 Task: Use mono mixing techniques to emphasize the dynamics of a solo instrument in a jazz ensemble.
Action: Mouse moved to (76, 0)
Screenshot: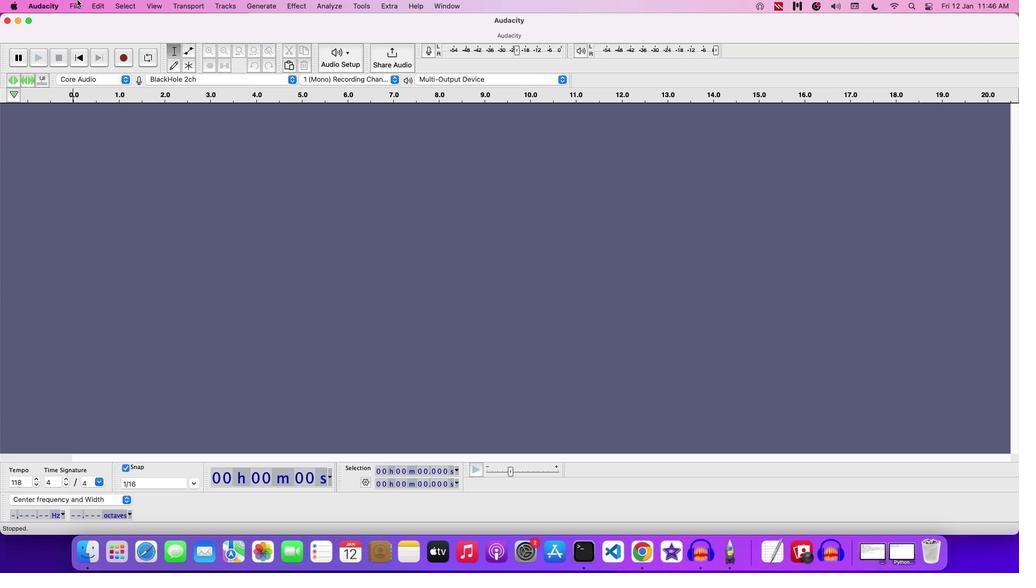 
Action: Mouse pressed left at (76, 0)
Screenshot: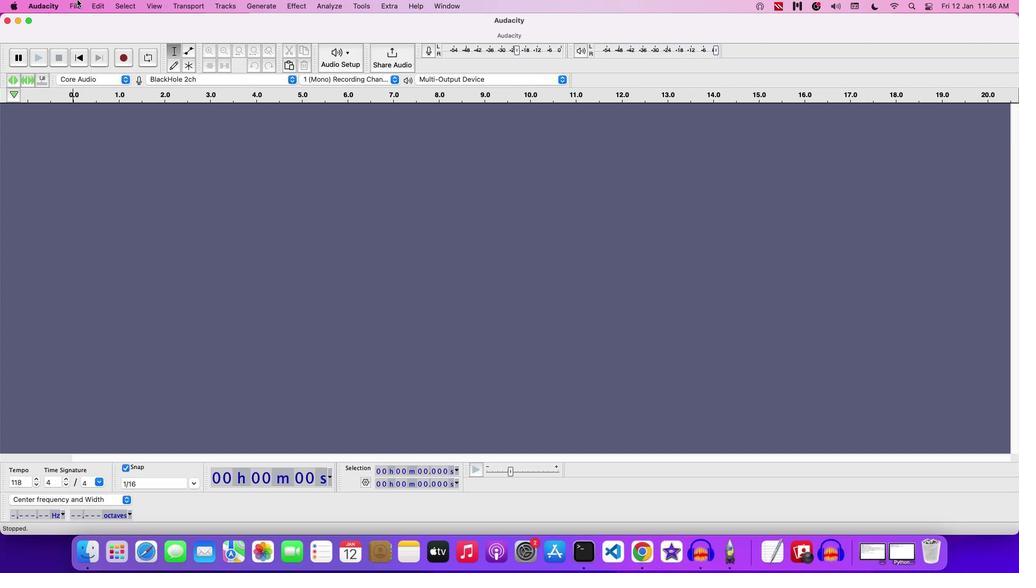 
Action: Mouse moved to (76, 35)
Screenshot: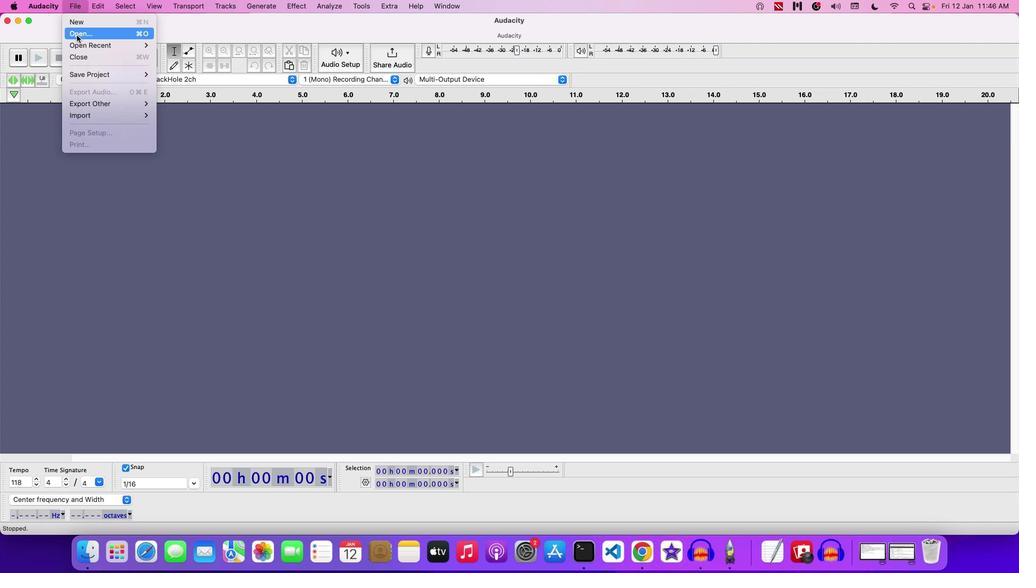 
Action: Mouse pressed left at (76, 35)
Screenshot: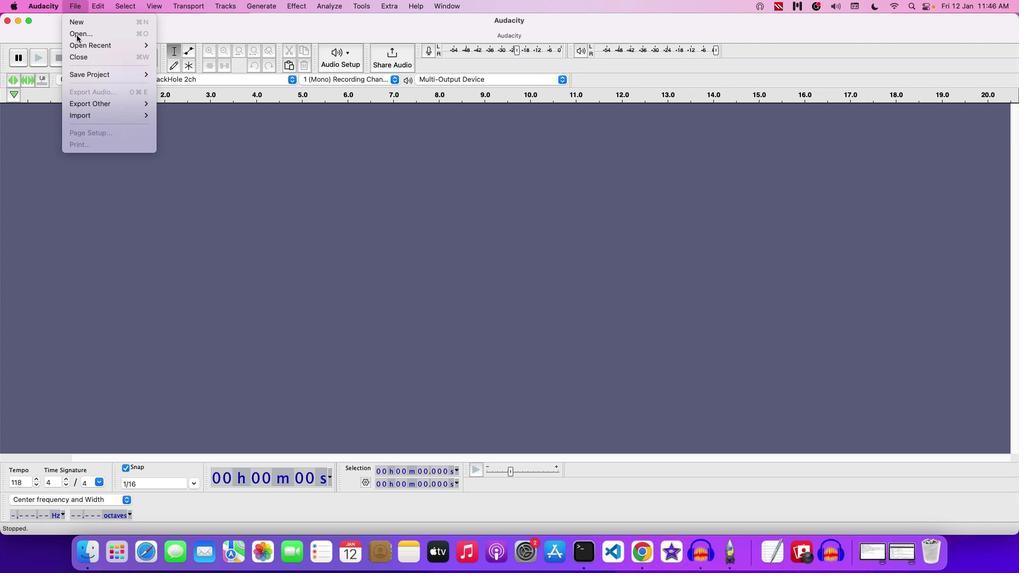 
Action: Mouse moved to (550, 109)
Screenshot: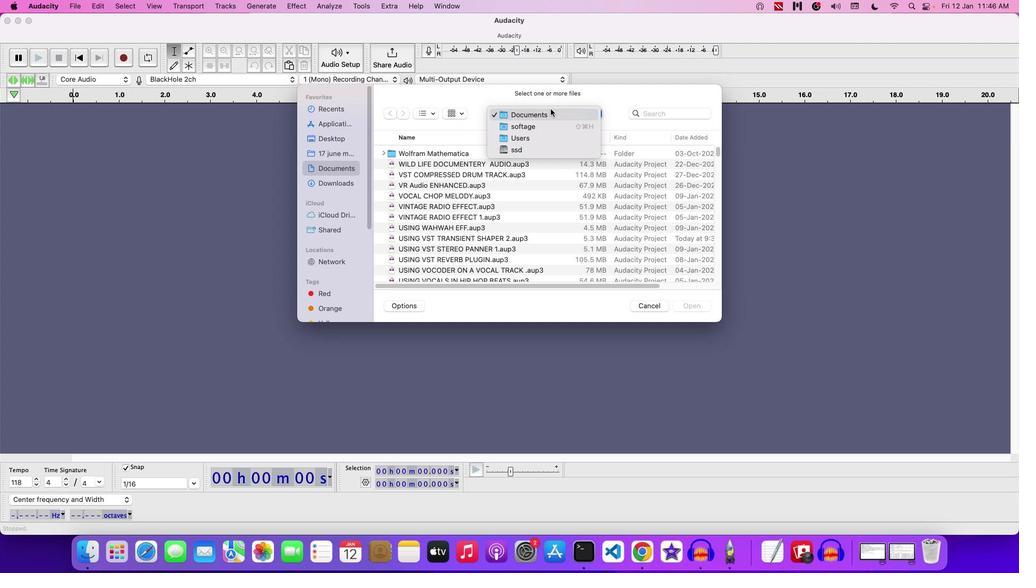 
Action: Mouse pressed left at (550, 109)
Screenshot: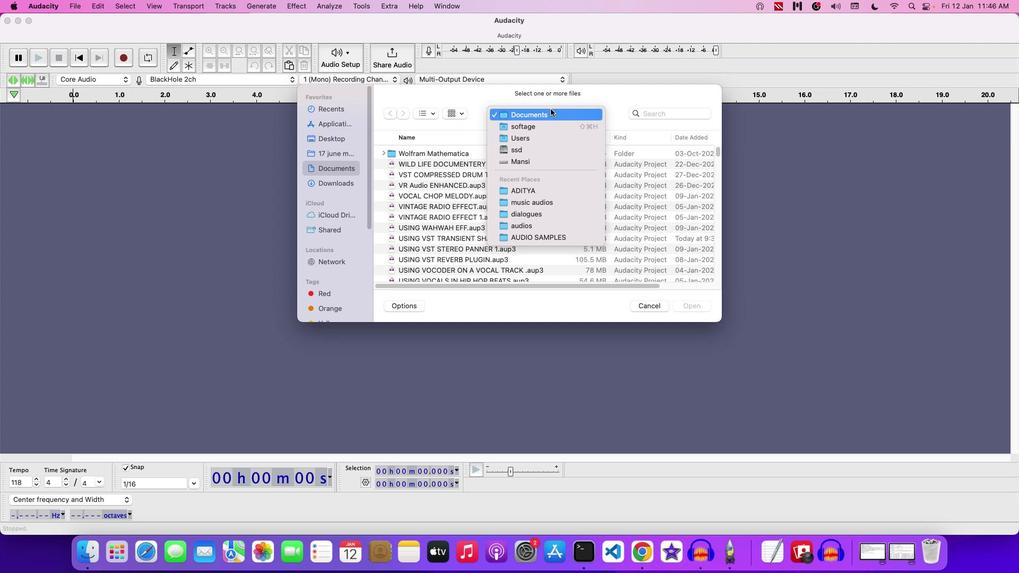
Action: Mouse moved to (532, 199)
Screenshot: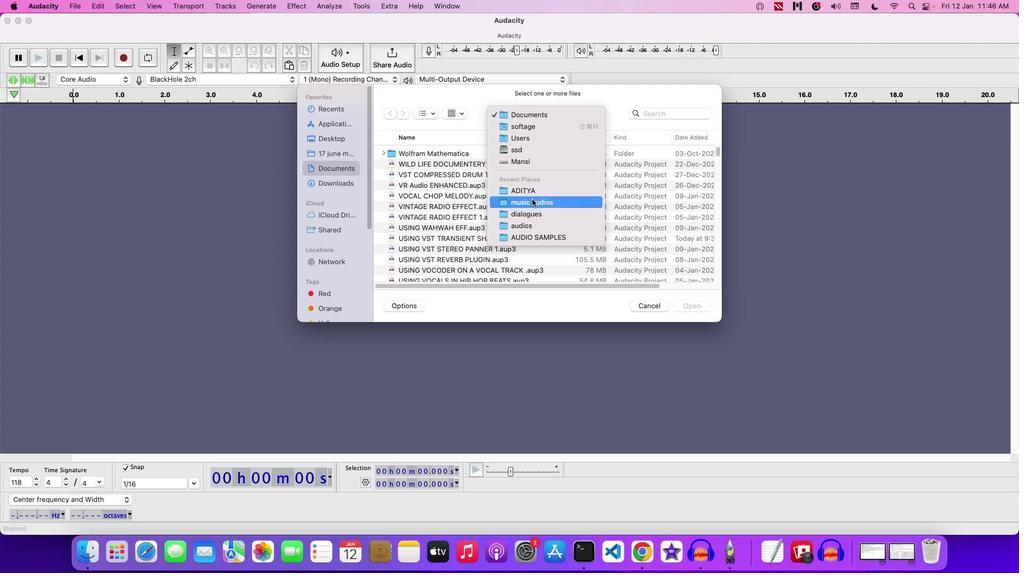 
Action: Mouse pressed left at (532, 199)
Screenshot: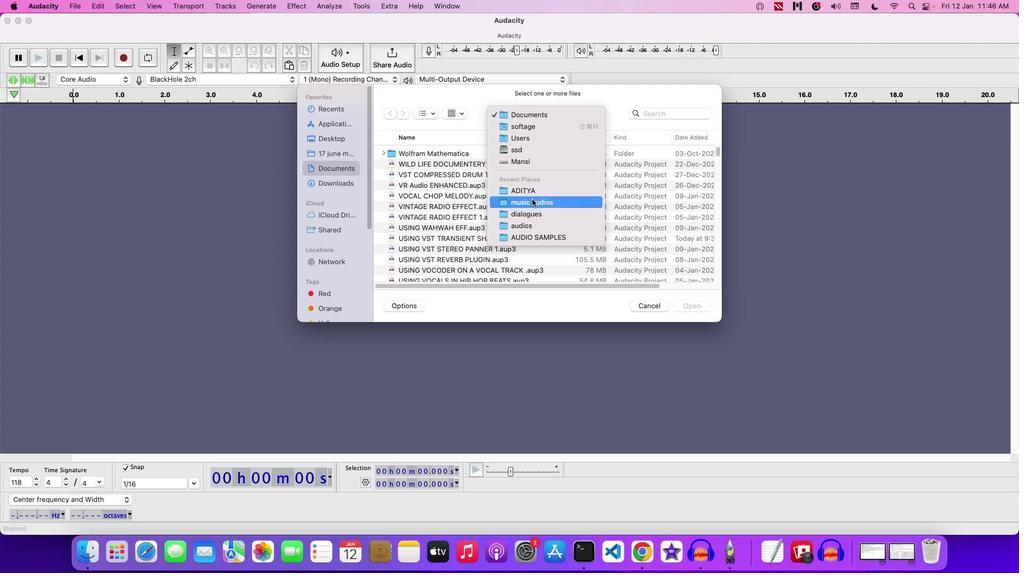 
Action: Mouse moved to (435, 185)
Screenshot: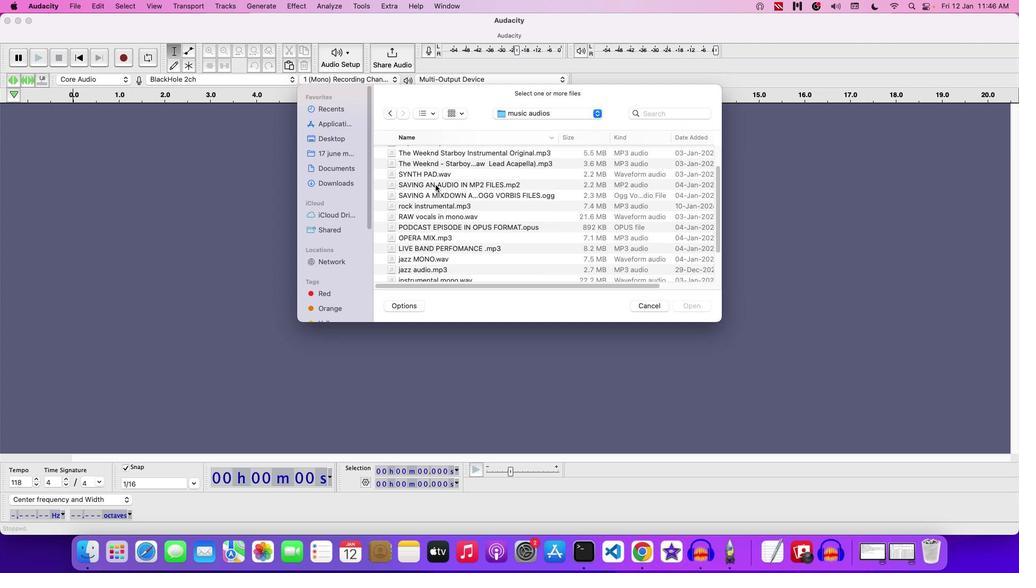 
Action: Mouse scrolled (435, 185) with delta (0, 0)
Screenshot: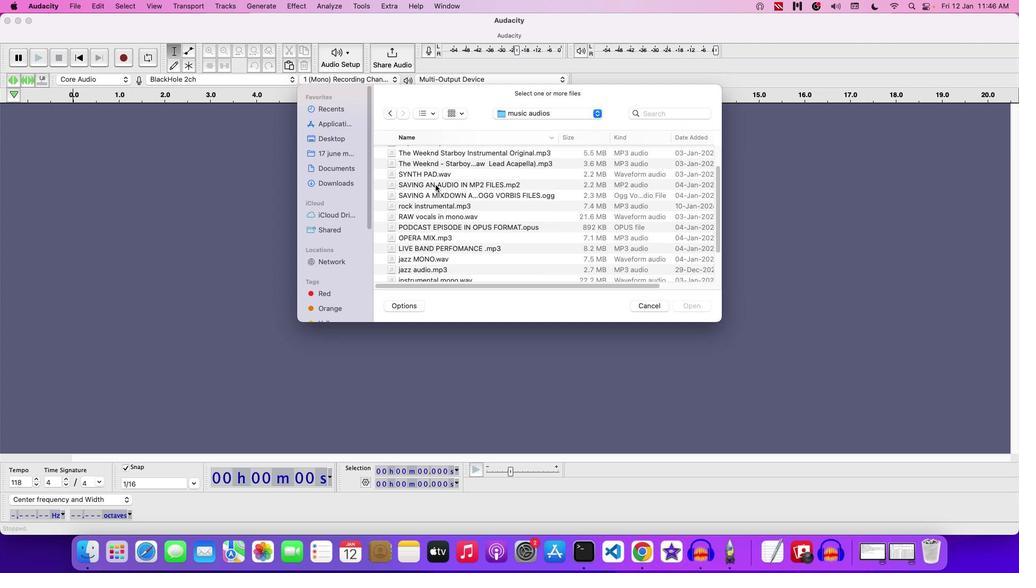 
Action: Mouse moved to (435, 185)
Screenshot: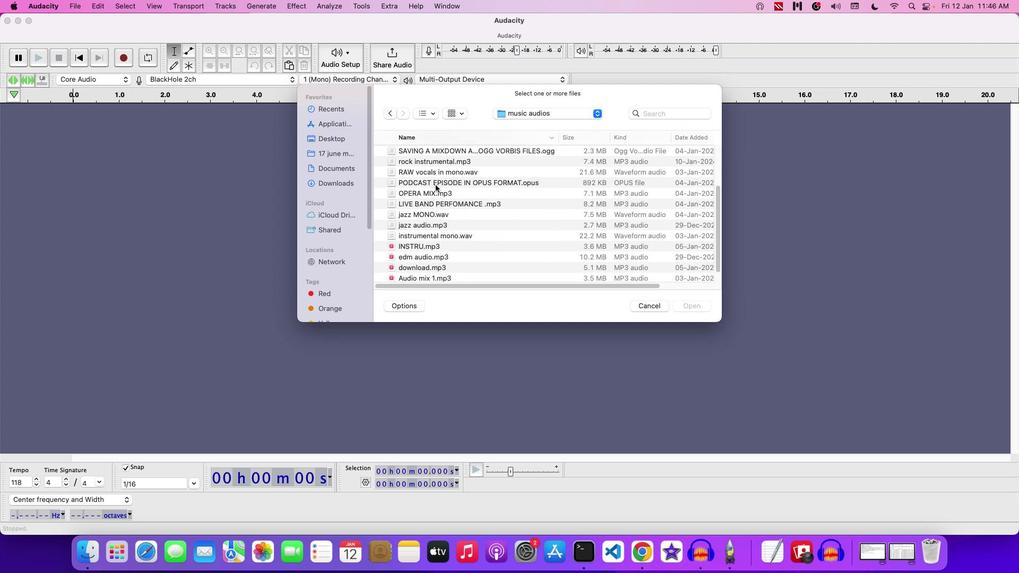 
Action: Mouse scrolled (435, 185) with delta (0, 0)
Screenshot: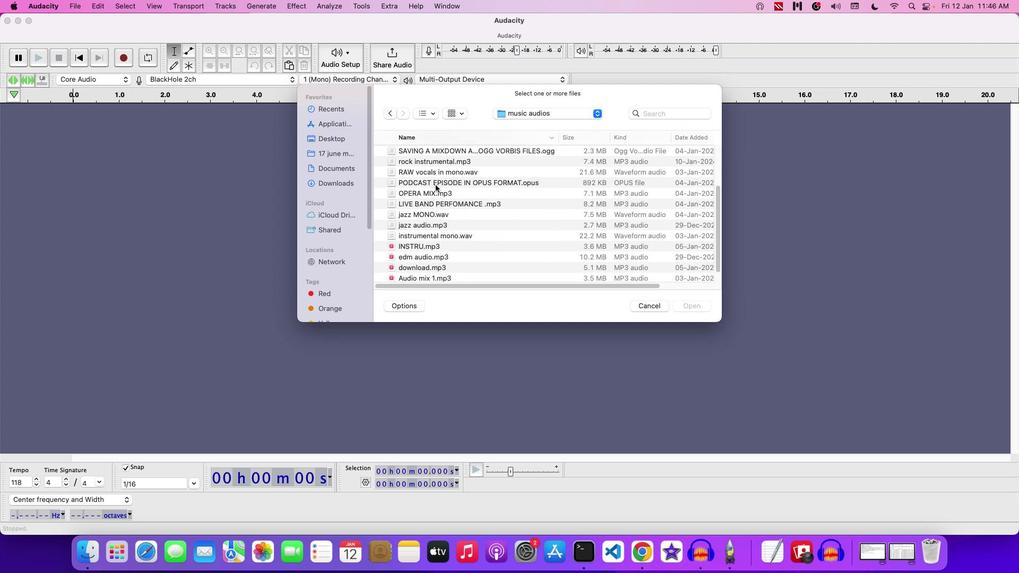
Action: Mouse moved to (435, 185)
Screenshot: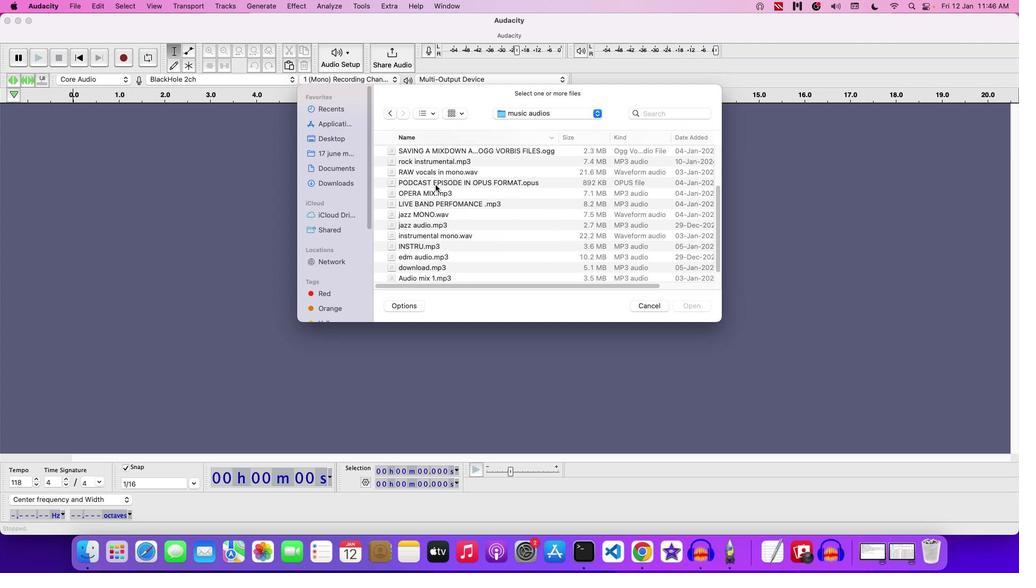 
Action: Mouse scrolled (435, 185) with delta (0, -1)
Screenshot: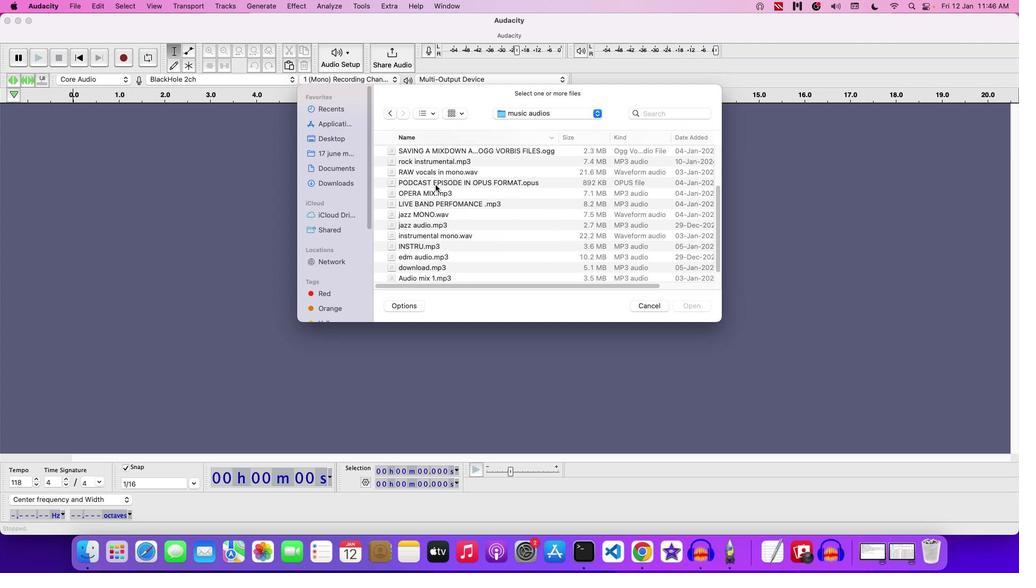 
Action: Mouse moved to (435, 185)
Screenshot: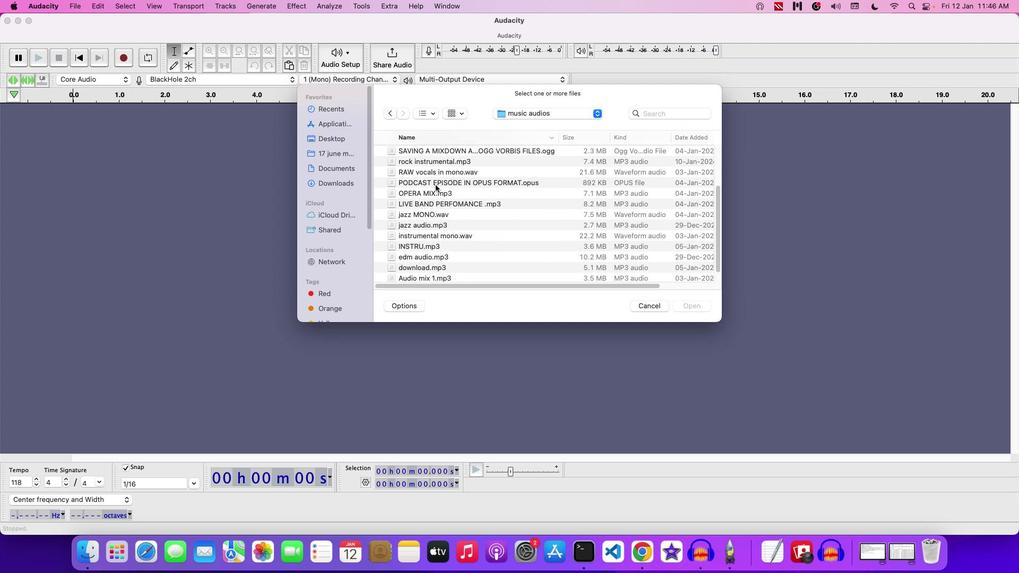 
Action: Mouse scrolled (435, 185) with delta (0, -2)
Screenshot: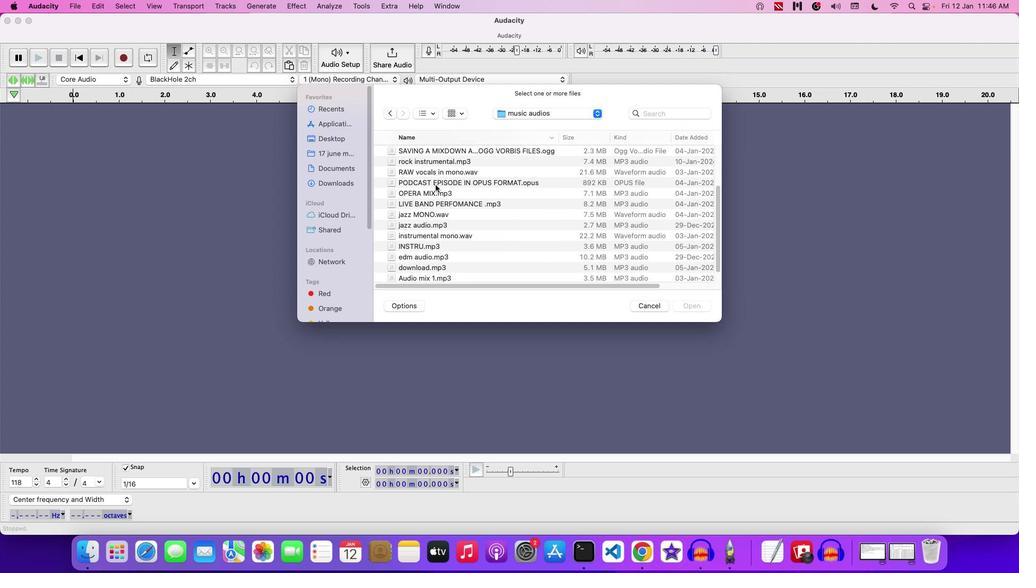 
Action: Mouse moved to (437, 228)
Screenshot: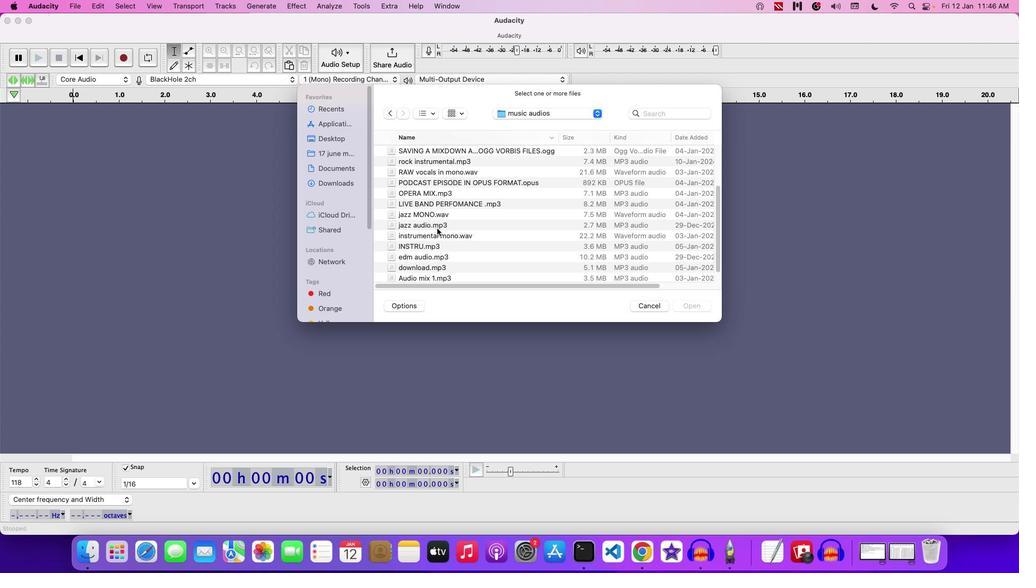 
Action: Mouse pressed left at (437, 228)
Screenshot: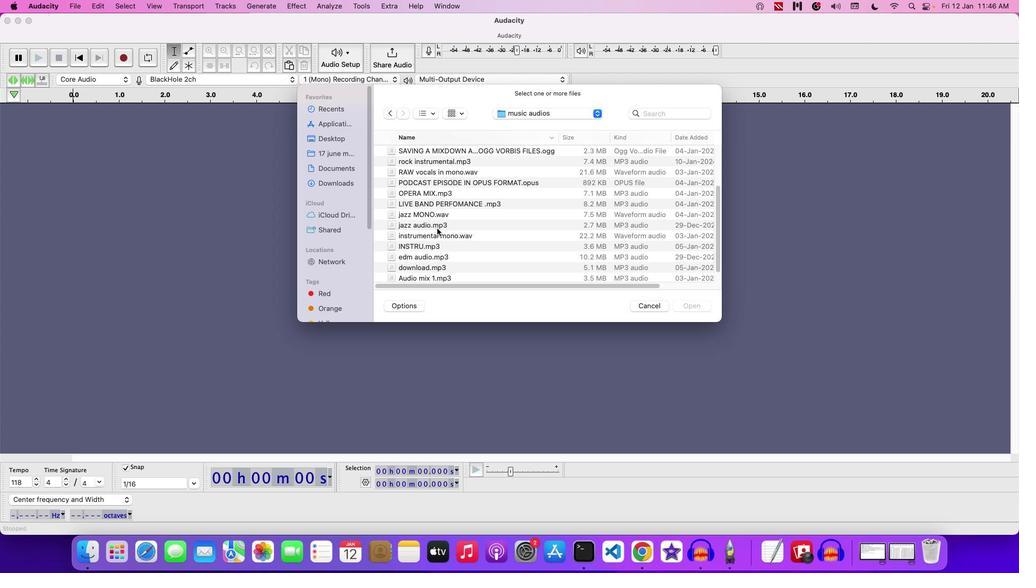 
Action: Mouse moved to (442, 217)
Screenshot: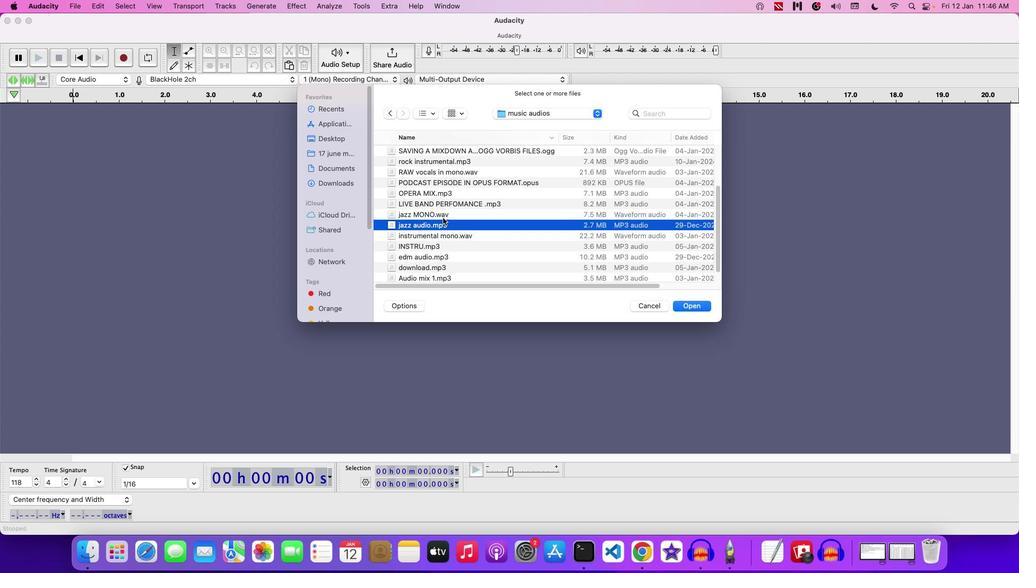 
Action: Mouse pressed left at (442, 217)
Screenshot: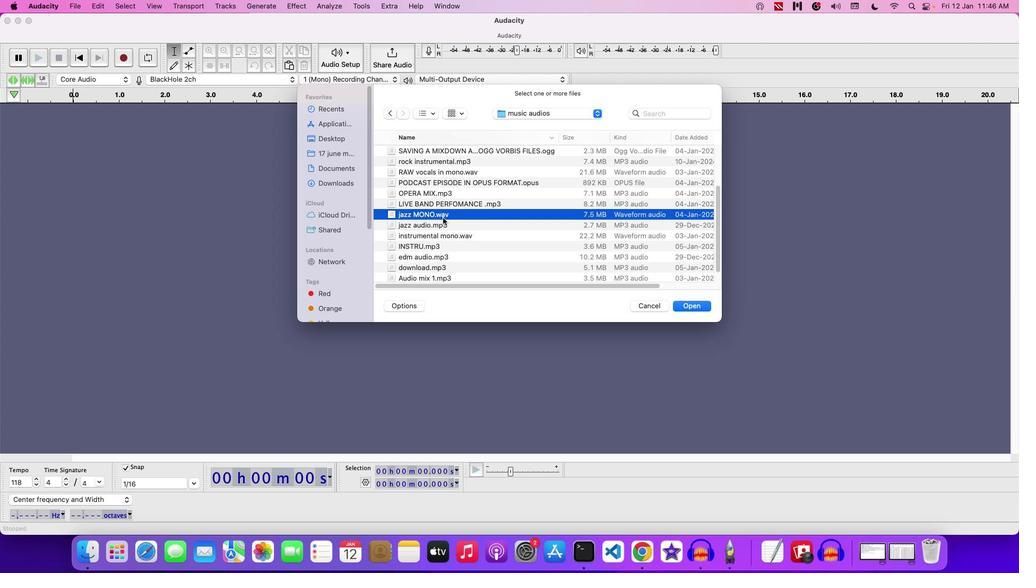 
Action: Mouse moved to (448, 216)
Screenshot: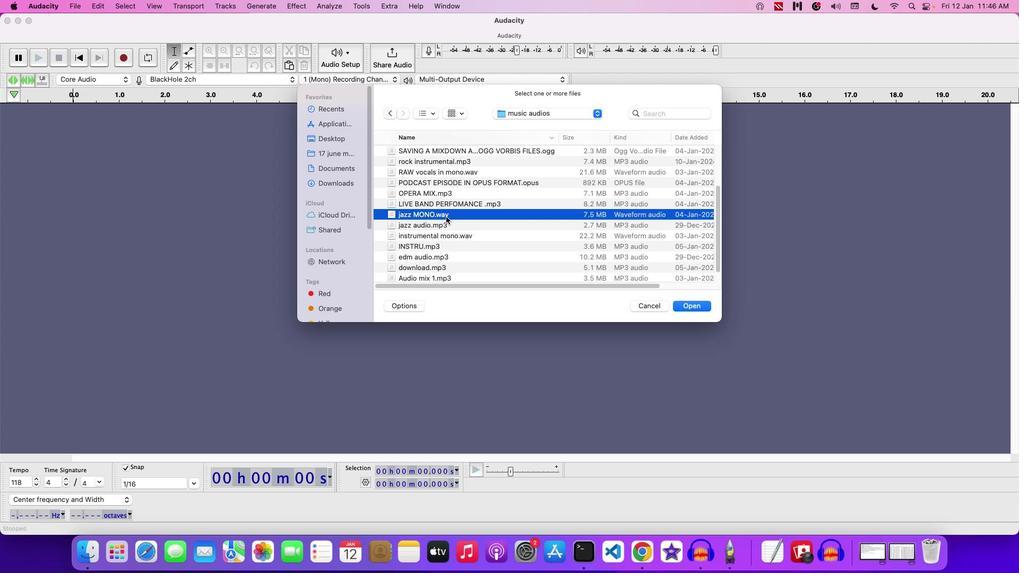 
Action: Mouse pressed left at (448, 216)
Screenshot: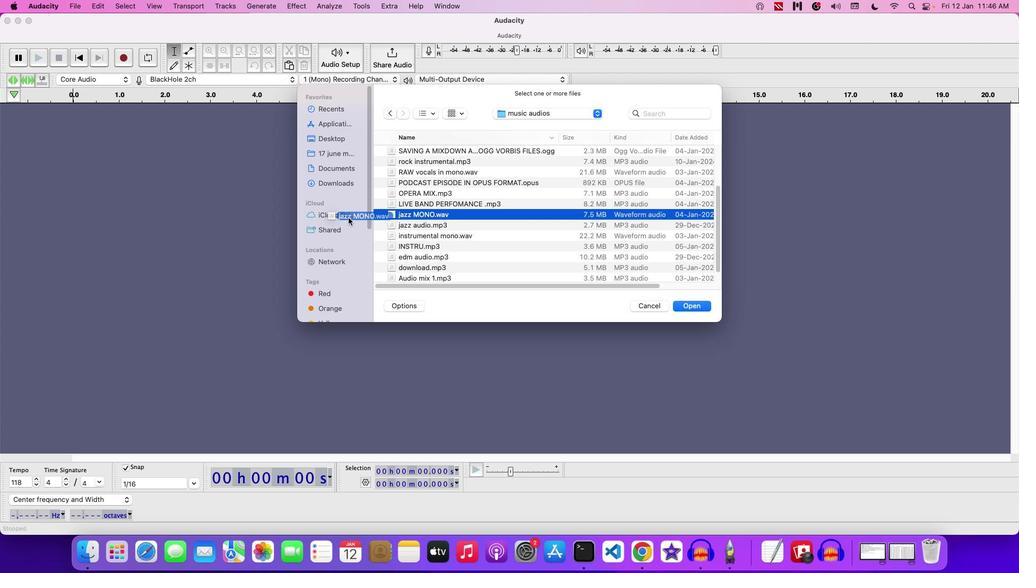 
Action: Mouse moved to (648, 305)
Screenshot: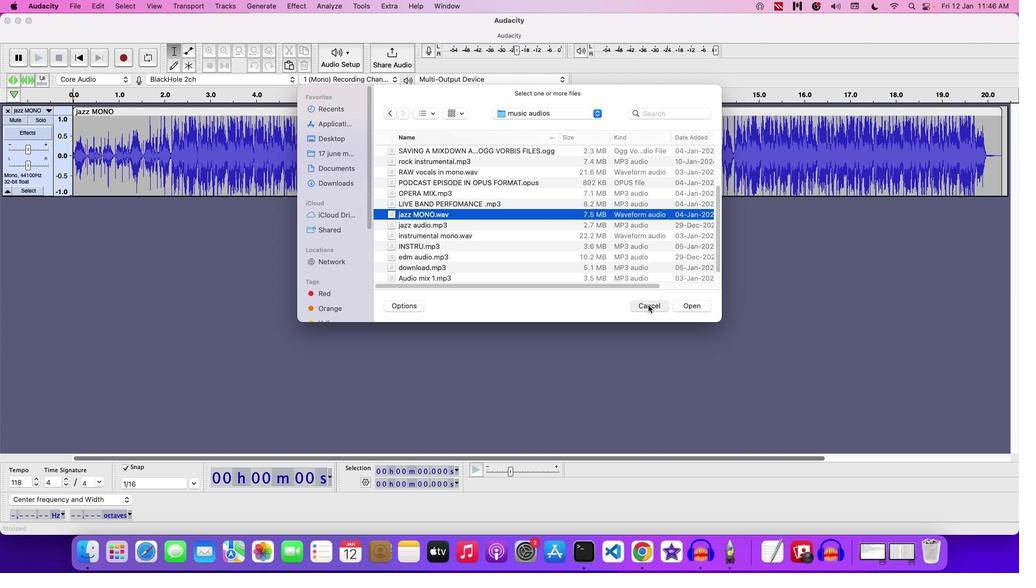 
Action: Mouse pressed left at (648, 305)
Screenshot: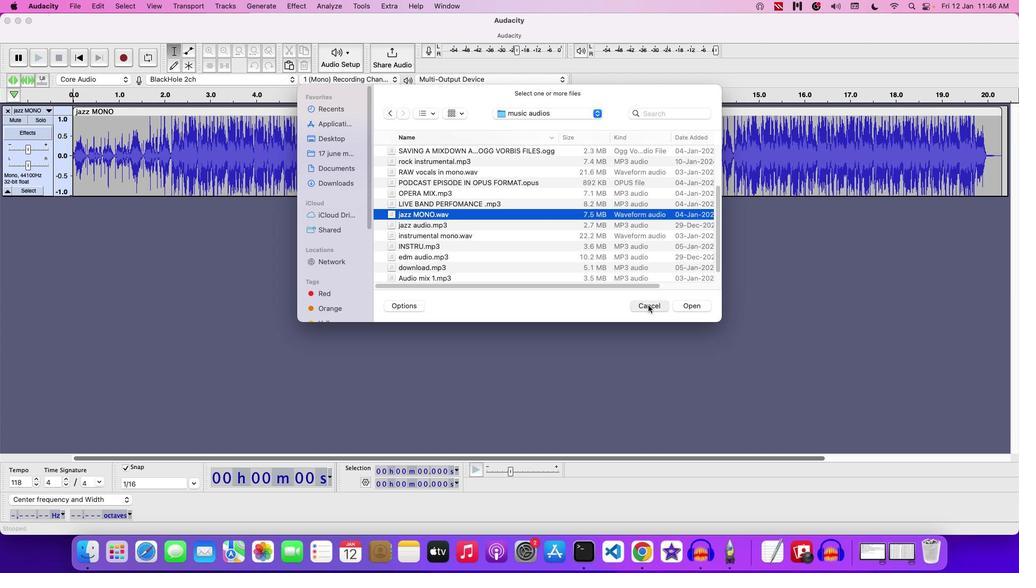 
Action: Mouse moved to (429, 218)
Screenshot: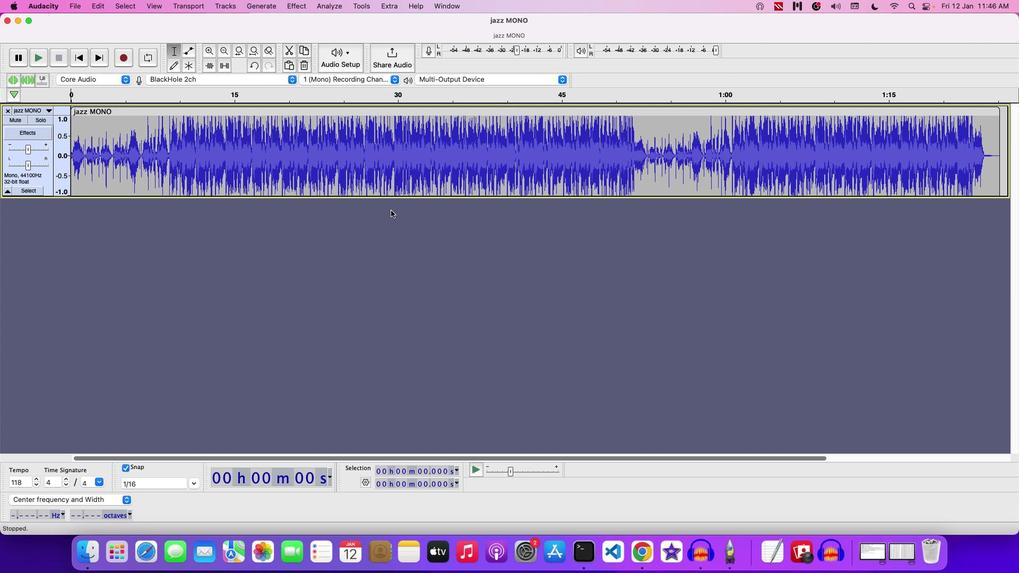 
Action: Key pressed Key.space
Screenshot: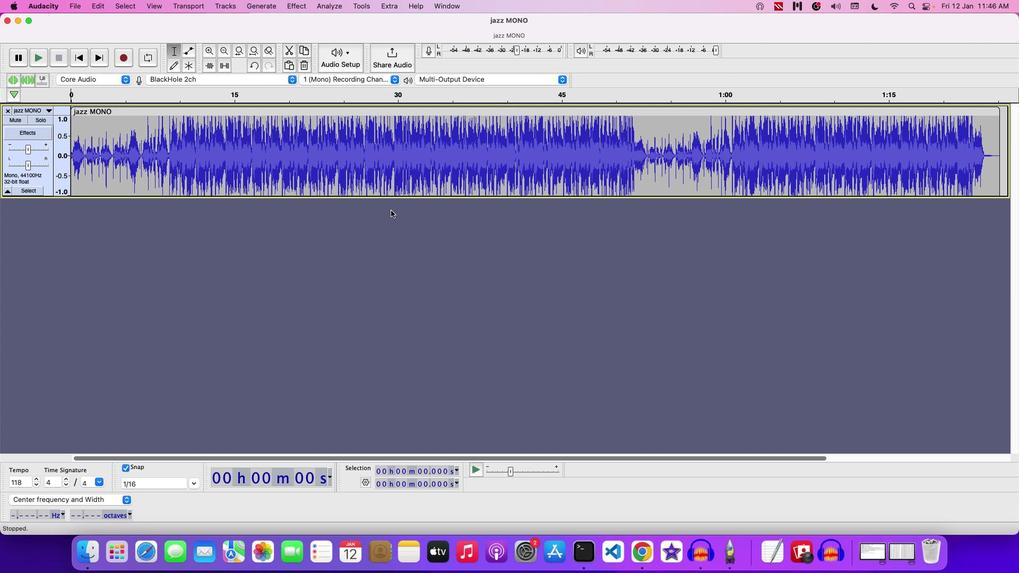 
Action: Mouse moved to (29, 150)
Screenshot: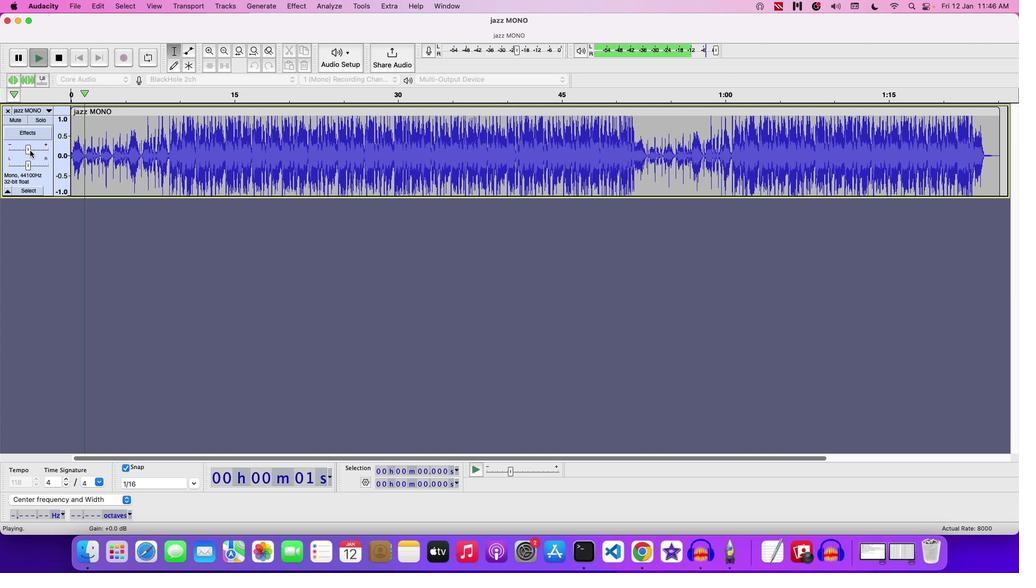 
Action: Mouse pressed left at (29, 150)
Screenshot: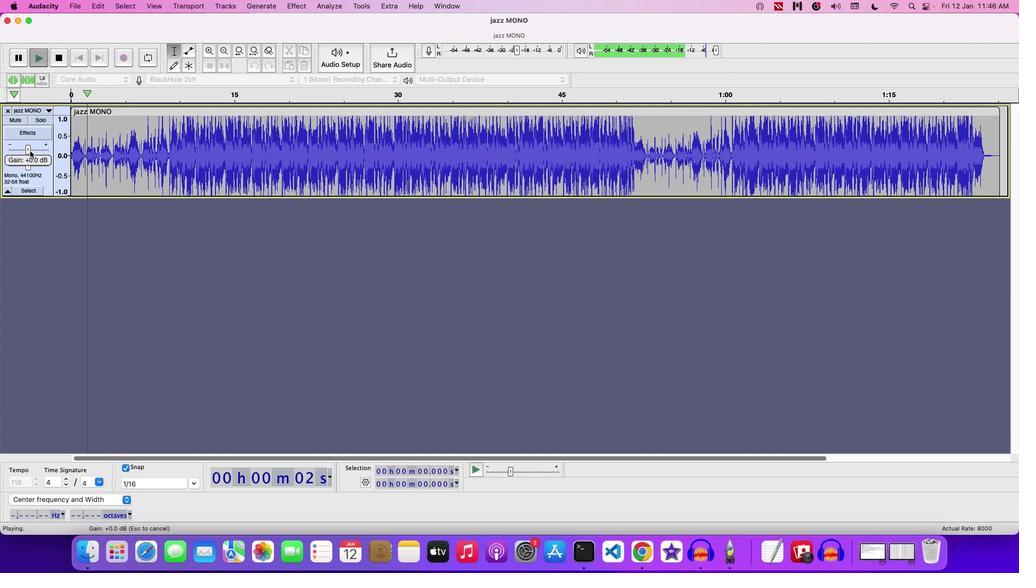 
Action: Mouse moved to (247, 142)
Screenshot: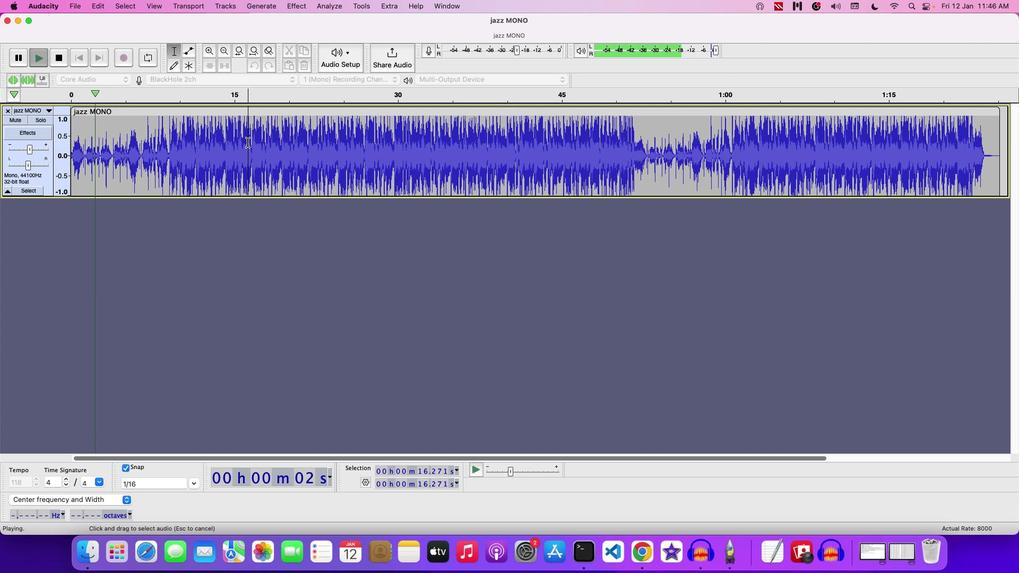 
Action: Mouse pressed left at (247, 142)
Screenshot: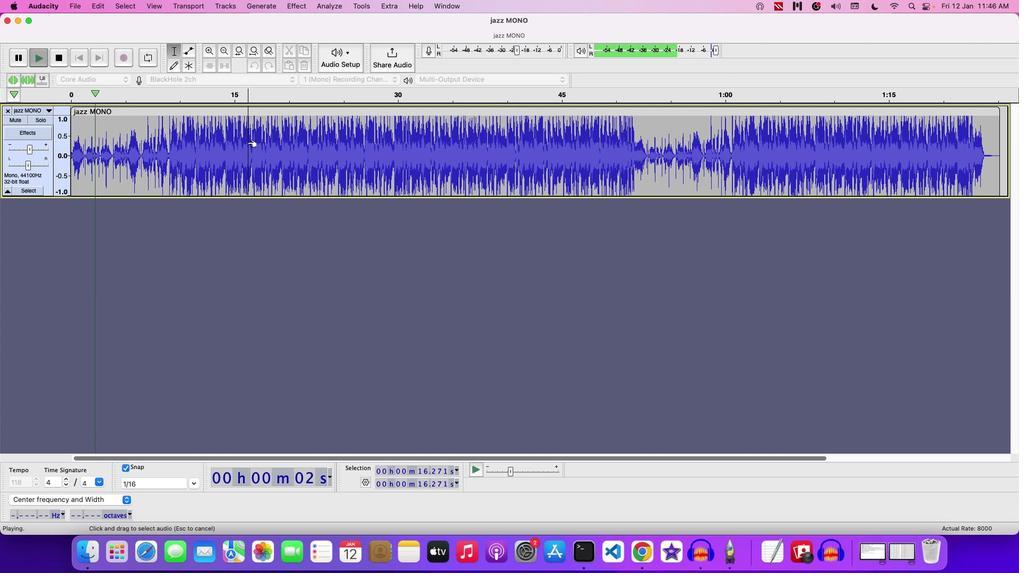 
Action: Mouse moved to (247, 142)
Screenshot: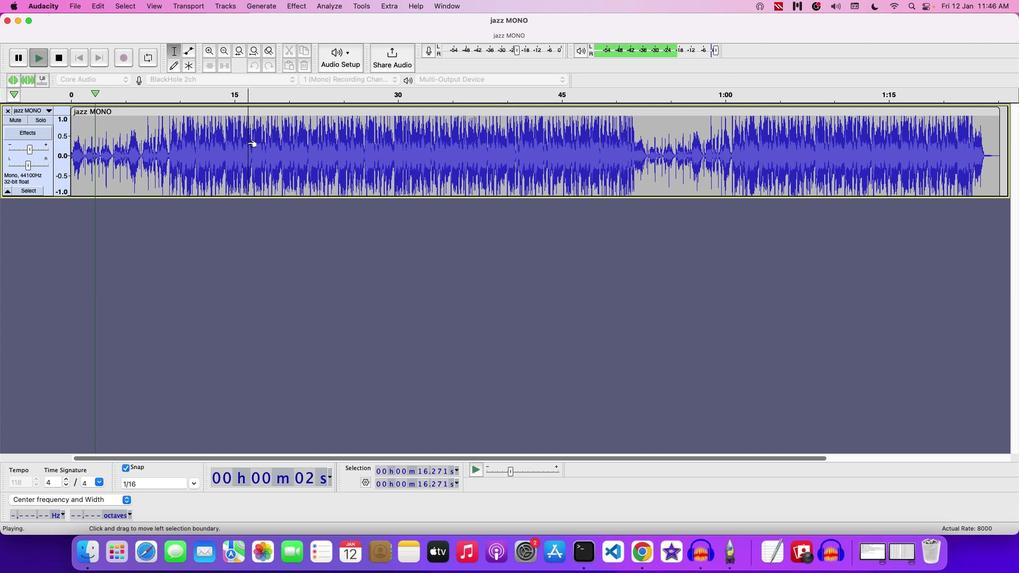 
Action: Mouse pressed left at (247, 142)
Screenshot: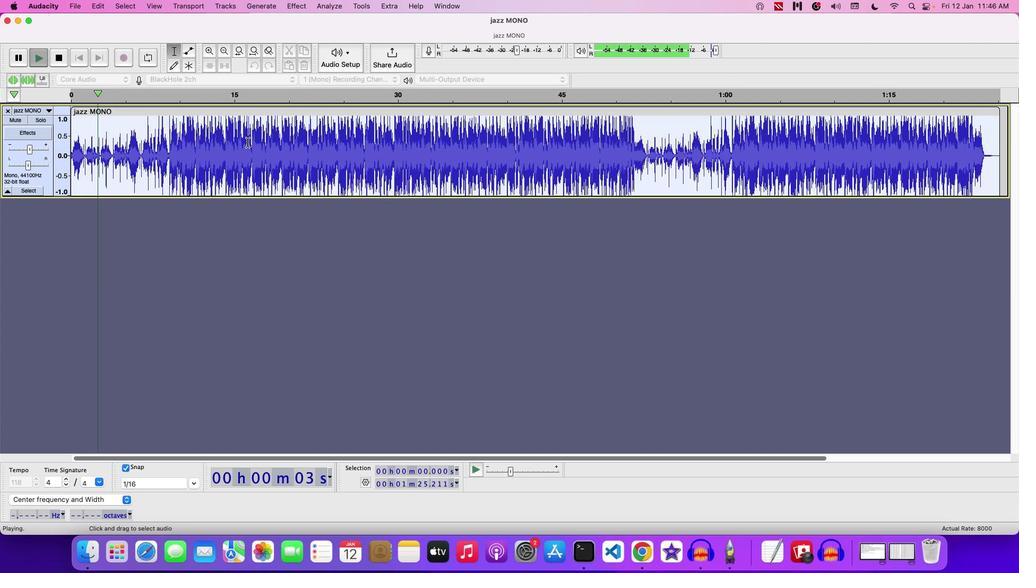 
Action: Mouse moved to (294, 6)
Screenshot: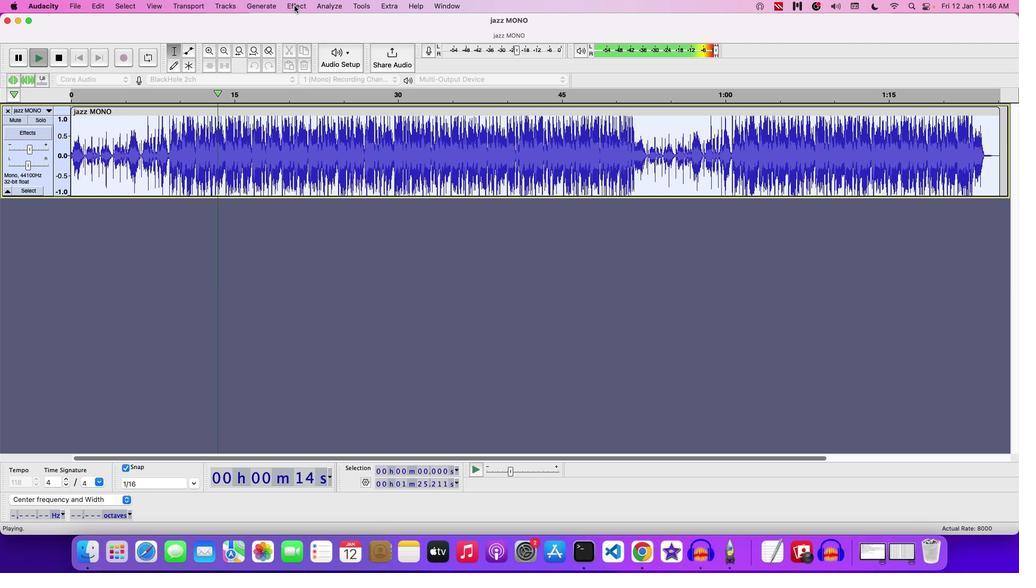 
Action: Key pressed Key.space
Screenshot: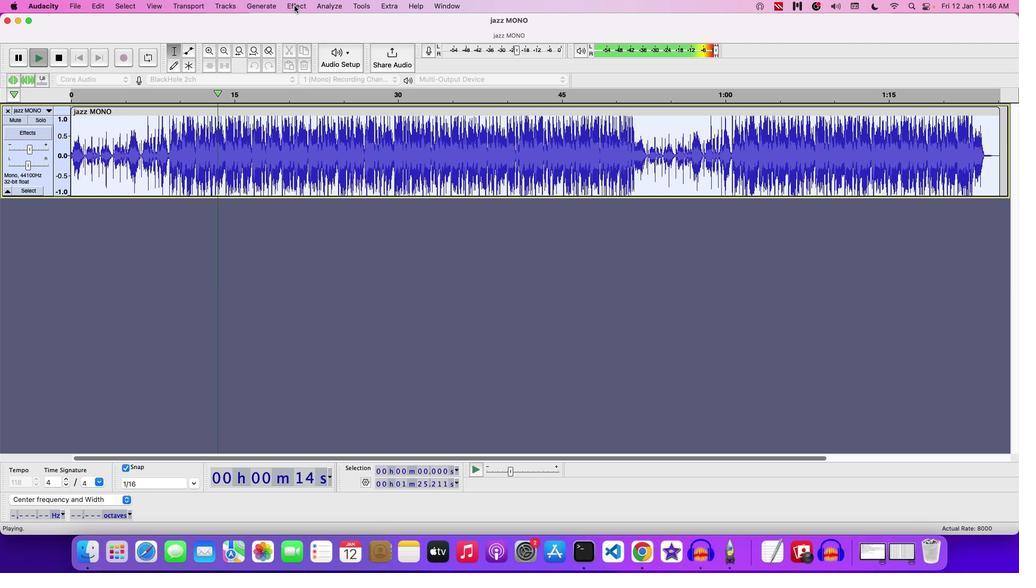 
Action: Mouse moved to (294, 4)
Screenshot: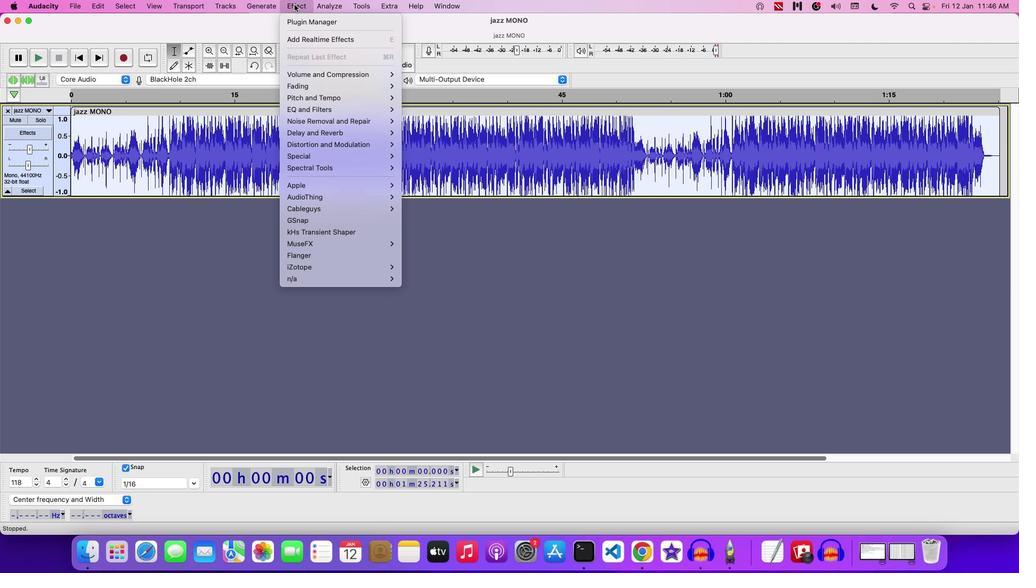 
Action: Mouse pressed left at (294, 4)
Screenshot: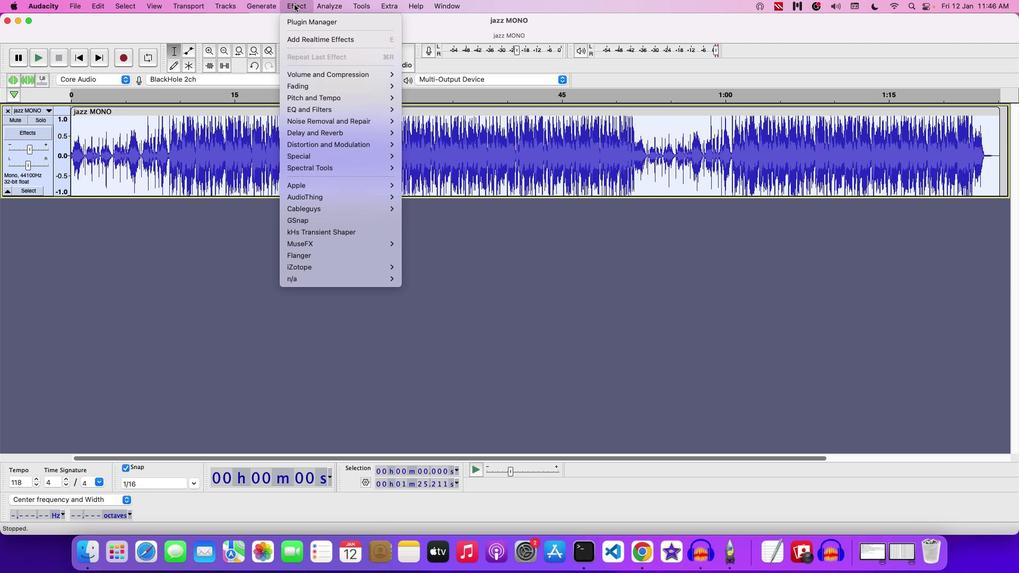 
Action: Mouse moved to (450, 125)
Screenshot: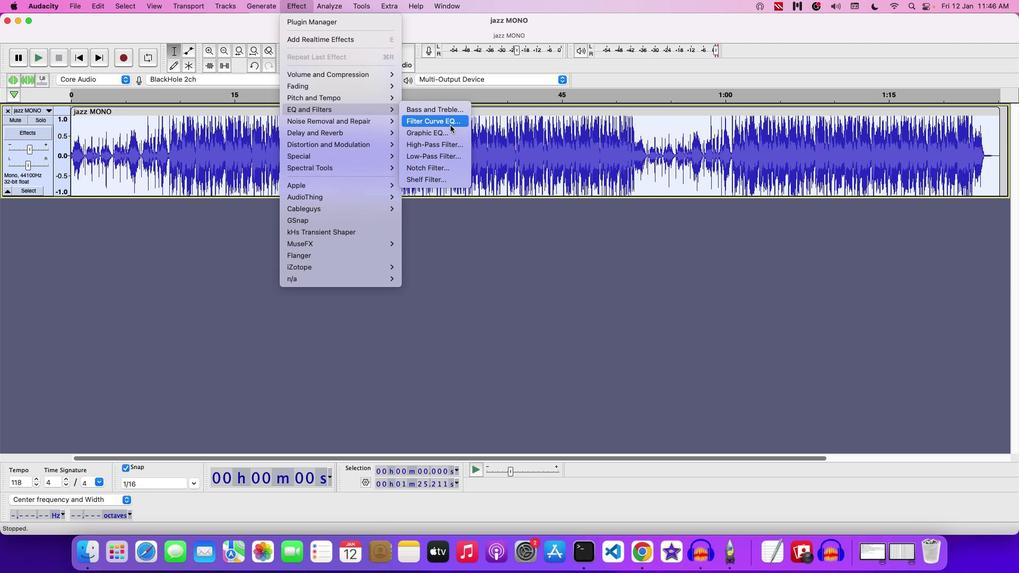 
Action: Mouse pressed left at (450, 125)
Screenshot: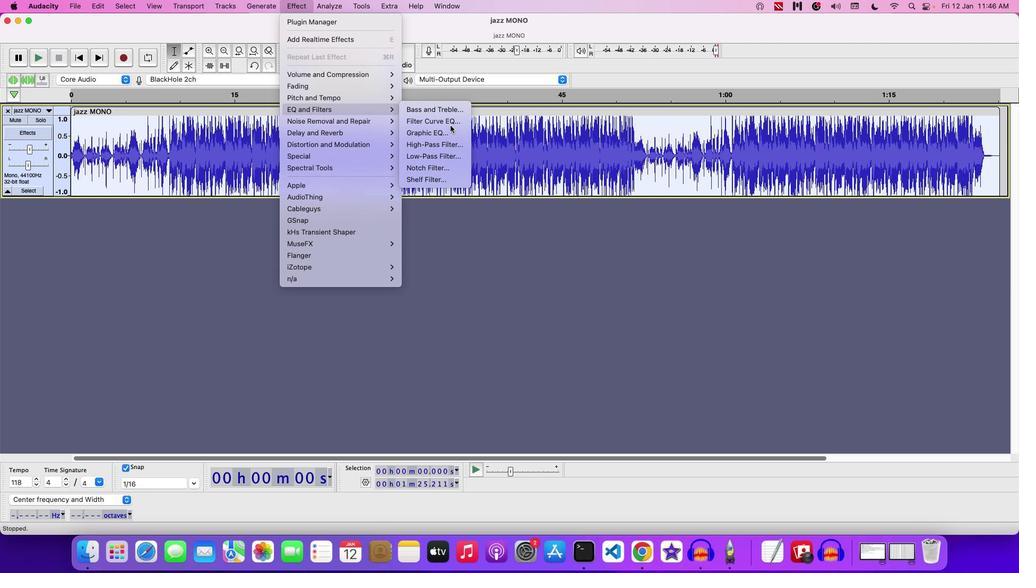 
Action: Mouse moved to (489, 418)
Screenshot: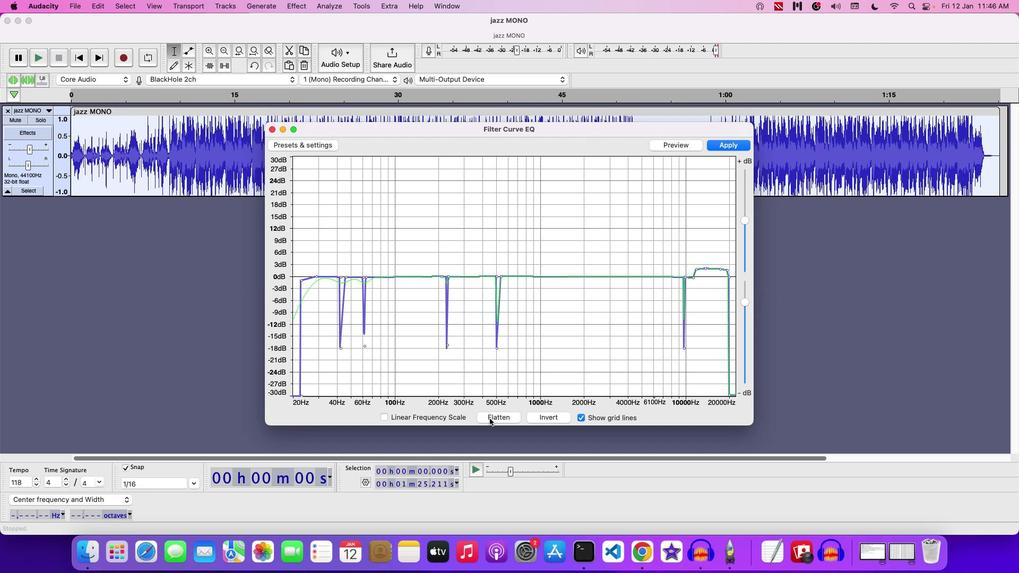 
Action: Mouse pressed left at (489, 418)
Screenshot: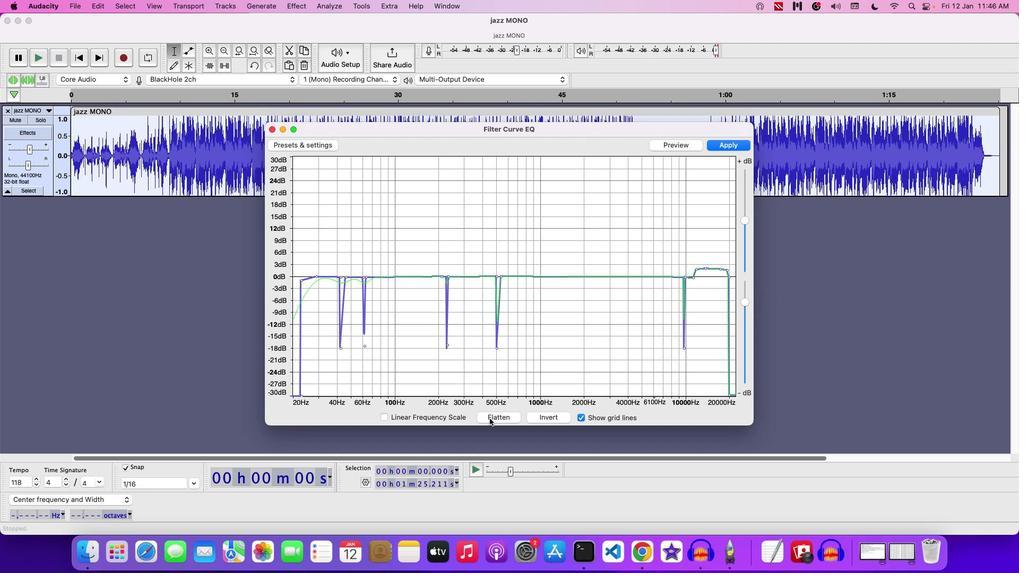 
Action: Mouse moved to (753, 122)
Screenshot: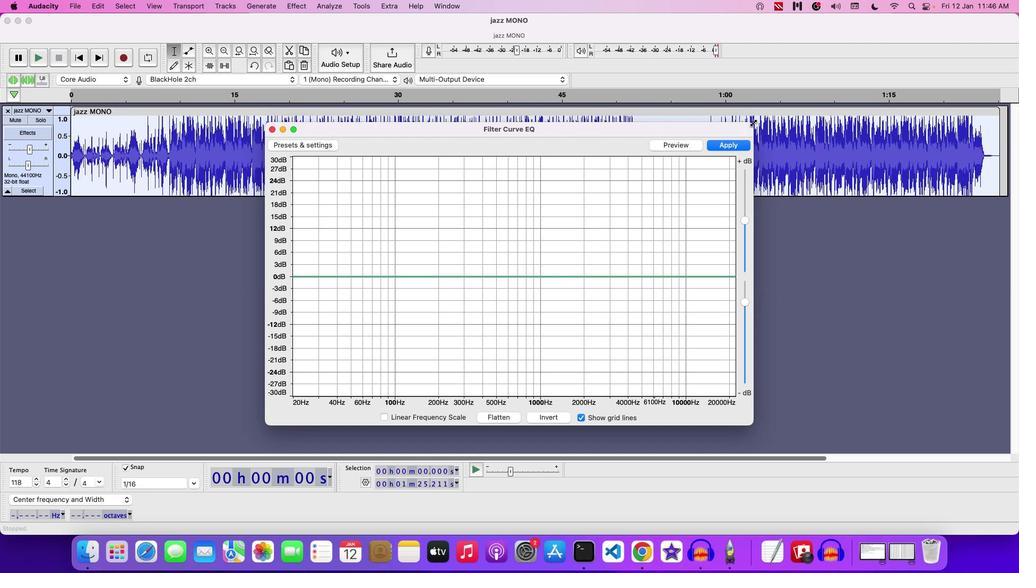 
Action: Mouse pressed left at (753, 122)
Screenshot: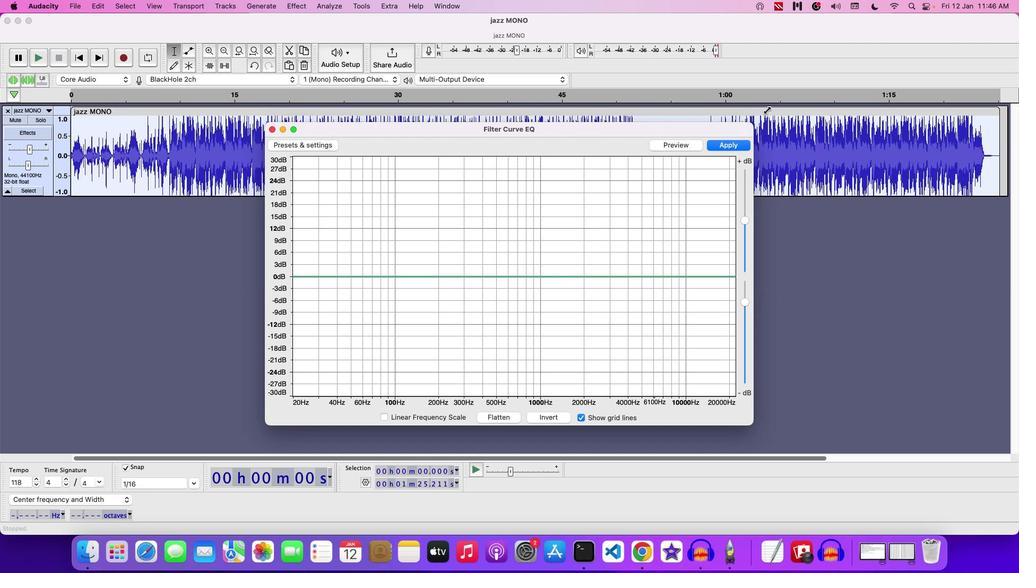 
Action: Mouse moved to (924, 421)
Screenshot: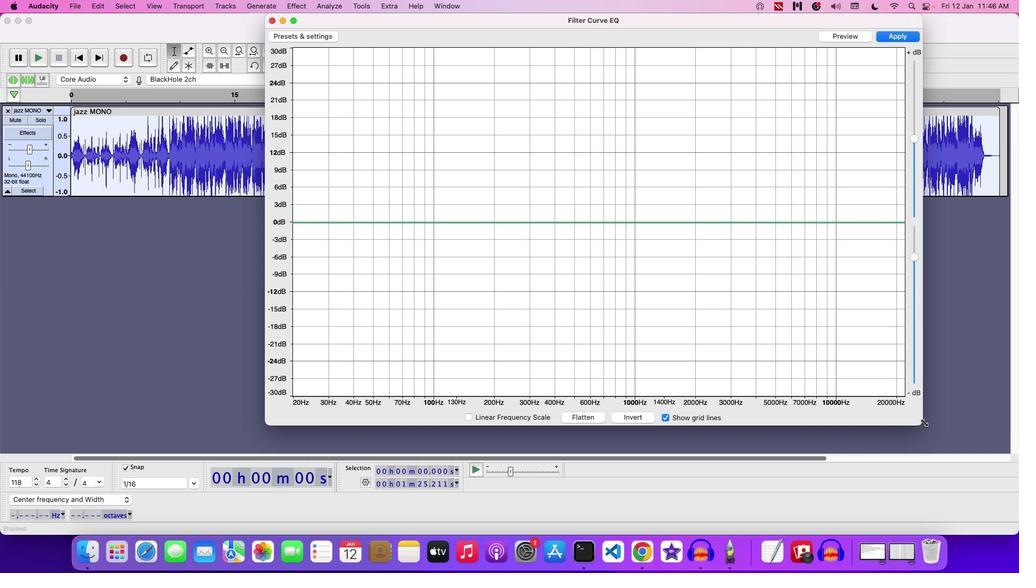 
Action: Mouse pressed left at (924, 421)
Screenshot: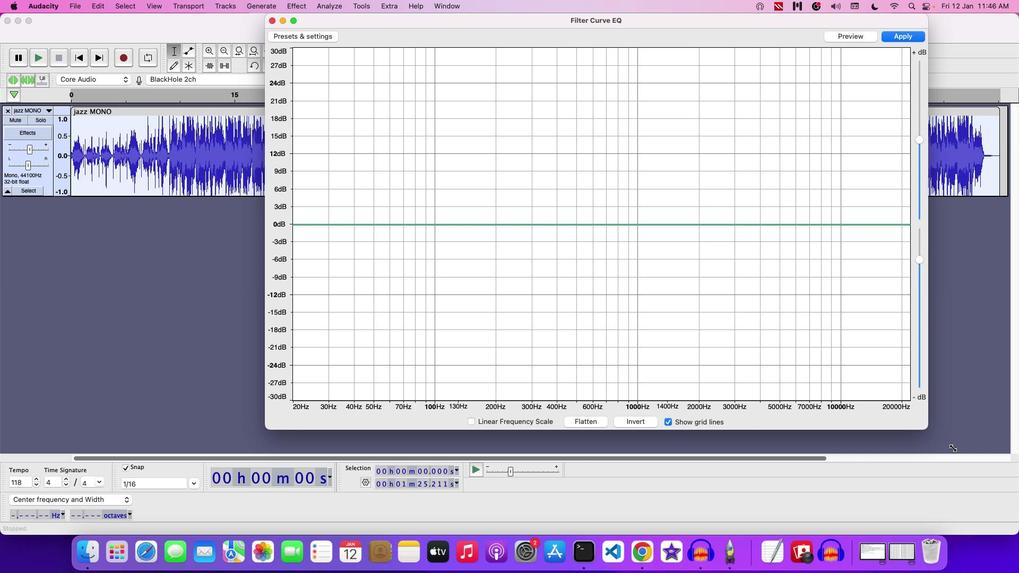 
Action: Mouse moved to (265, 466)
Screenshot: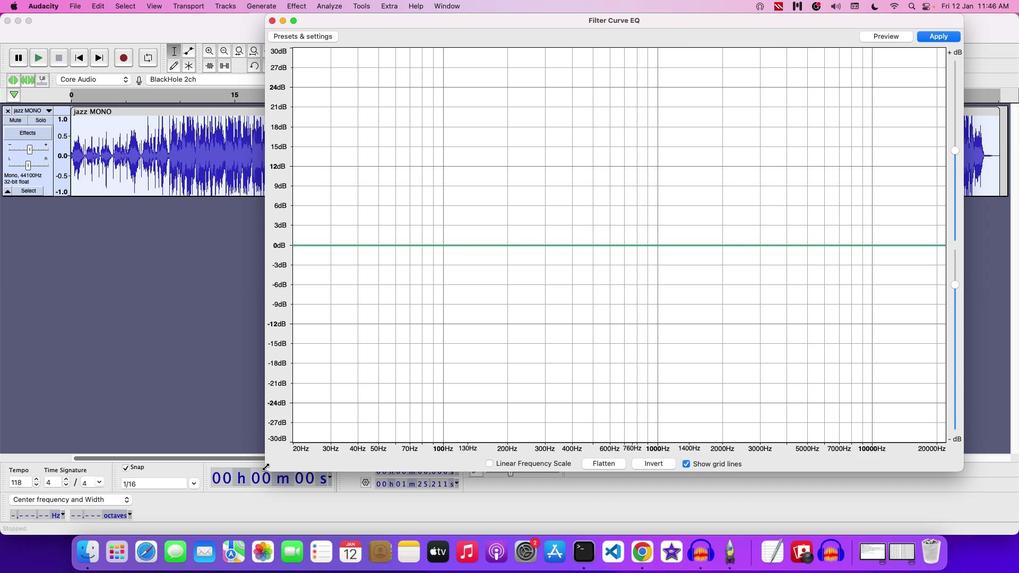 
Action: Mouse pressed left at (265, 466)
Screenshot: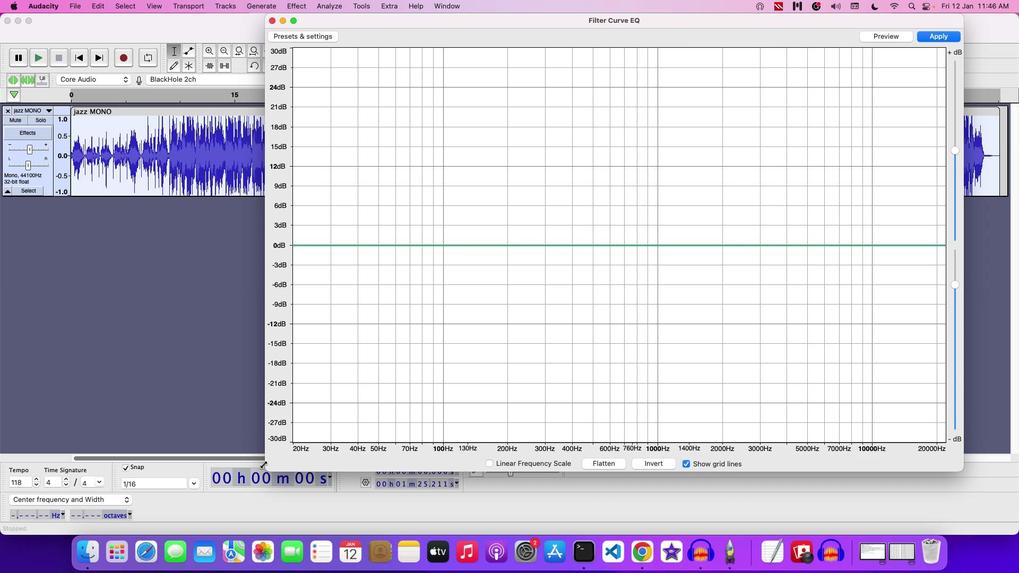 
Action: Mouse moved to (66, 262)
Screenshot: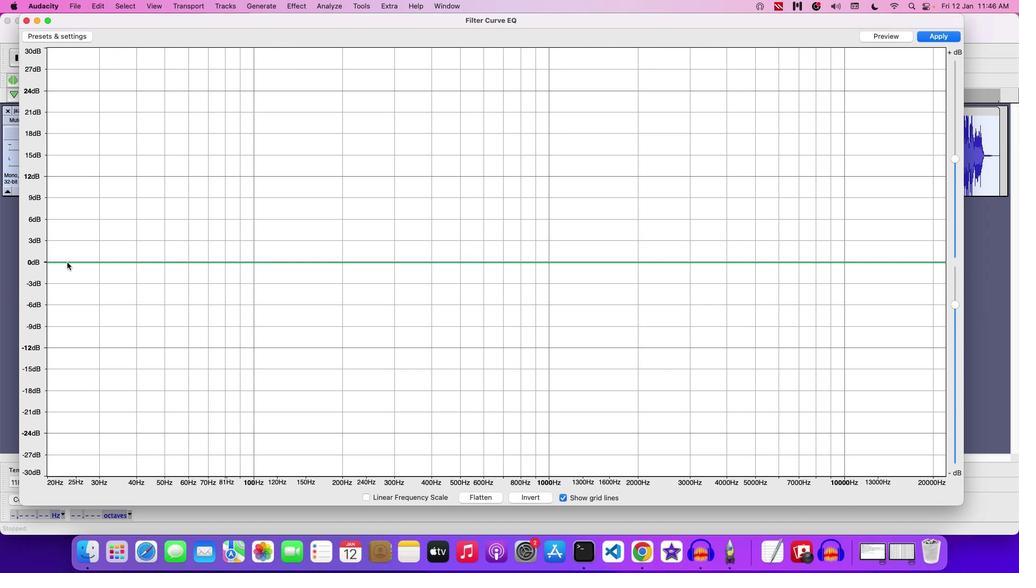 
Action: Mouse pressed left at (66, 262)
Screenshot: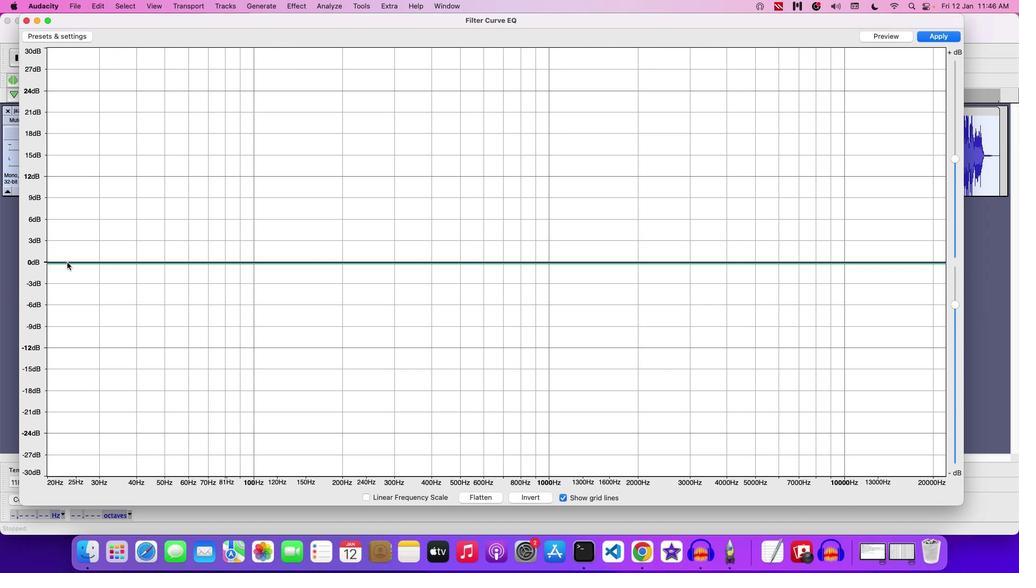 
Action: Mouse moved to (73, 261)
Screenshot: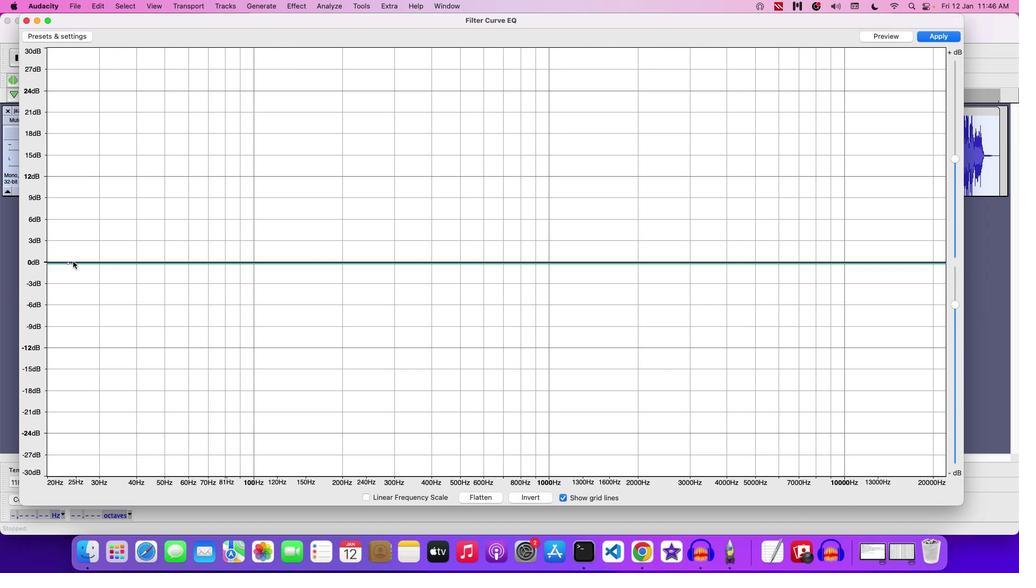 
Action: Mouse pressed left at (73, 261)
Screenshot: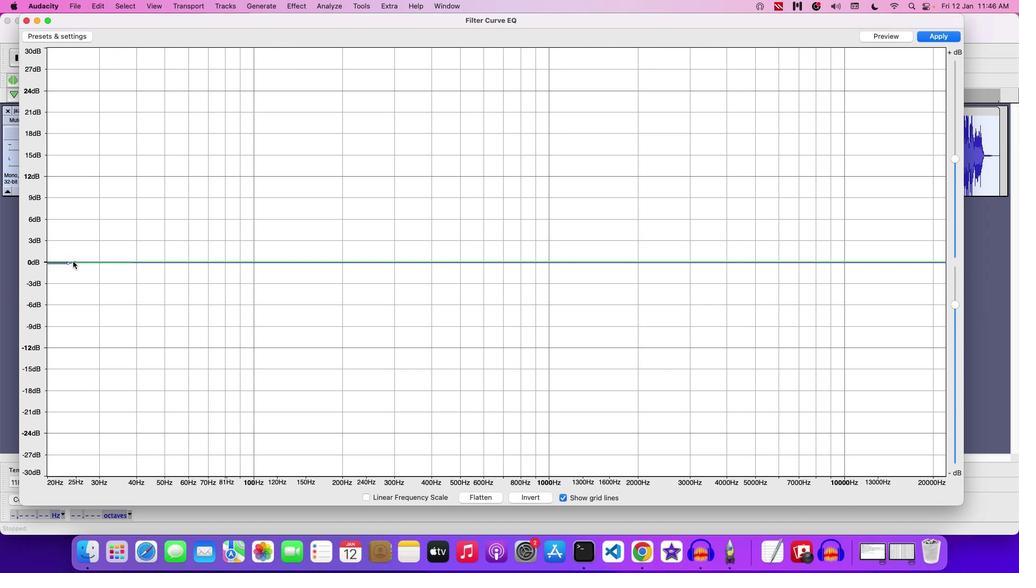 
Action: Mouse moved to (82, 264)
Screenshot: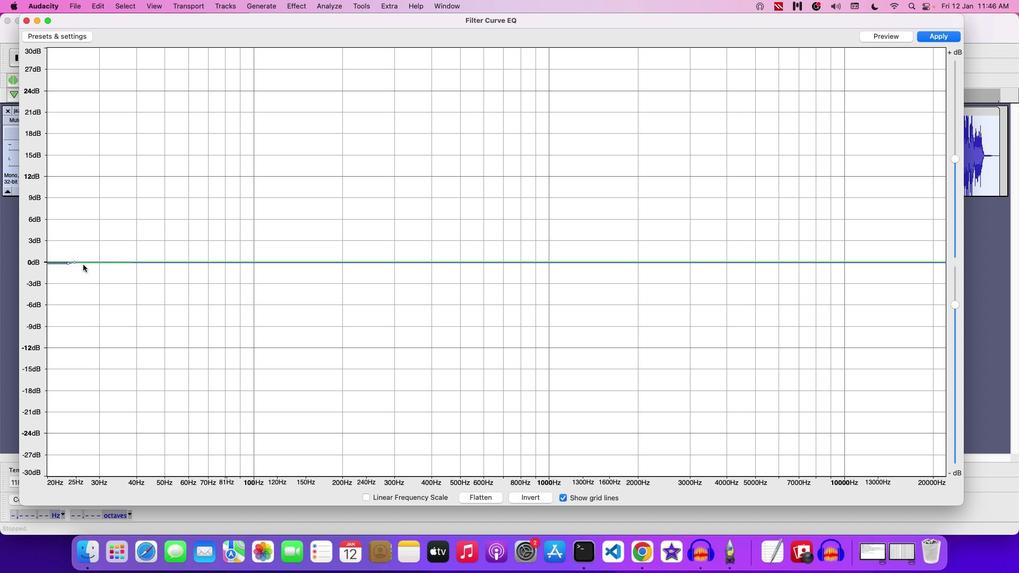 
Action: Mouse pressed left at (82, 264)
Screenshot: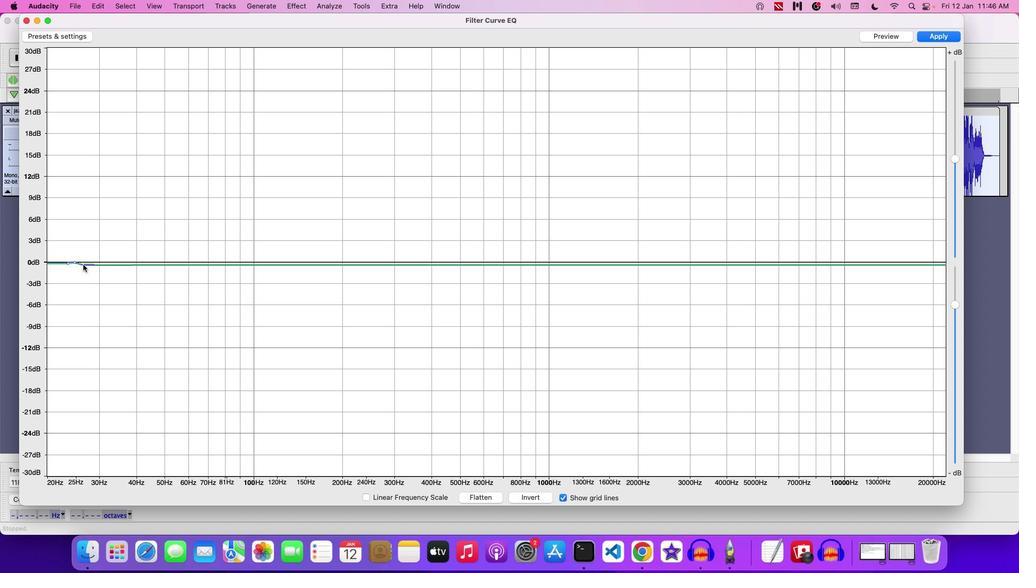 
Action: Mouse moved to (66, 264)
Screenshot: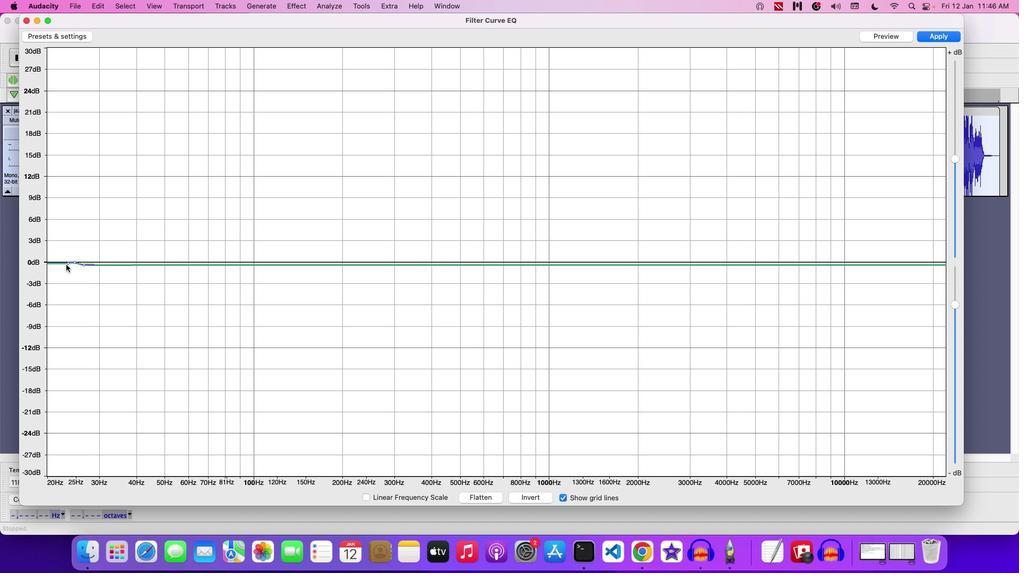 
Action: Mouse pressed left at (66, 264)
Screenshot: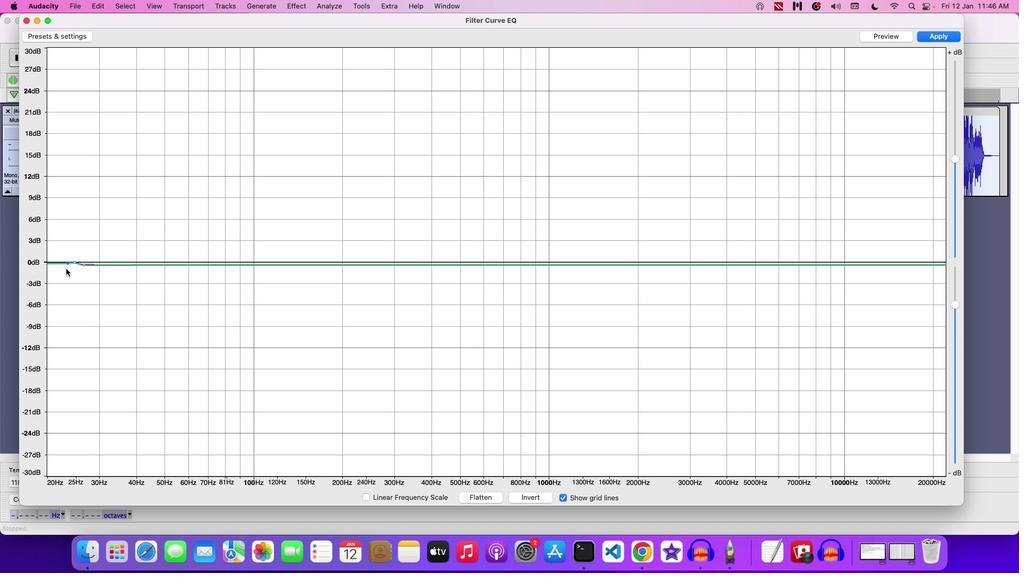 
Action: Mouse moved to (74, 263)
Screenshot: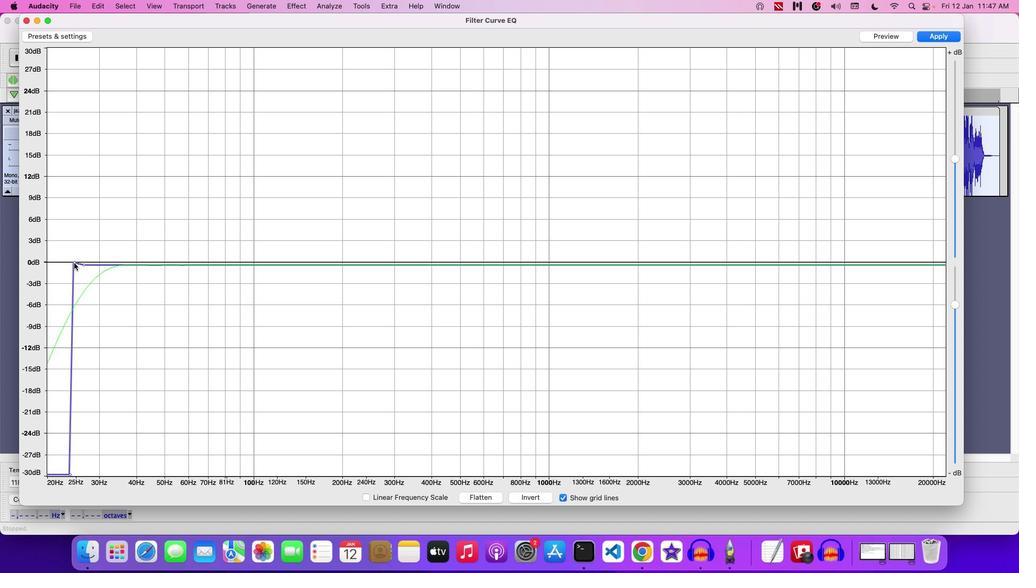 
Action: Mouse pressed left at (74, 263)
Screenshot: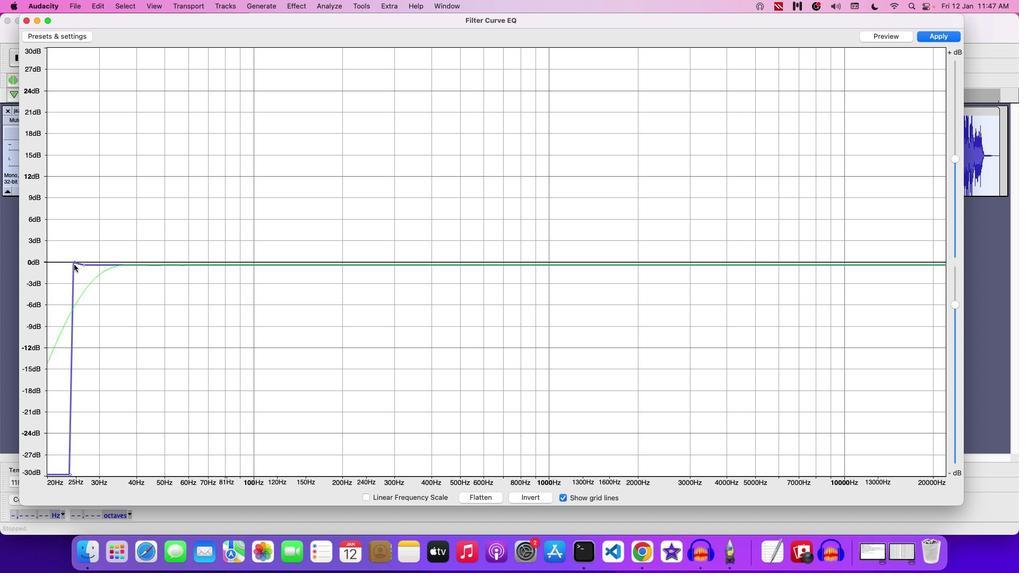 
Action: Mouse moved to (923, 264)
Screenshot: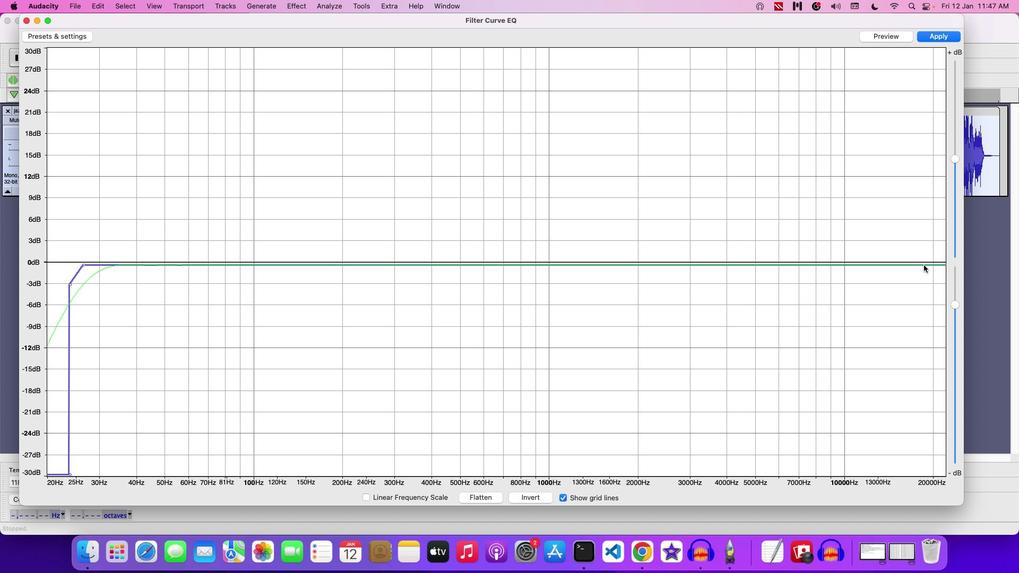 
Action: Mouse pressed left at (923, 264)
Screenshot: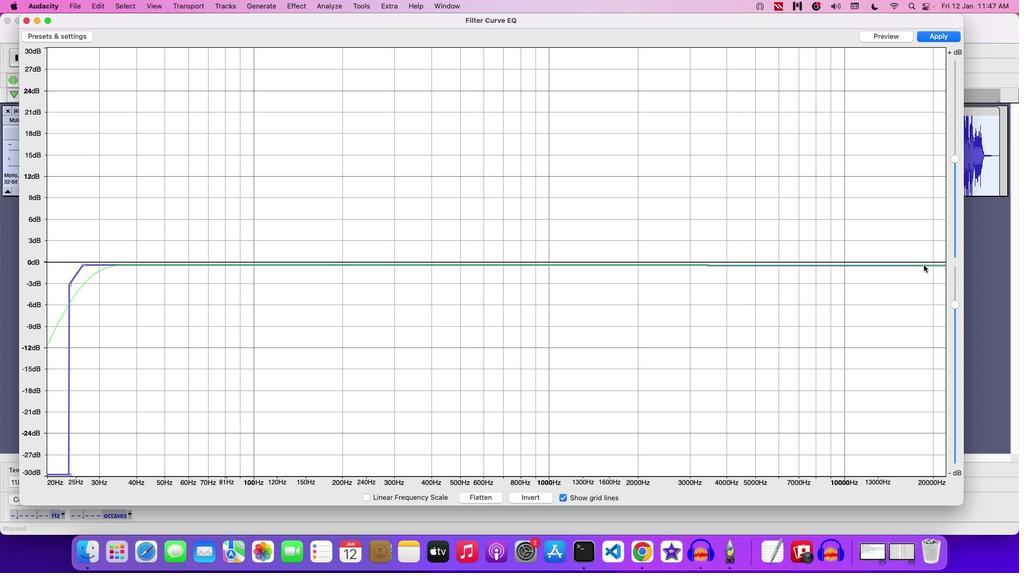 
Action: Mouse moved to (928, 264)
Screenshot: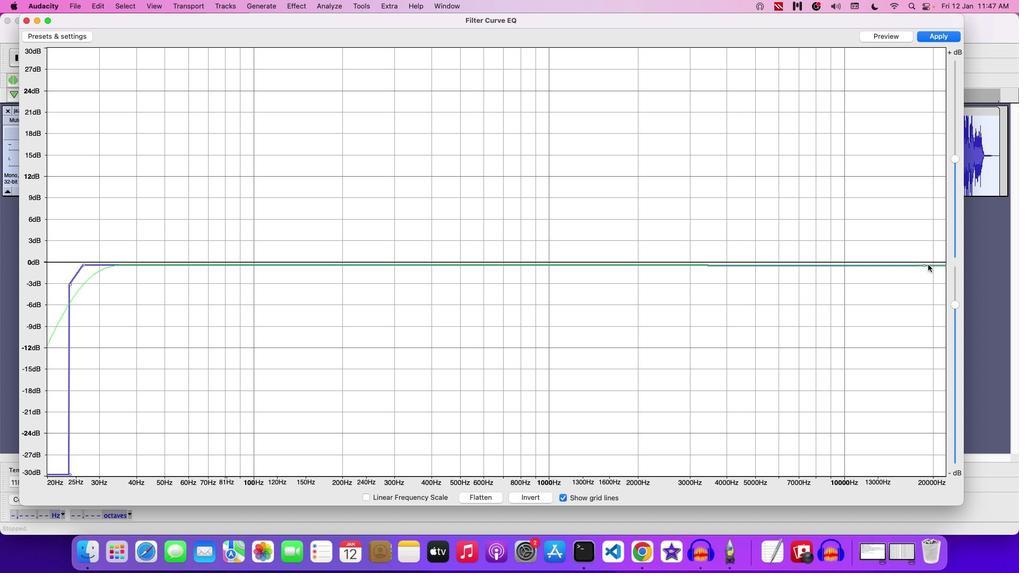 
Action: Mouse pressed left at (928, 264)
Screenshot: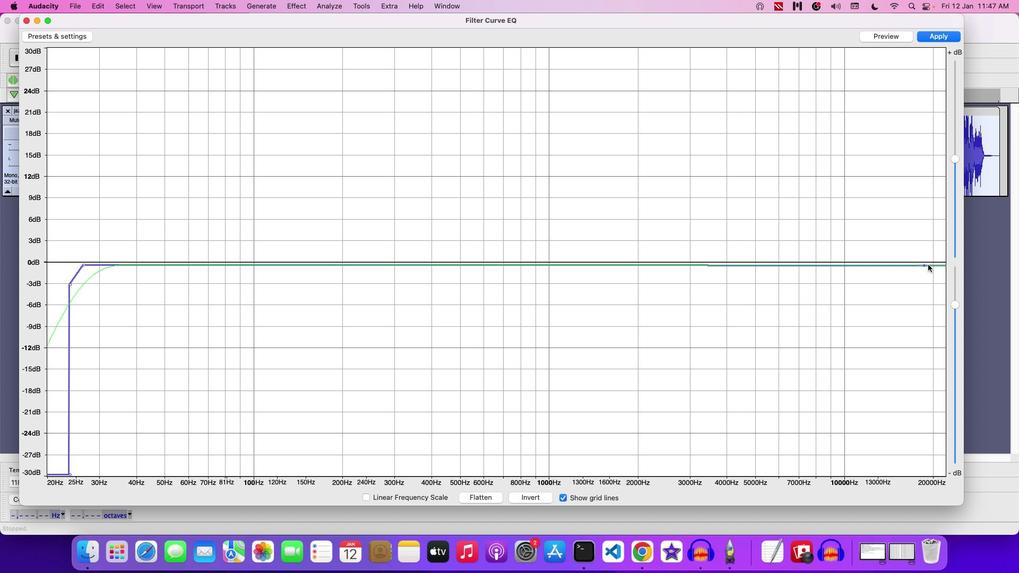 
Action: Mouse moved to (932, 264)
Screenshot: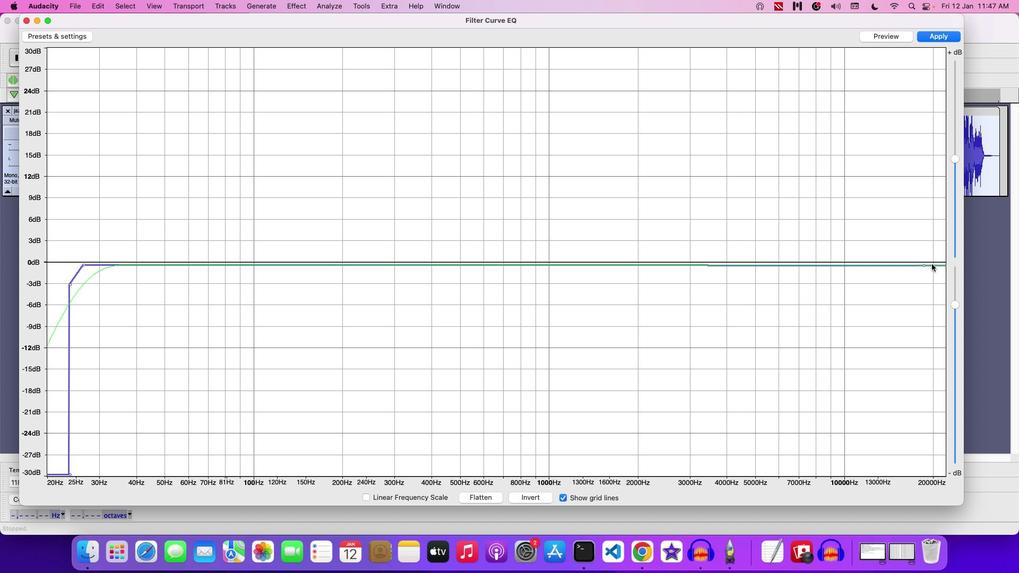 
Action: Mouse pressed left at (932, 264)
Screenshot: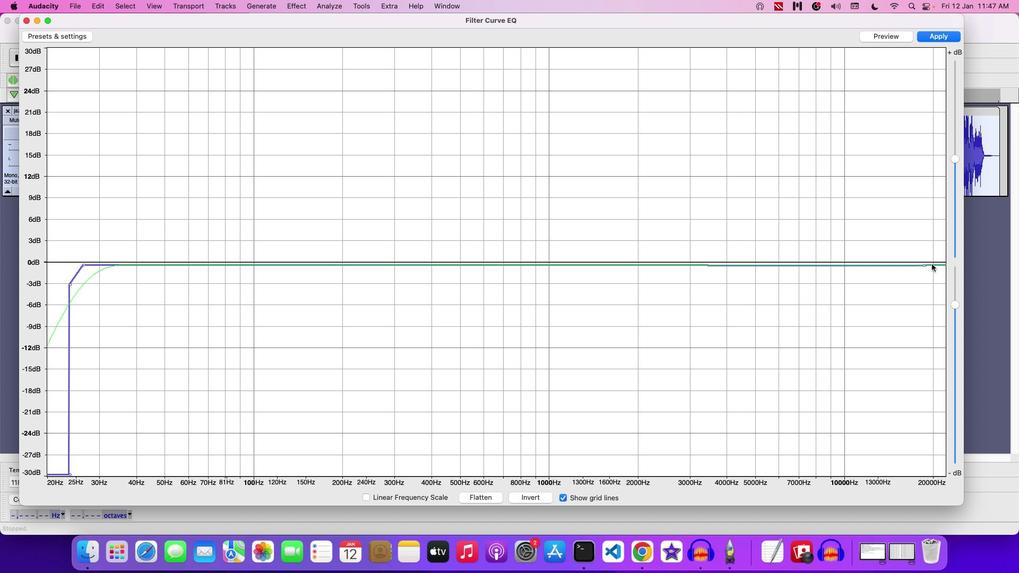 
Action: Mouse moved to (935, 263)
Screenshot: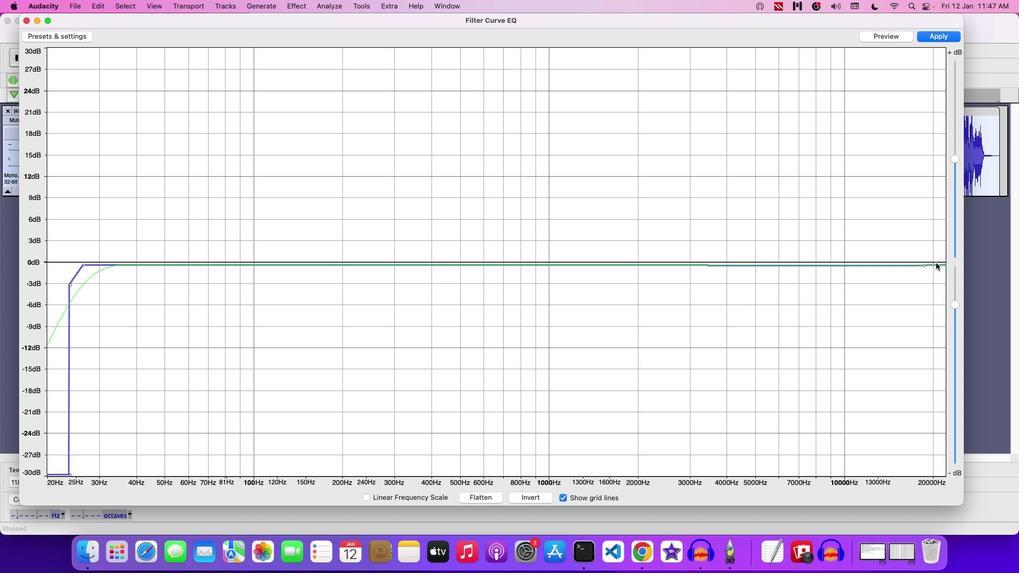 
Action: Mouse pressed left at (935, 263)
Screenshot: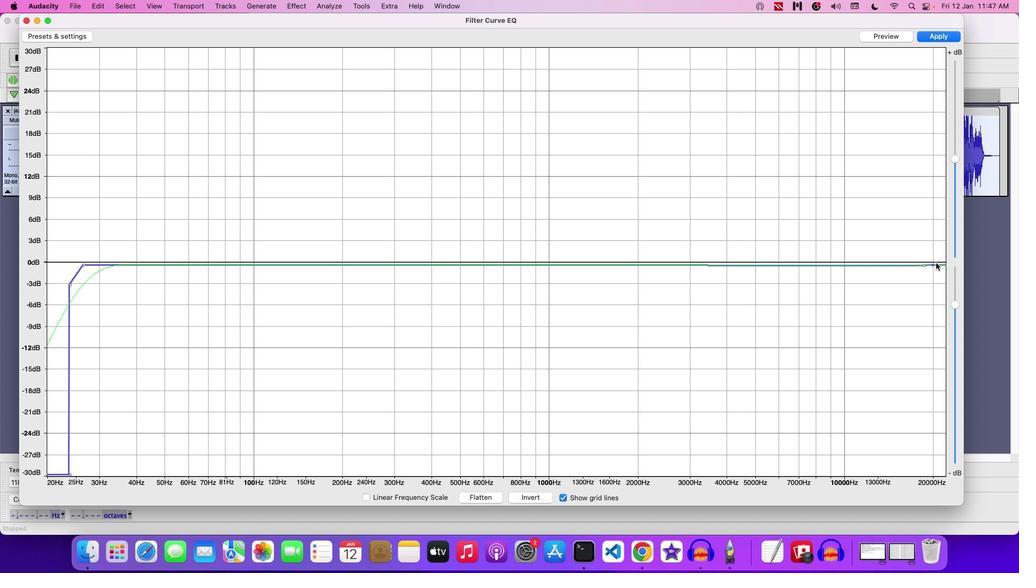 
Action: Mouse moved to (939, 262)
Screenshot: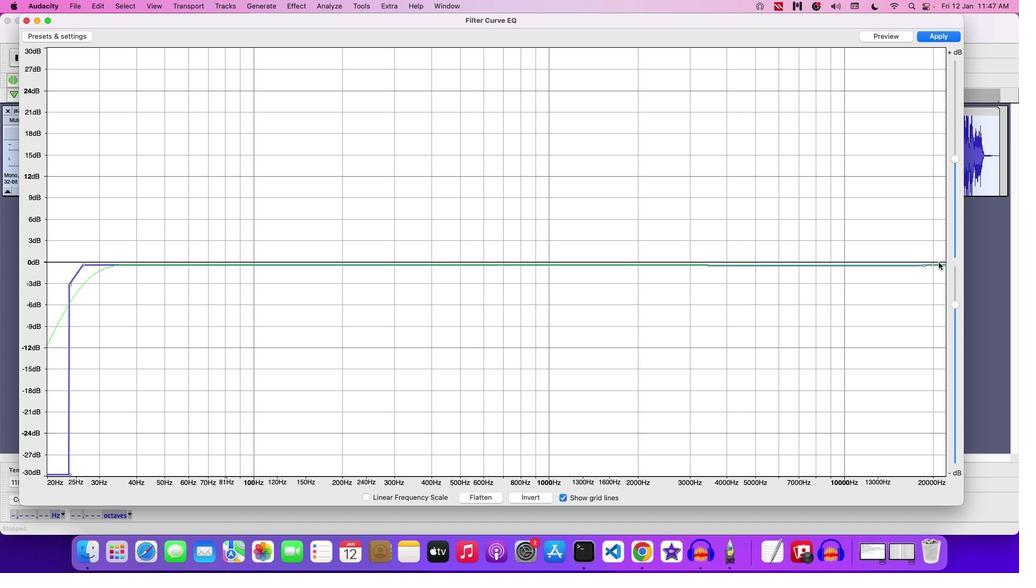 
Action: Mouse pressed left at (939, 262)
Screenshot: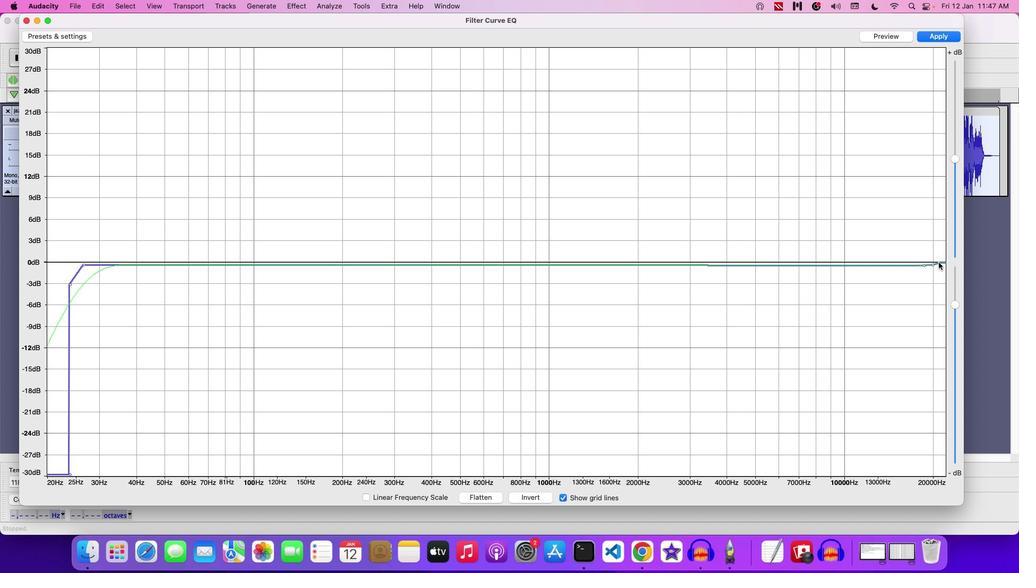 
Action: Mouse moved to (939, 262)
Screenshot: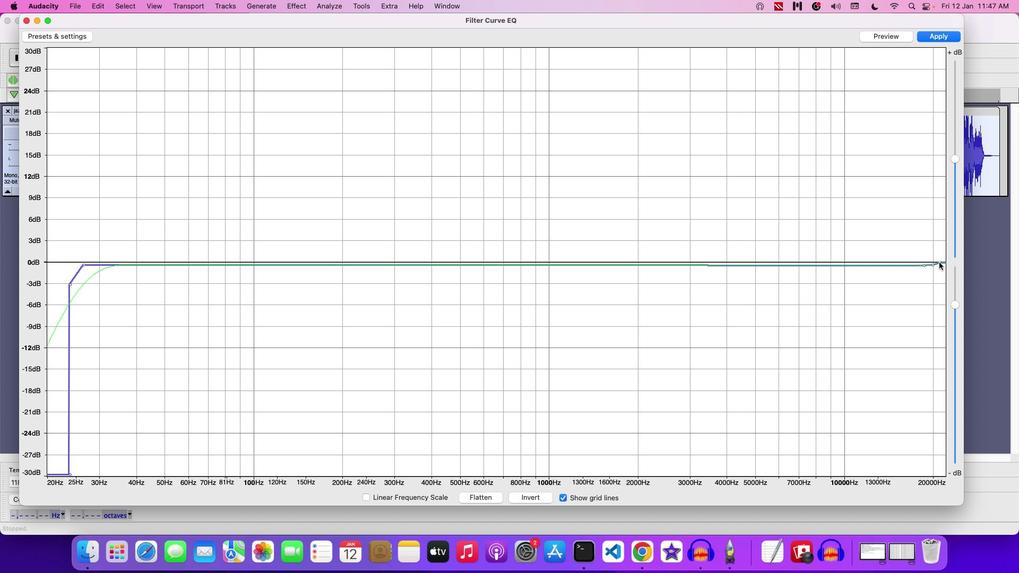 
Action: Mouse pressed left at (939, 262)
Screenshot: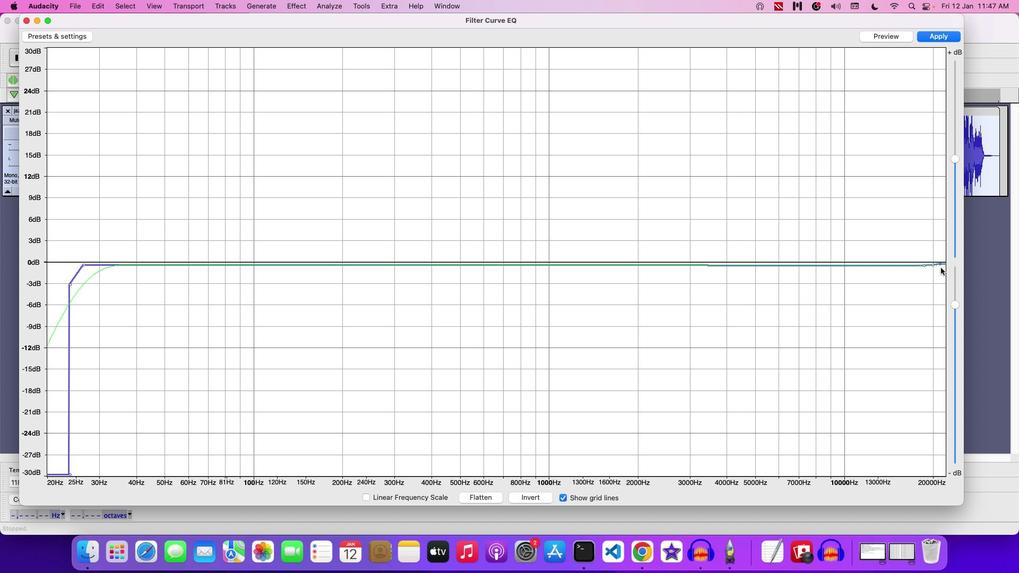 
Action: Mouse moved to (924, 264)
Screenshot: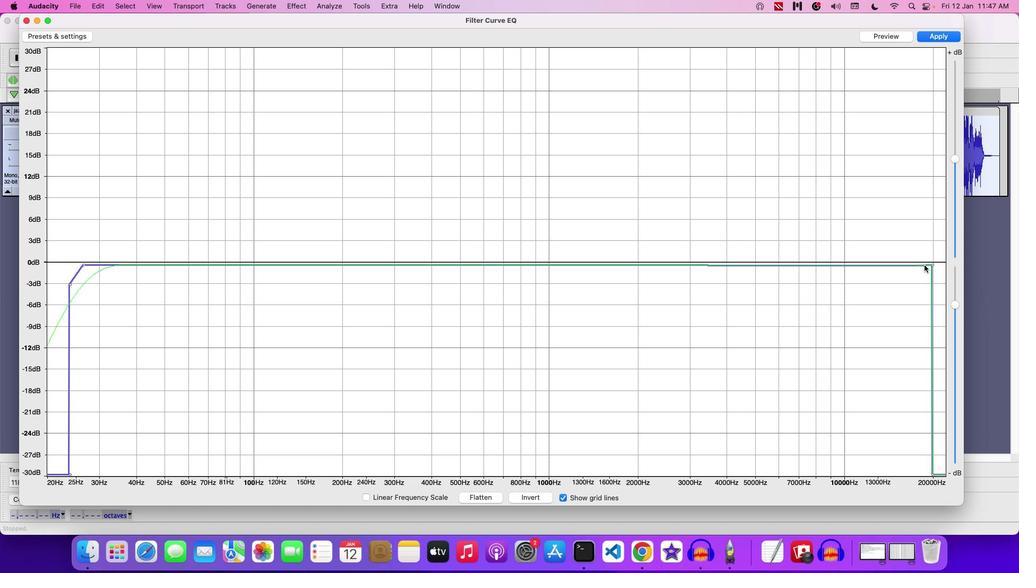 
Action: Mouse pressed left at (924, 264)
Screenshot: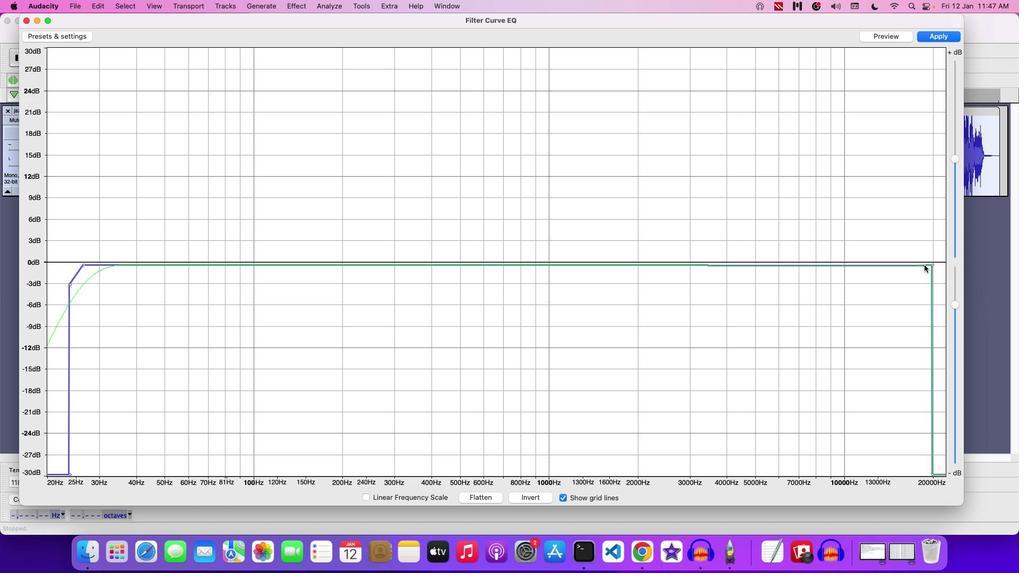
Action: Mouse moved to (932, 264)
Screenshot: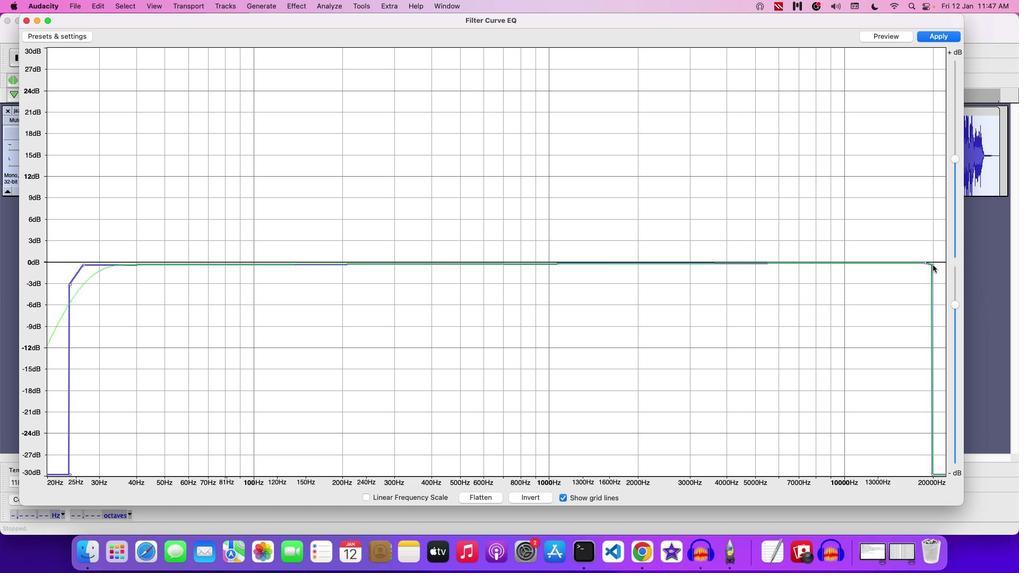 
Action: Mouse pressed left at (932, 264)
Screenshot: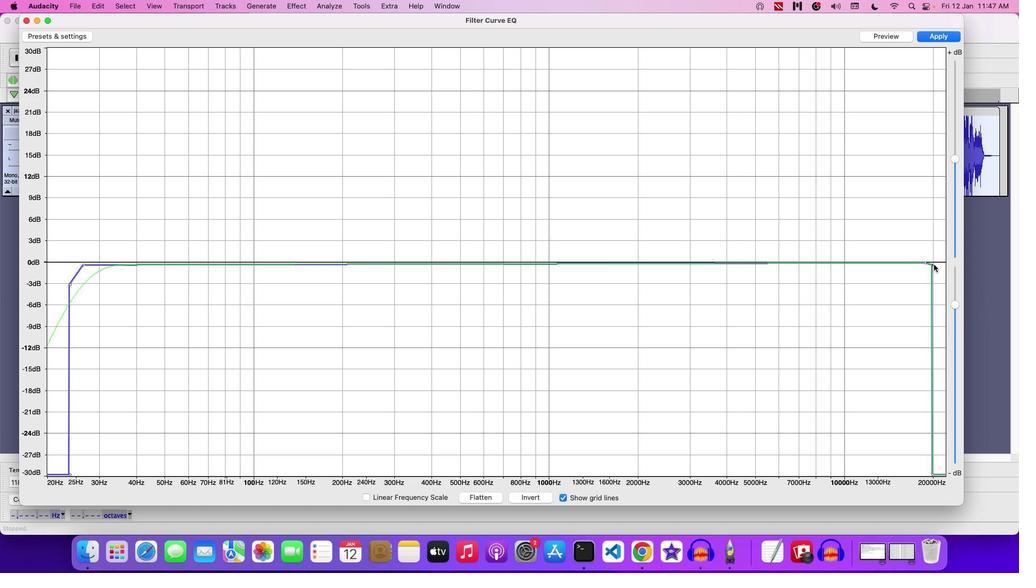 
Action: Mouse moved to (343, 262)
Screenshot: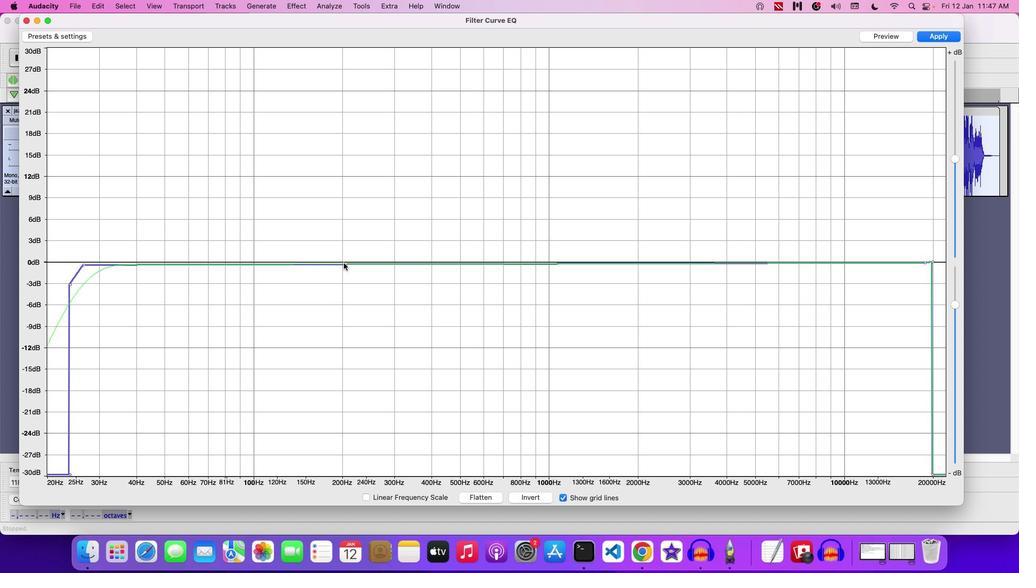 
Action: Mouse pressed left at (343, 262)
Screenshot: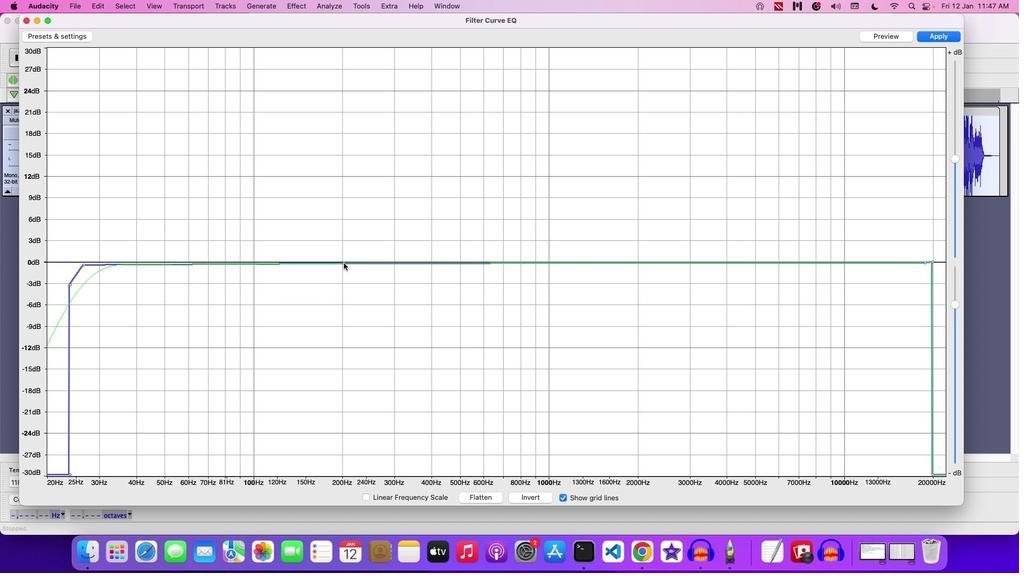 
Action: Mouse moved to (814, 261)
Screenshot: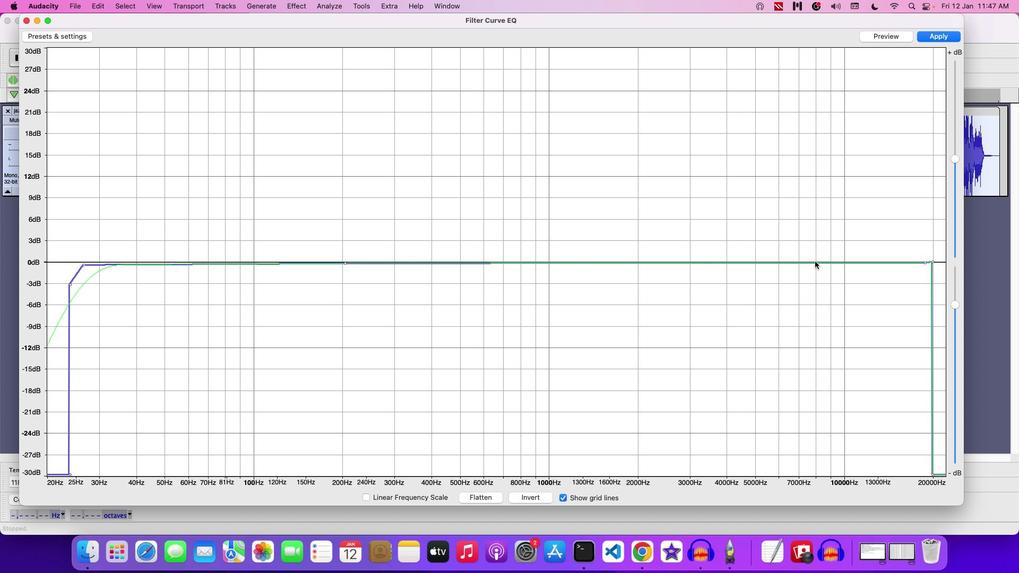 
Action: Mouse pressed left at (814, 261)
Screenshot: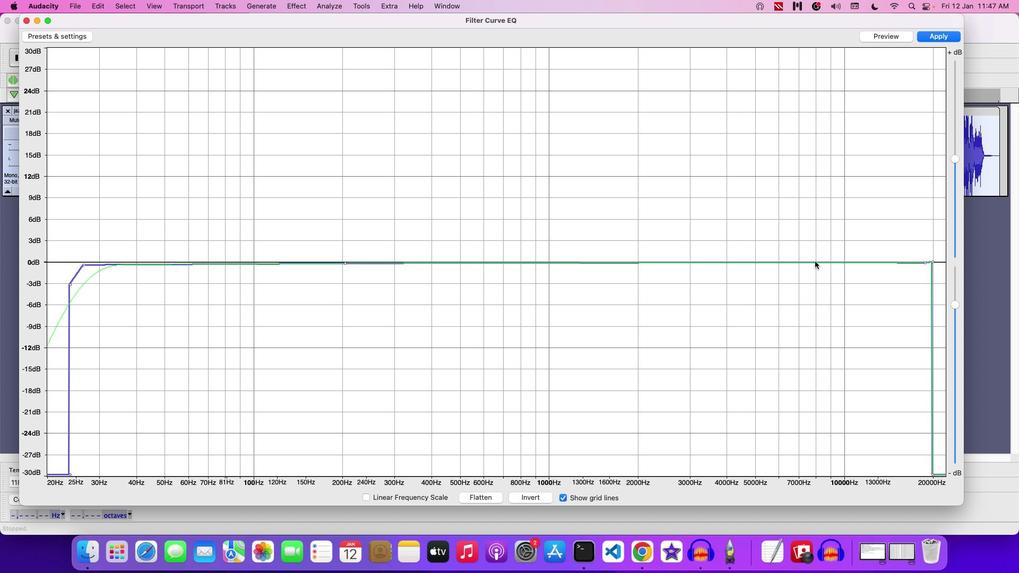 
Action: Mouse moved to (819, 262)
Screenshot: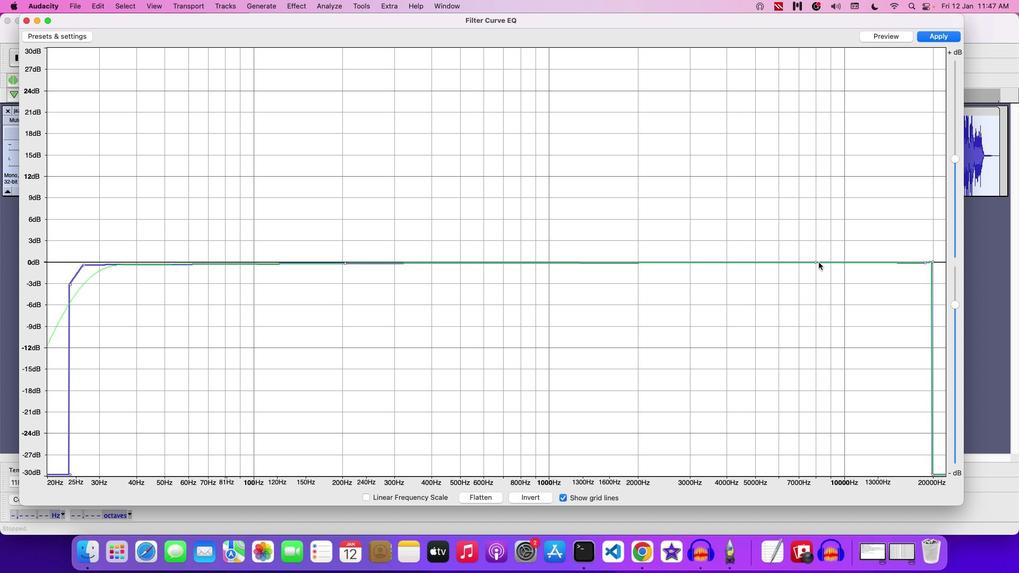 
Action: Mouse pressed left at (819, 262)
Screenshot: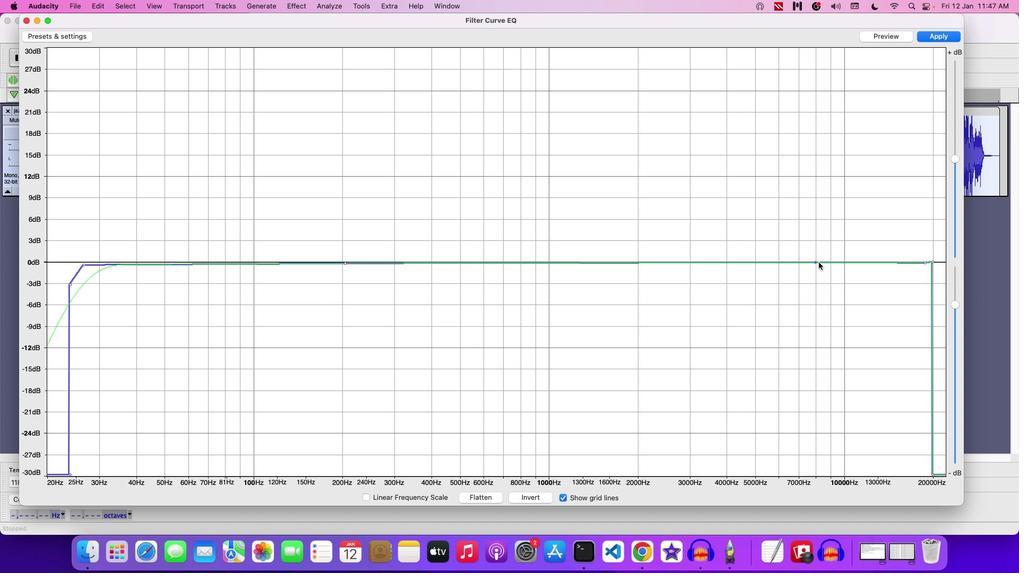 
Action: Mouse moved to (821, 262)
Screenshot: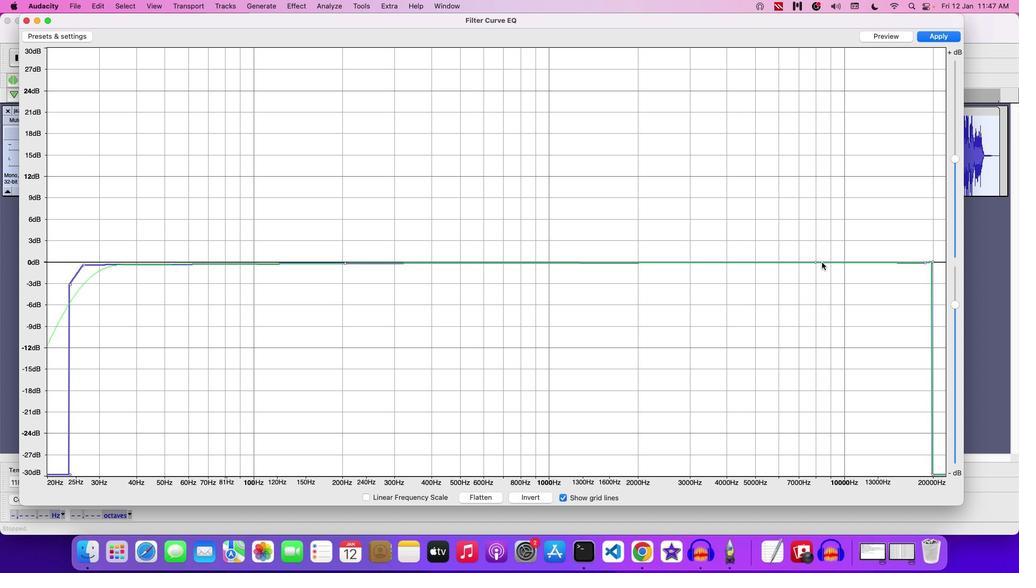 
Action: Mouse pressed left at (821, 262)
Screenshot: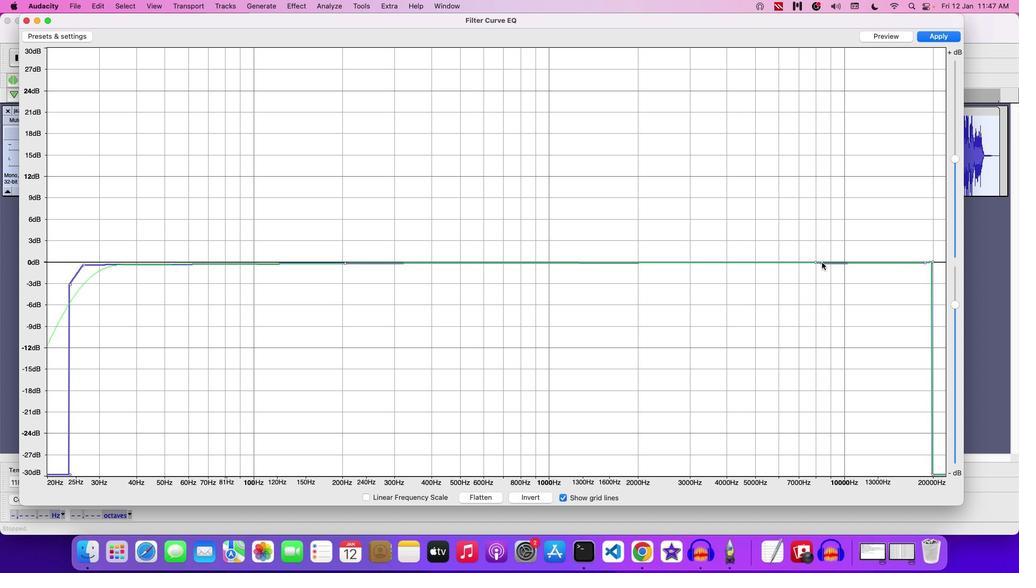 
Action: Mouse moved to (827, 260)
Screenshot: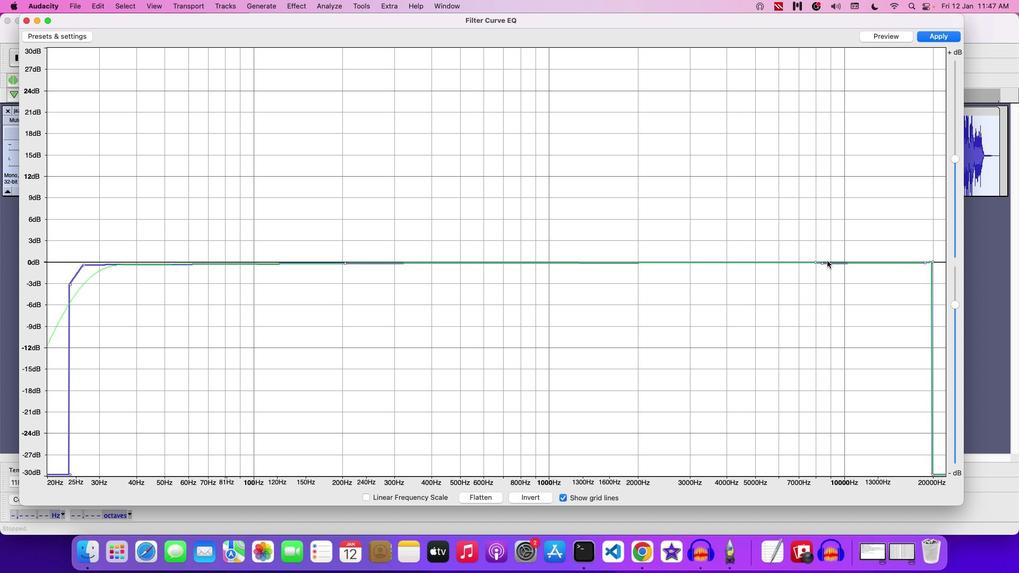 
Action: Mouse pressed left at (827, 260)
Screenshot: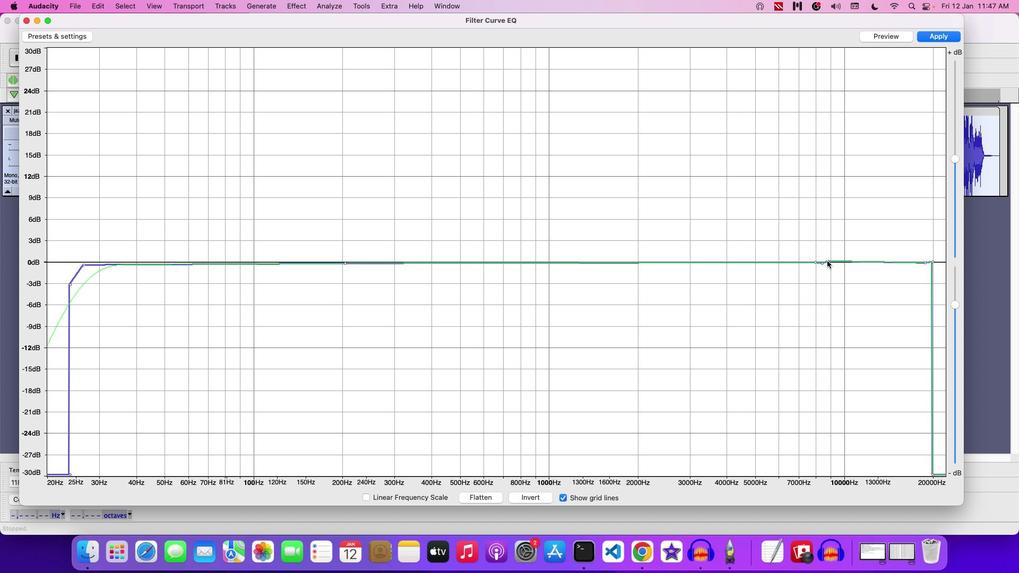 
Action: Mouse moved to (823, 262)
Screenshot: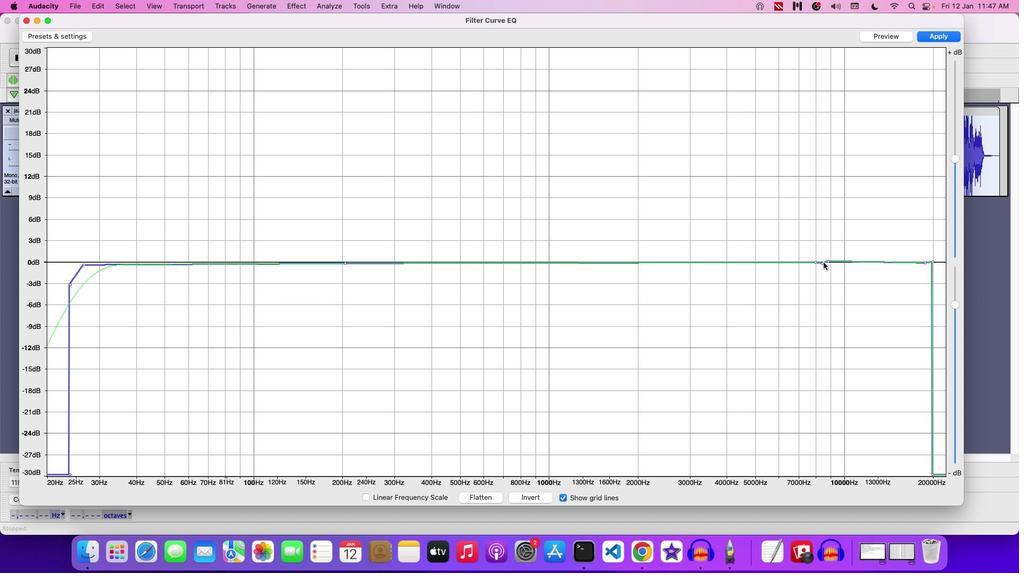 
Action: Mouse pressed left at (823, 262)
Screenshot: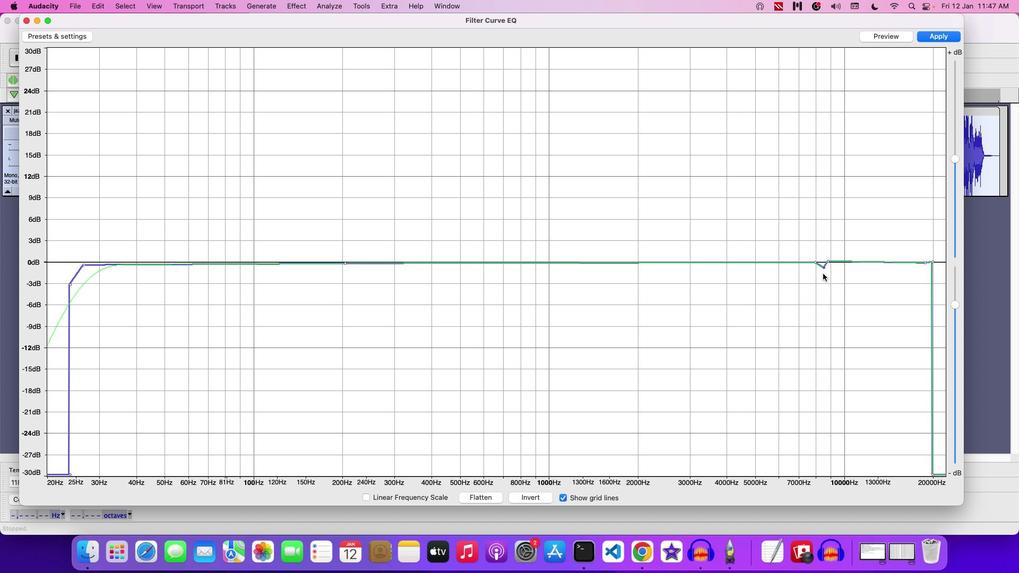 
Action: Mouse moved to (827, 260)
Screenshot: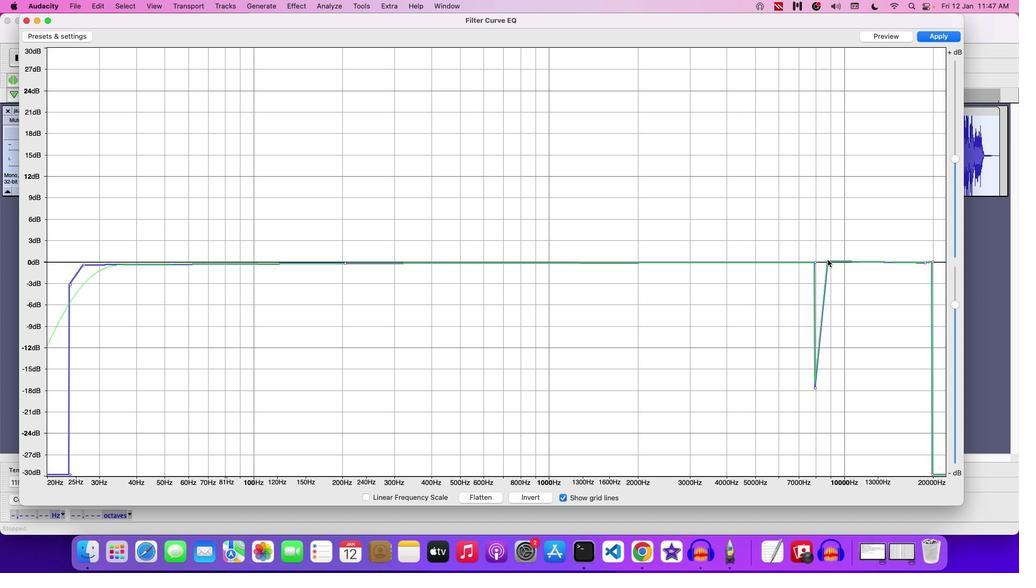 
Action: Mouse pressed left at (827, 260)
Screenshot: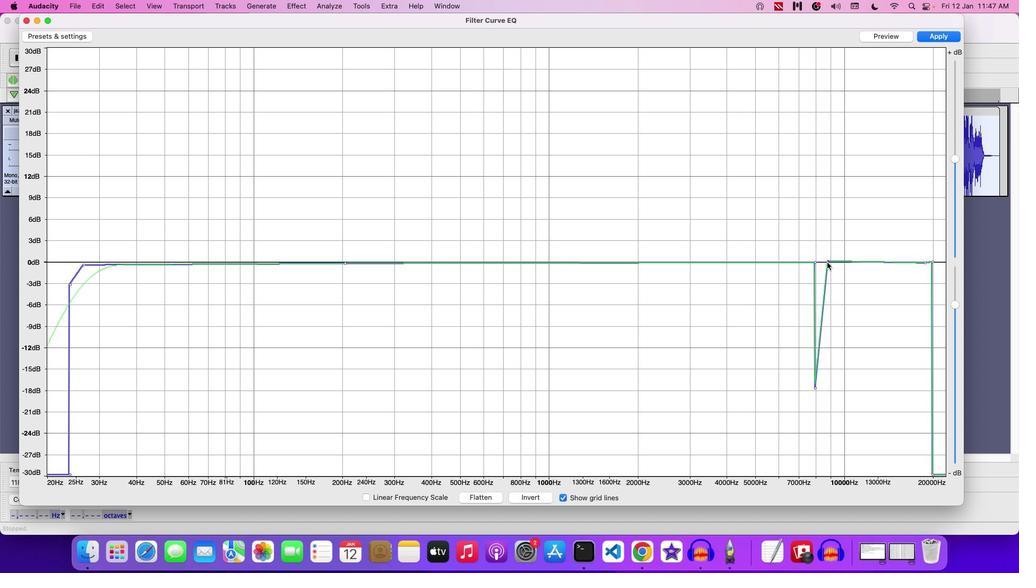 
Action: Mouse moved to (815, 263)
Screenshot: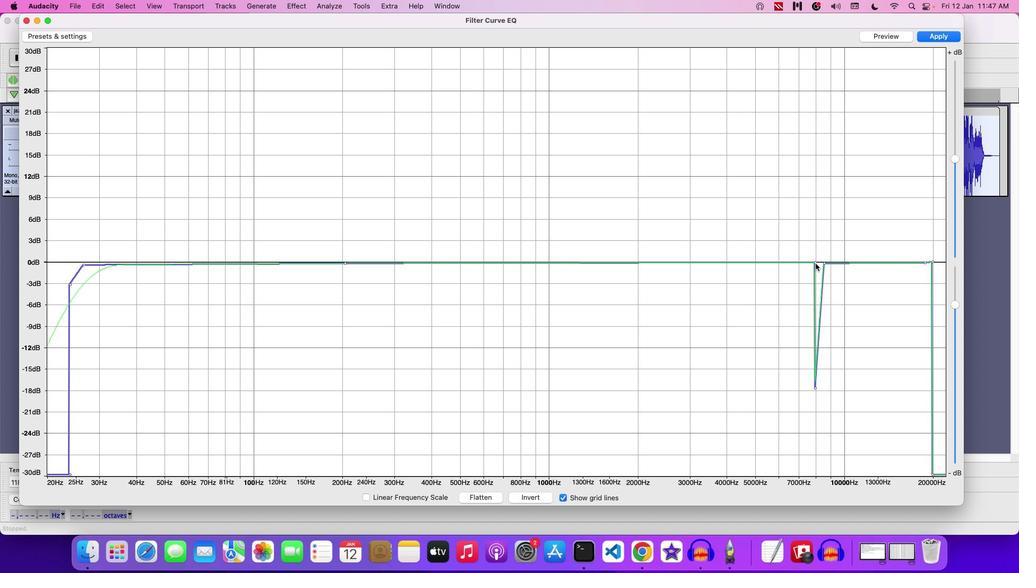 
Action: Mouse pressed left at (815, 263)
Screenshot: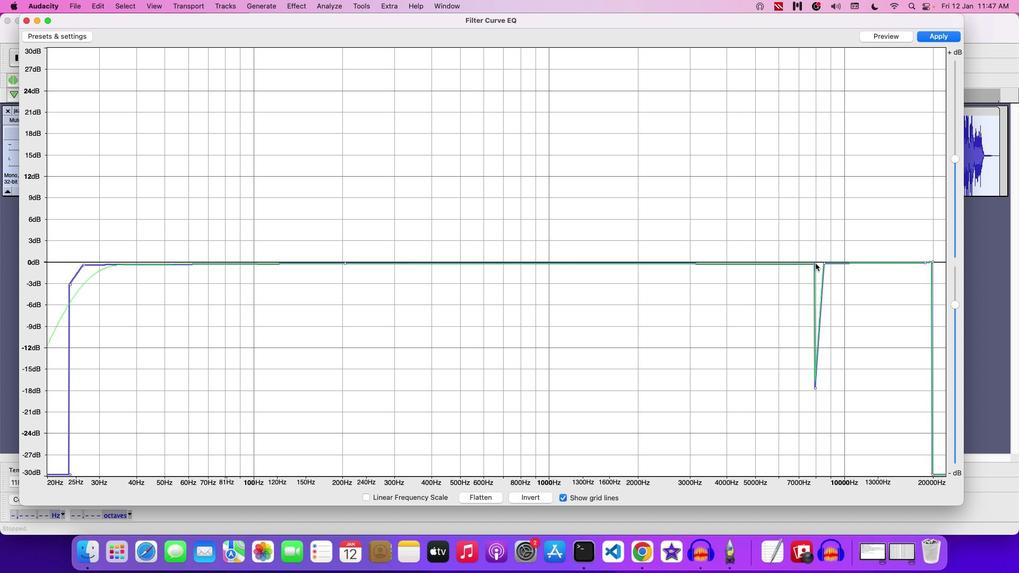 
Action: Mouse moved to (823, 261)
Screenshot: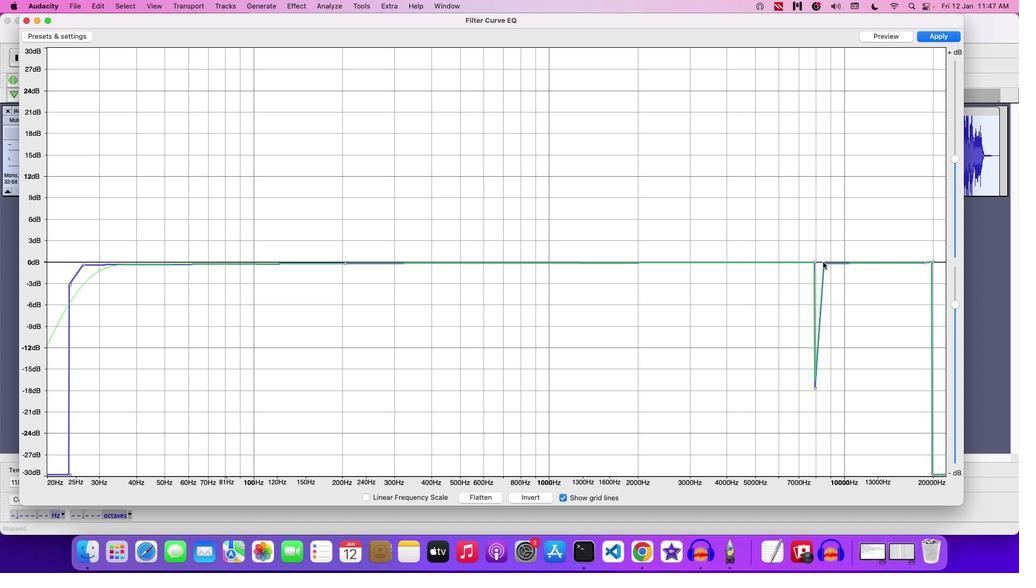 
Action: Mouse pressed left at (823, 261)
Screenshot: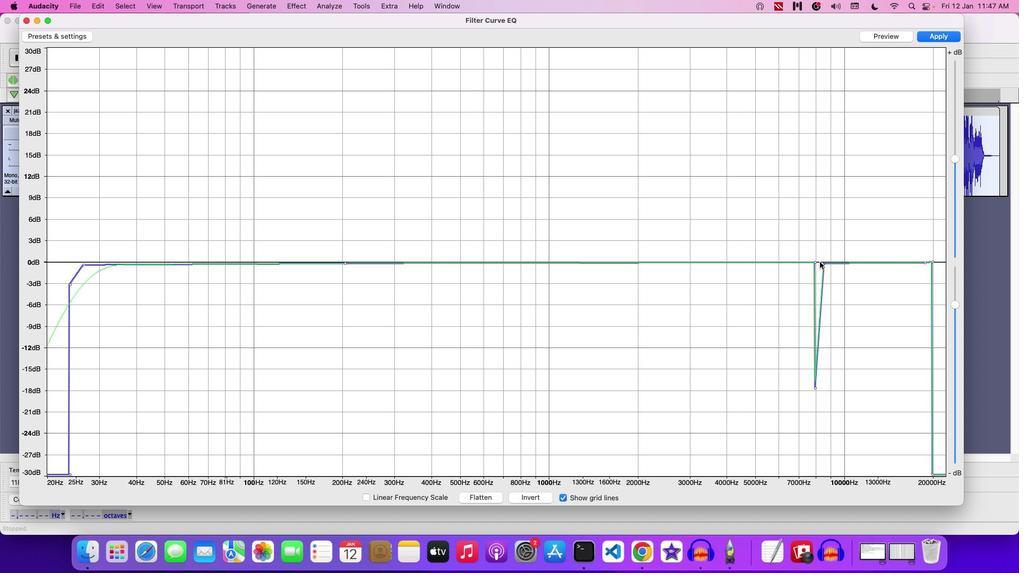 
Action: Mouse moved to (252, 262)
Screenshot: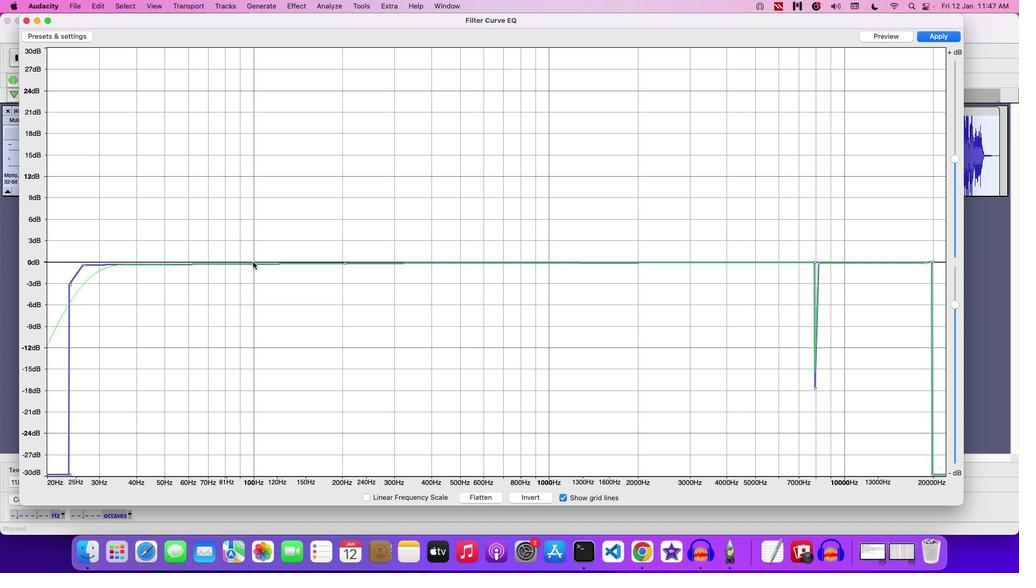 
Action: Mouse pressed left at (252, 262)
Screenshot: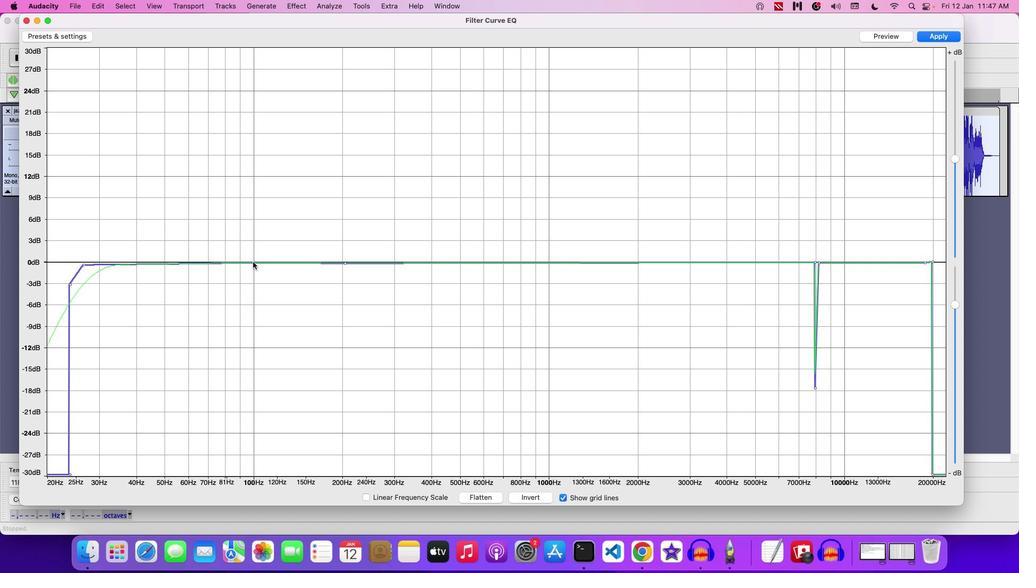 
Action: Mouse moved to (259, 261)
Screenshot: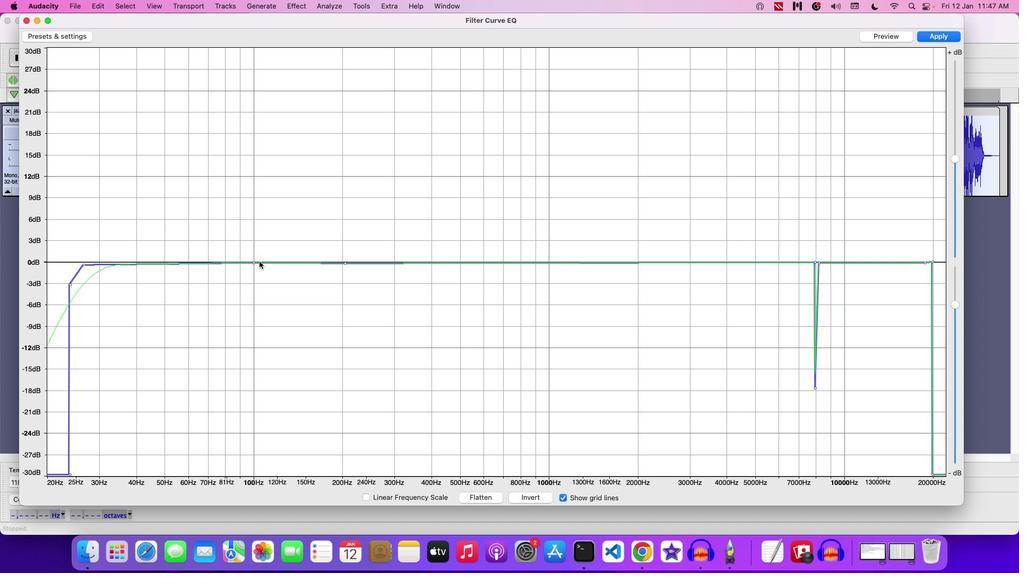 
Action: Mouse pressed left at (259, 261)
Screenshot: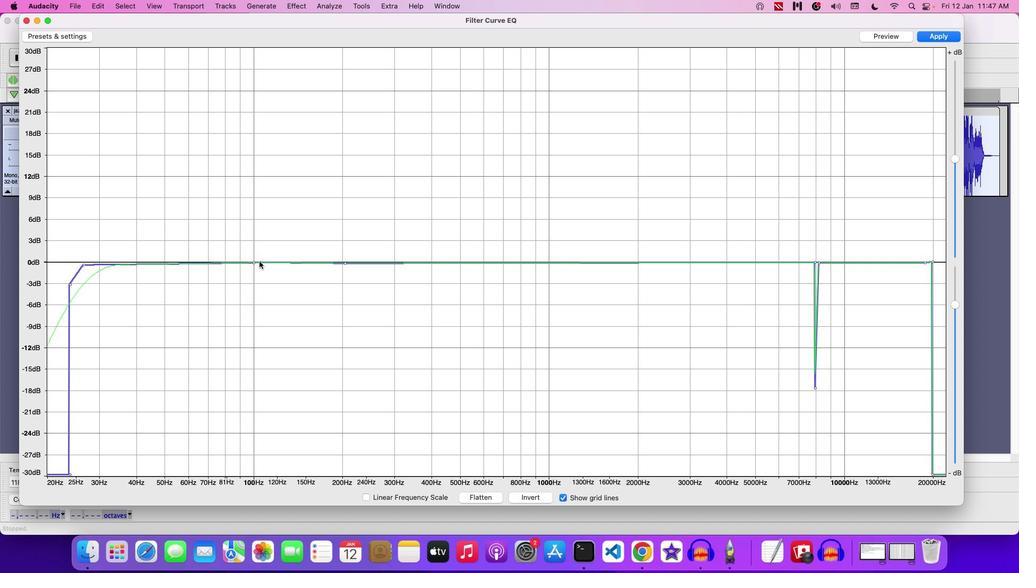 
Action: Mouse moved to (266, 261)
Screenshot: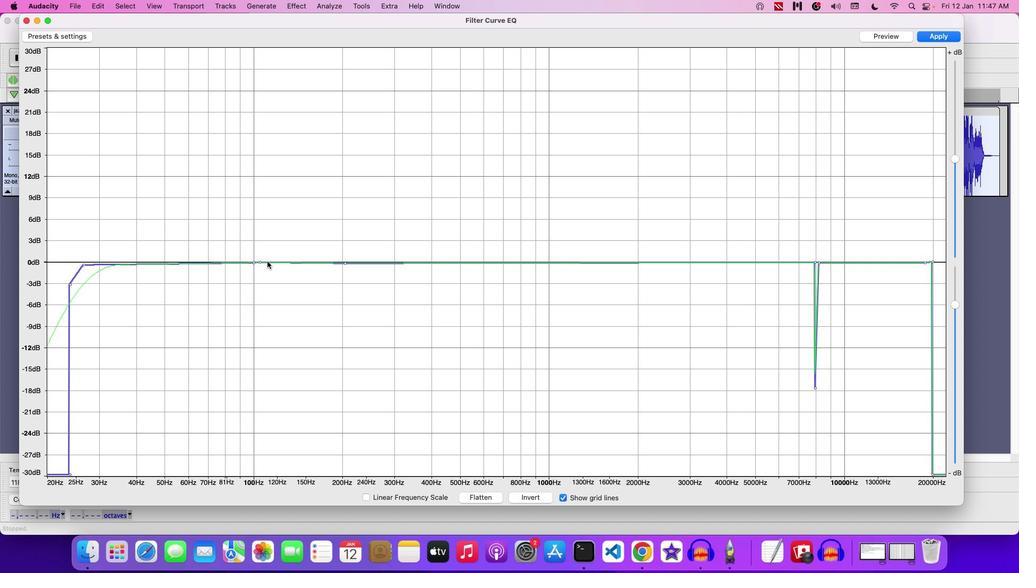 
Action: Mouse pressed left at (266, 261)
Screenshot: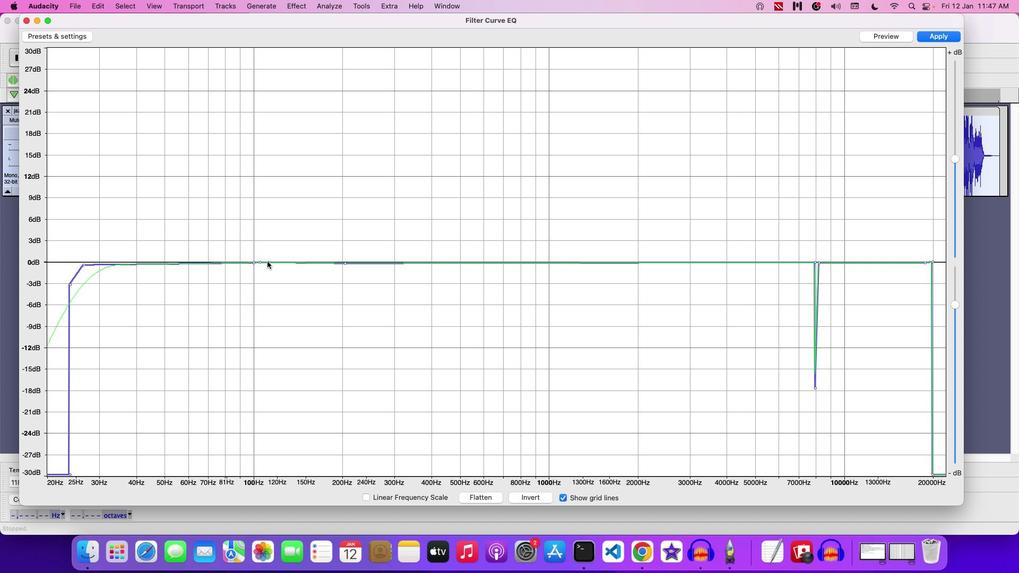
Action: Mouse moved to (259, 260)
Screenshot: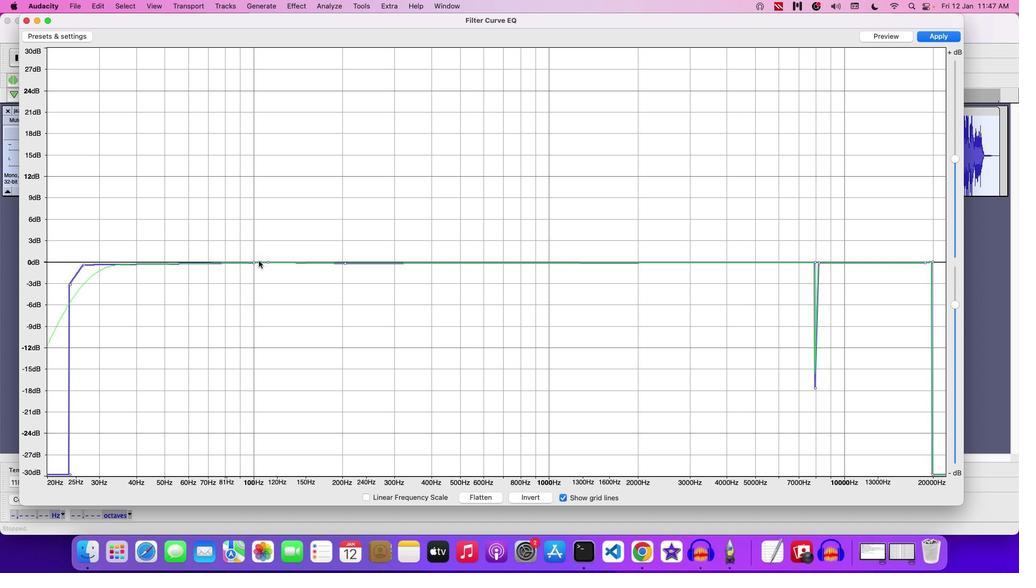 
Action: Mouse pressed left at (259, 260)
Screenshot: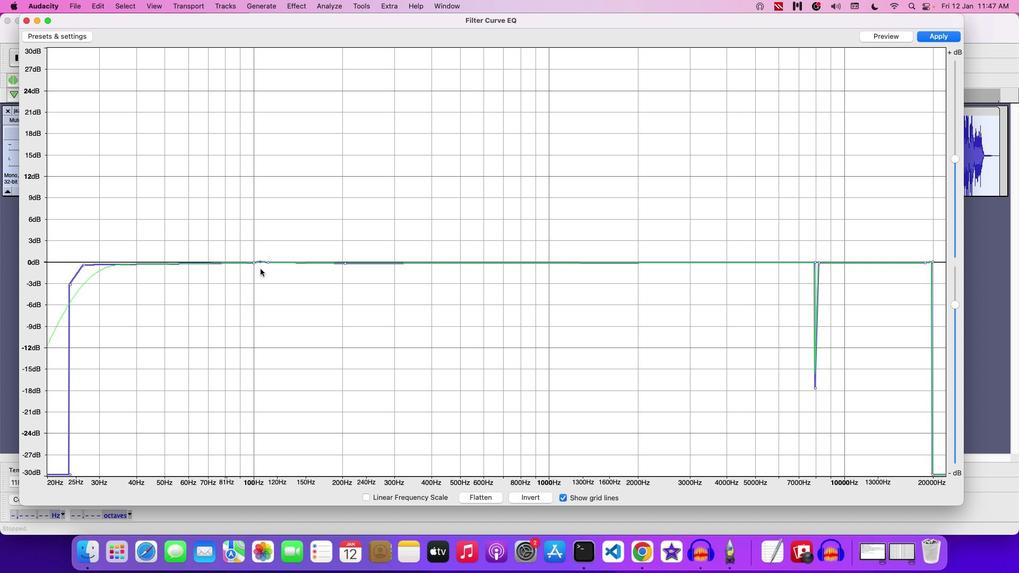 
Action: Mouse moved to (253, 261)
Screenshot: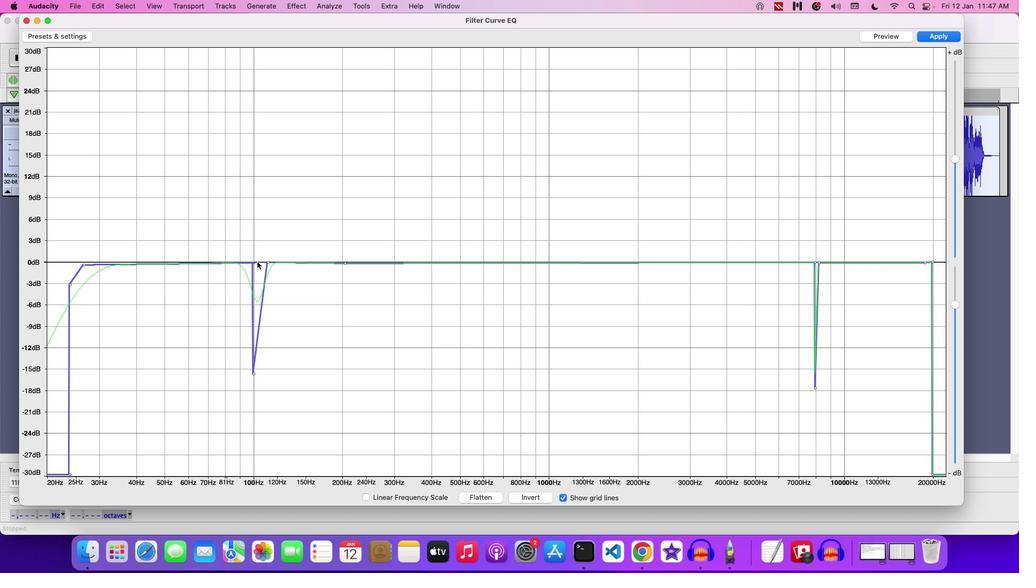 
Action: Mouse pressed left at (253, 261)
Screenshot: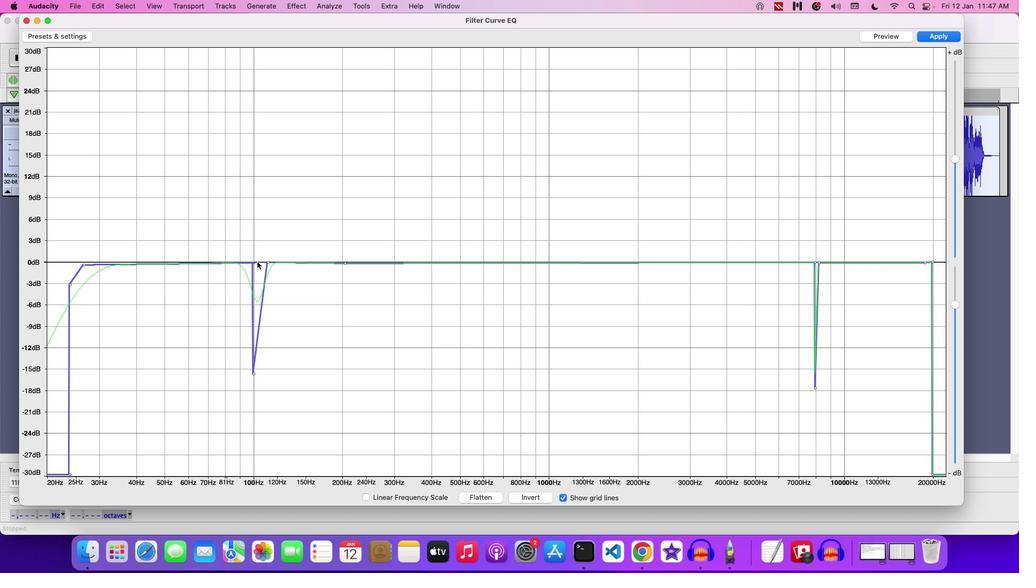 
Action: Mouse moved to (268, 260)
Screenshot: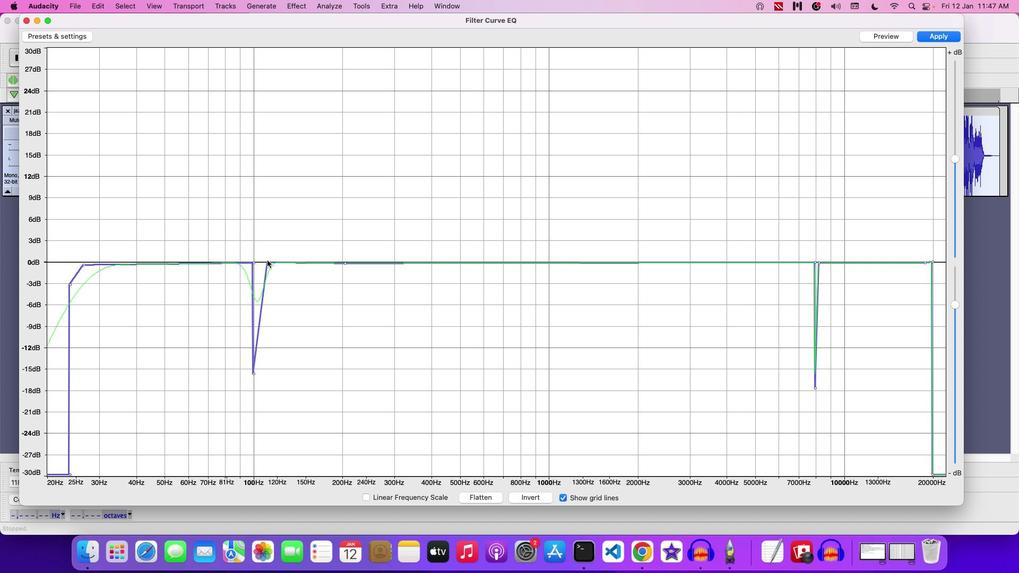 
Action: Mouse pressed left at (268, 260)
Screenshot: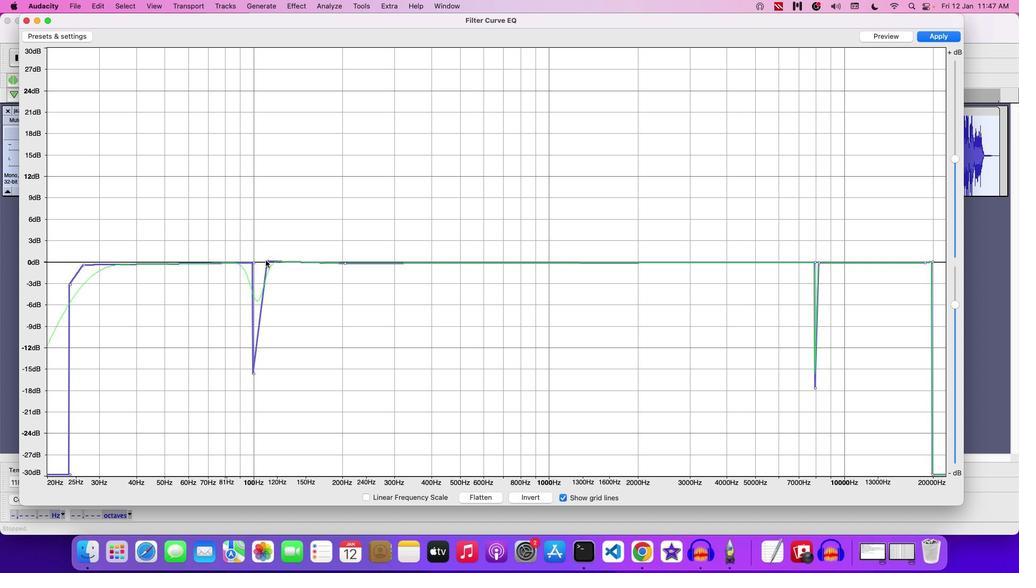 
Action: Mouse moved to (253, 368)
Screenshot: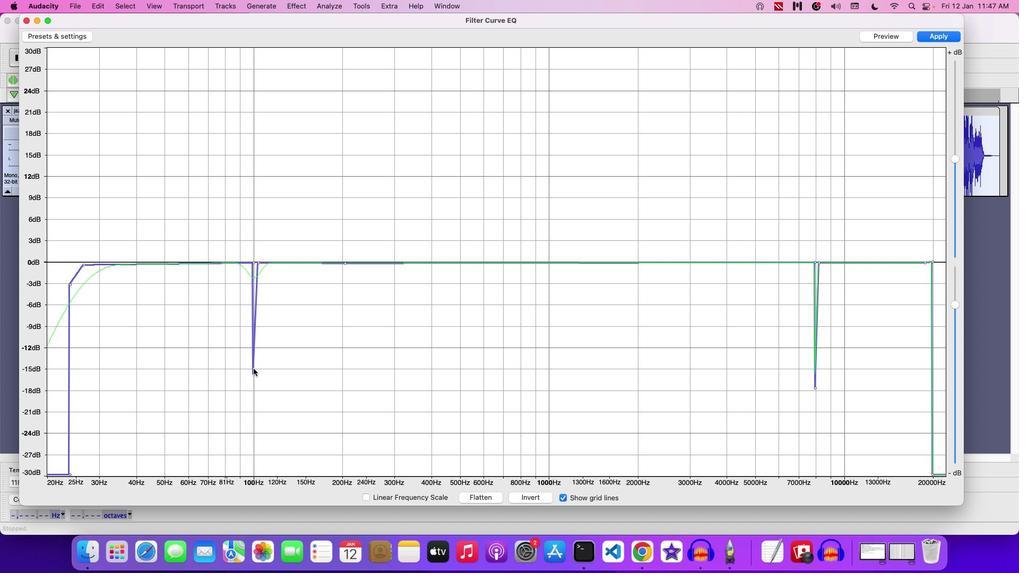 
Action: Mouse pressed left at (253, 368)
Screenshot: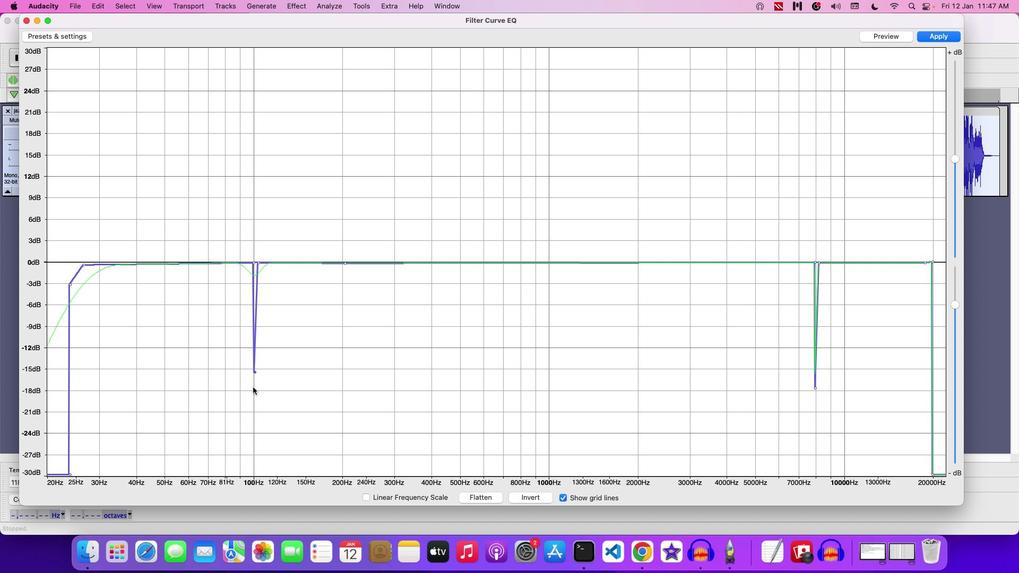 
Action: Mouse moved to (567, 260)
Screenshot: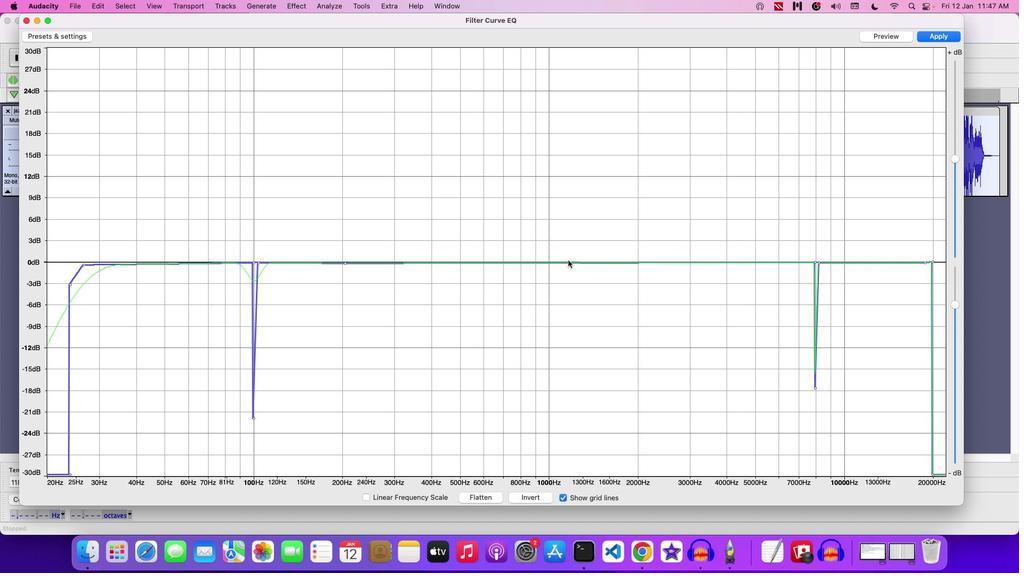 
Action: Mouse pressed left at (567, 260)
Screenshot: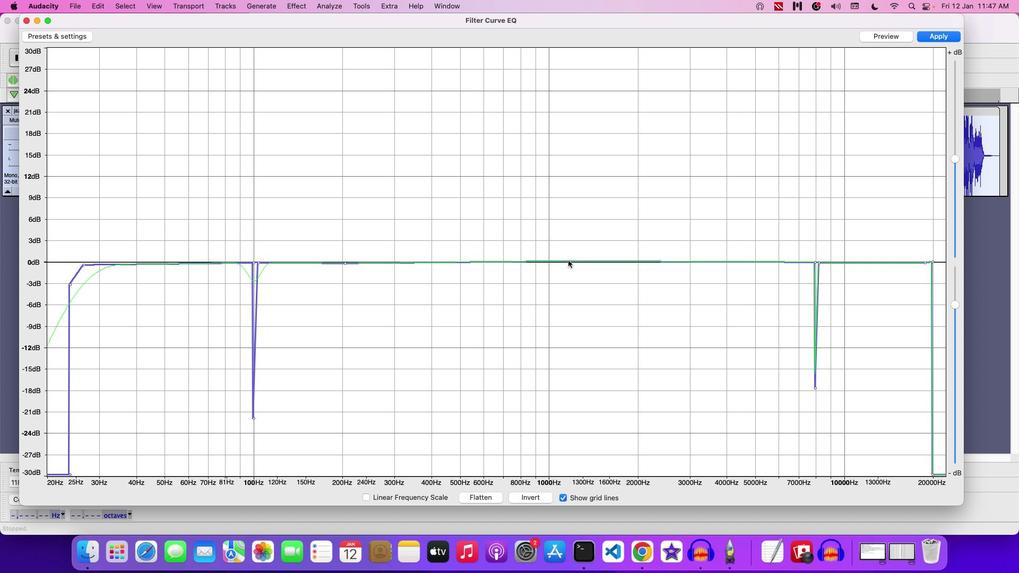 
Action: Mouse moved to (582, 260)
Screenshot: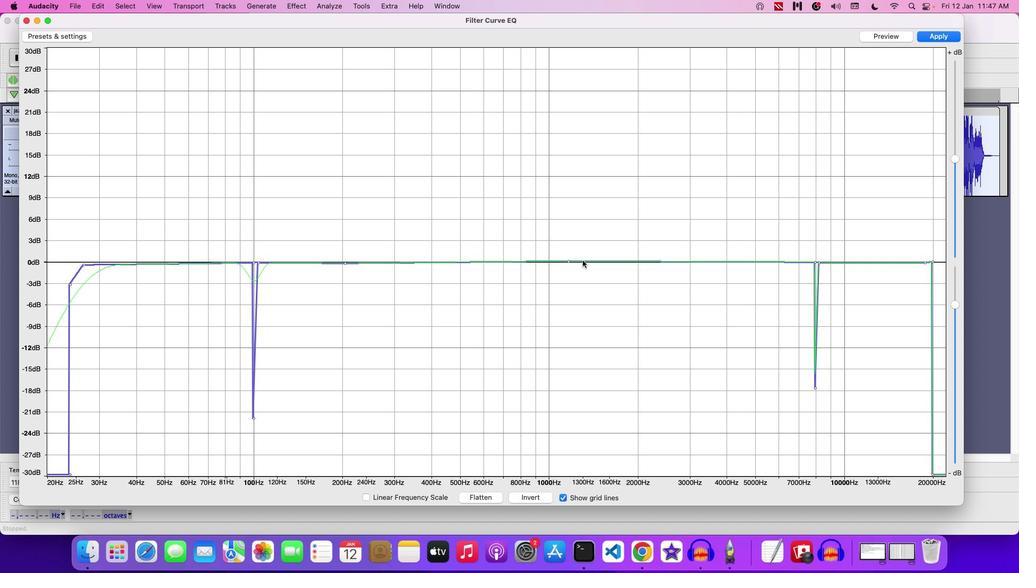 
Action: Mouse pressed left at (582, 260)
Screenshot: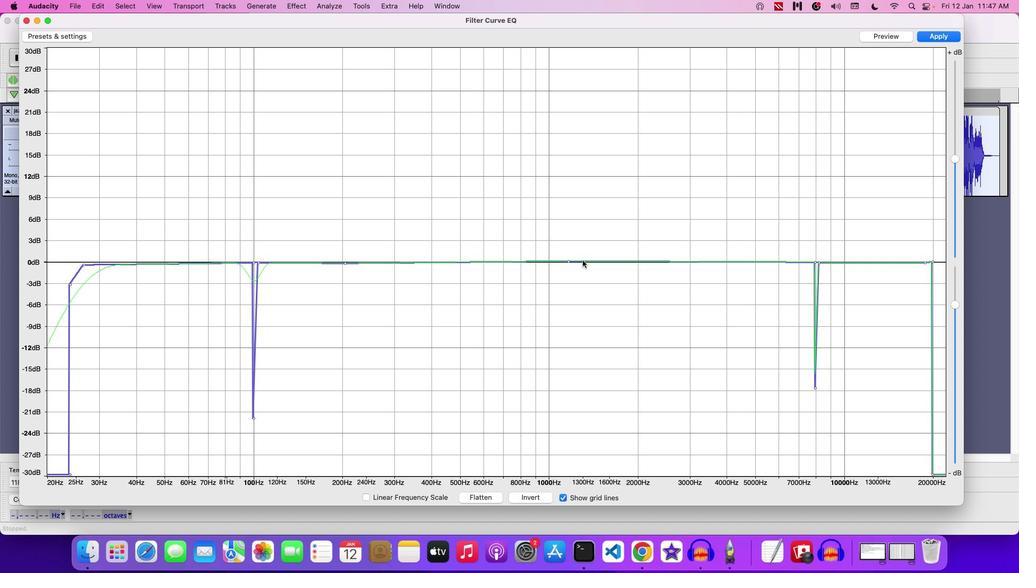 
Action: Mouse moved to (605, 260)
Screenshot: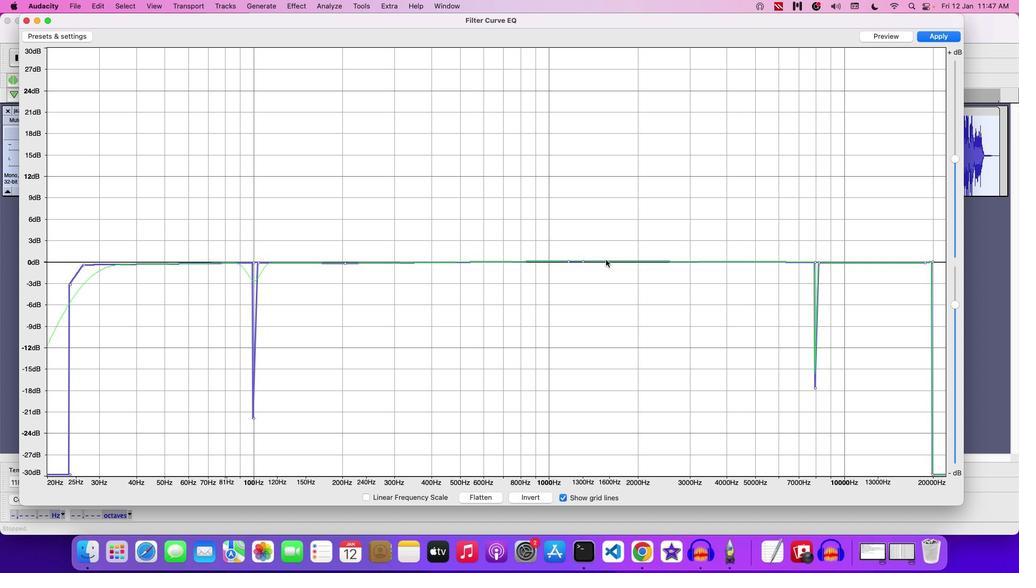 
Action: Mouse pressed left at (605, 260)
Screenshot: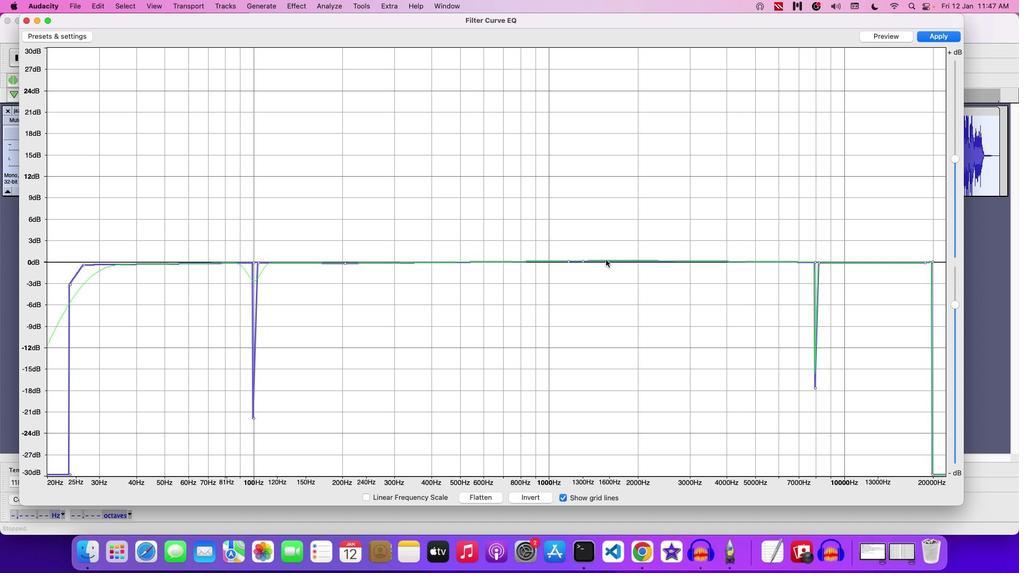 
Action: Mouse moved to (583, 261)
Screenshot: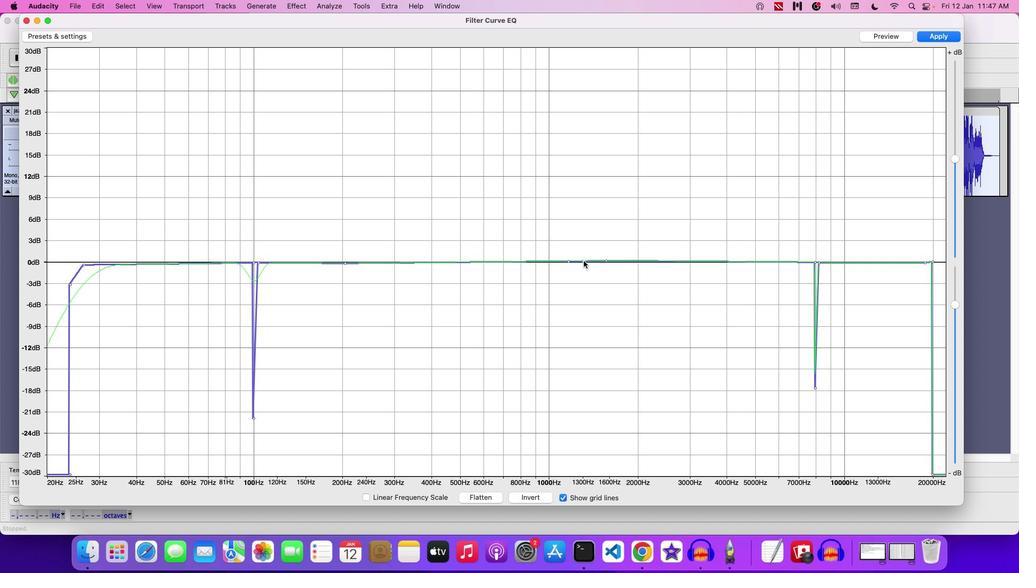 
Action: Mouse pressed left at (583, 261)
Screenshot: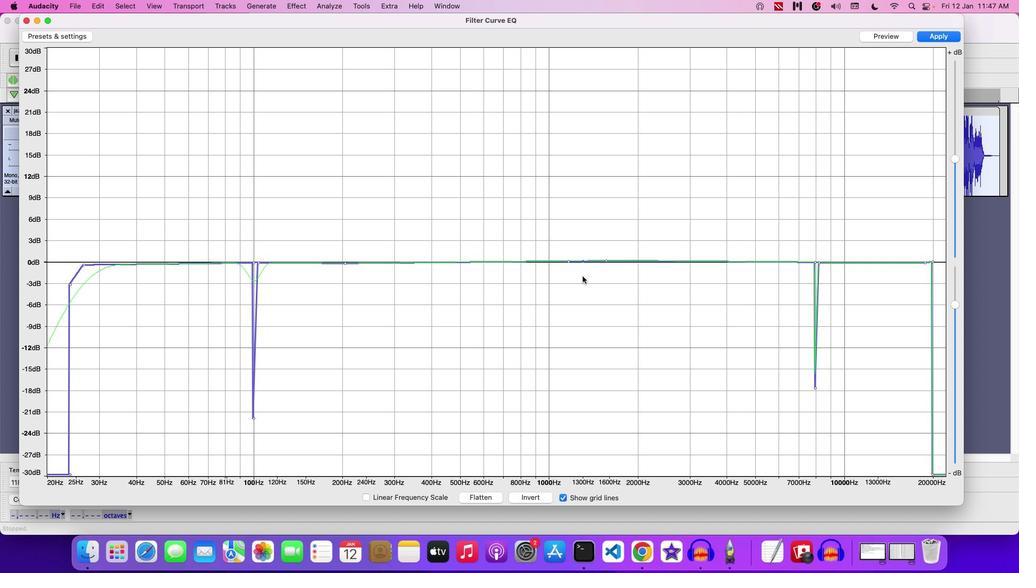
Action: Mouse moved to (605, 259)
Screenshot: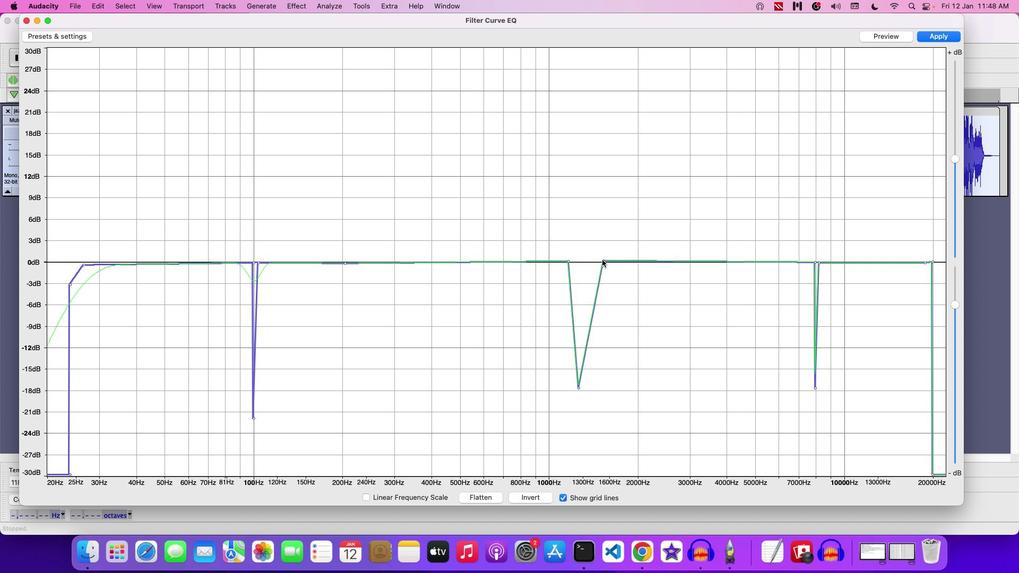 
Action: Mouse pressed left at (605, 259)
Screenshot: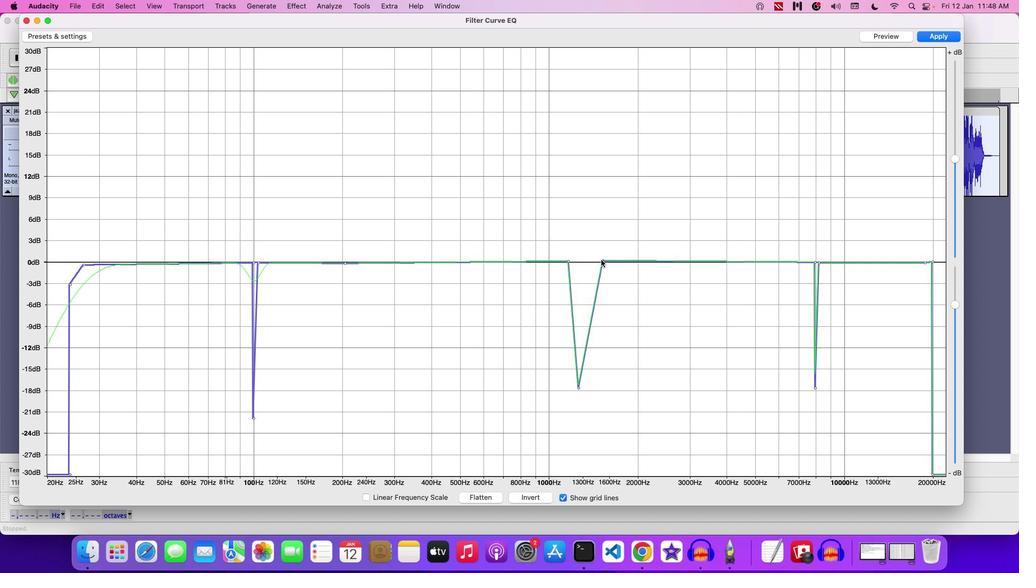 
Action: Mouse moved to (565, 261)
Screenshot: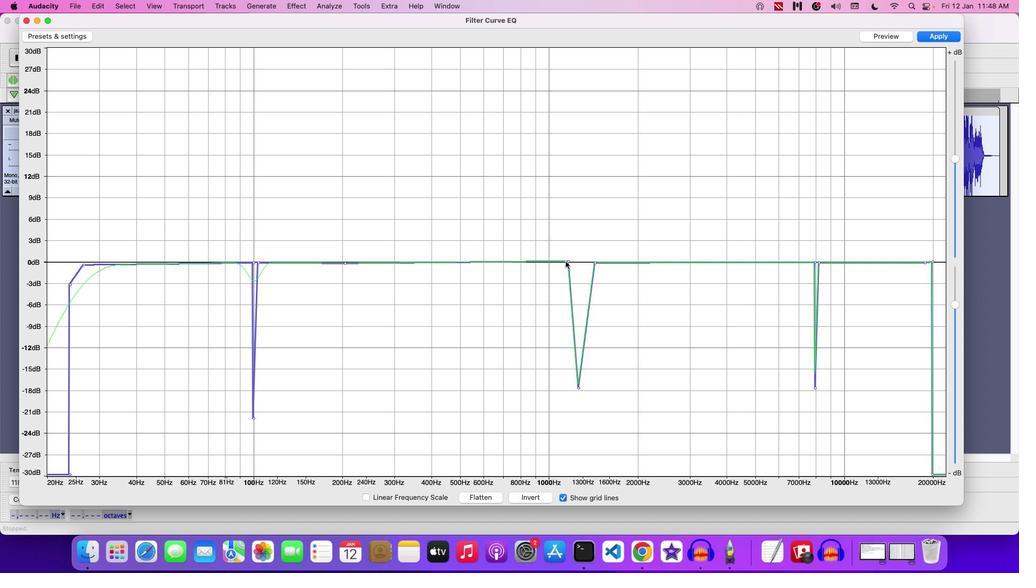 
Action: Mouse pressed left at (565, 261)
Screenshot: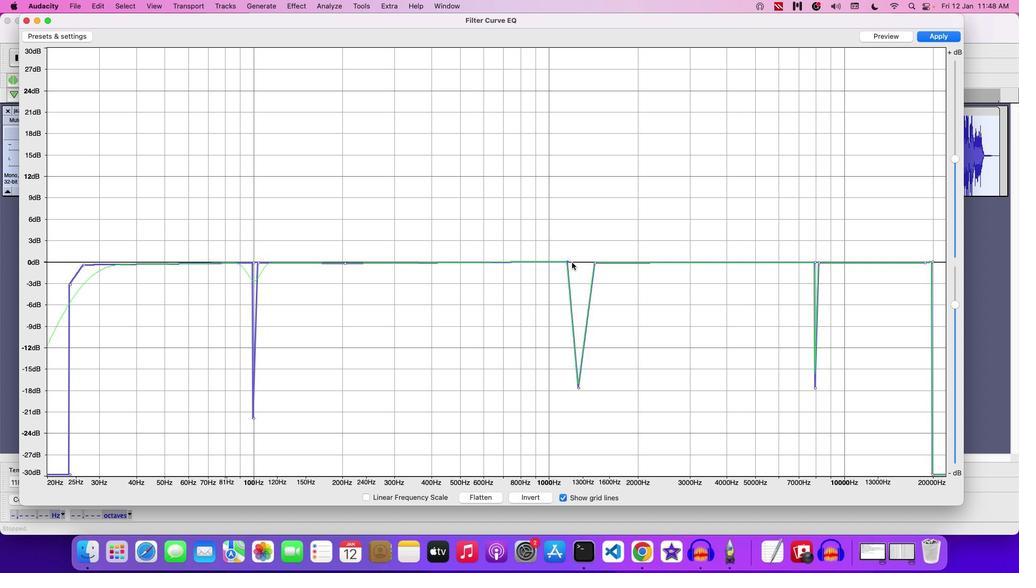 
Action: Mouse moved to (596, 263)
Screenshot: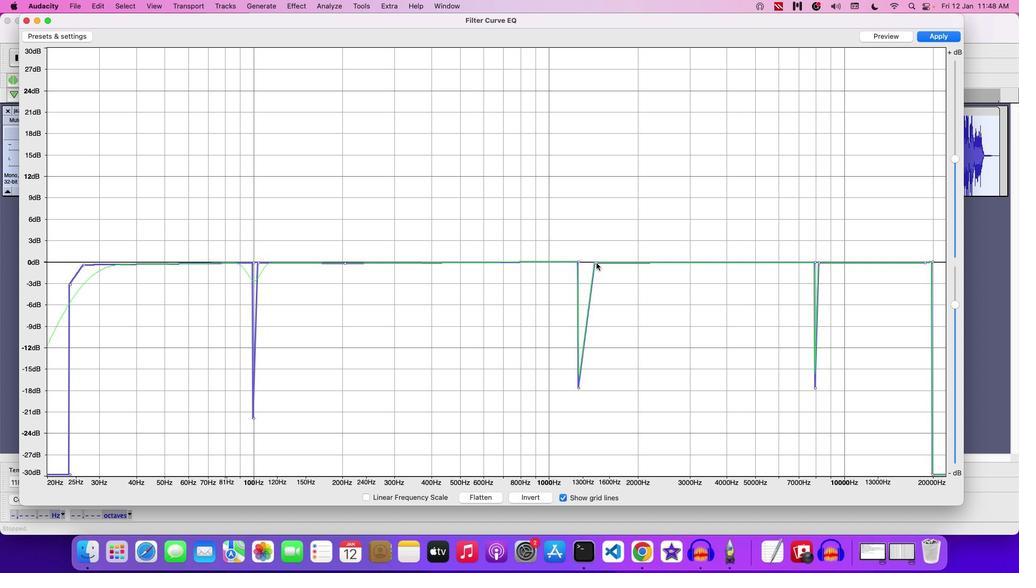 
Action: Mouse pressed left at (596, 263)
Screenshot: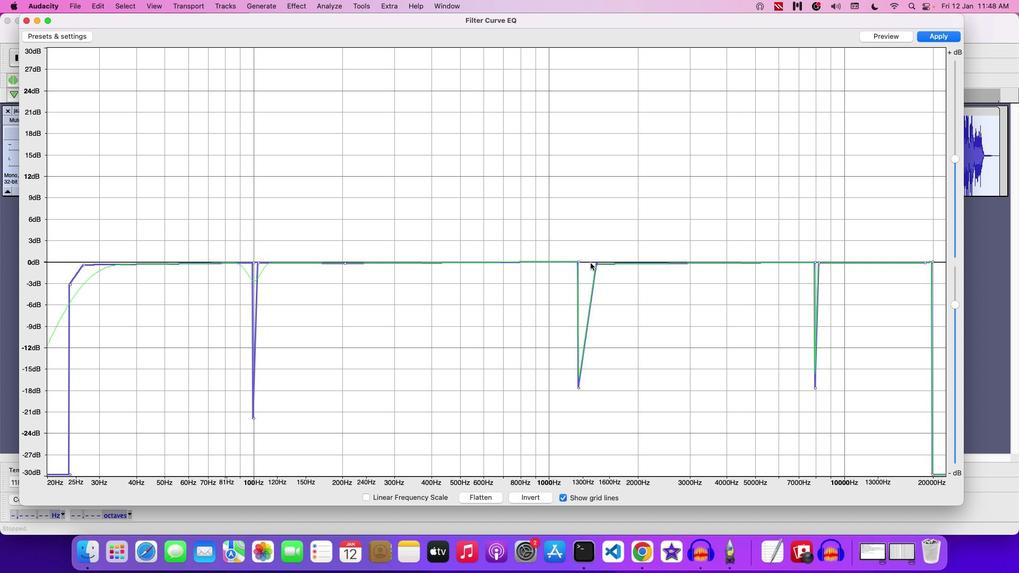 
Action: Mouse moved to (431, 263)
Screenshot: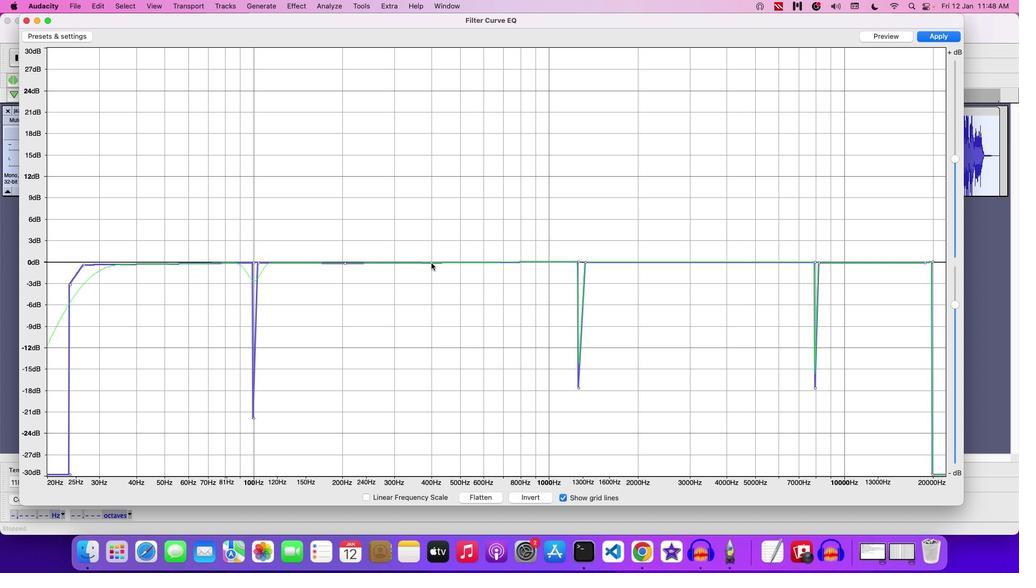 
Action: Mouse pressed left at (431, 263)
Screenshot: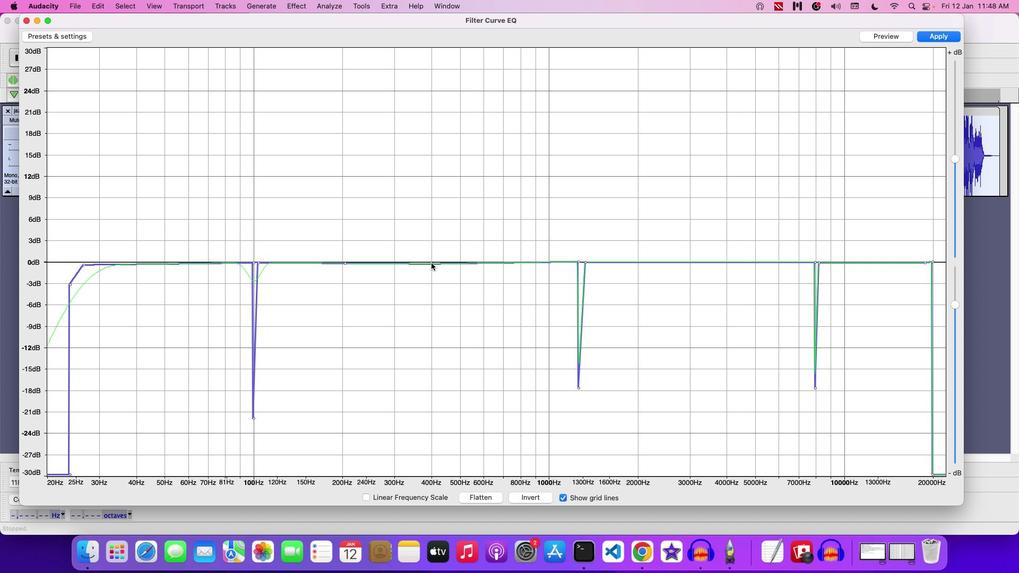
Action: Mouse moved to (442, 259)
Screenshot: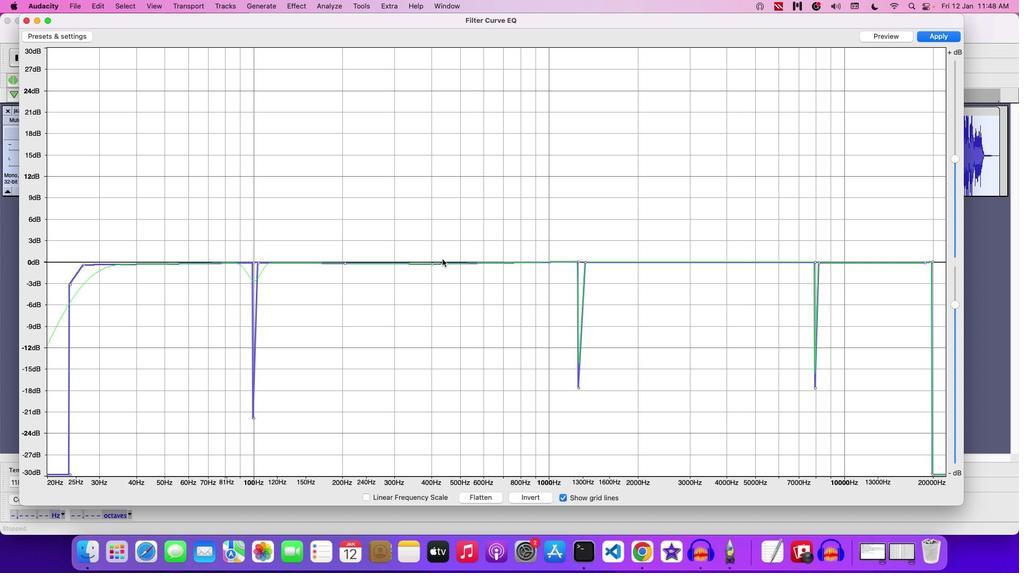 
Action: Mouse pressed left at (442, 259)
Screenshot: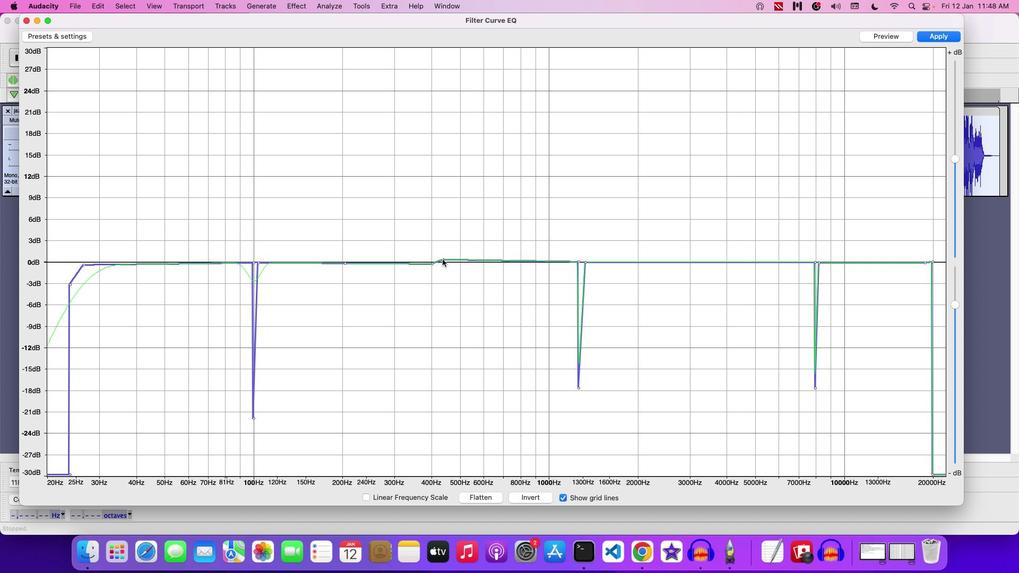 
Action: Mouse moved to (450, 259)
Screenshot: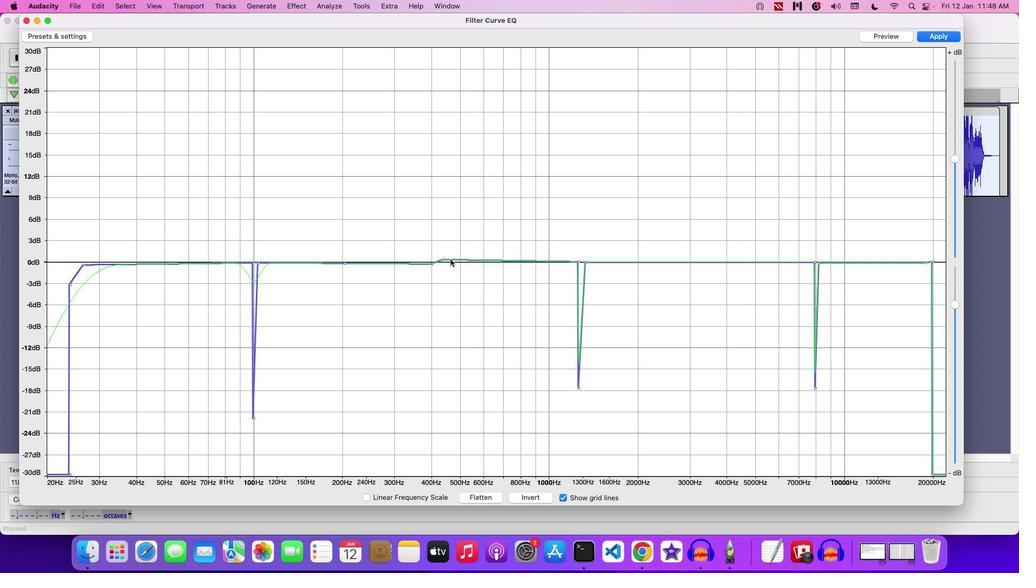 
Action: Mouse pressed left at (450, 259)
Screenshot: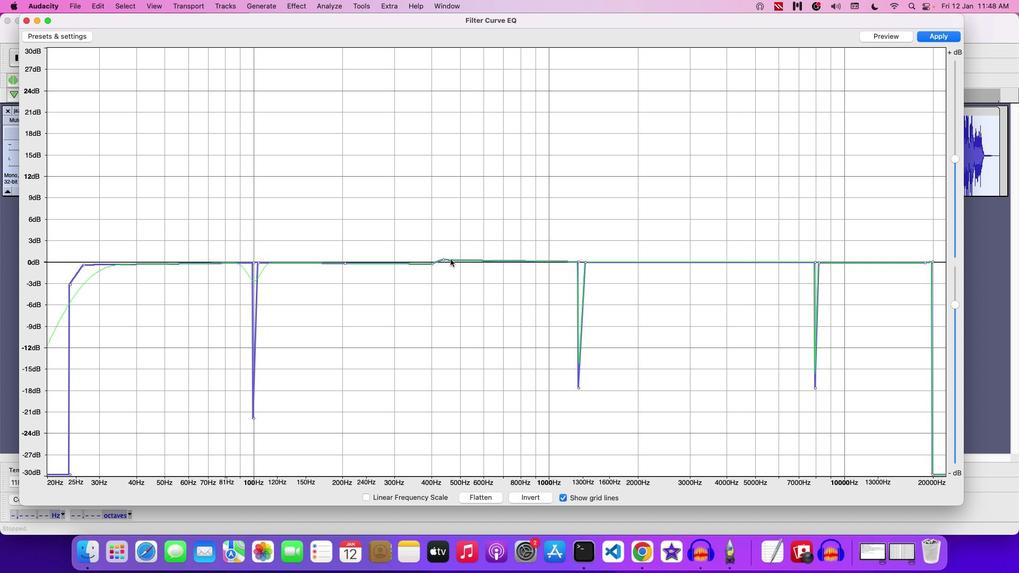 
Action: Mouse moved to (443, 259)
Screenshot: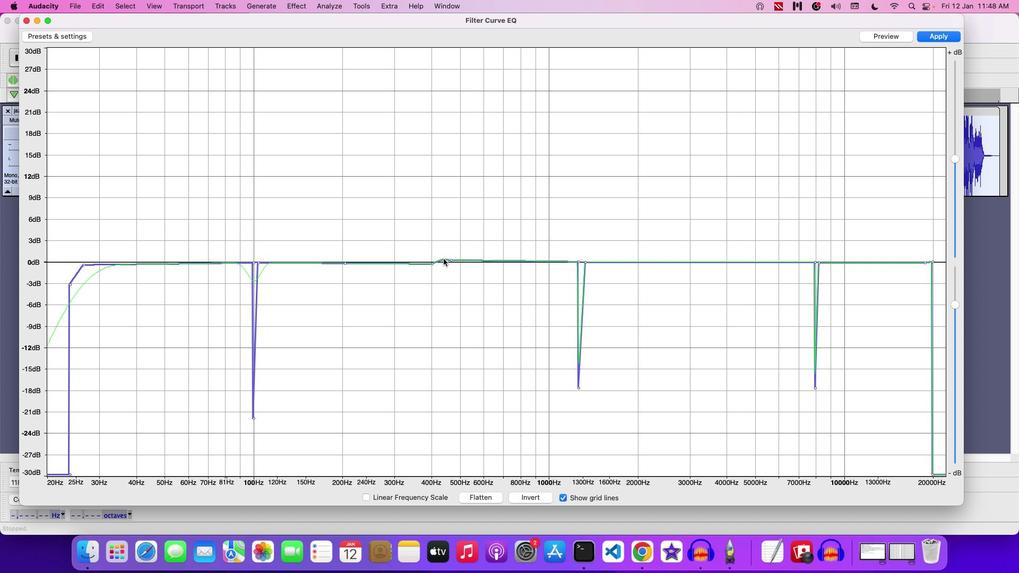 
Action: Mouse pressed left at (443, 259)
Screenshot: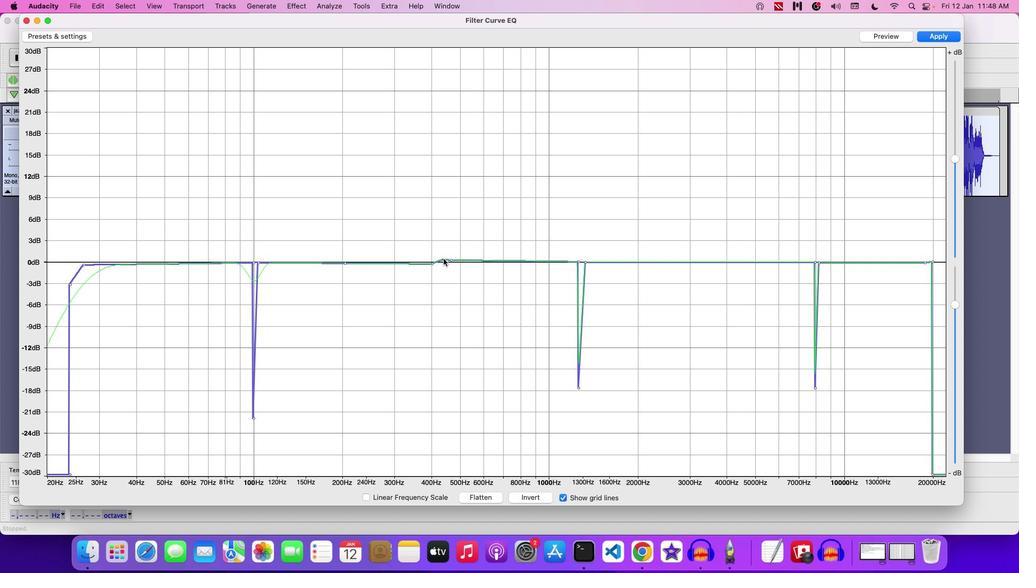 
Action: Mouse moved to (449, 259)
Screenshot: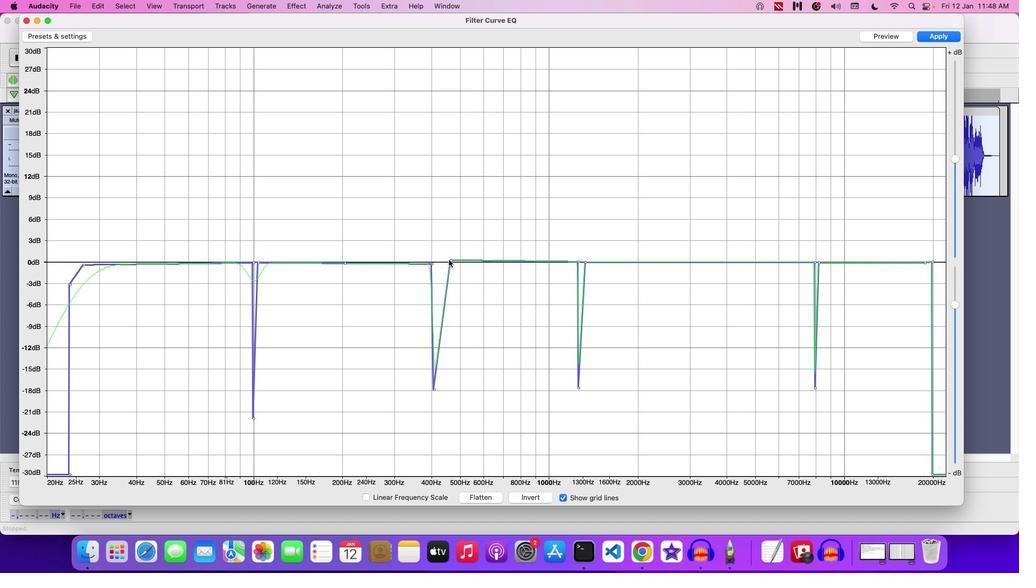 
Action: Mouse pressed left at (449, 259)
Screenshot: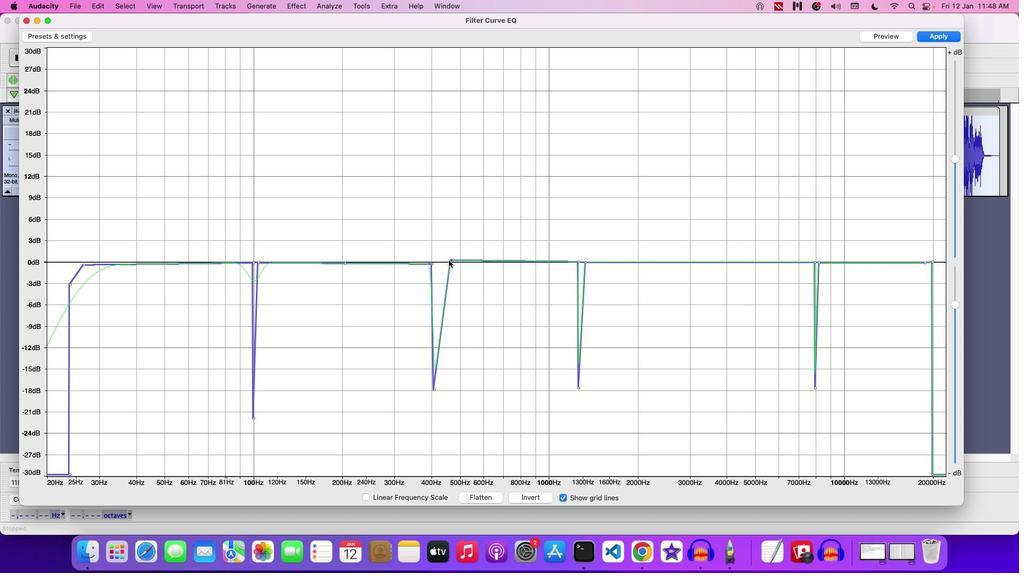 
Action: Mouse moved to (428, 263)
Screenshot: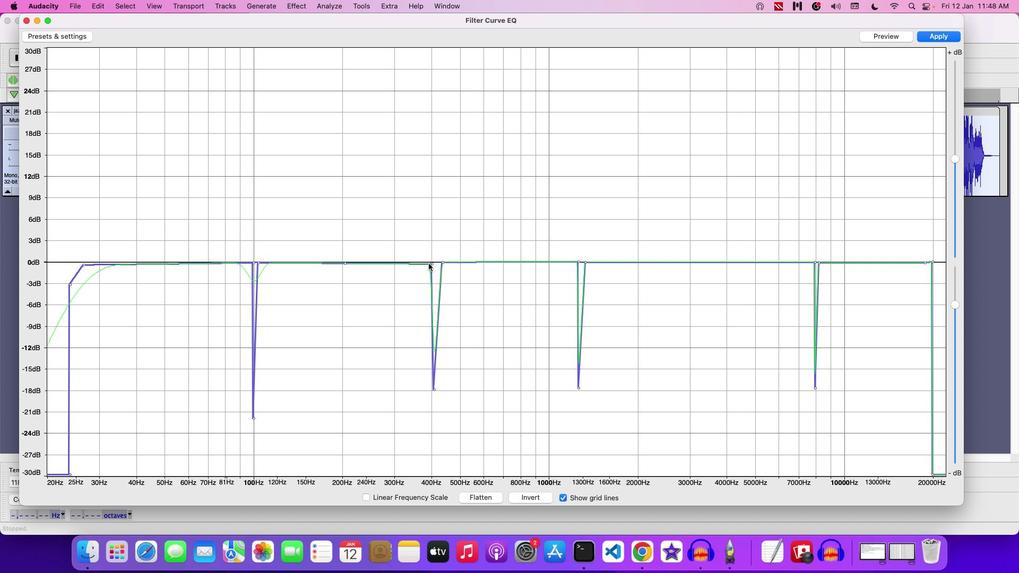 
Action: Mouse pressed left at (428, 263)
Screenshot: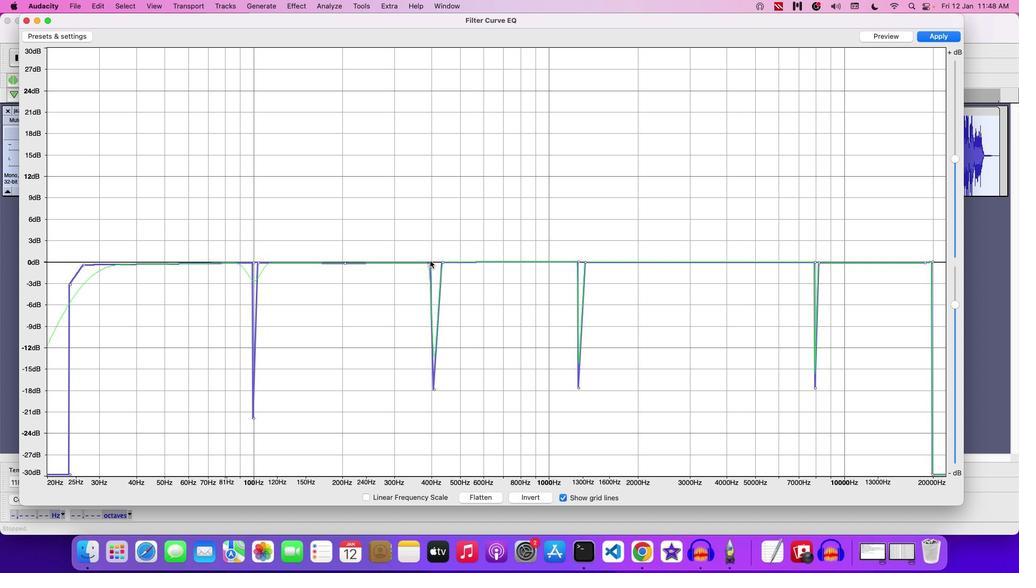 
Action: Mouse moved to (441, 262)
Screenshot: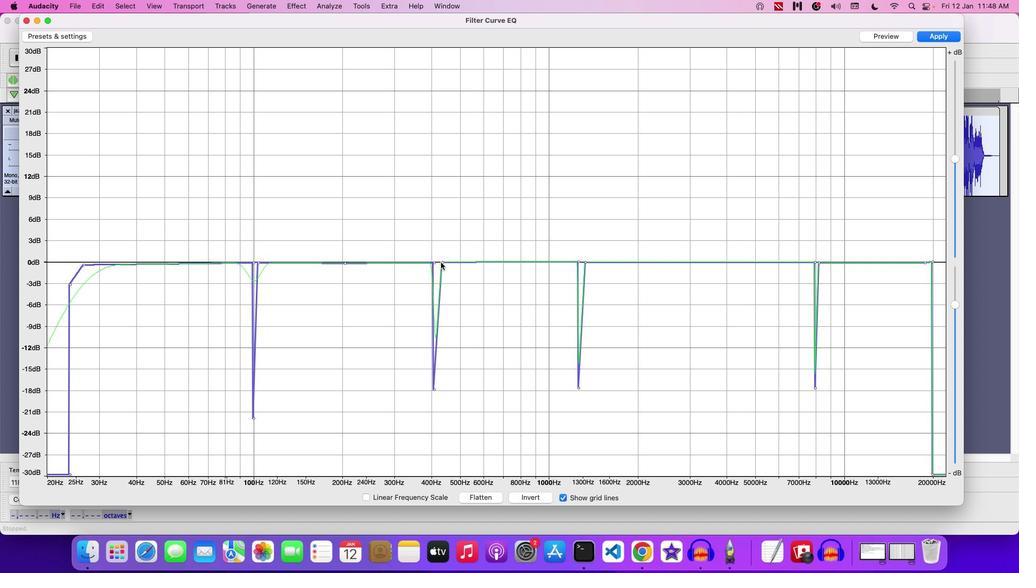
Action: Mouse pressed left at (441, 262)
Screenshot: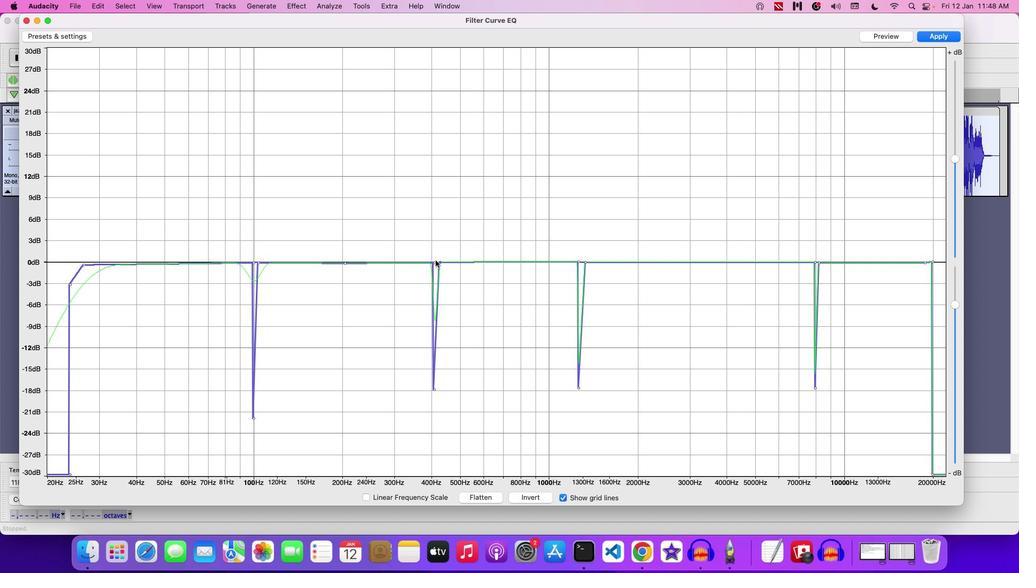 
Action: Mouse moved to (643, 262)
Screenshot: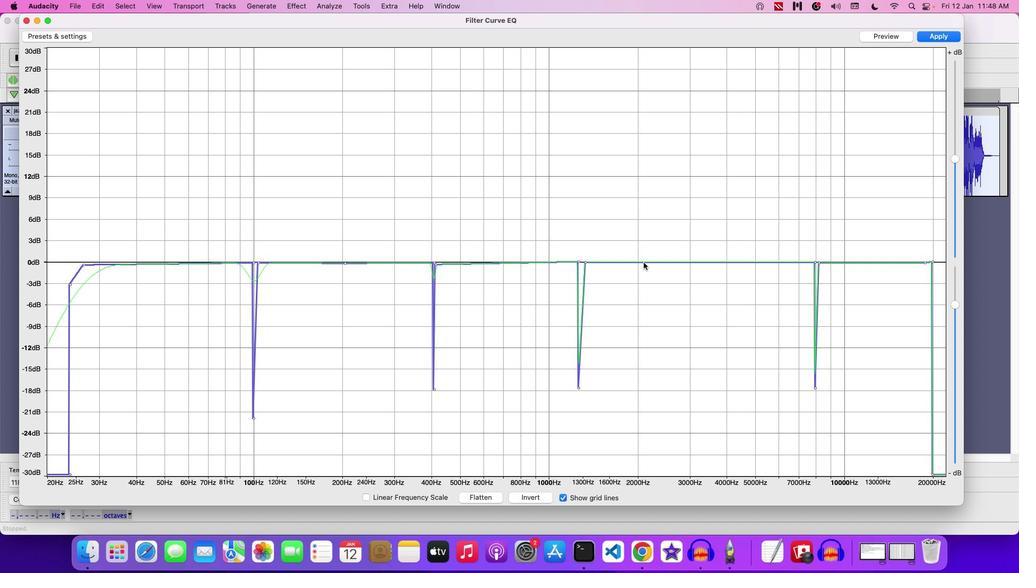 
Action: Mouse pressed left at (643, 262)
Screenshot: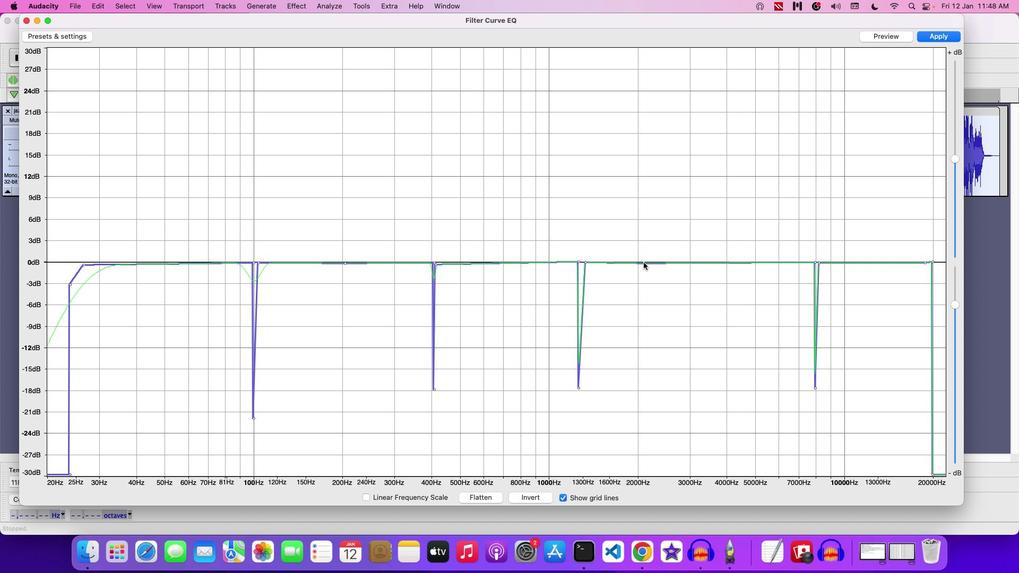 
Action: Mouse moved to (652, 262)
Screenshot: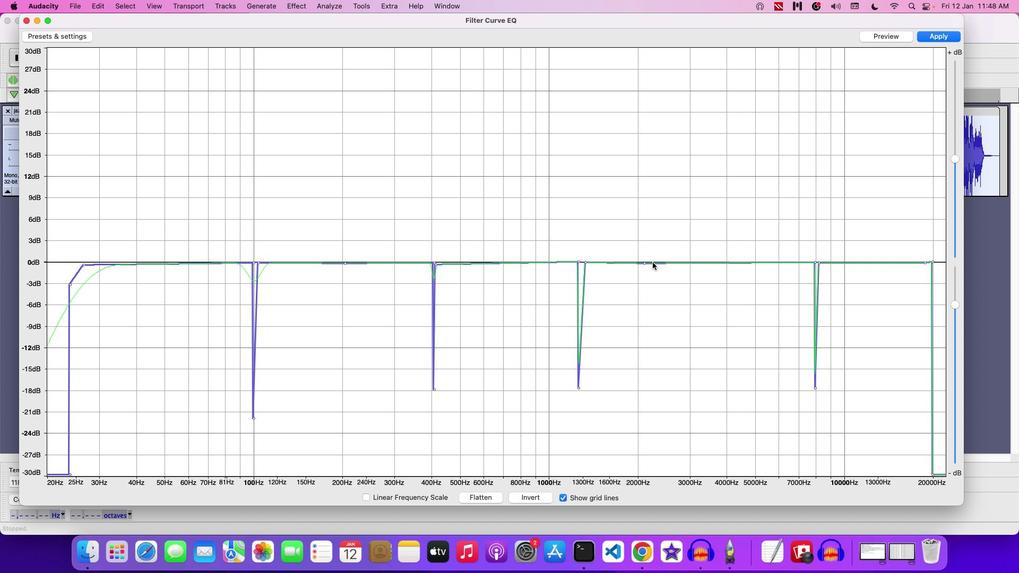 
Action: Mouse pressed left at (652, 262)
Screenshot: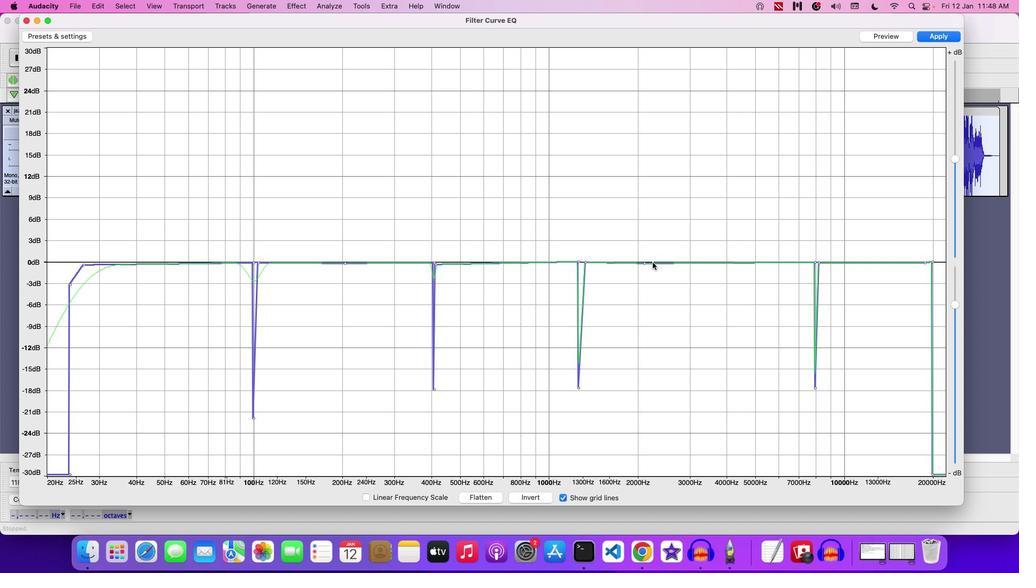 
Action: Mouse moved to (664, 262)
Screenshot: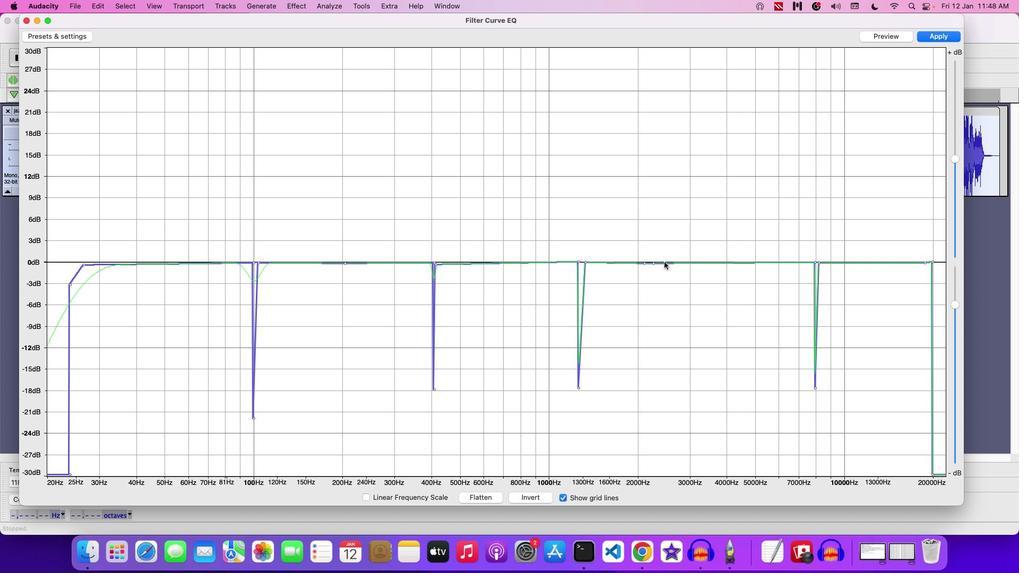 
Action: Mouse pressed left at (664, 262)
Screenshot: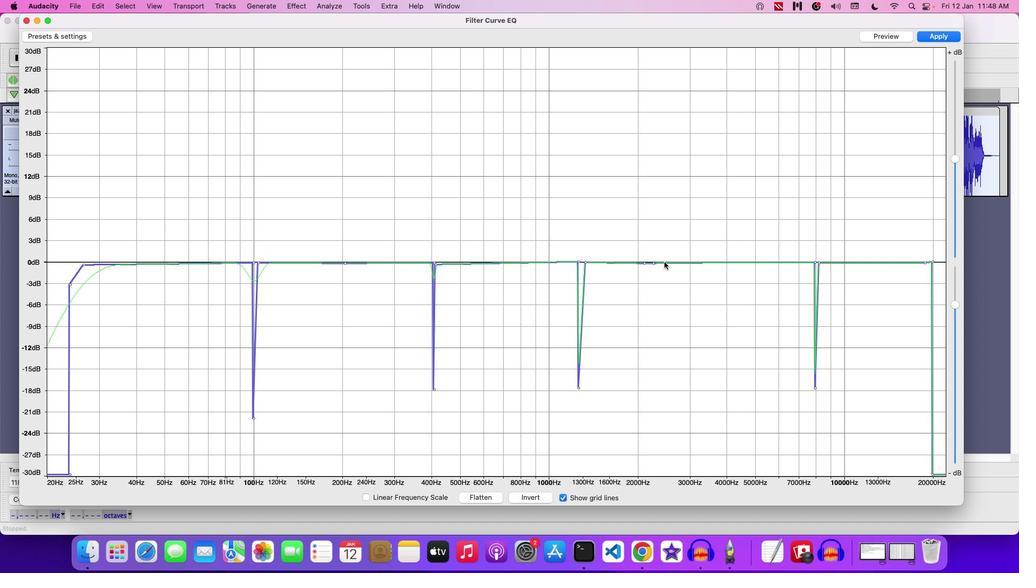 
Action: Mouse moved to (655, 261)
Screenshot: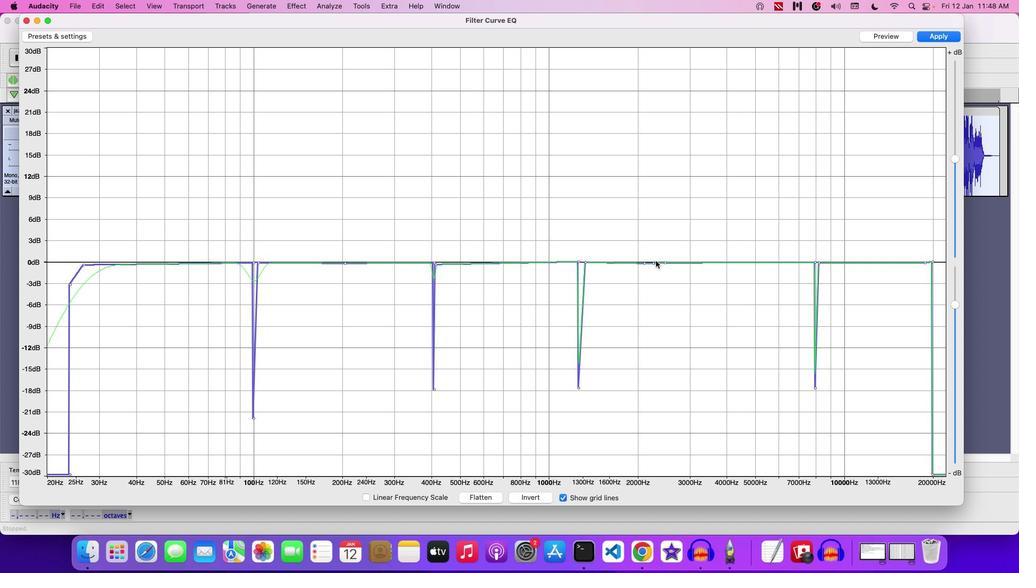 
Action: Mouse pressed left at (655, 261)
Screenshot: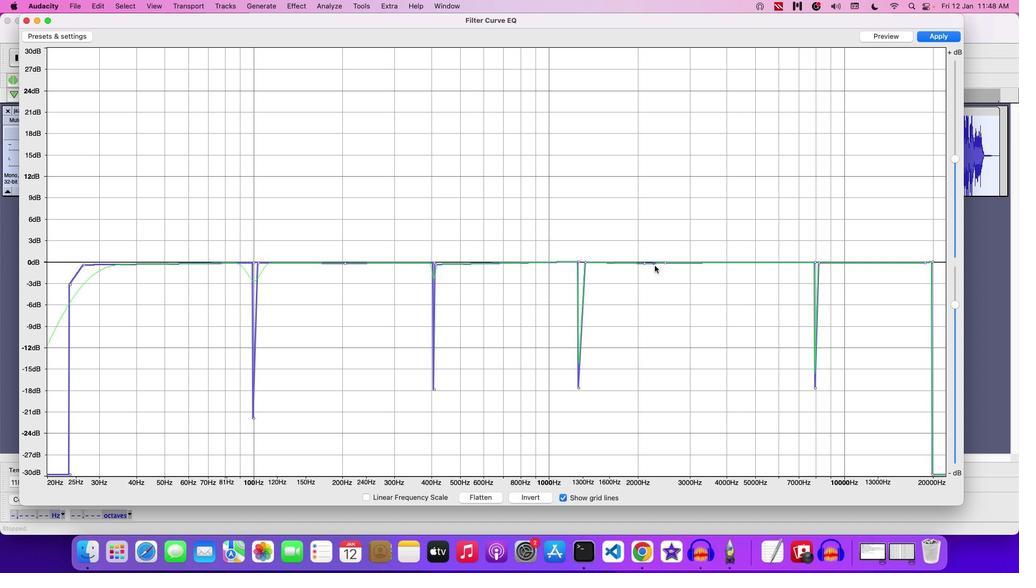 
Action: Mouse moved to (643, 261)
Screenshot: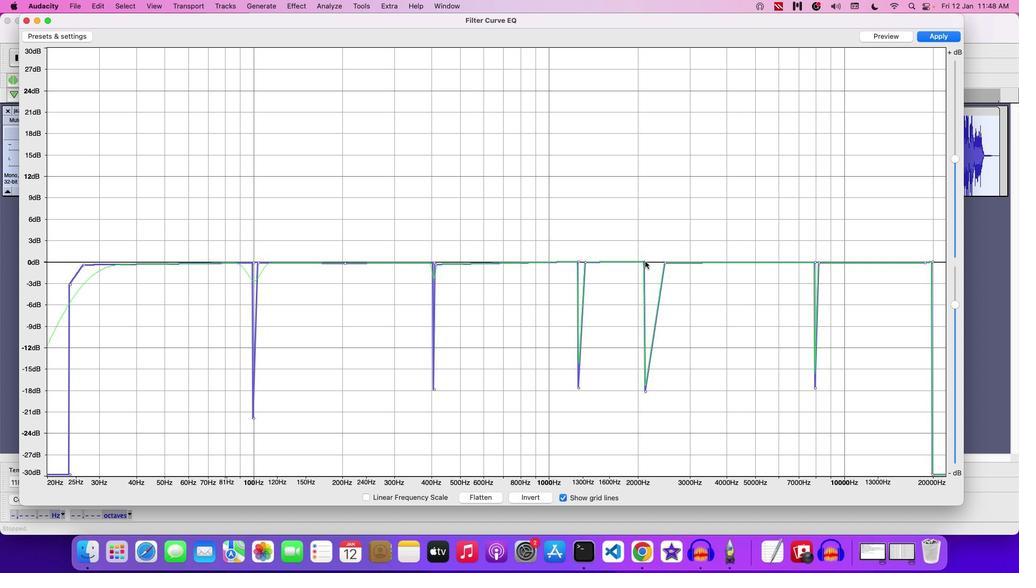 
Action: Mouse pressed left at (643, 261)
Screenshot: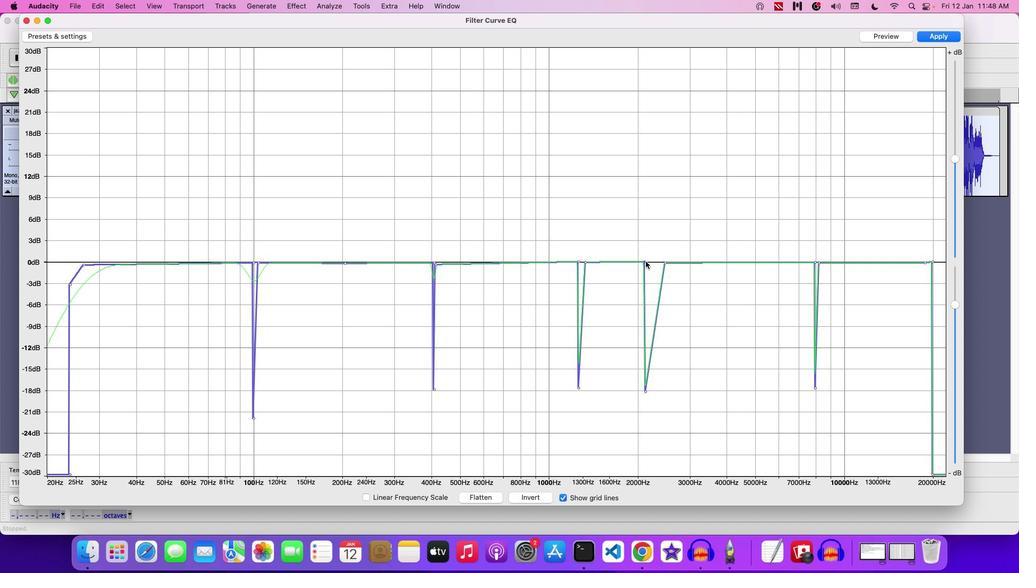 
Action: Mouse moved to (662, 262)
Screenshot: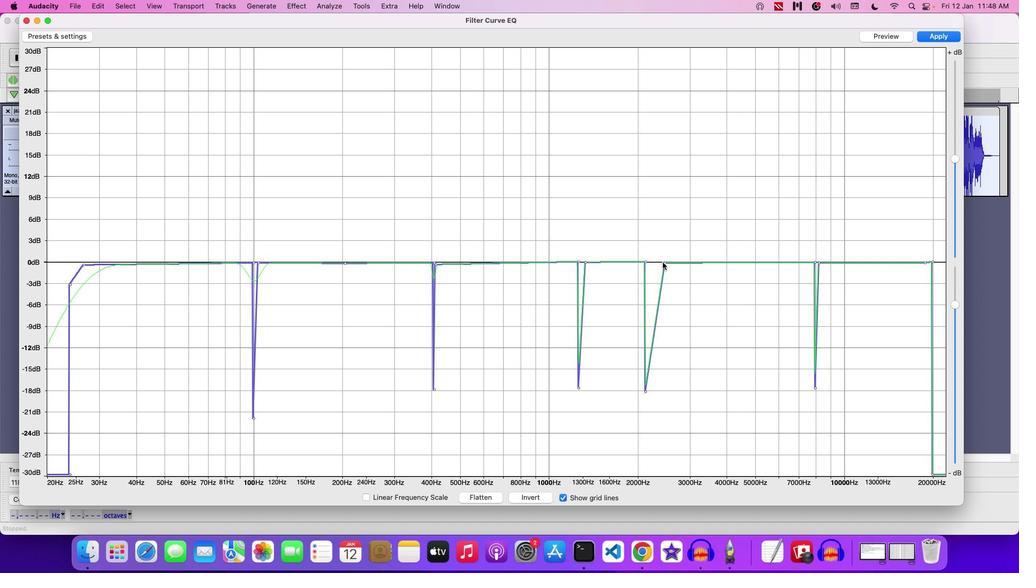 
Action: Mouse pressed left at (662, 262)
Screenshot: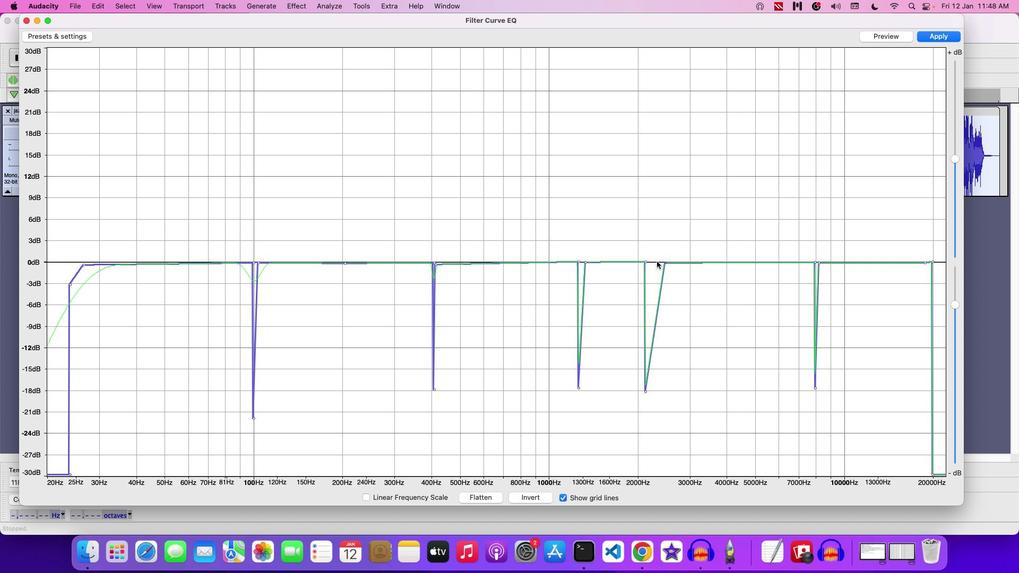 
Action: Mouse moved to (880, 36)
Screenshot: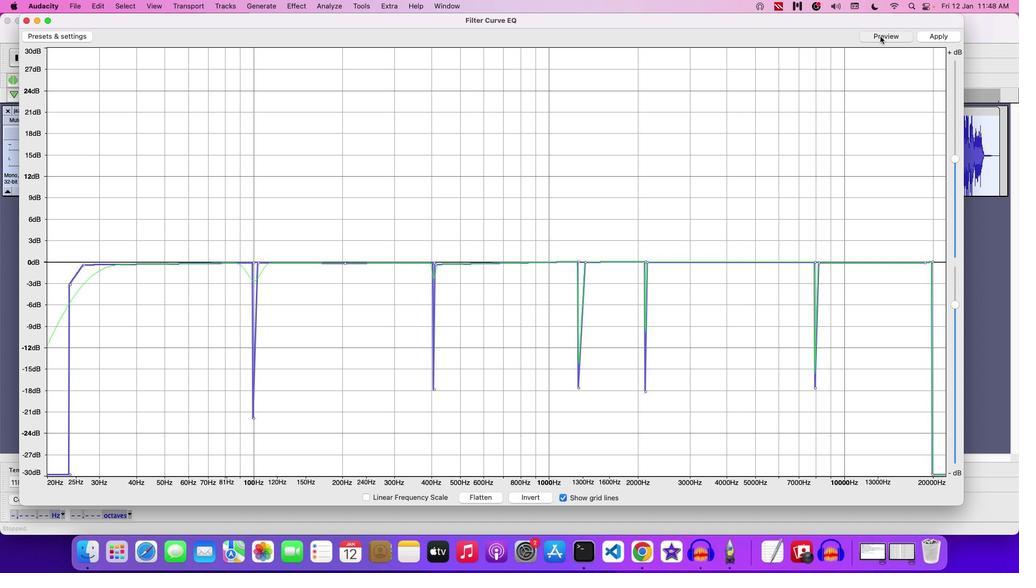 
Action: Mouse pressed left at (880, 36)
Screenshot: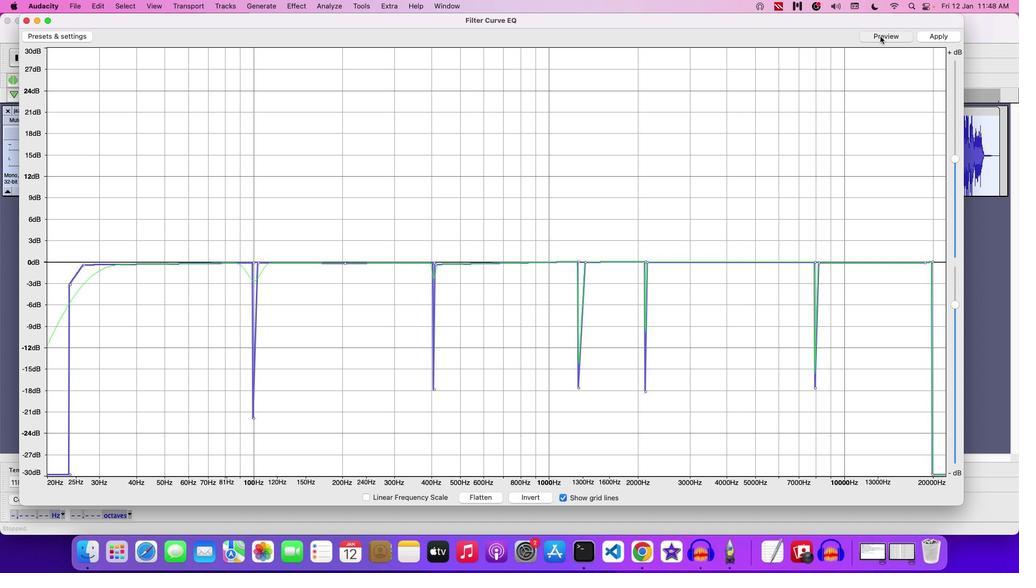 
Action: Mouse moved to (317, 260)
Screenshot: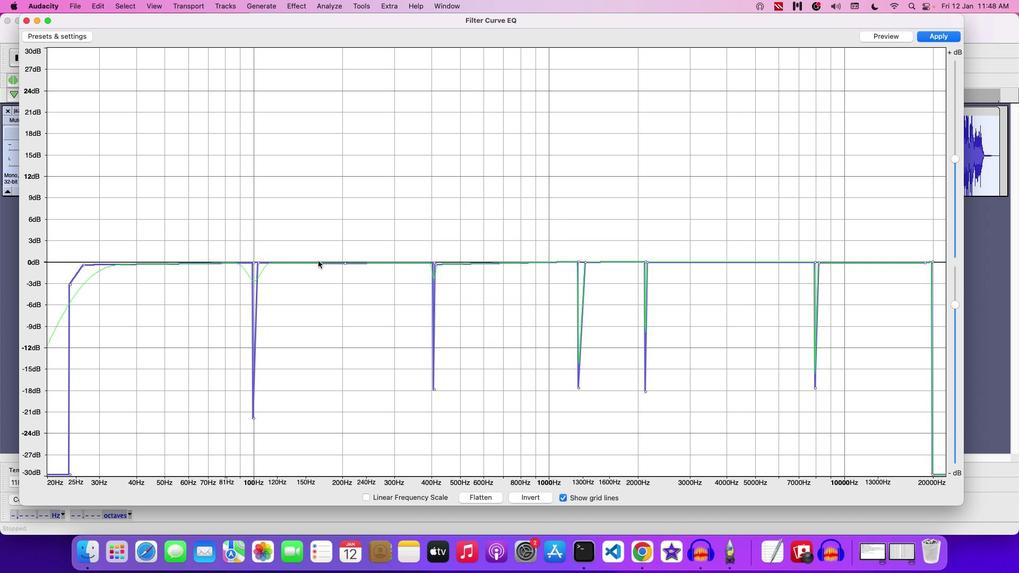 
Action: Mouse pressed left at (317, 260)
Screenshot: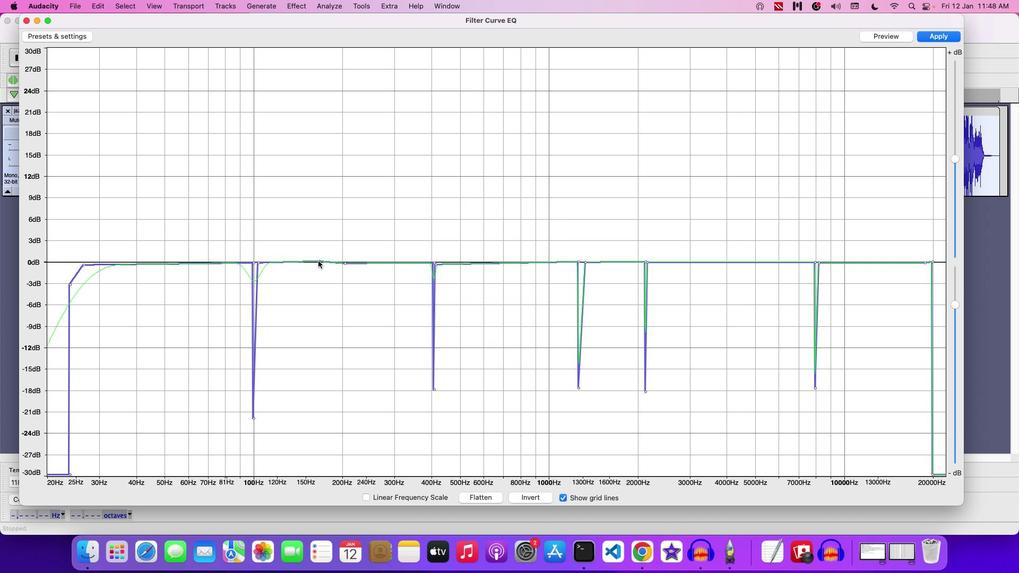 
Action: Mouse moved to (326, 261)
Screenshot: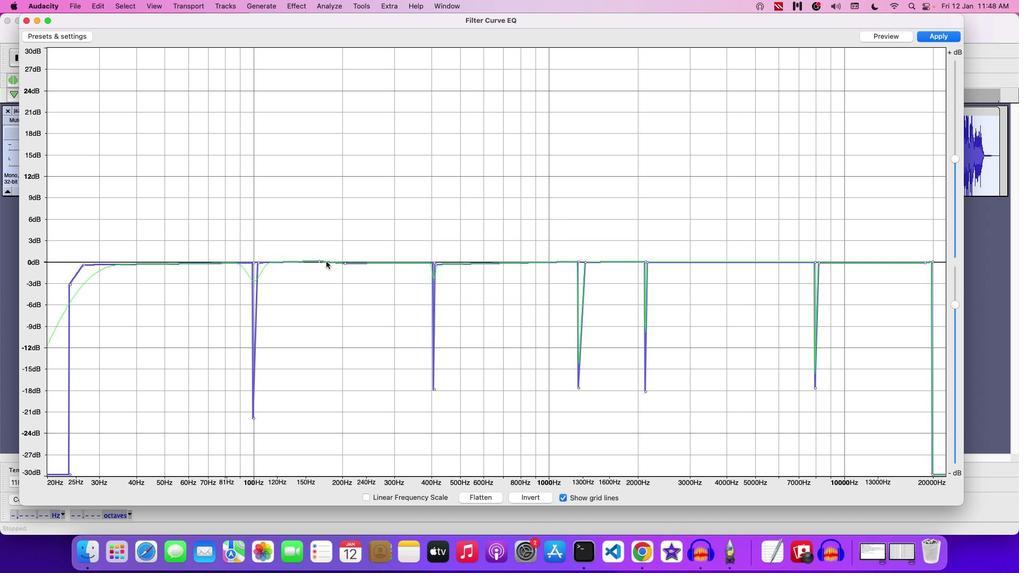 
Action: Mouse pressed left at (326, 261)
Screenshot: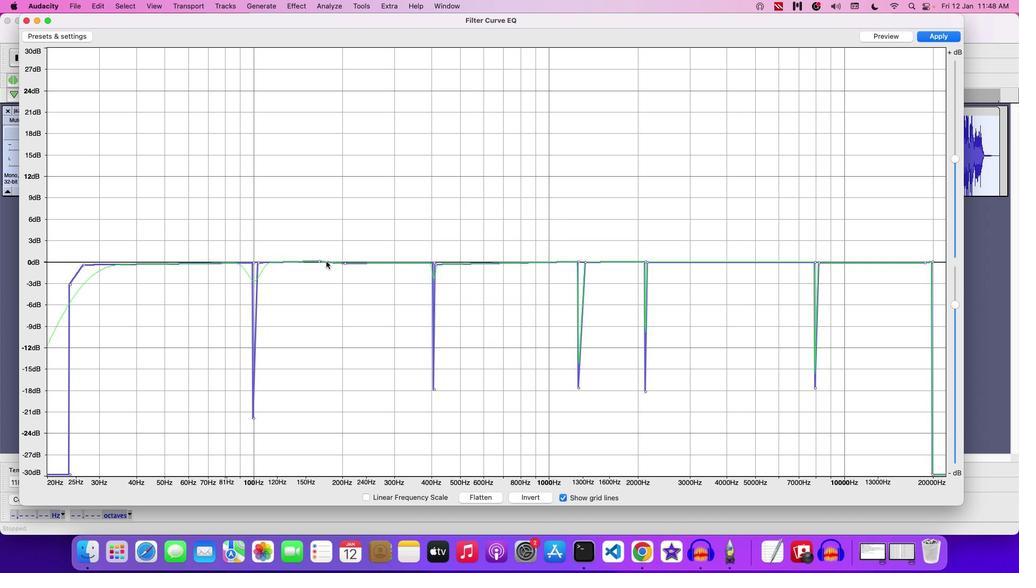
Action: Mouse moved to (341, 259)
Screenshot: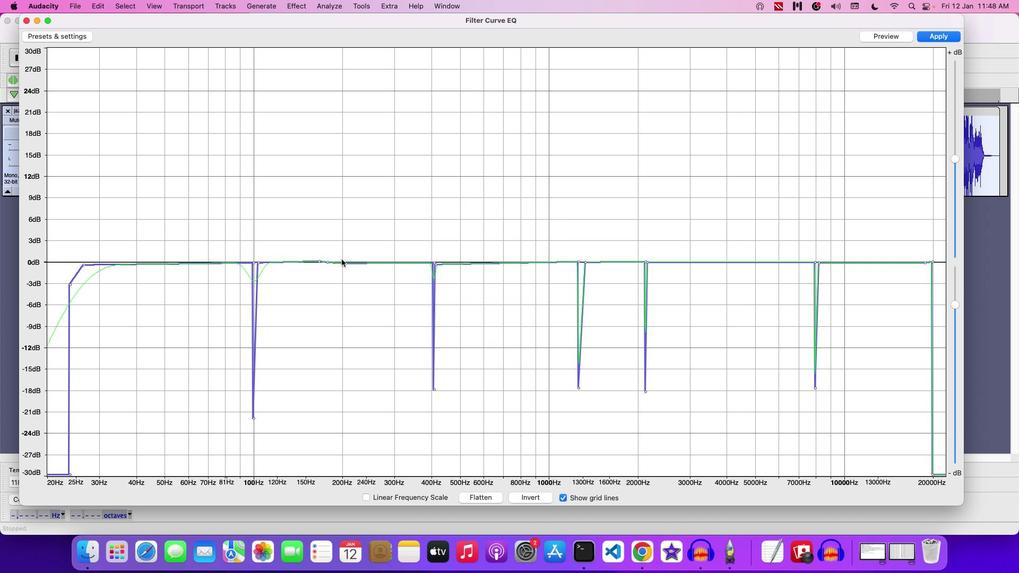 
Action: Mouse pressed left at (341, 259)
Screenshot: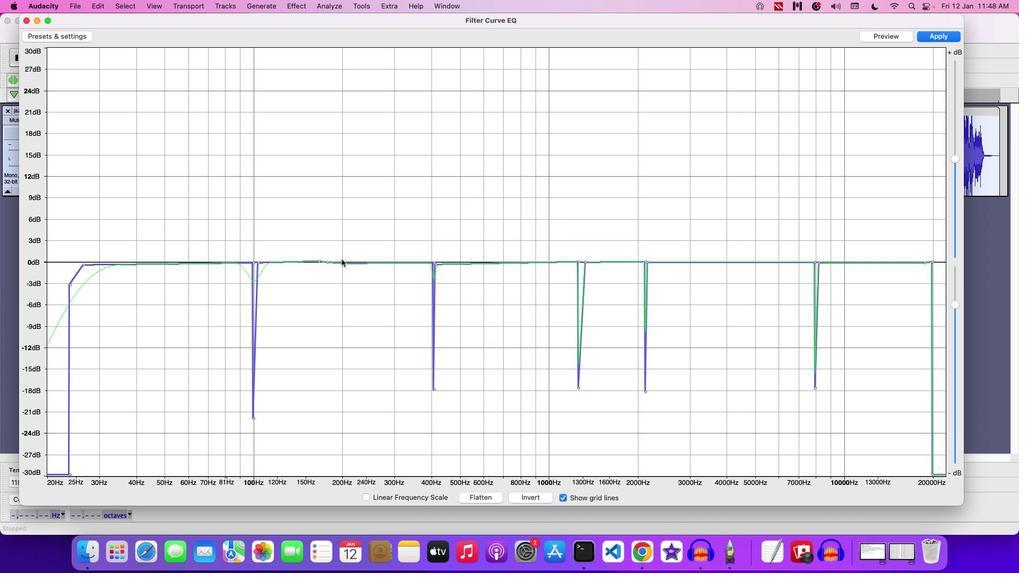 
Action: Mouse moved to (326, 263)
Screenshot: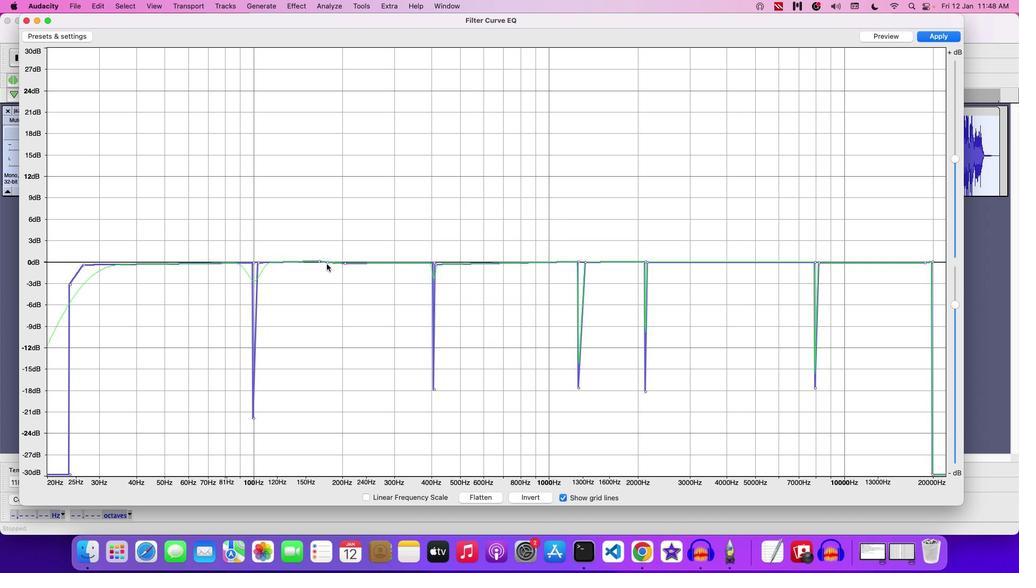 
Action: Mouse pressed left at (326, 263)
Screenshot: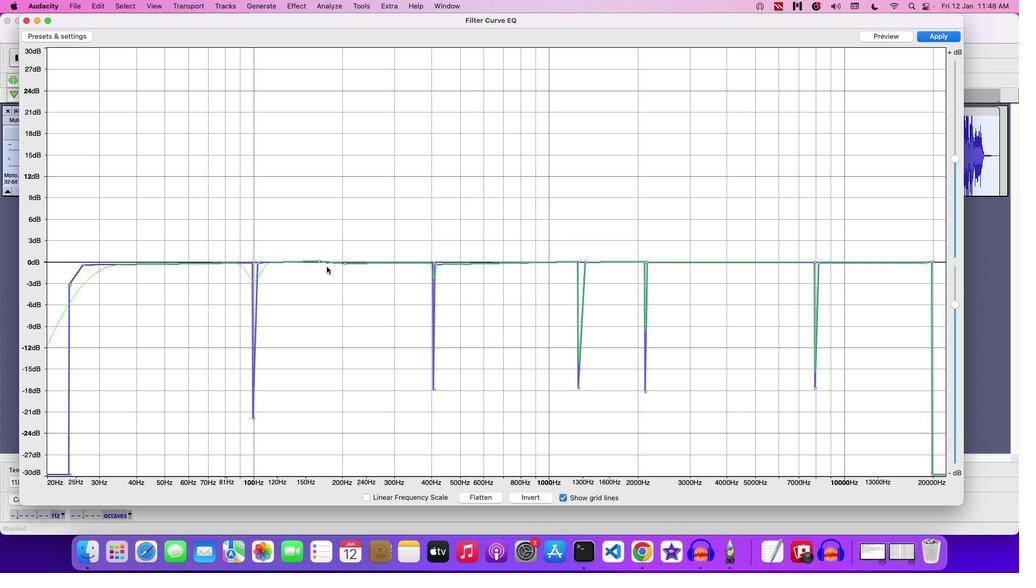 
Action: Mouse moved to (343, 263)
Screenshot: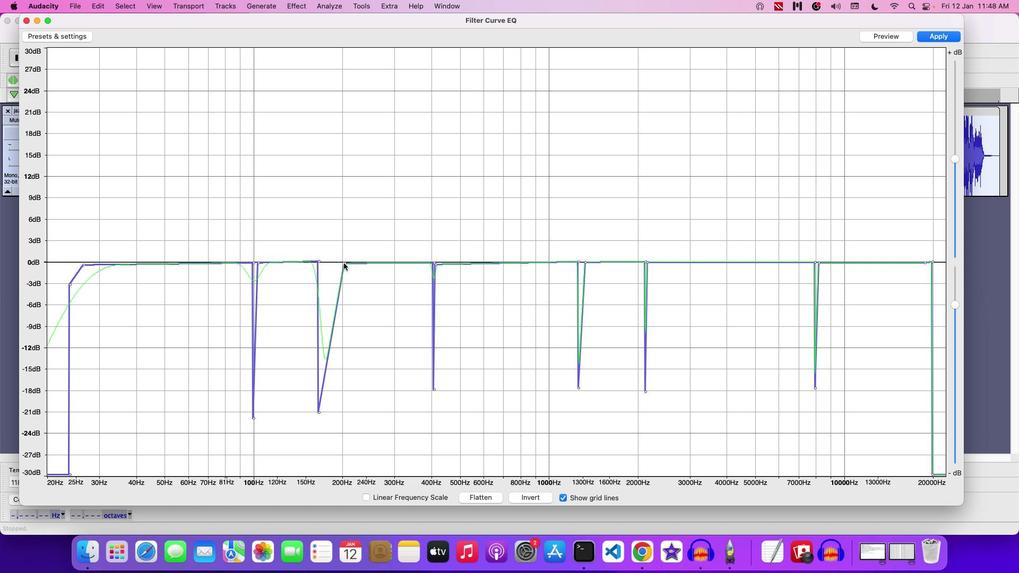 
Action: Mouse pressed left at (343, 263)
Screenshot: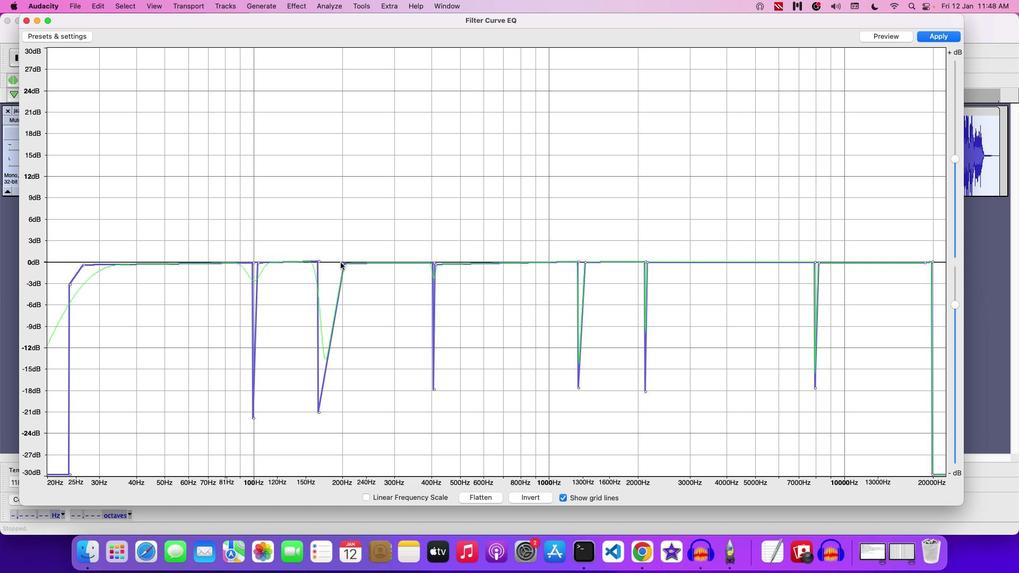 
Action: Mouse moved to (313, 260)
Screenshot: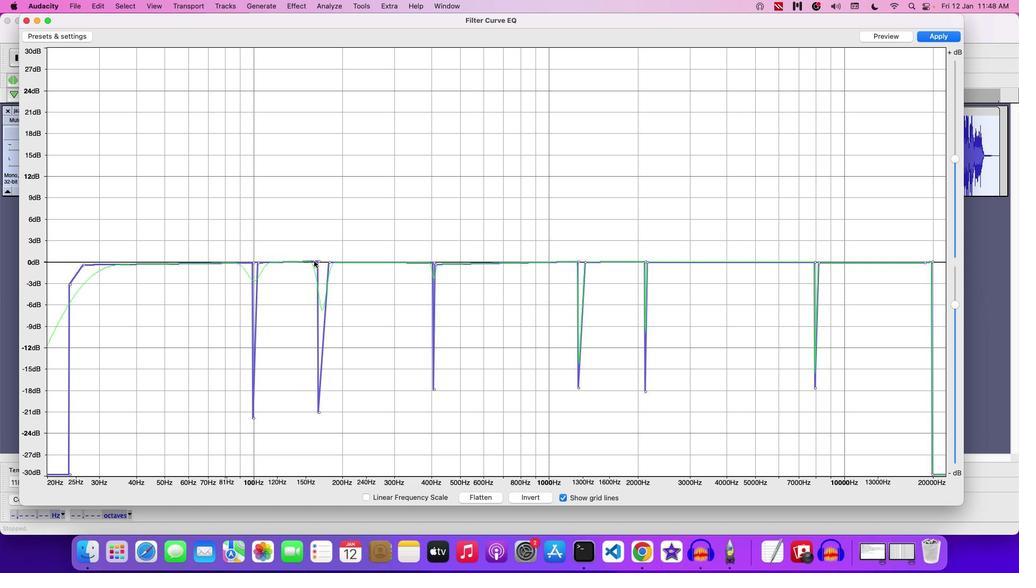 
Action: Mouse pressed left at (313, 260)
Screenshot: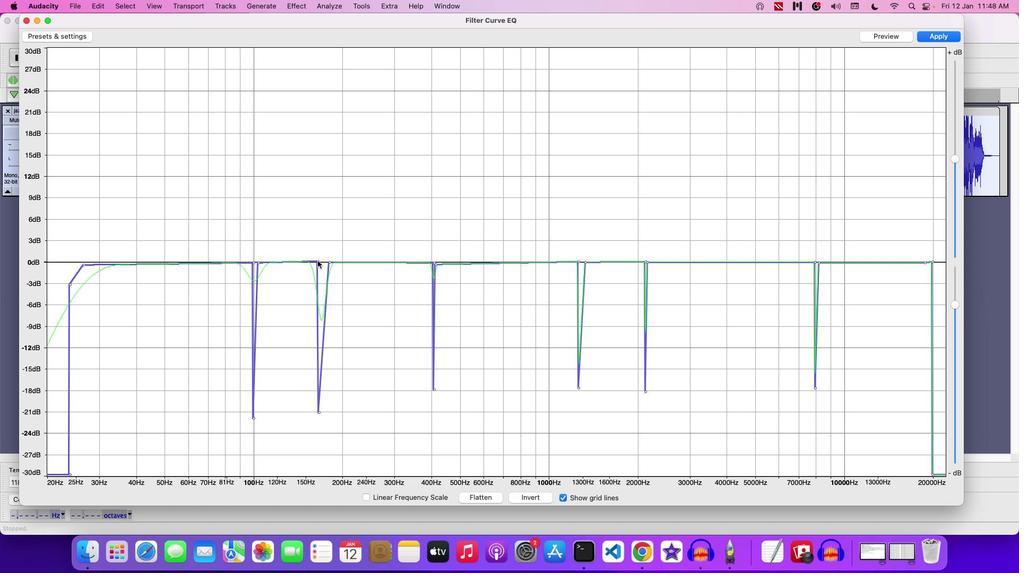 
Action: Mouse moved to (328, 261)
Screenshot: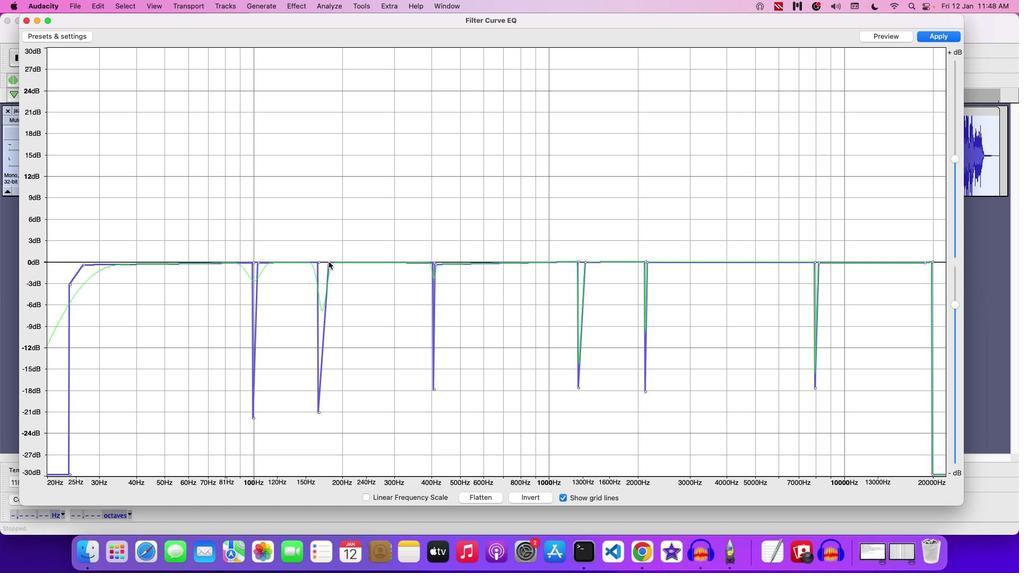 
Action: Mouse pressed left at (328, 261)
Screenshot: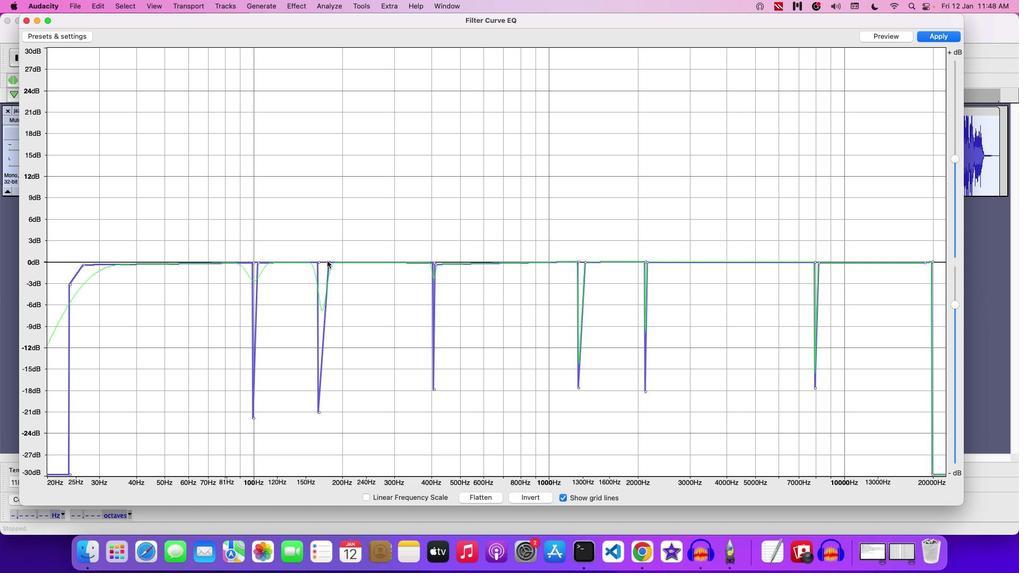 
Action: Mouse moved to (506, 261)
Screenshot: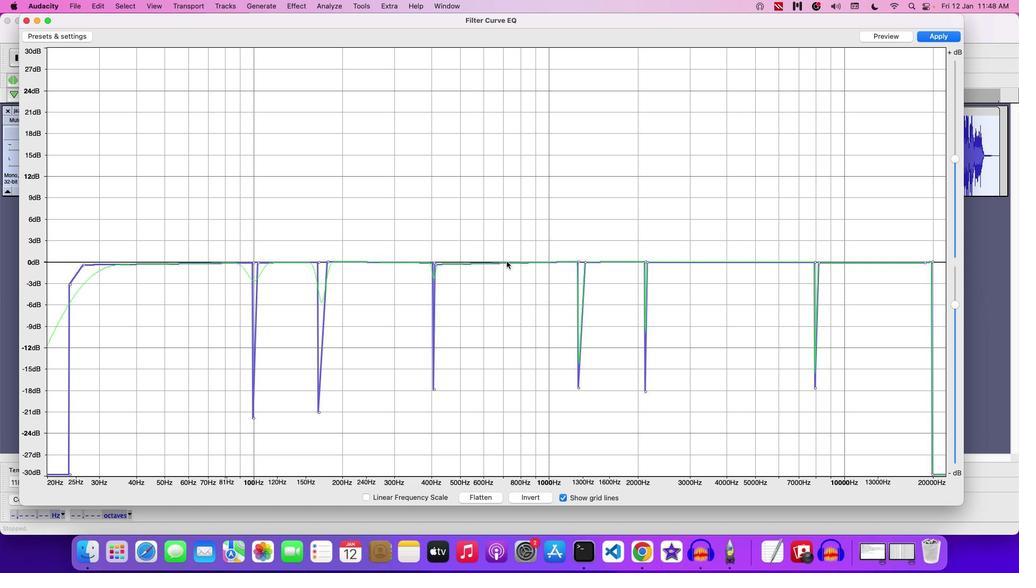 
Action: Mouse pressed left at (506, 261)
Screenshot: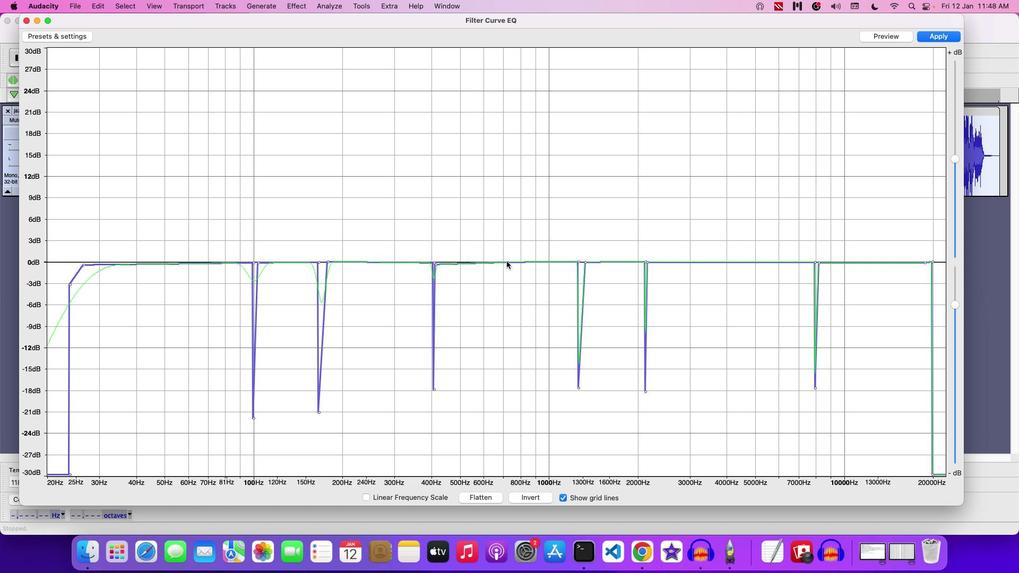 
Action: Mouse moved to (515, 261)
Screenshot: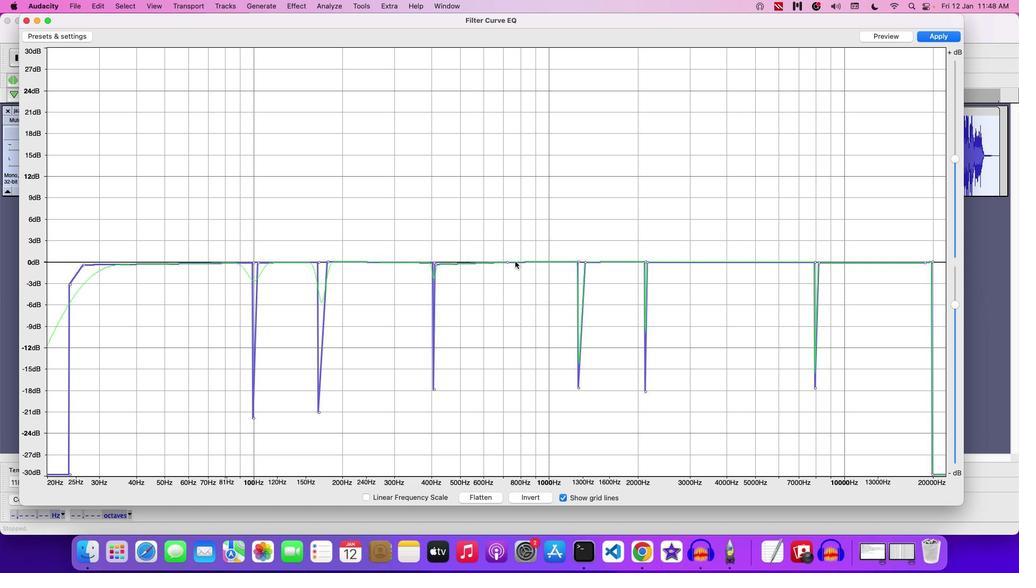 
Action: Mouse pressed left at (515, 261)
Screenshot: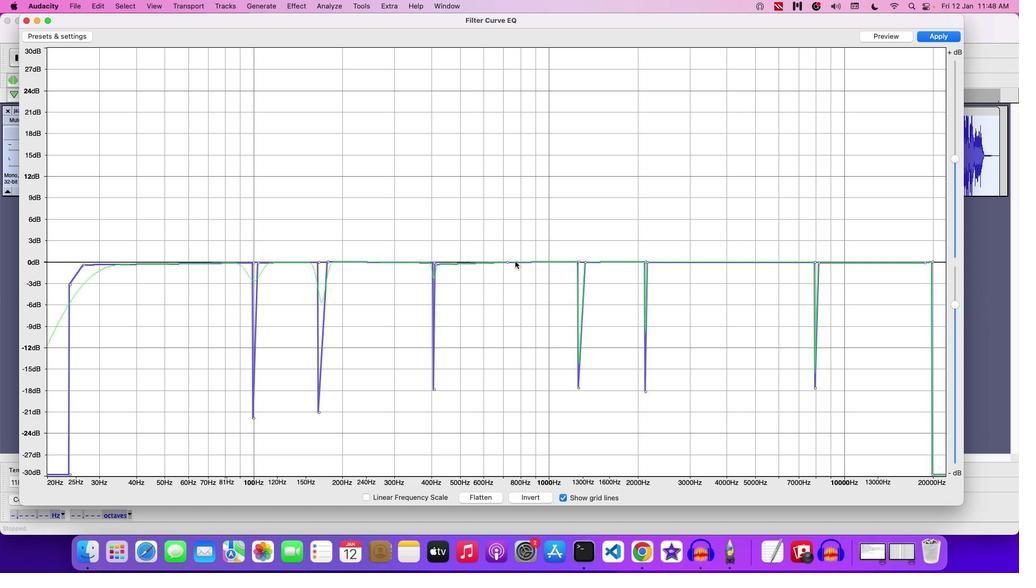 
Action: Mouse moved to (525, 261)
Screenshot: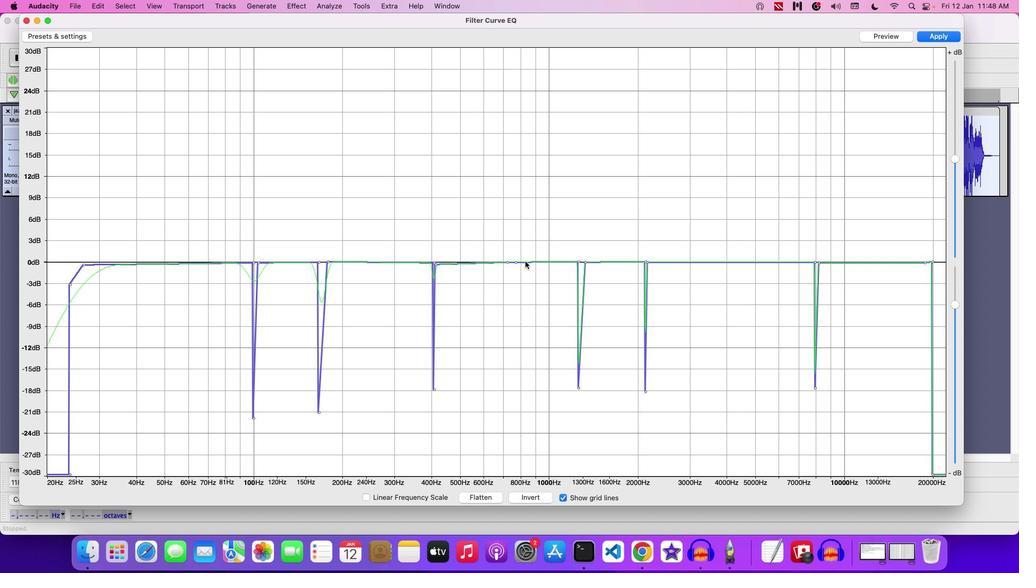 
Action: Mouse pressed left at (525, 261)
Screenshot: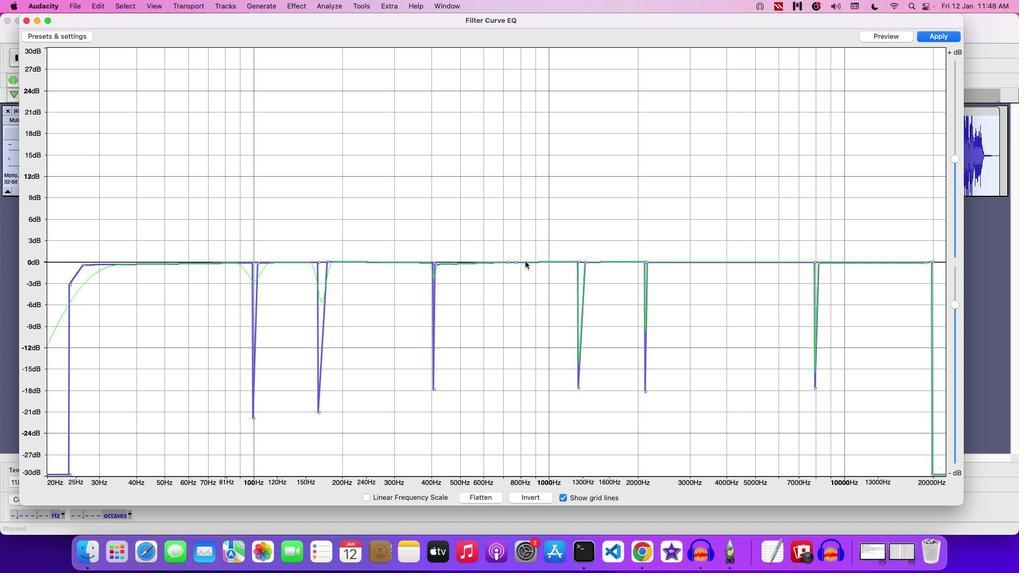 
Action: Mouse moved to (517, 262)
Screenshot: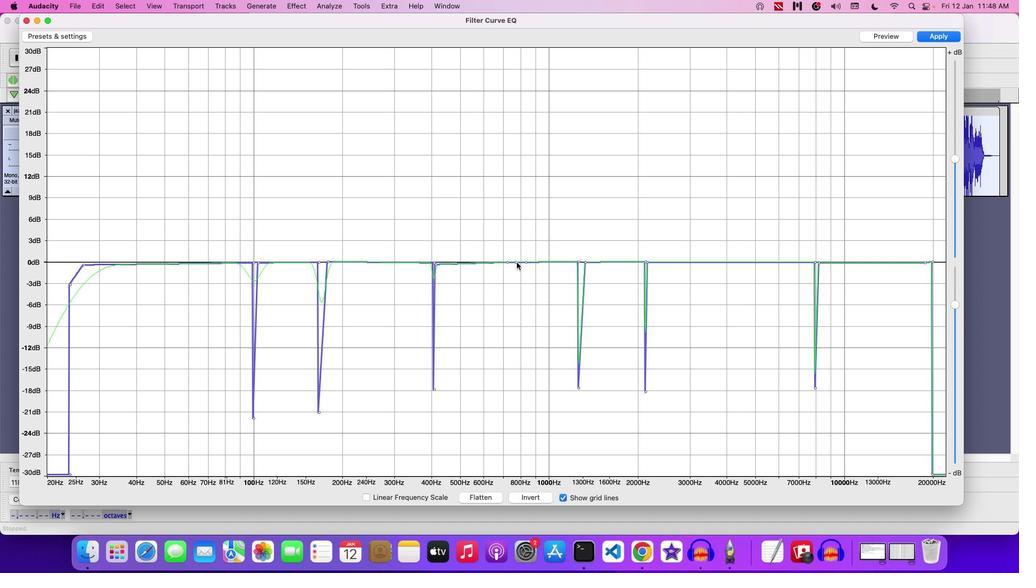 
Action: Mouse pressed left at (517, 262)
Screenshot: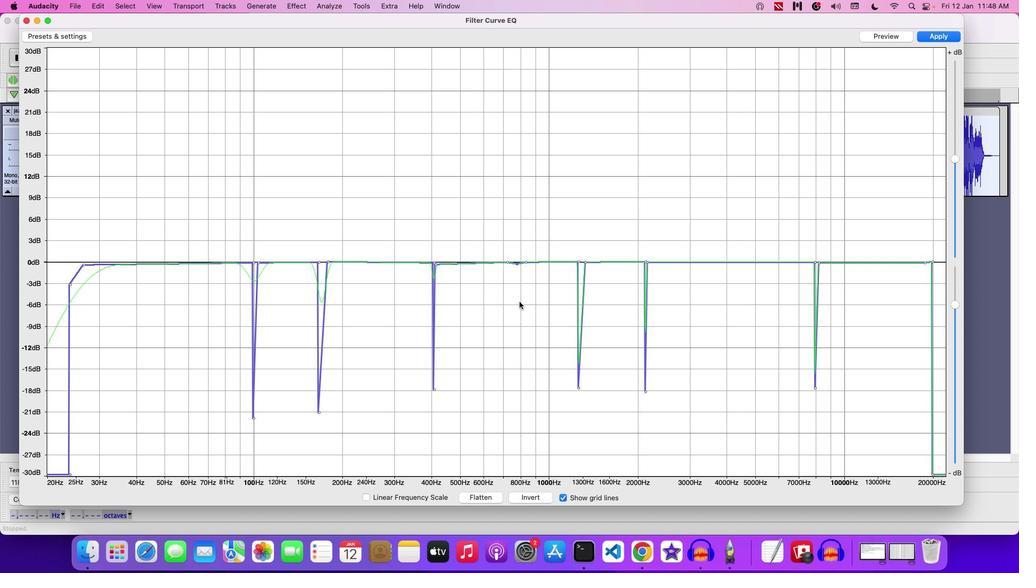 
Action: Mouse moved to (526, 262)
Screenshot: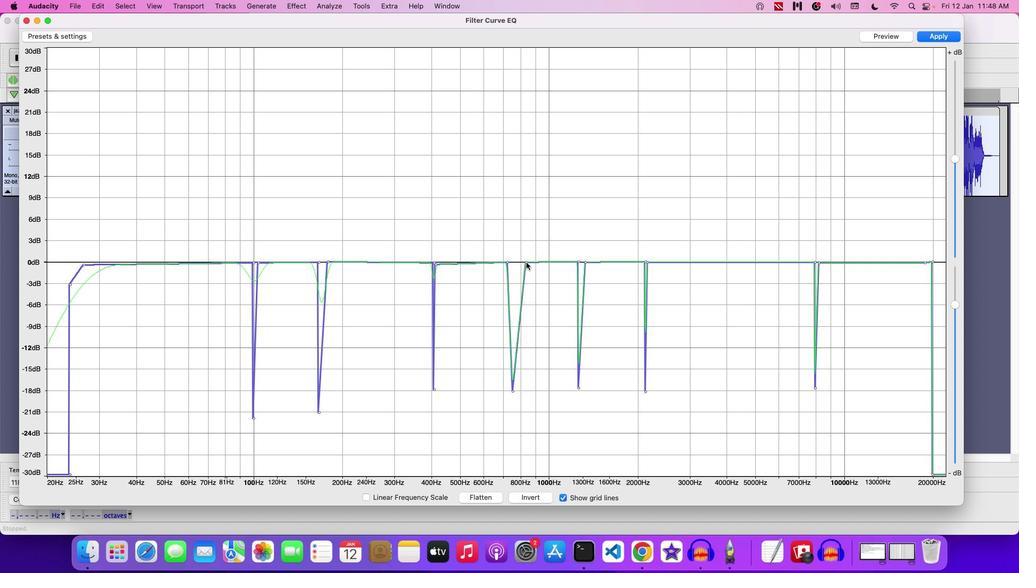 
Action: Mouse pressed left at (526, 262)
Screenshot: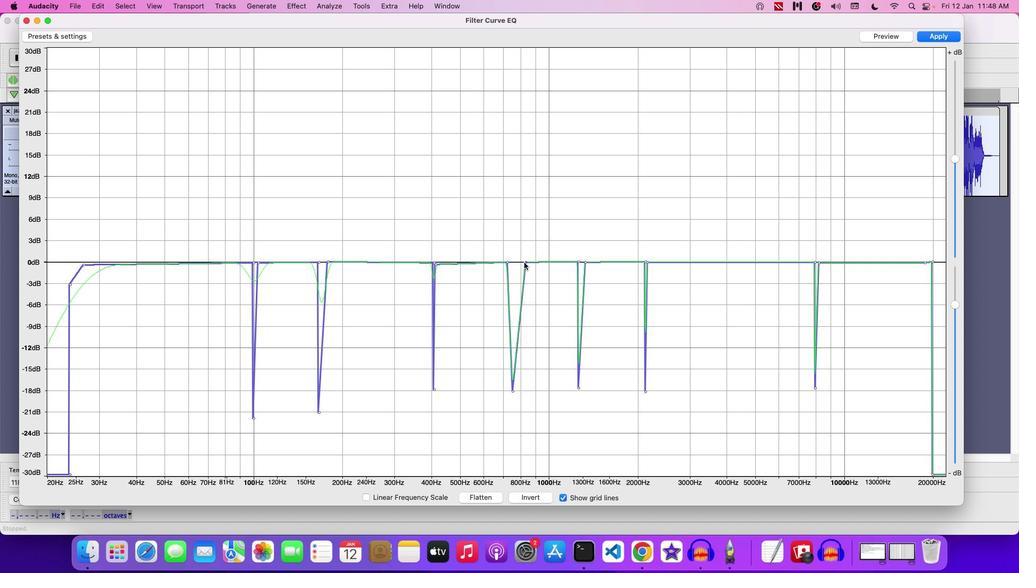 
Action: Mouse moved to (506, 259)
Screenshot: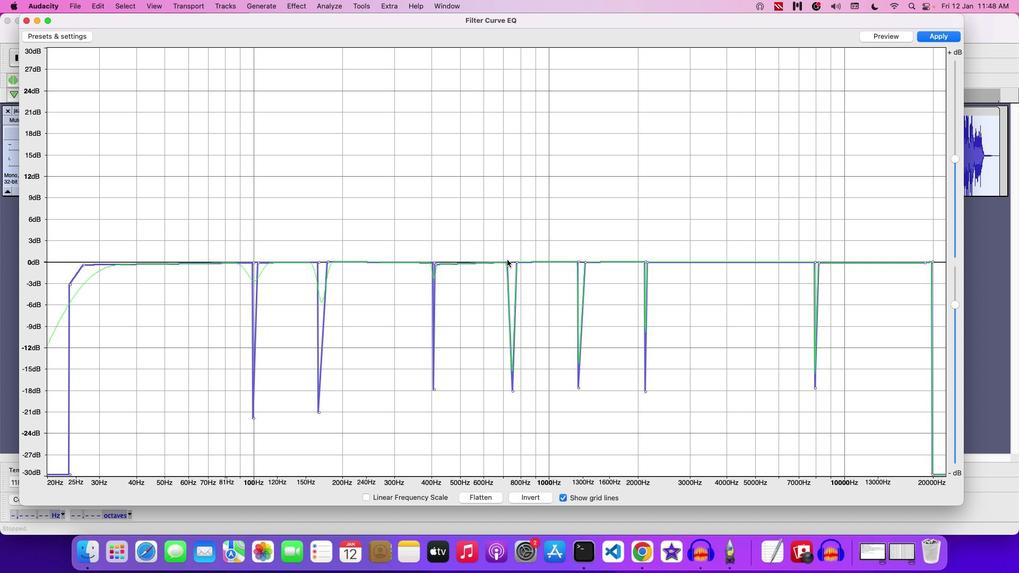 
Action: Mouse pressed left at (506, 259)
Screenshot: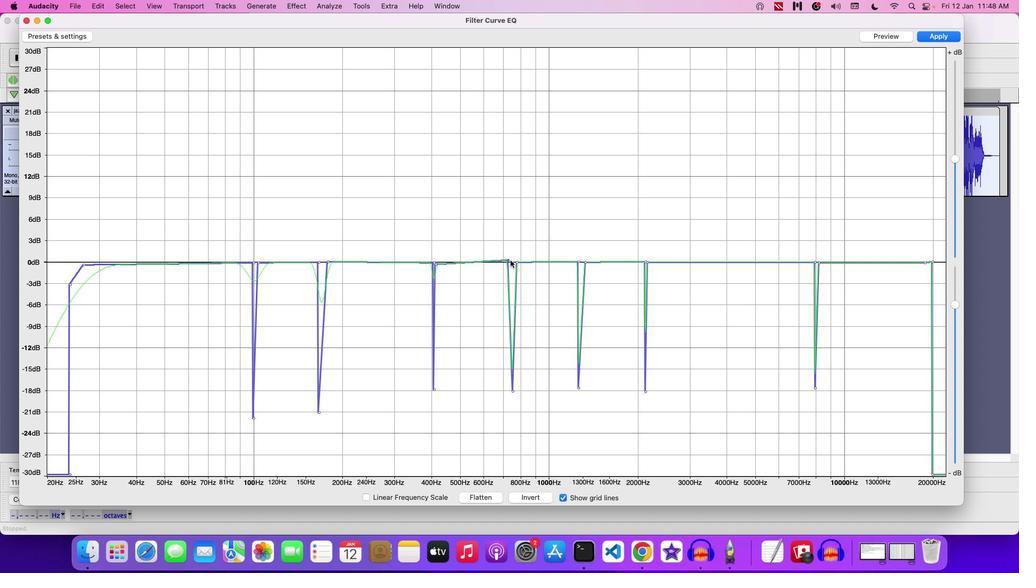
Action: Mouse moved to (711, 261)
Screenshot: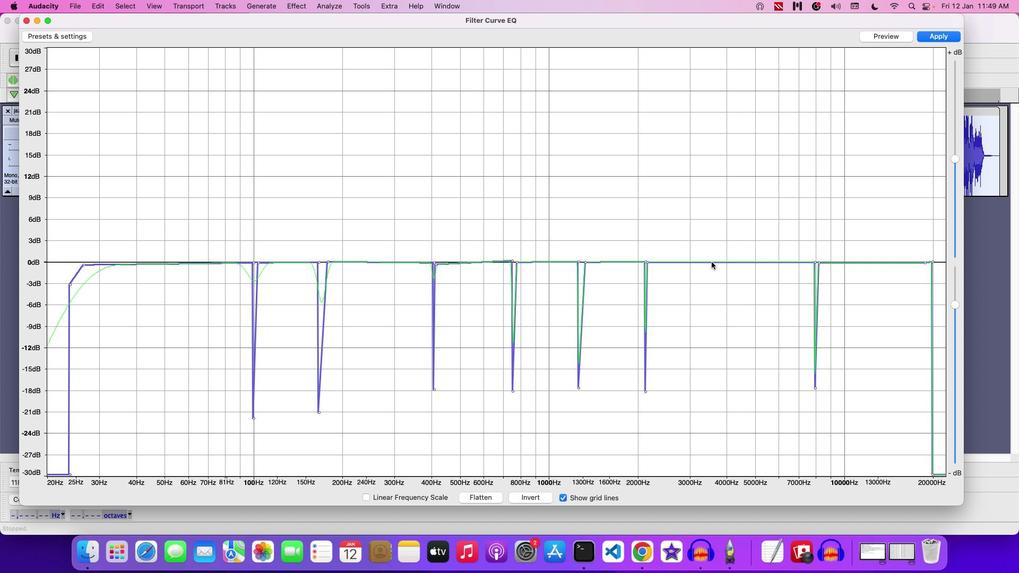 
Action: Mouse pressed left at (711, 261)
Screenshot: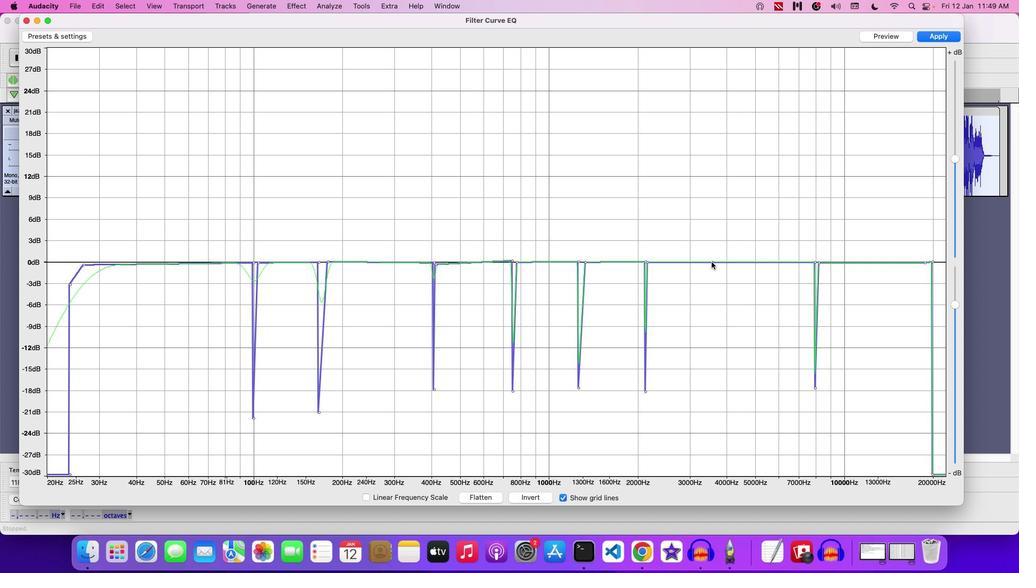 
Action: Mouse moved to (724, 261)
Screenshot: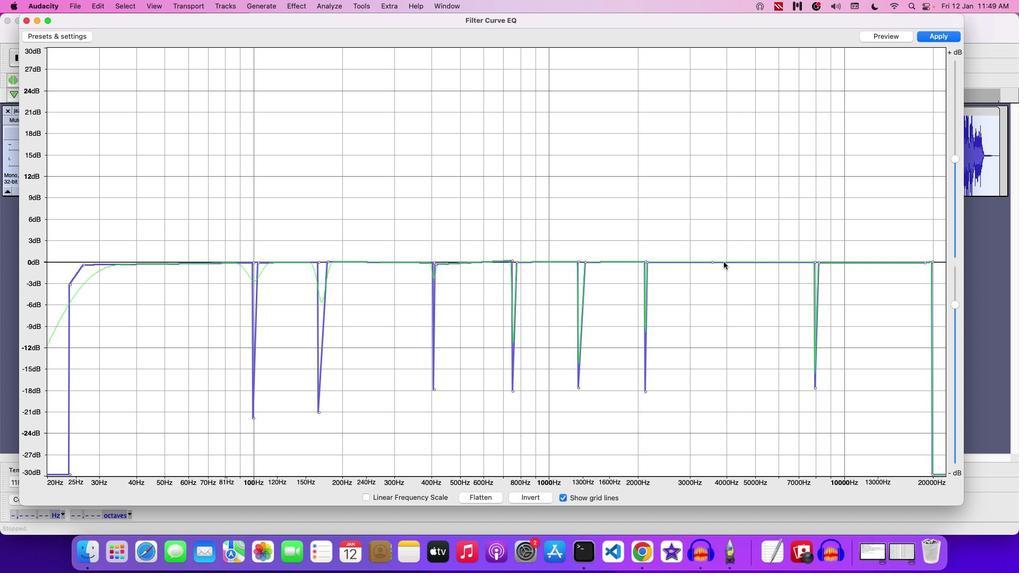 
Action: Mouse pressed left at (724, 261)
Screenshot: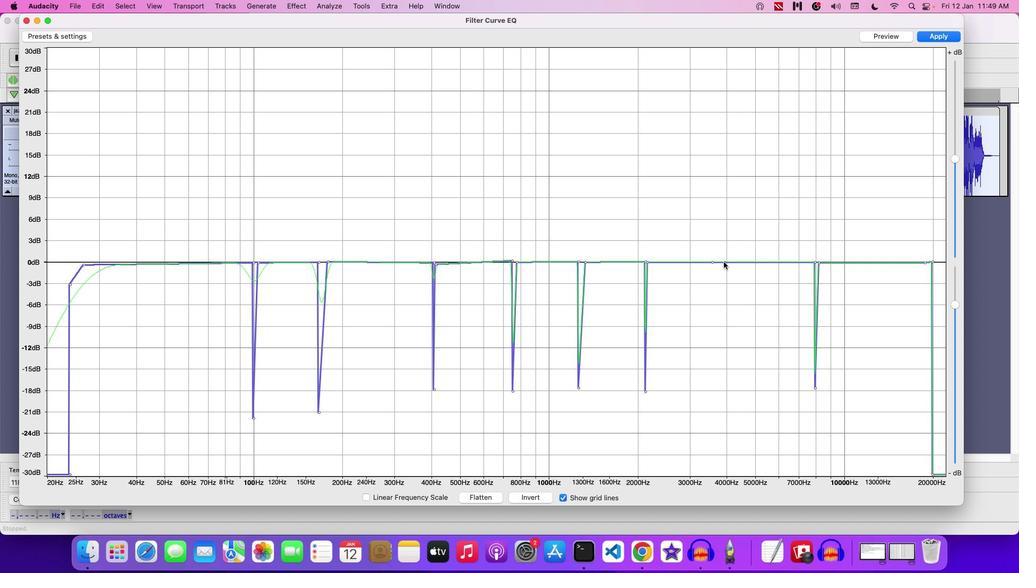 
Action: Mouse moved to (739, 262)
Screenshot: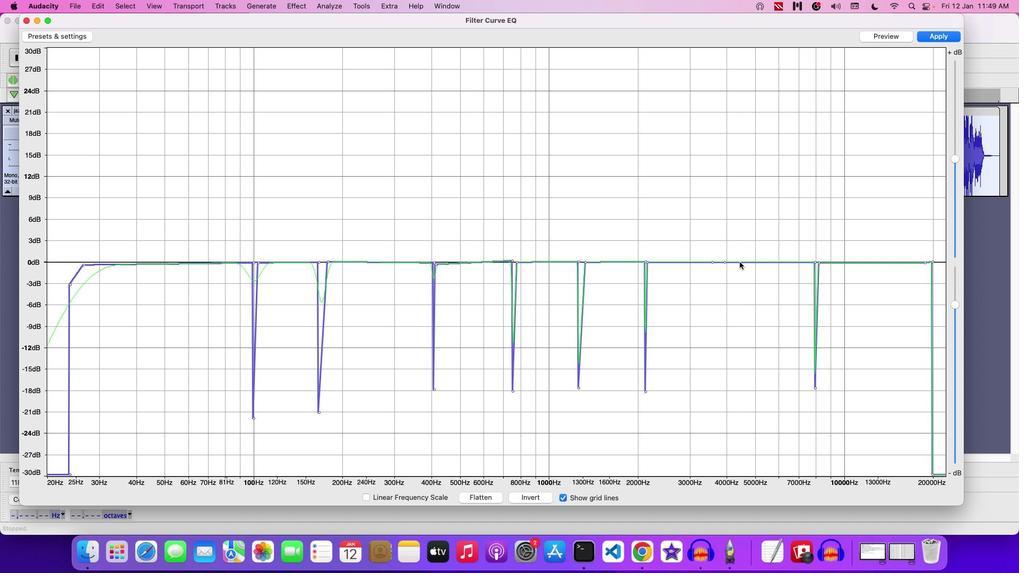 
Action: Mouse pressed left at (739, 262)
Screenshot: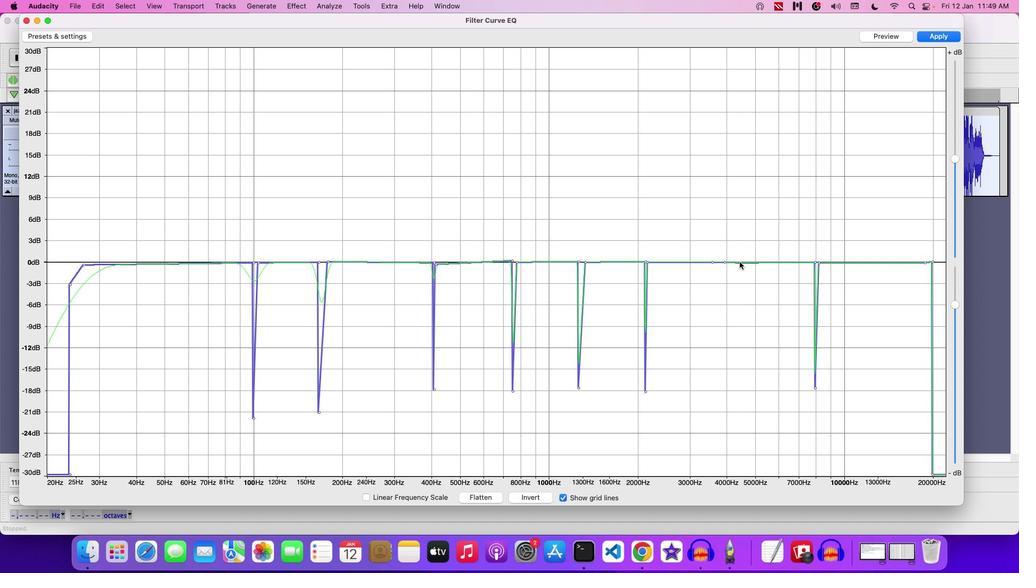 
Action: Mouse moved to (724, 261)
Screenshot: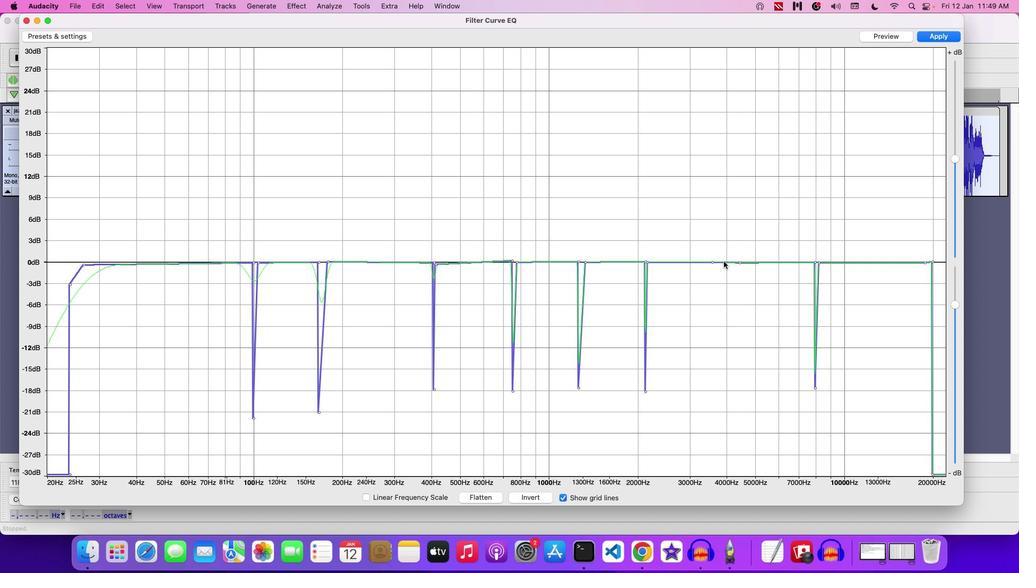 
Action: Mouse pressed left at (724, 261)
Screenshot: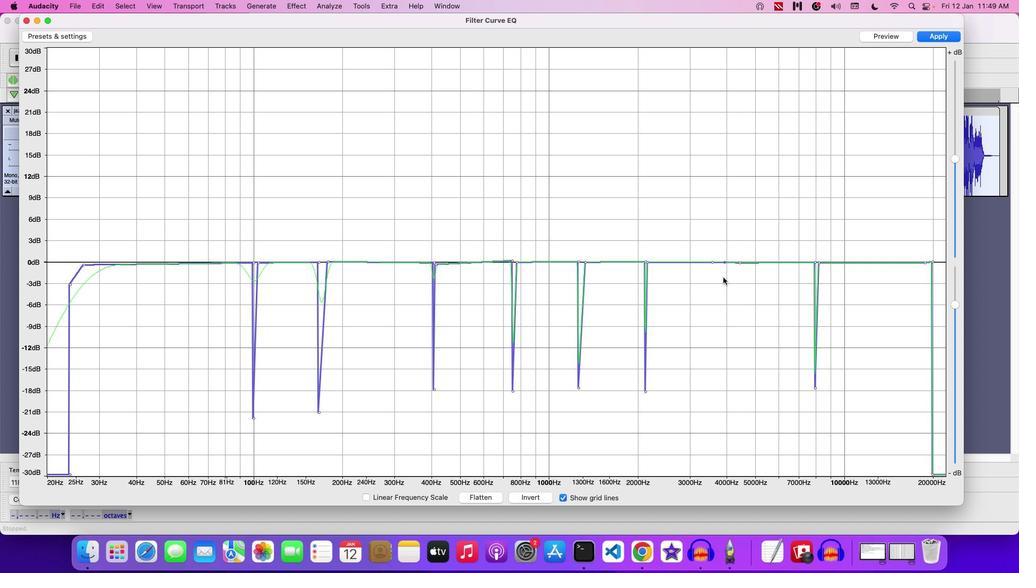
Action: Mouse moved to (738, 262)
Screenshot: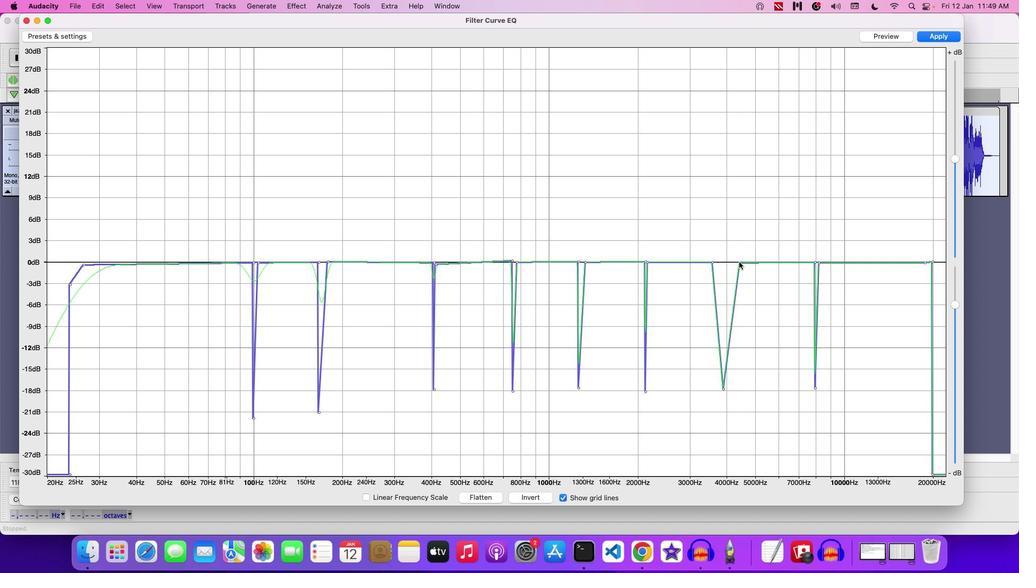 
Action: Mouse pressed left at (738, 262)
Screenshot: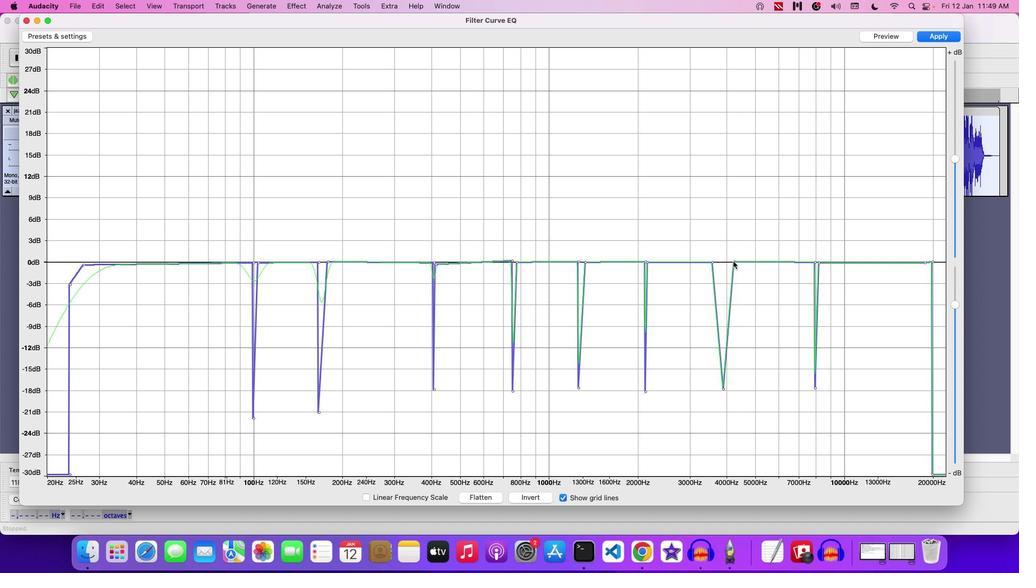 
Action: Mouse moved to (709, 260)
Screenshot: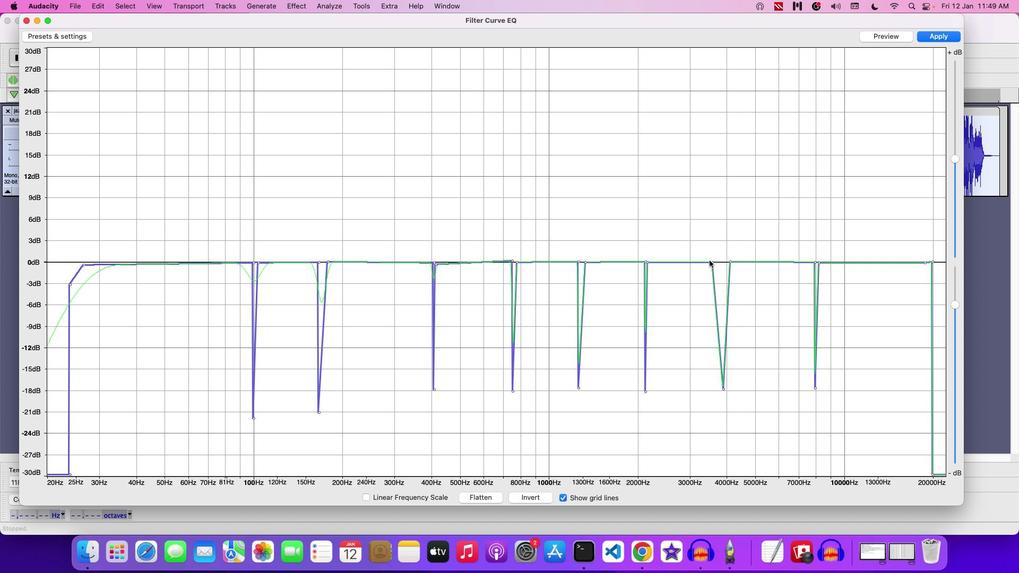 
Action: Mouse pressed left at (709, 260)
Screenshot: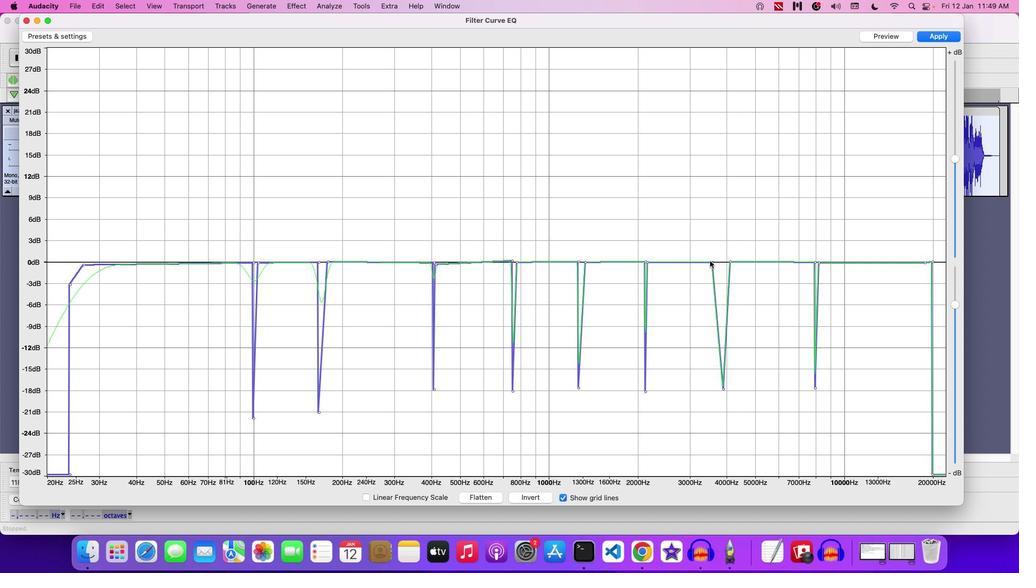 
Action: Mouse moved to (892, 30)
Screenshot: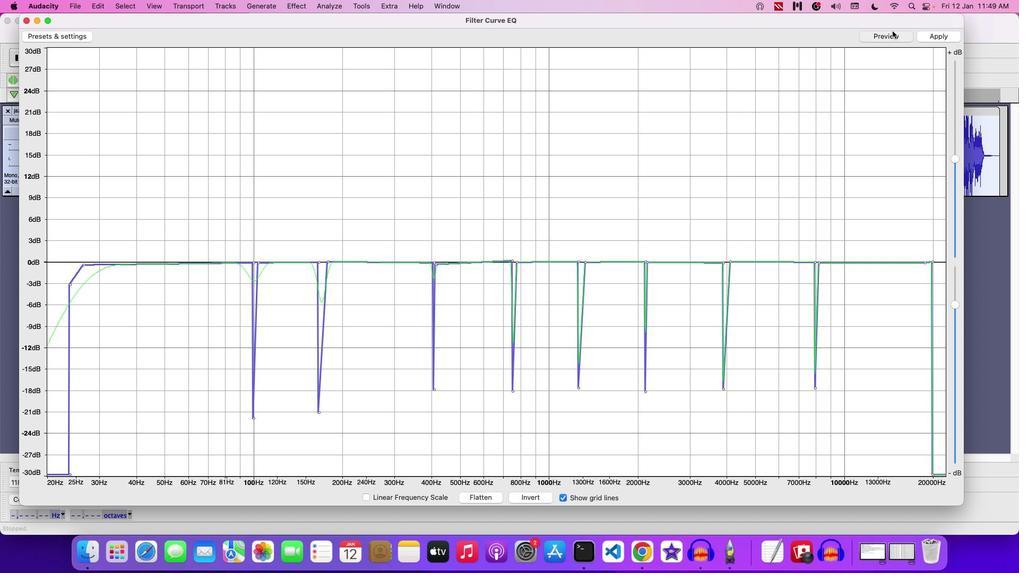 
Action: Mouse pressed left at (892, 30)
Screenshot: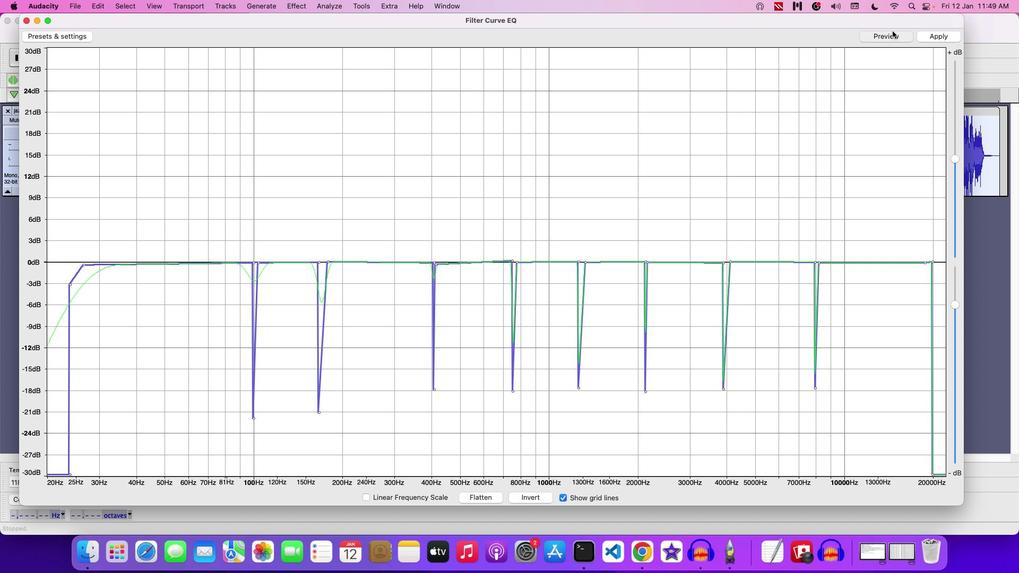 
Action: Mouse moved to (949, 32)
Screenshot: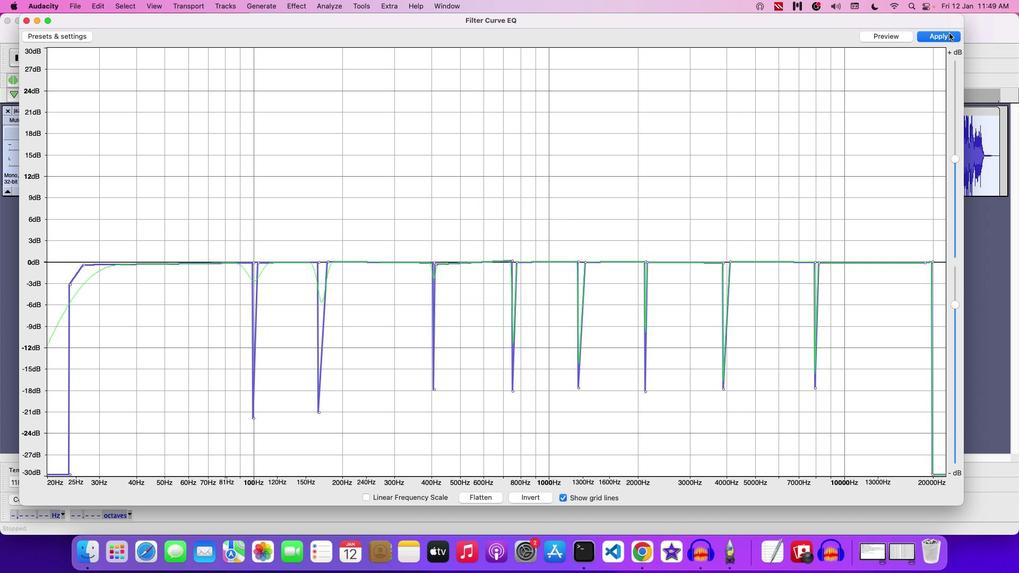 
Action: Mouse pressed left at (949, 32)
Screenshot: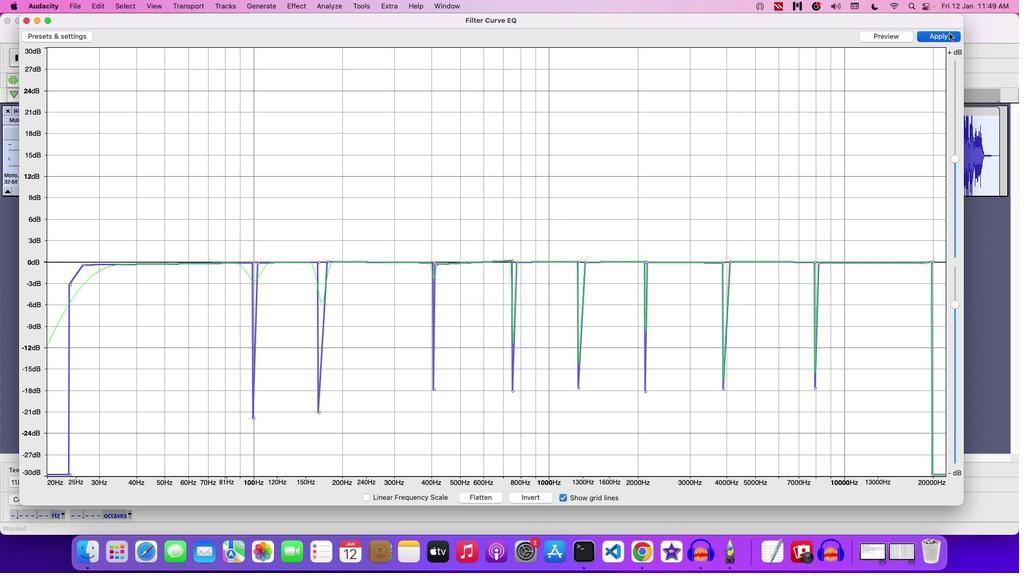 
Action: Mouse moved to (502, 181)
Screenshot: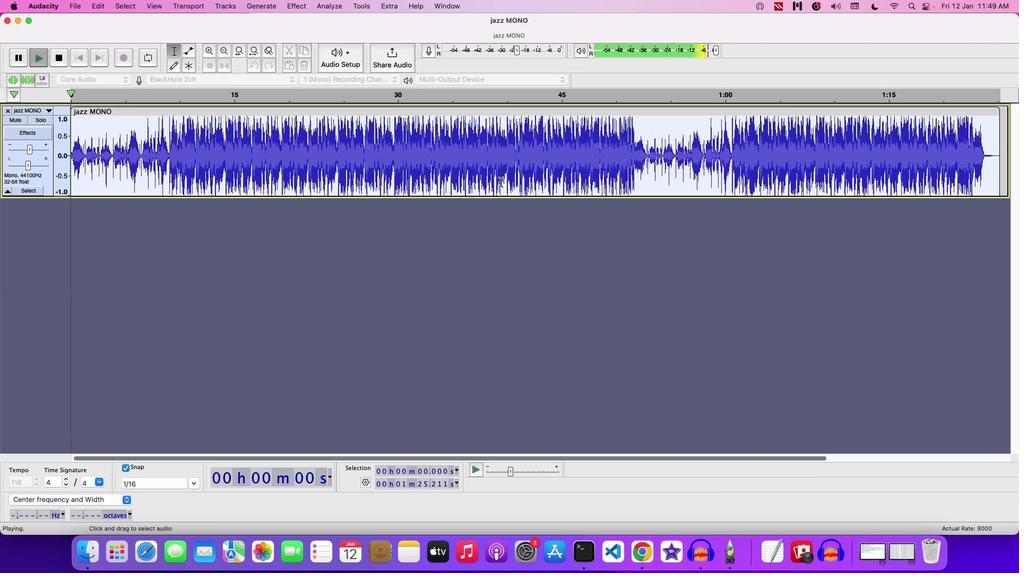 
Action: Key pressed Key.space
Screenshot: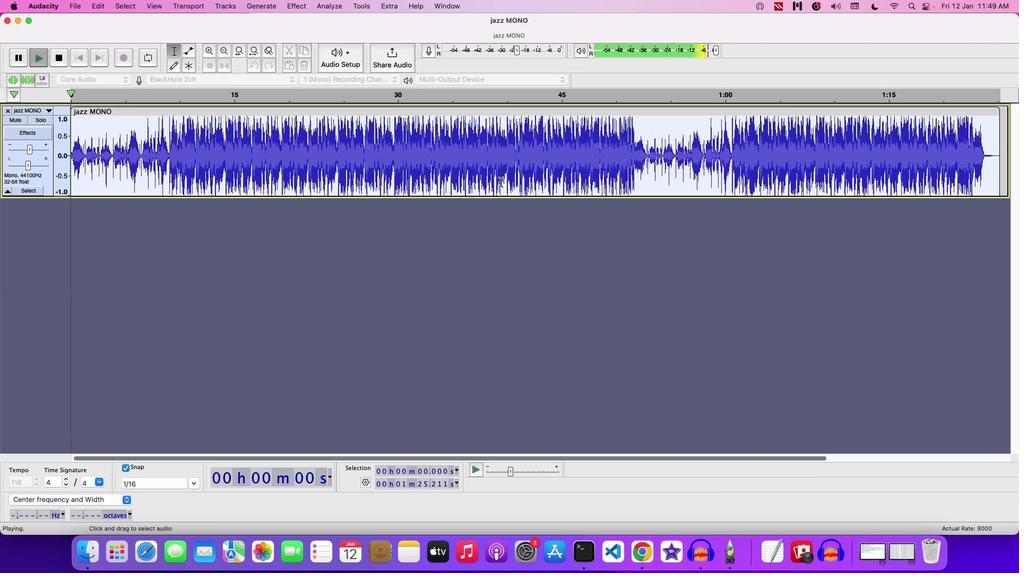 
Action: Mouse moved to (297, 9)
Screenshot: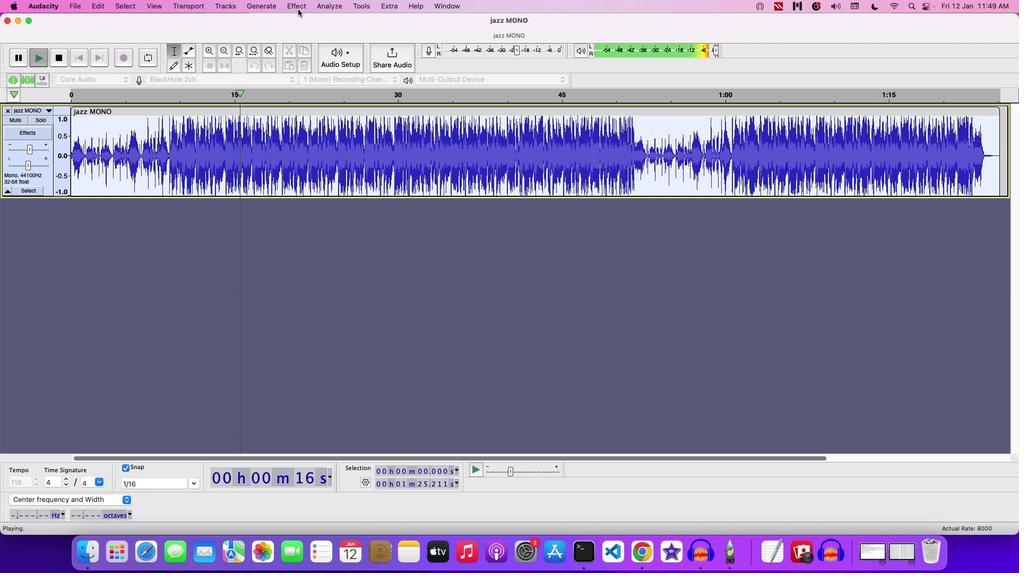 
Action: Key pressed Key.space
Screenshot: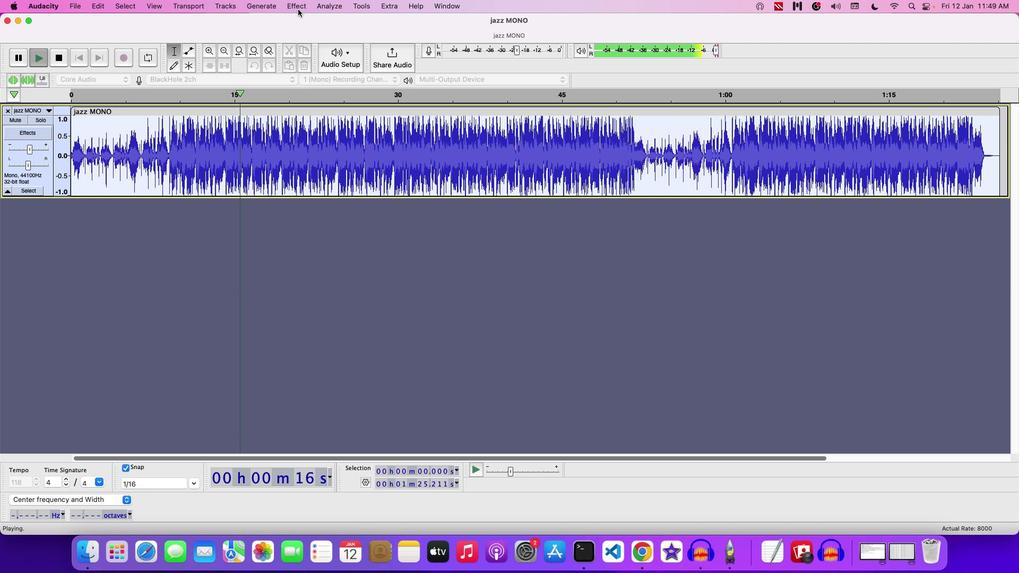 
Action: Mouse pressed left at (297, 9)
Screenshot: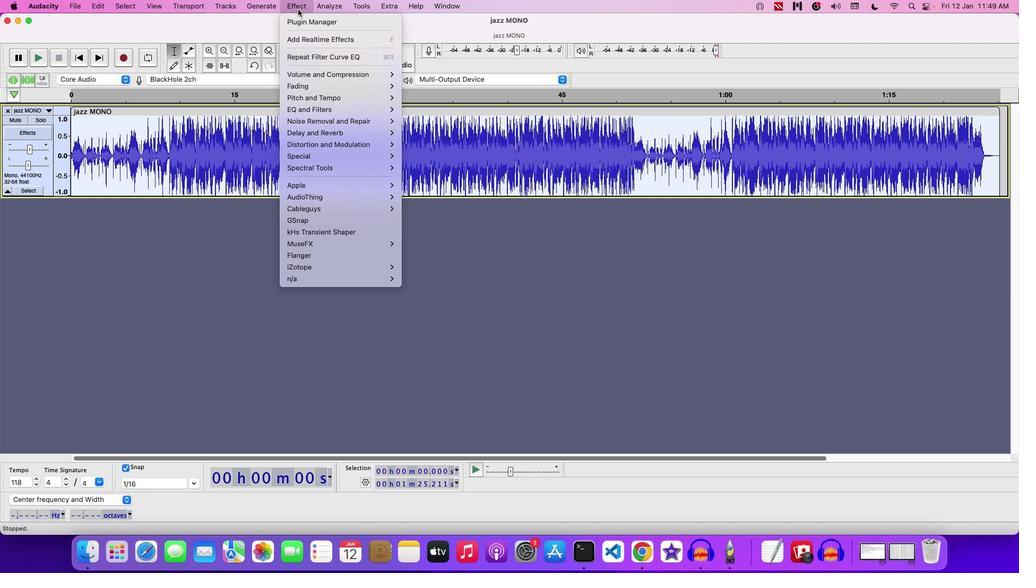 
Action: Mouse moved to (428, 313)
Screenshot: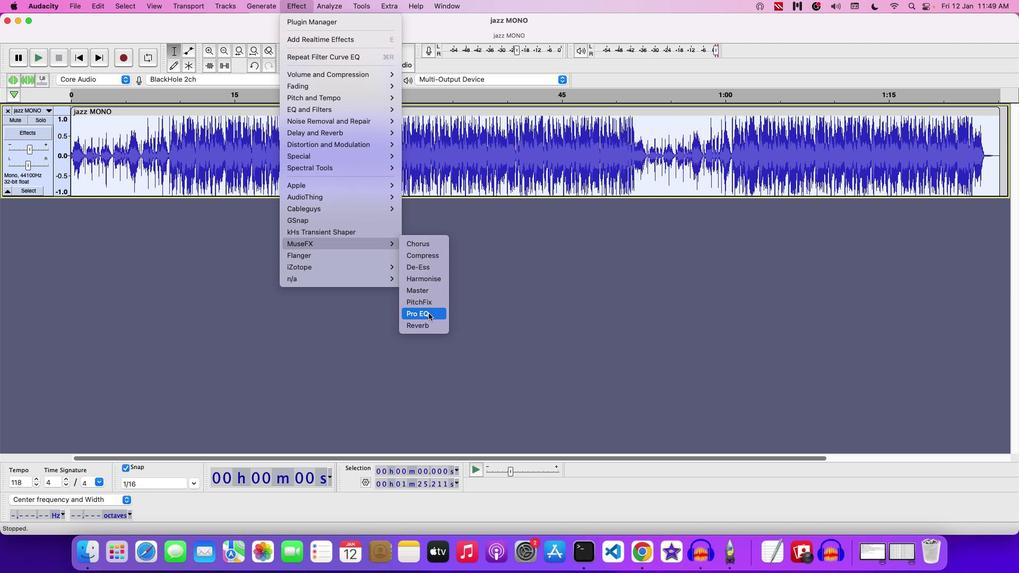 
Action: Mouse pressed left at (428, 313)
Screenshot: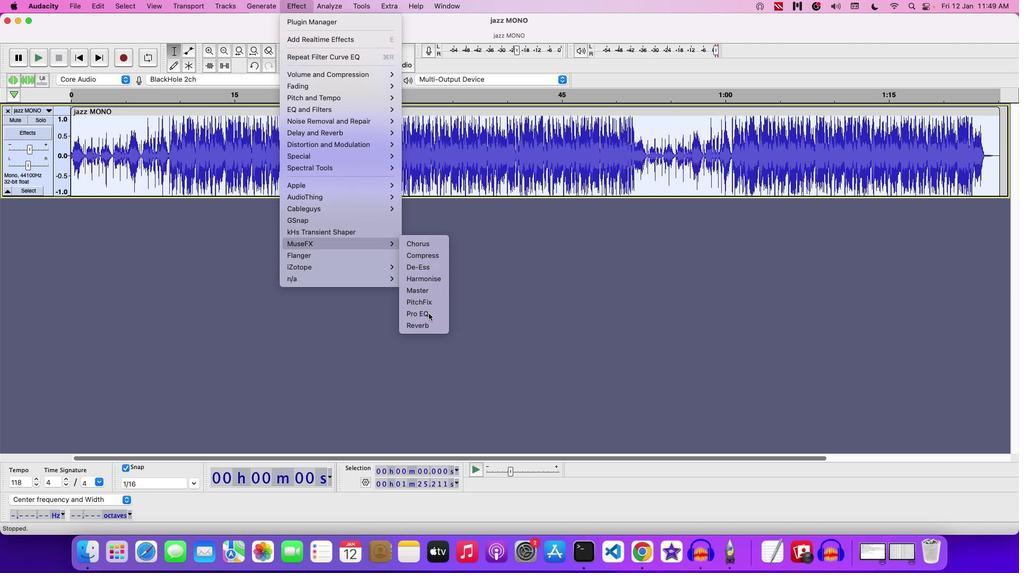 
Action: Mouse moved to (500, 124)
Screenshot: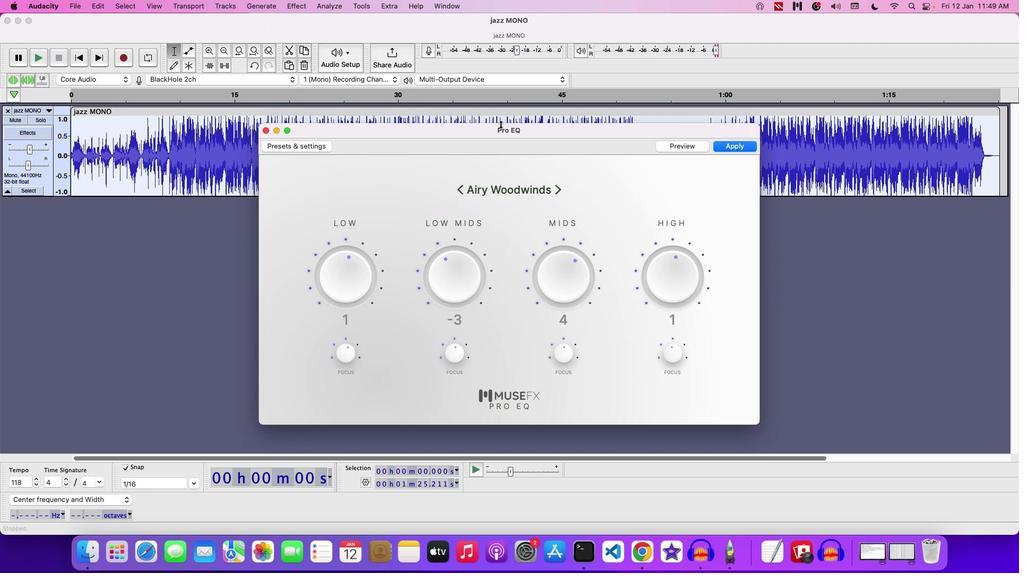 
Action: Mouse pressed left at (500, 124)
Screenshot: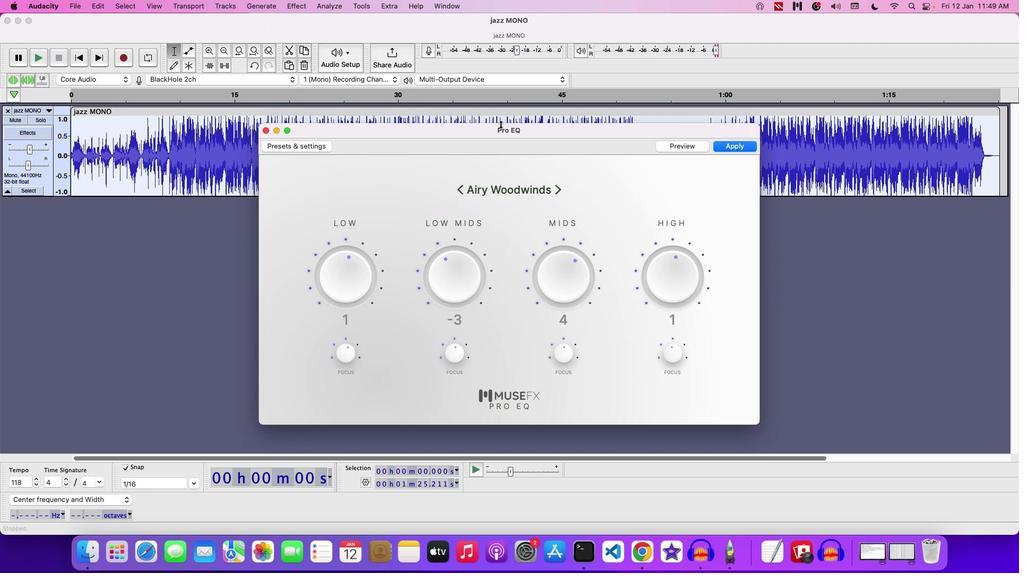 
Action: Mouse moved to (519, 115)
Screenshot: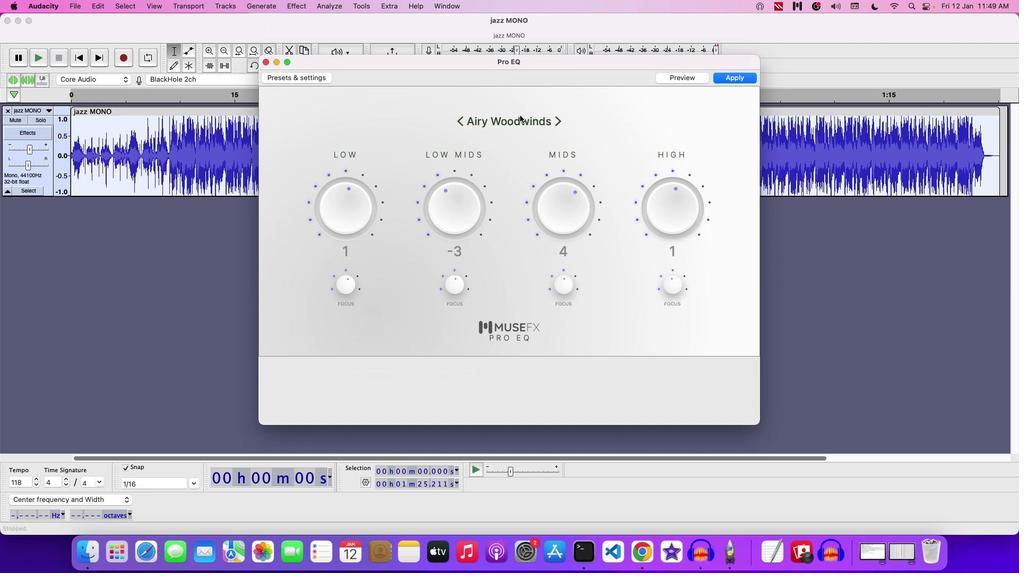
Action: Mouse pressed left at (519, 115)
Screenshot: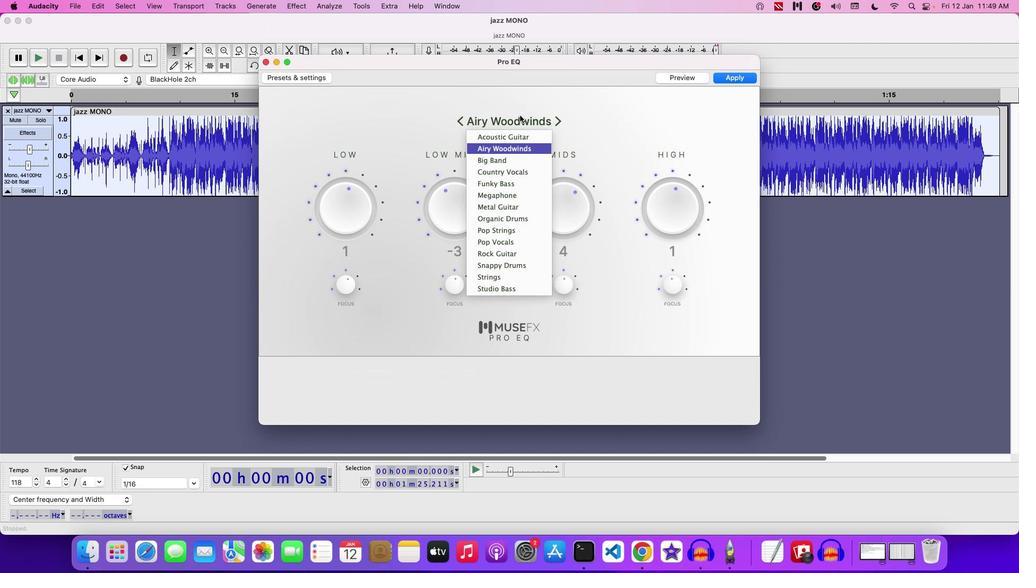 
Action: Mouse moved to (519, 210)
Screenshot: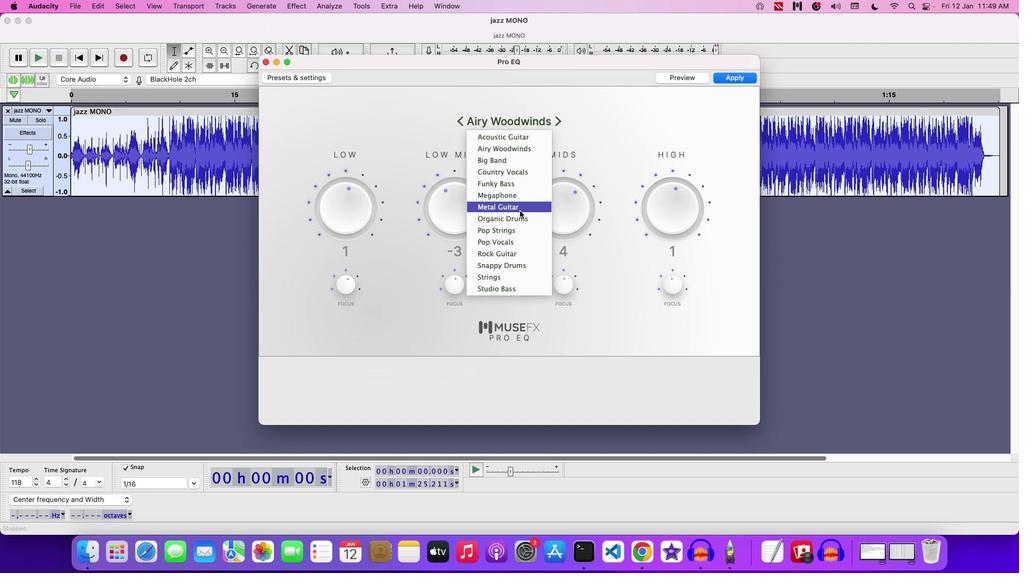 
Action: Key pressed Key.enter
Screenshot: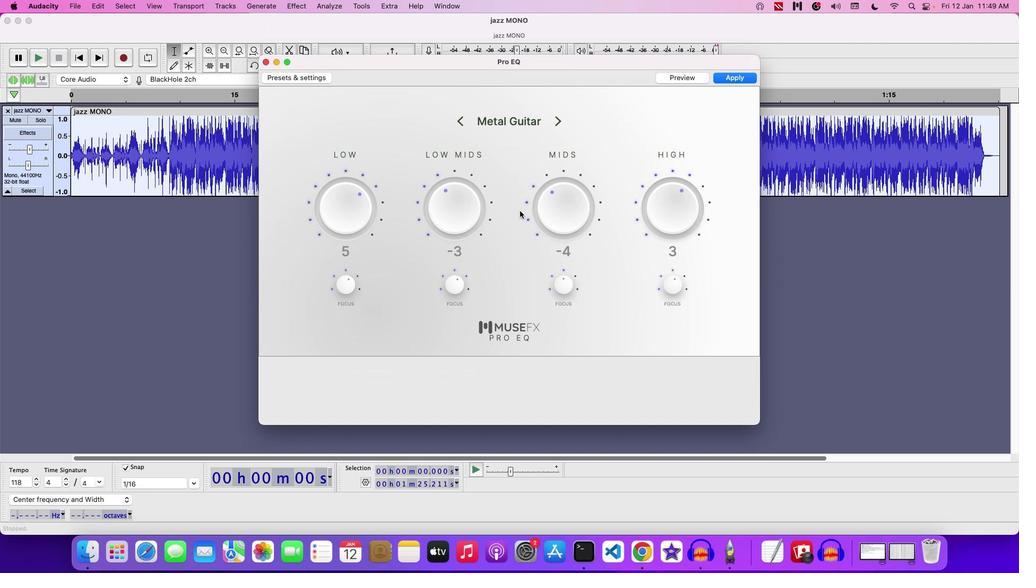 
Action: Mouse moved to (682, 75)
Screenshot: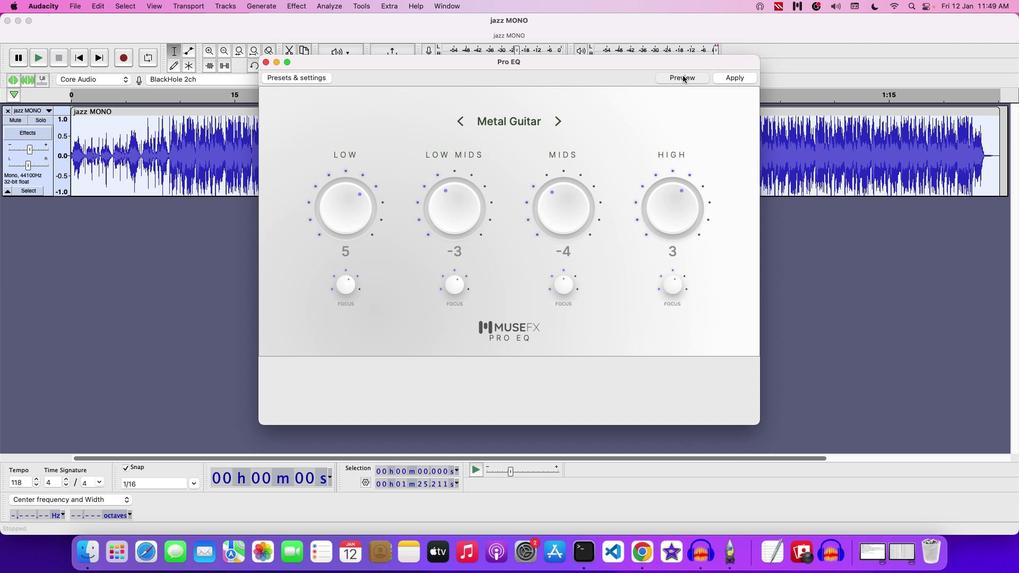 
Action: Mouse pressed left at (682, 75)
Screenshot: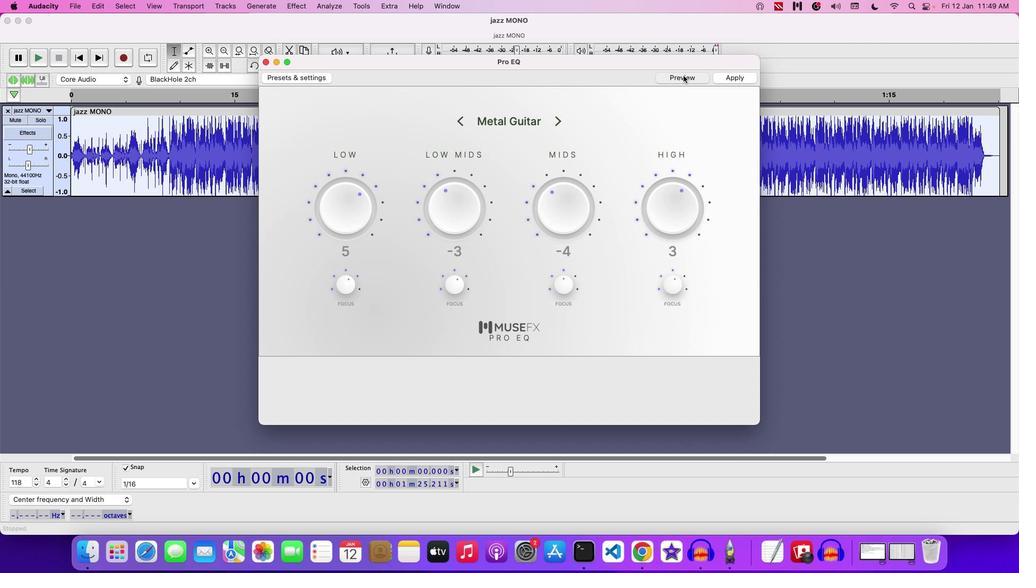 
Action: Mouse moved to (747, 75)
Screenshot: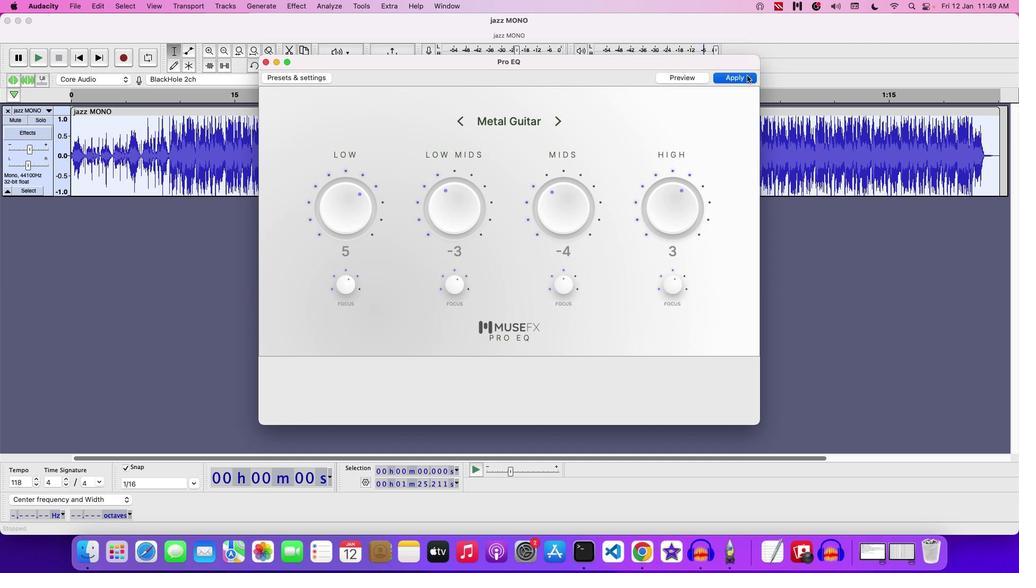 
Action: Mouse pressed left at (747, 75)
Screenshot: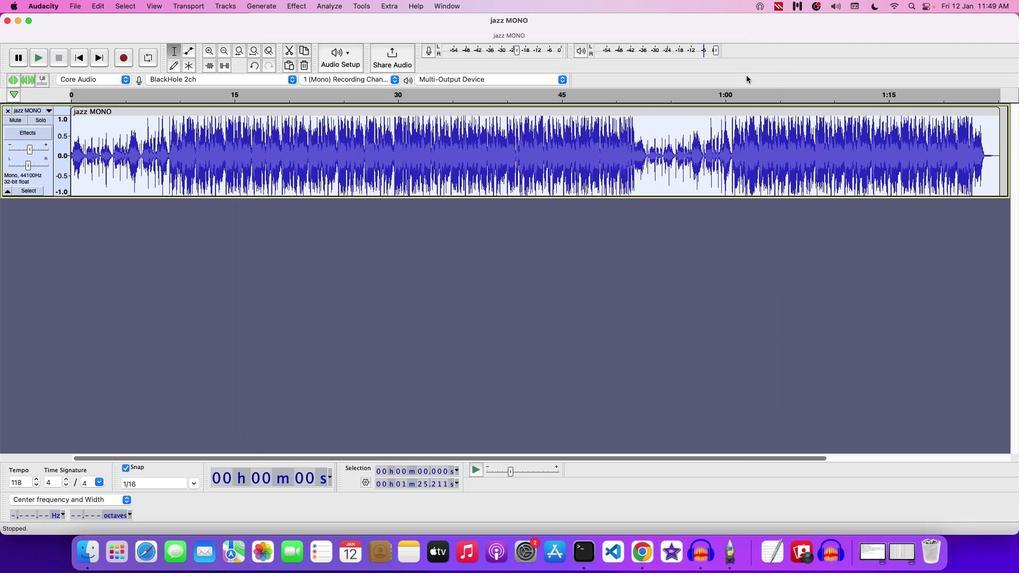 
Action: Mouse moved to (397, 203)
Screenshot: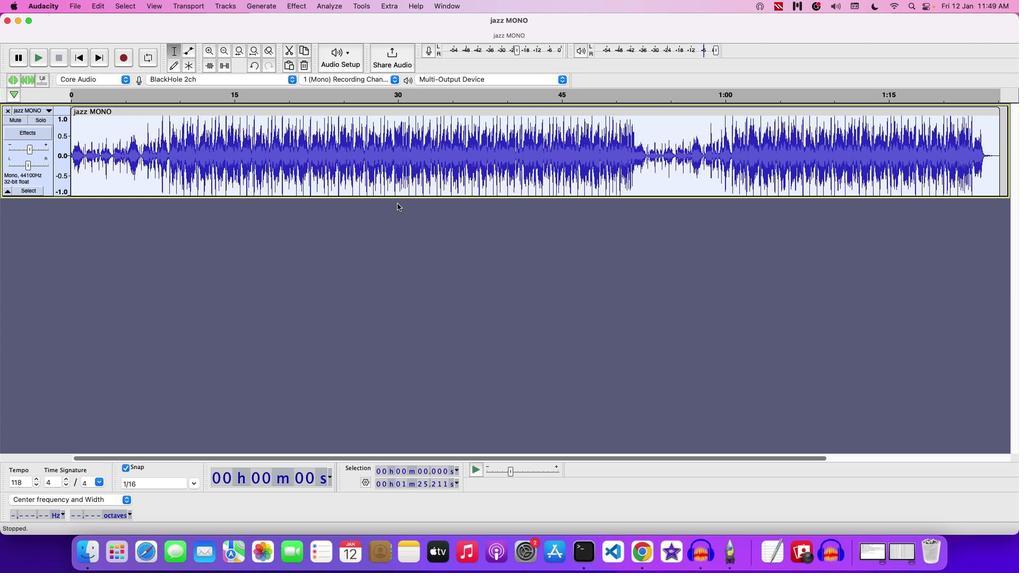 
Action: Key pressed Key.space
Screenshot: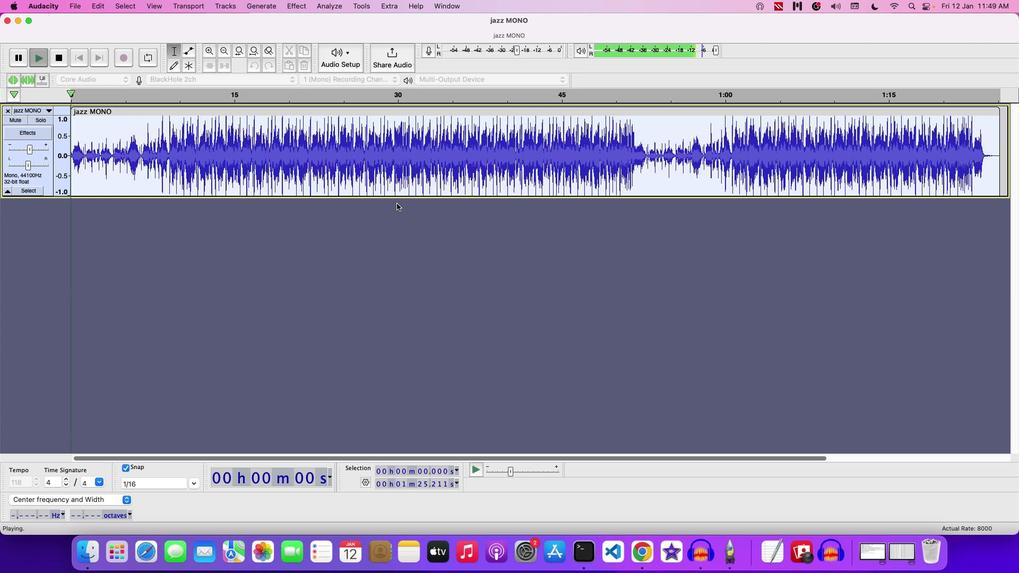 
Action: Mouse moved to (293, 5)
Screenshot: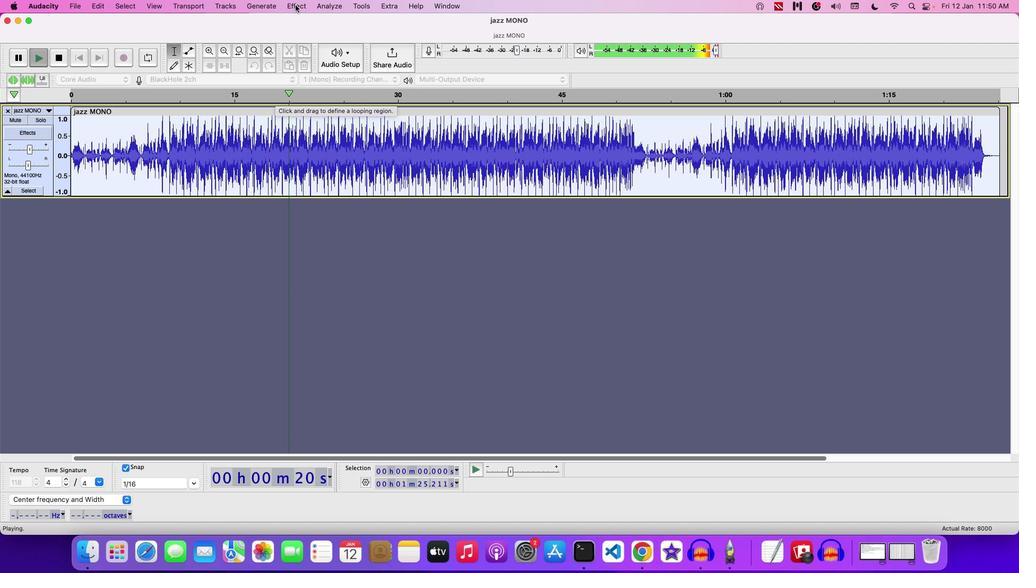 
Action: Key pressed Key.space
Screenshot: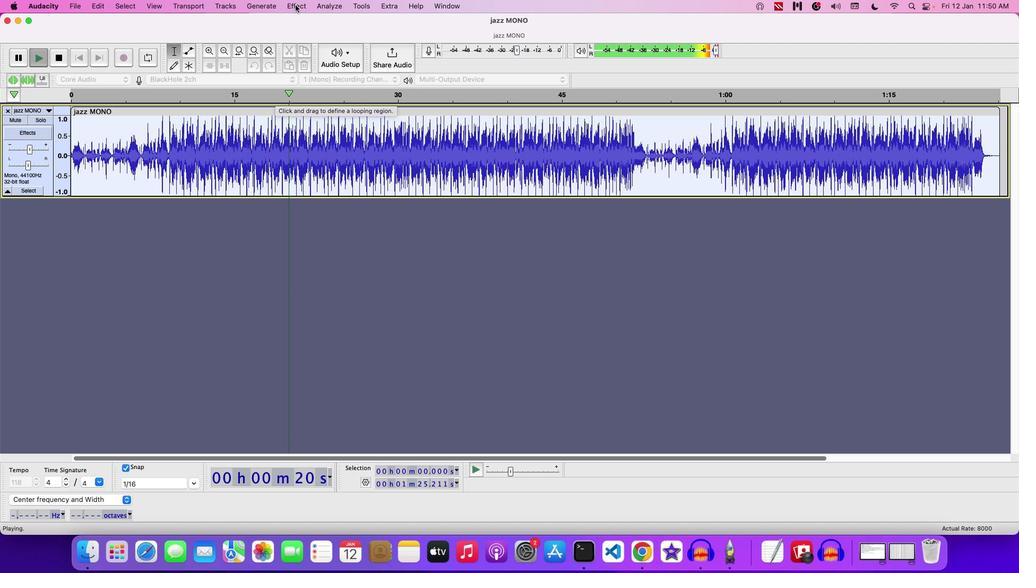 
Action: Mouse moved to (295, 4)
Screenshot: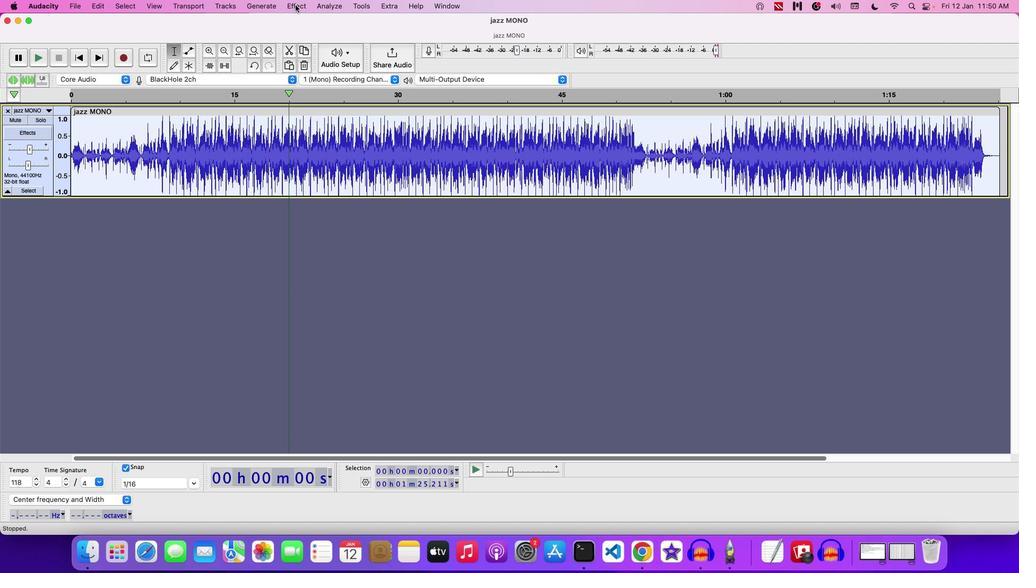 
Action: Mouse pressed left at (295, 4)
Screenshot: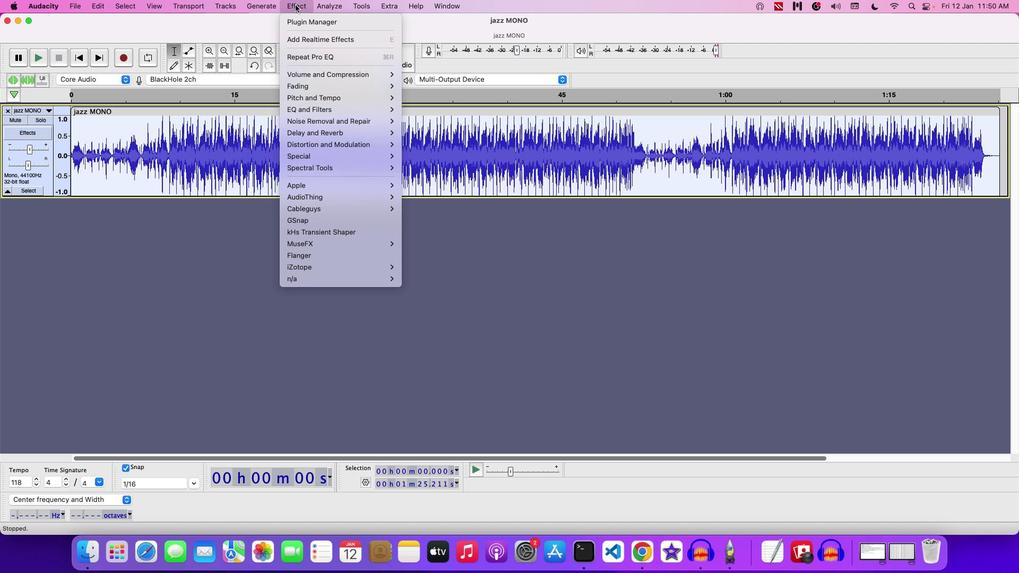 
Action: Mouse moved to (432, 295)
Screenshot: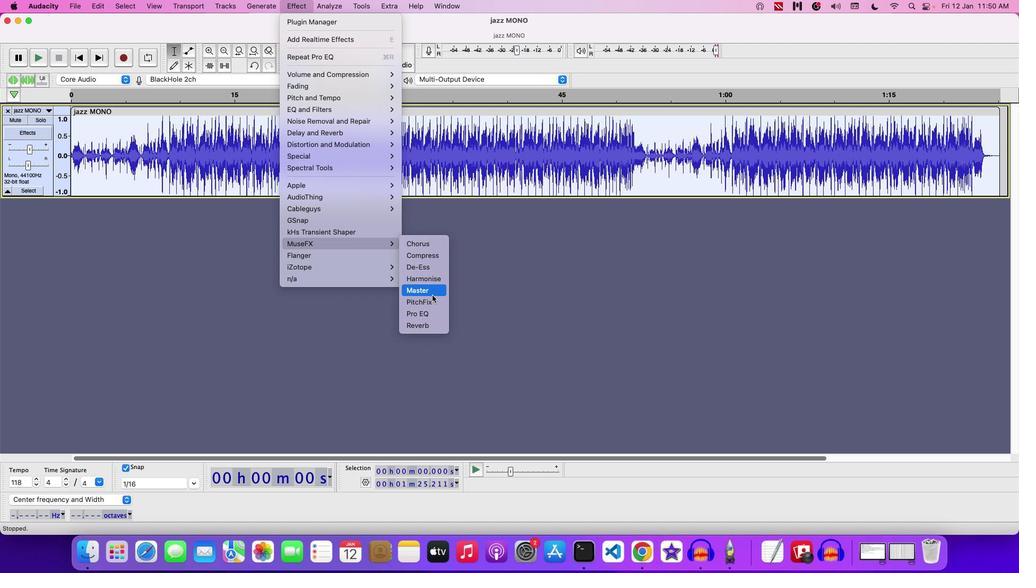 
Action: Mouse pressed left at (432, 295)
Screenshot: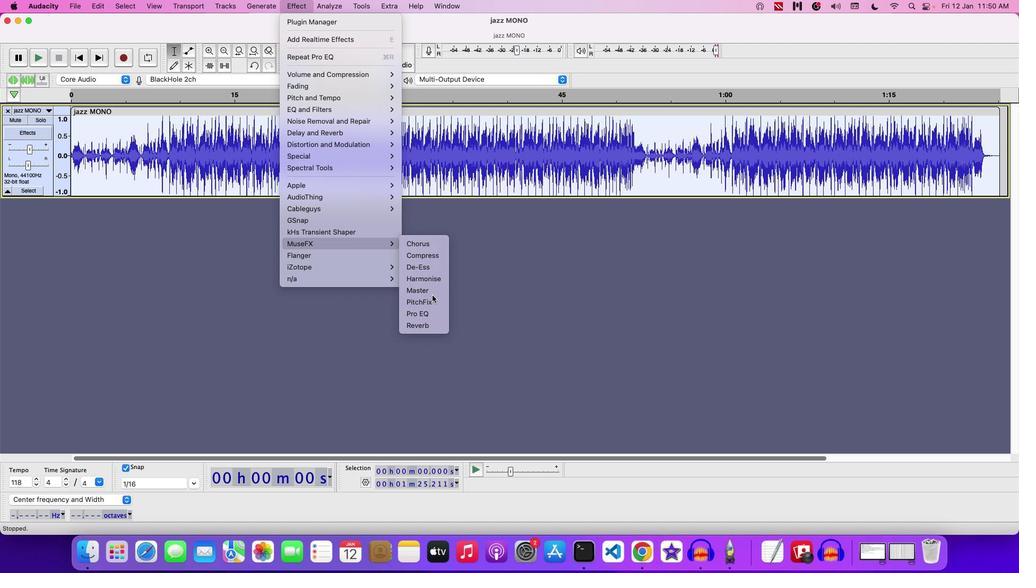 
Action: Mouse moved to (513, 194)
Screenshot: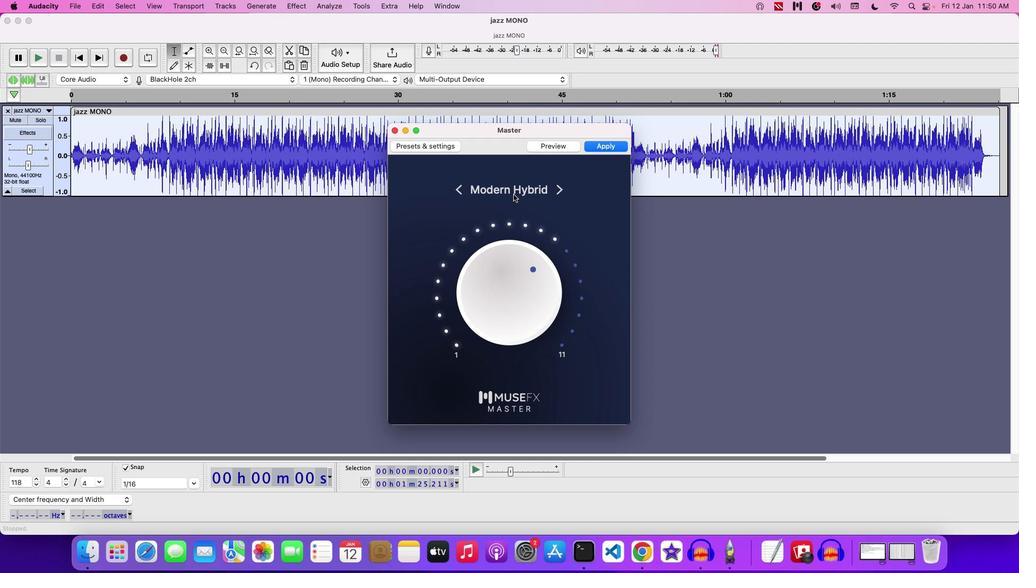
Action: Mouse pressed left at (513, 194)
Screenshot: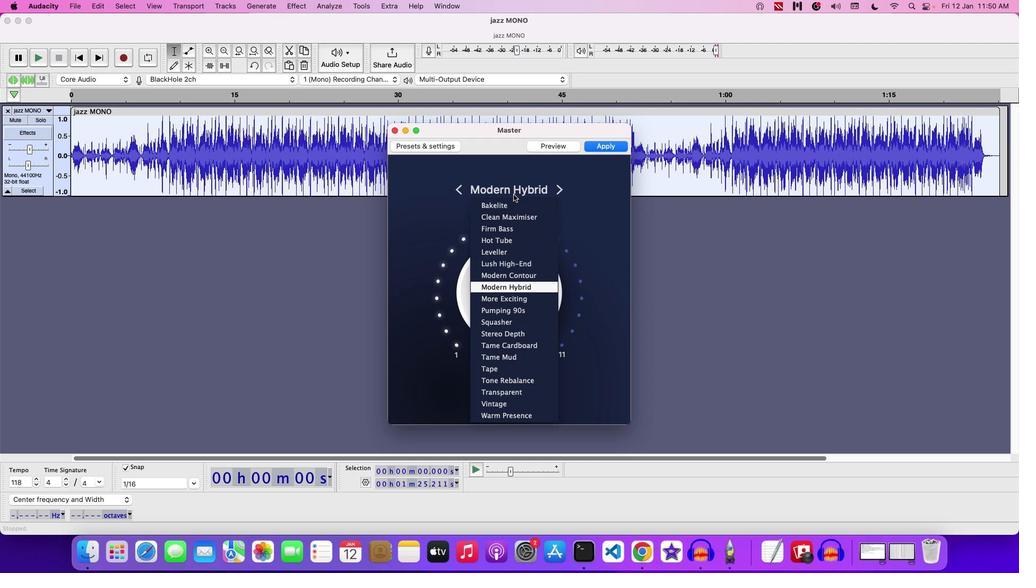 
Action: Mouse moved to (528, 218)
Screenshot: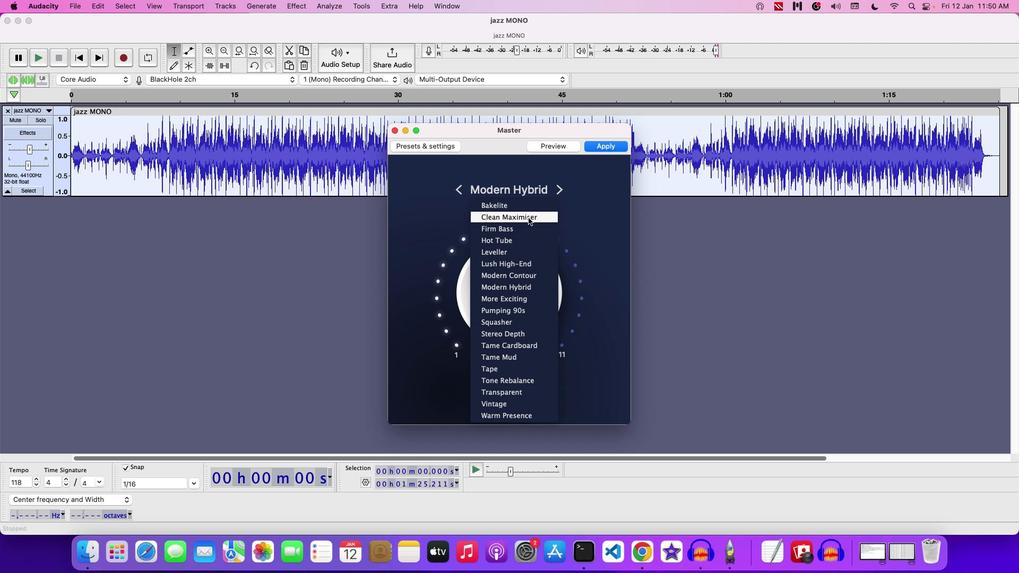 
Action: Key pressed Key.enter
Screenshot: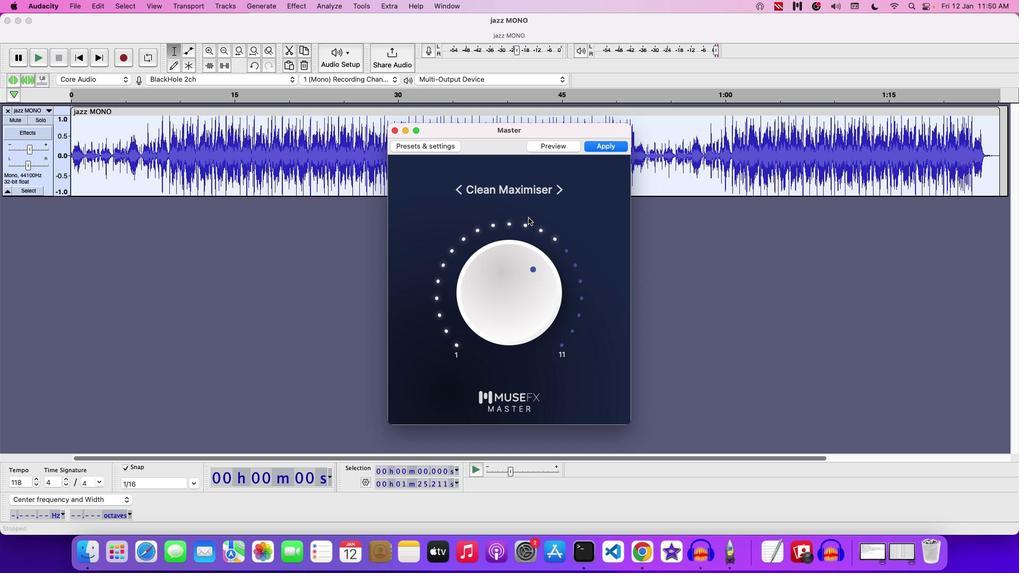 
Action: Mouse moved to (521, 260)
Screenshot: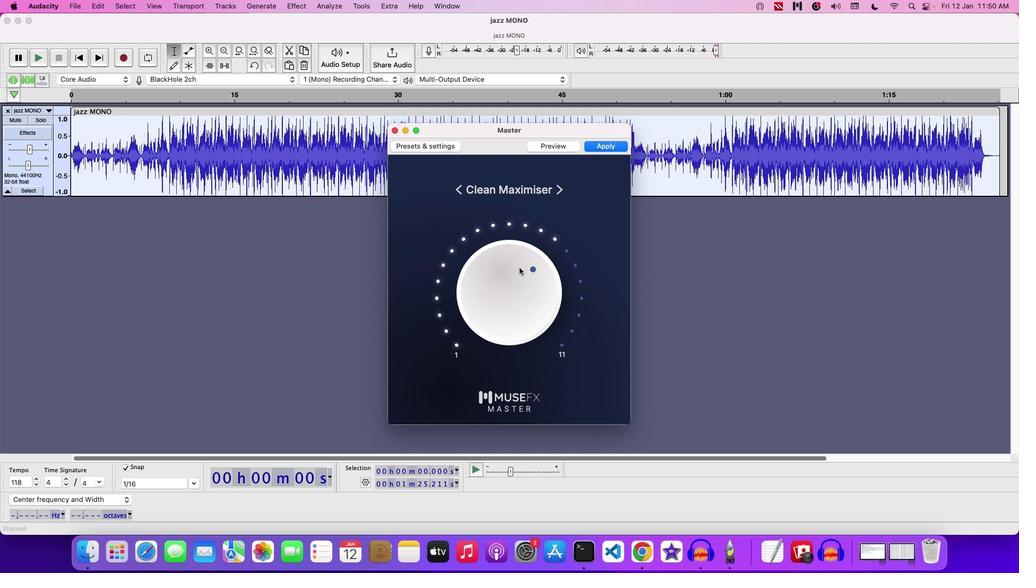 
Action: Mouse pressed left at (521, 260)
Screenshot: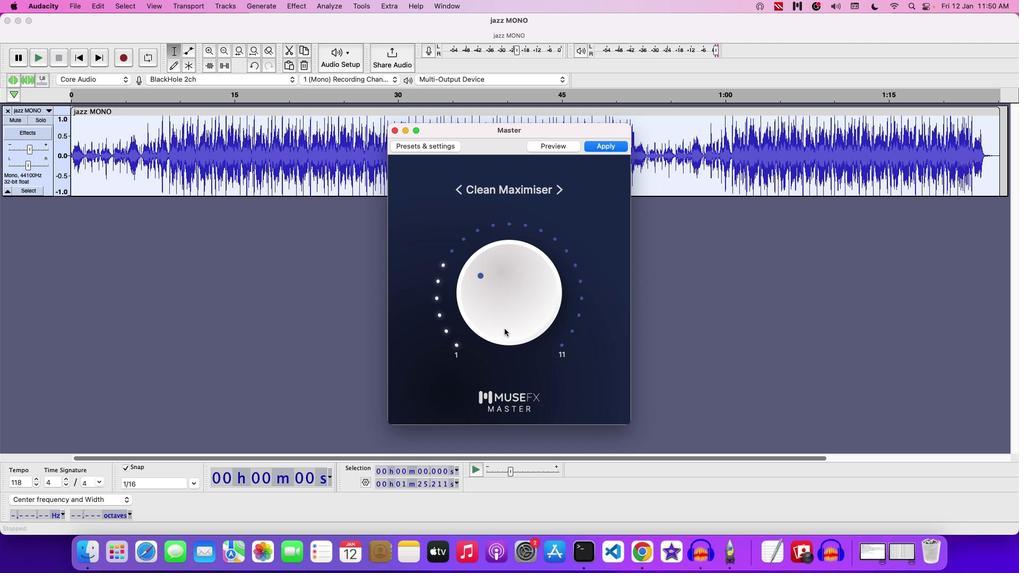 
Action: Mouse moved to (610, 151)
Screenshot: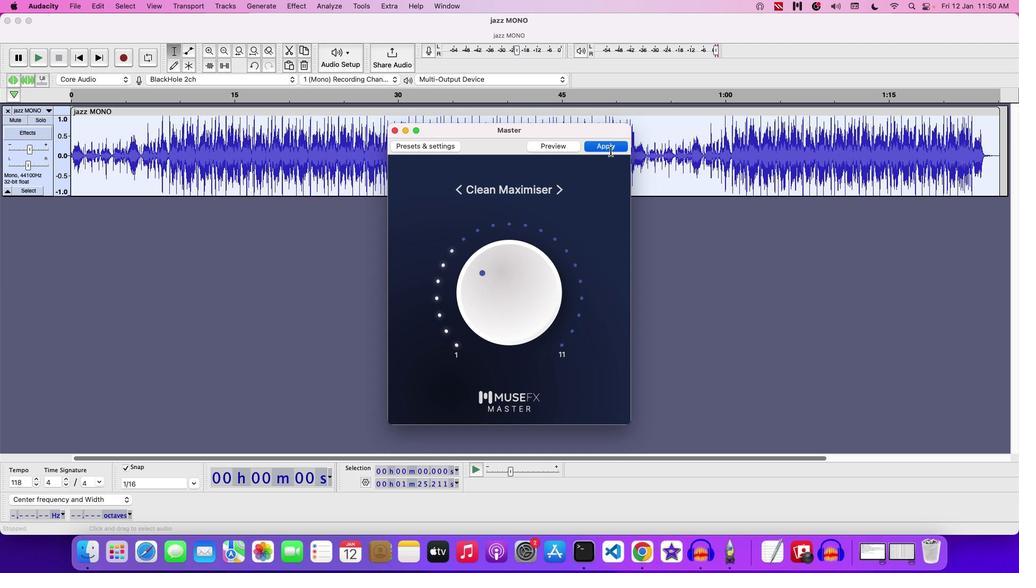 
Action: Mouse pressed left at (610, 151)
Screenshot: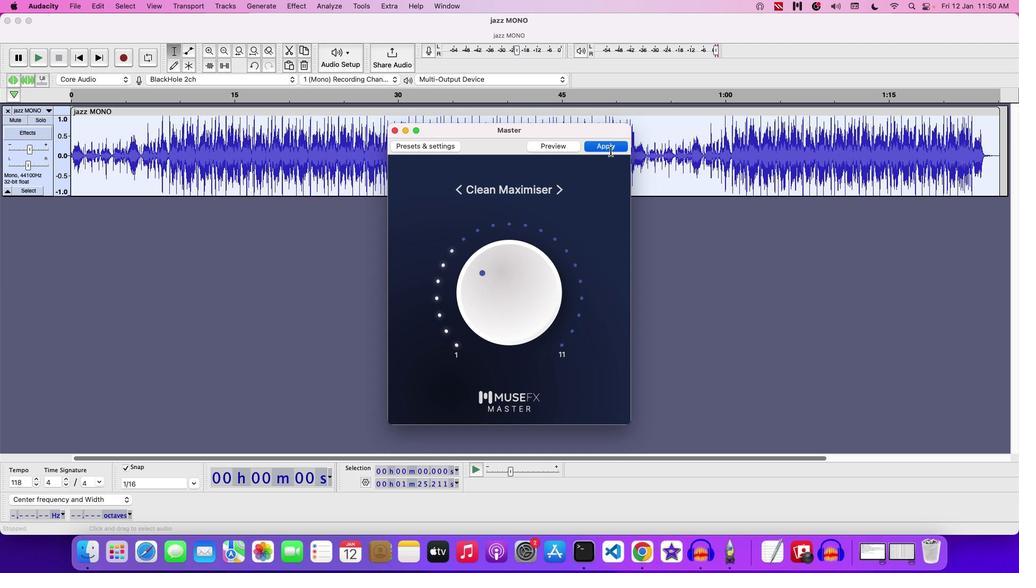 
Action: Mouse moved to (377, 248)
Screenshot: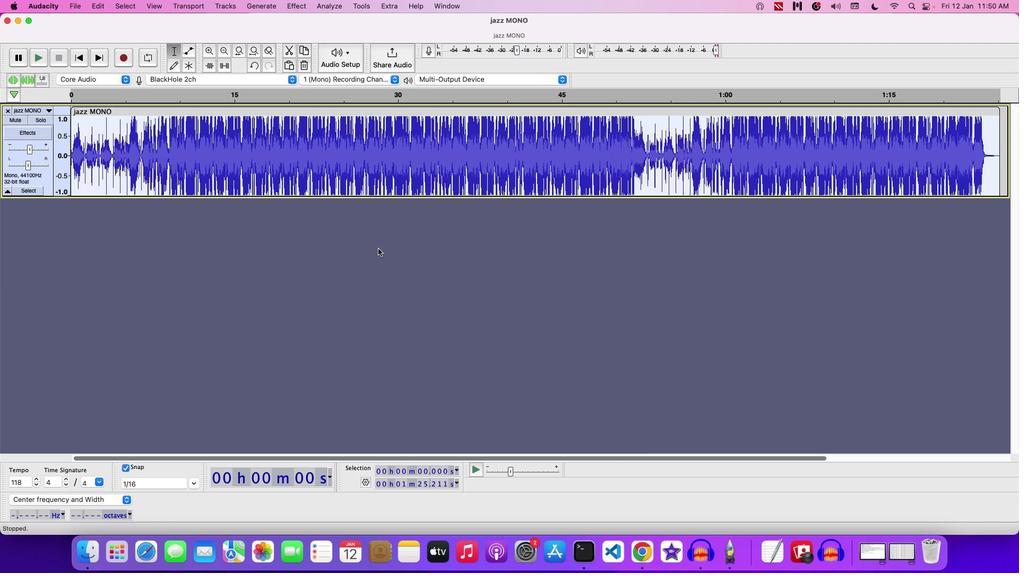 
Action: Key pressed Key.space
Screenshot: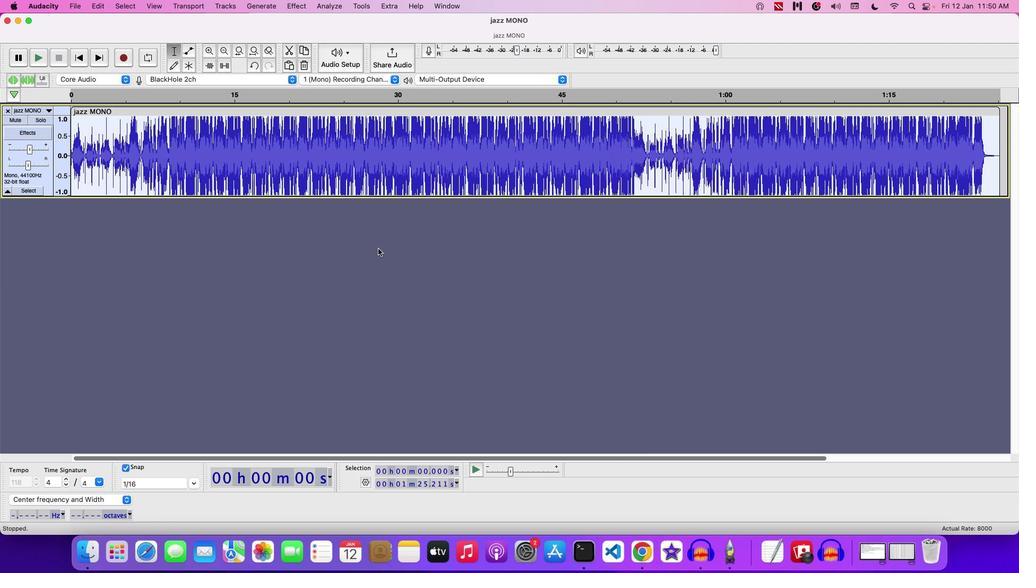 
Action: Mouse moved to (28, 154)
Screenshot: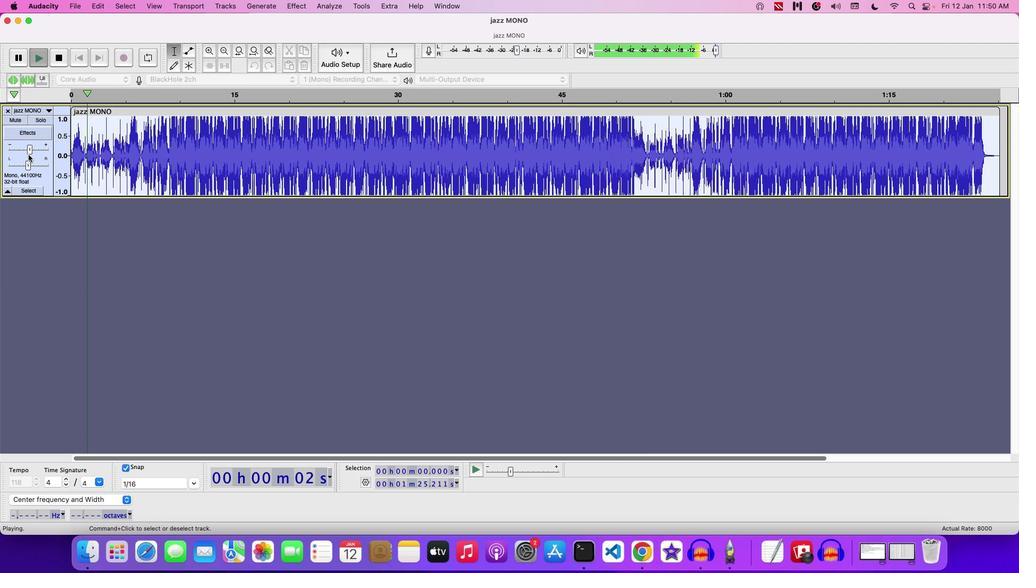 
Action: Mouse pressed left at (28, 154)
Screenshot: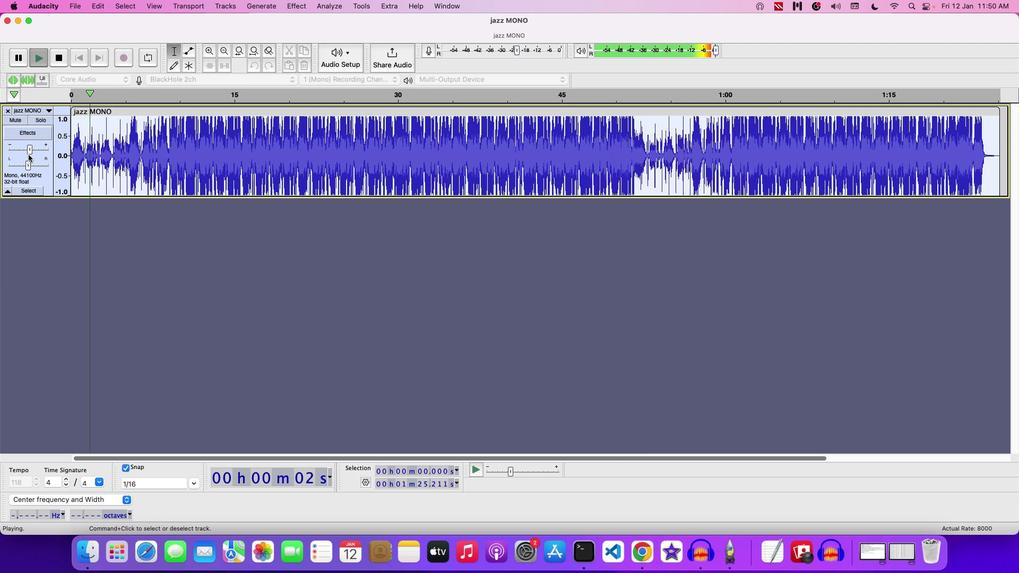 
Action: Mouse moved to (23, 151)
Screenshot: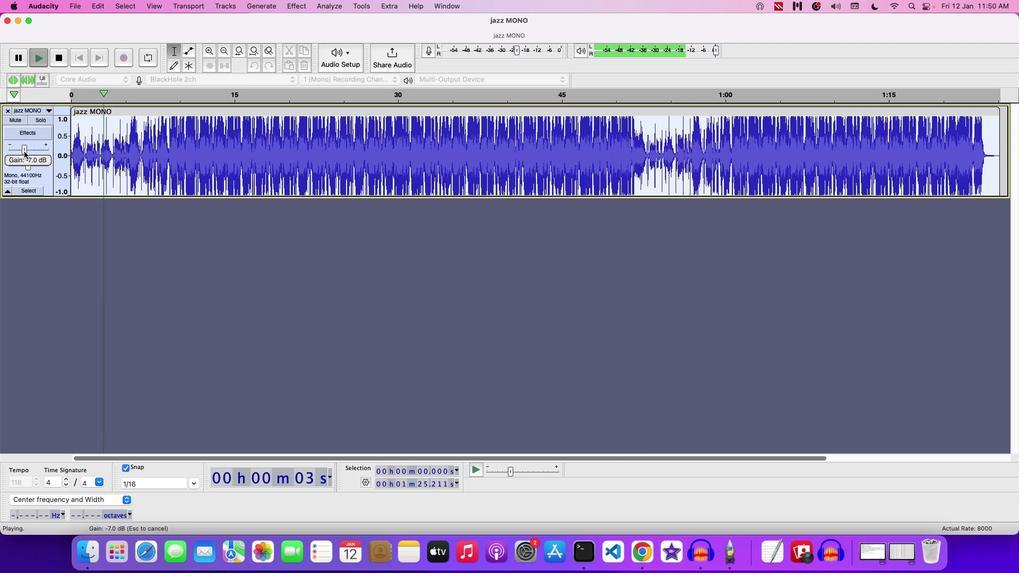 
Action: Mouse pressed left at (23, 151)
Screenshot: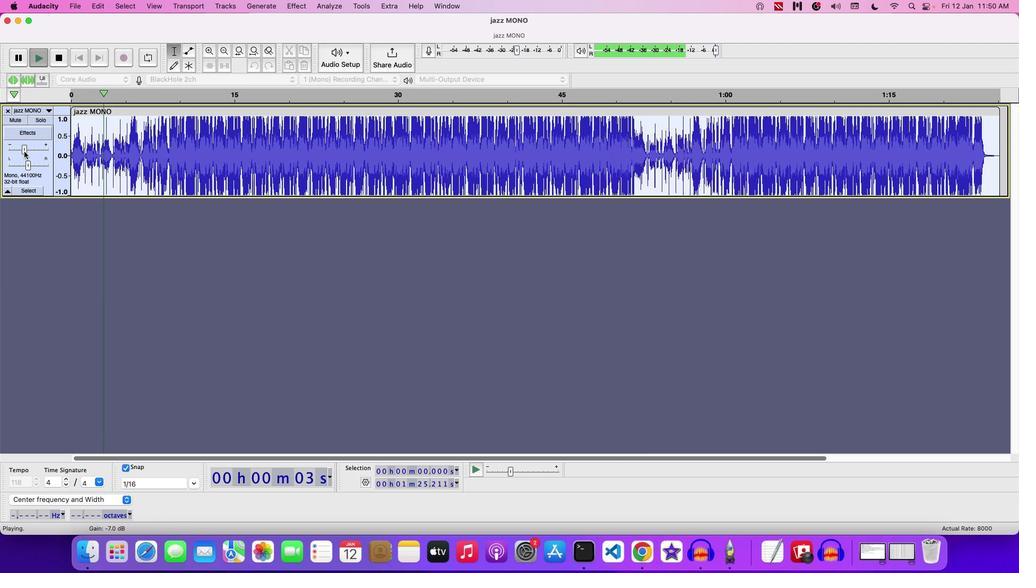 
Action: Mouse pressed left at (23, 151)
Screenshot: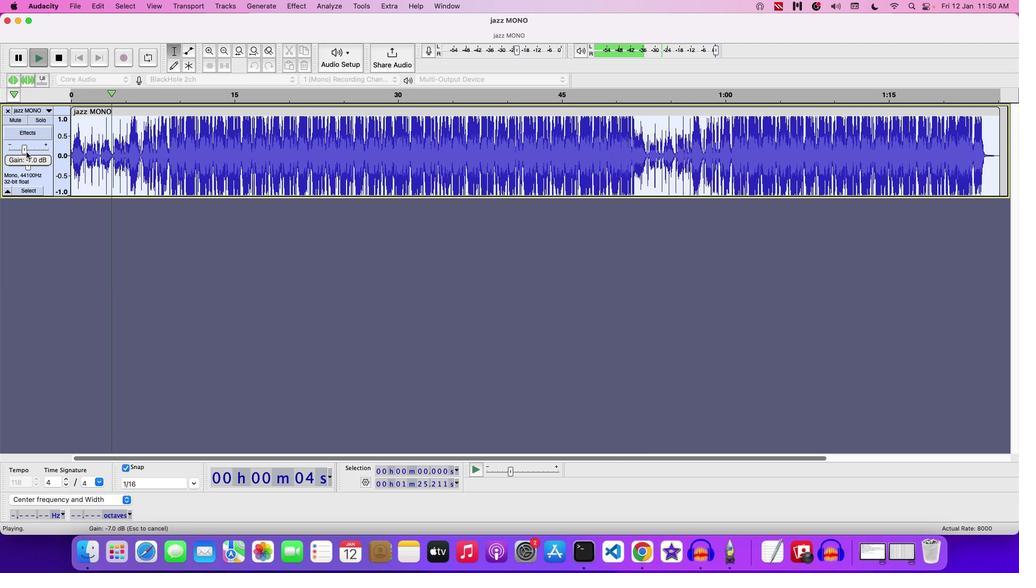
Action: Mouse moved to (58, 198)
Screenshot: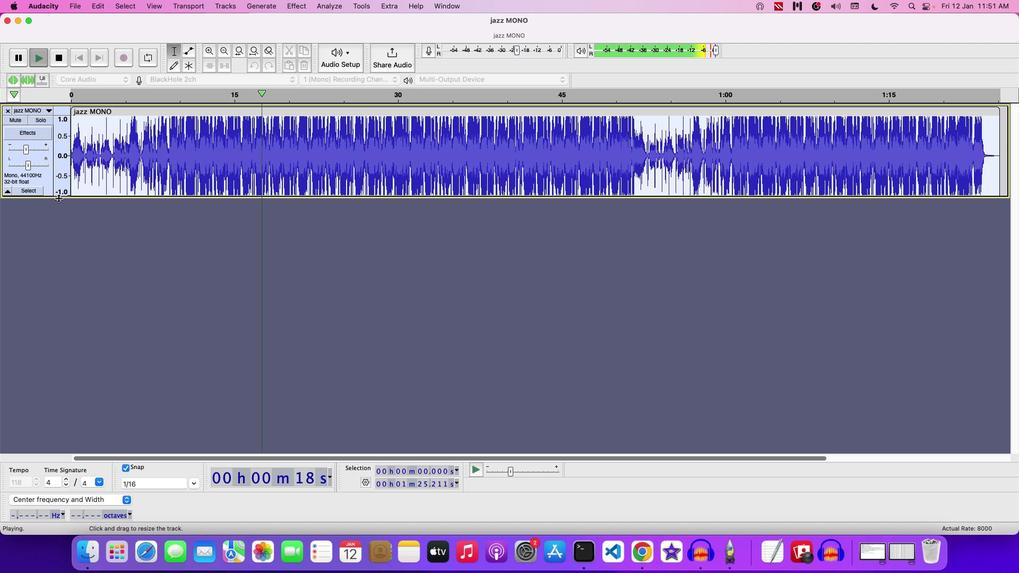 
Action: Mouse pressed left at (58, 198)
Screenshot: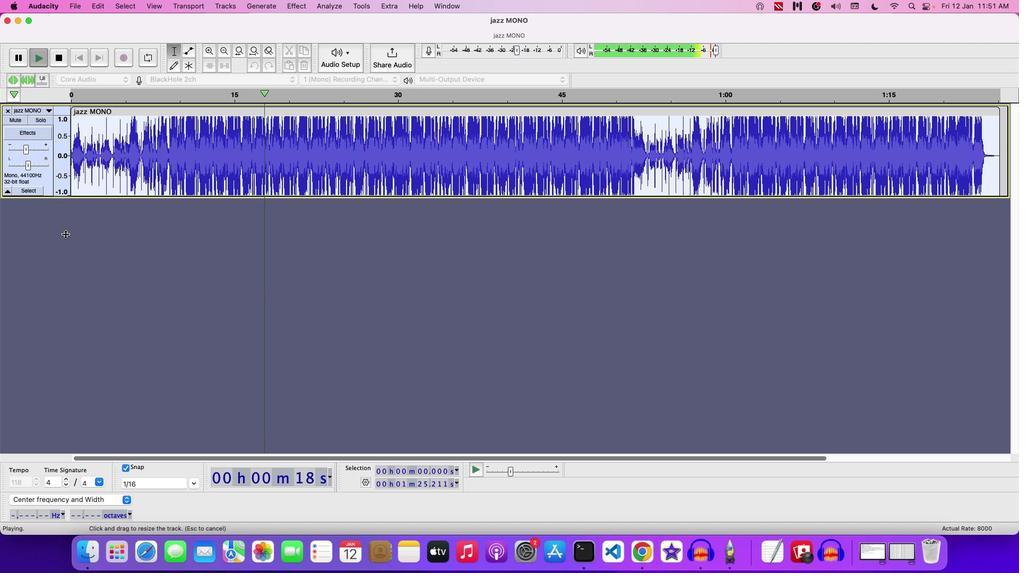 
Action: Mouse moved to (312, 151)
Screenshot: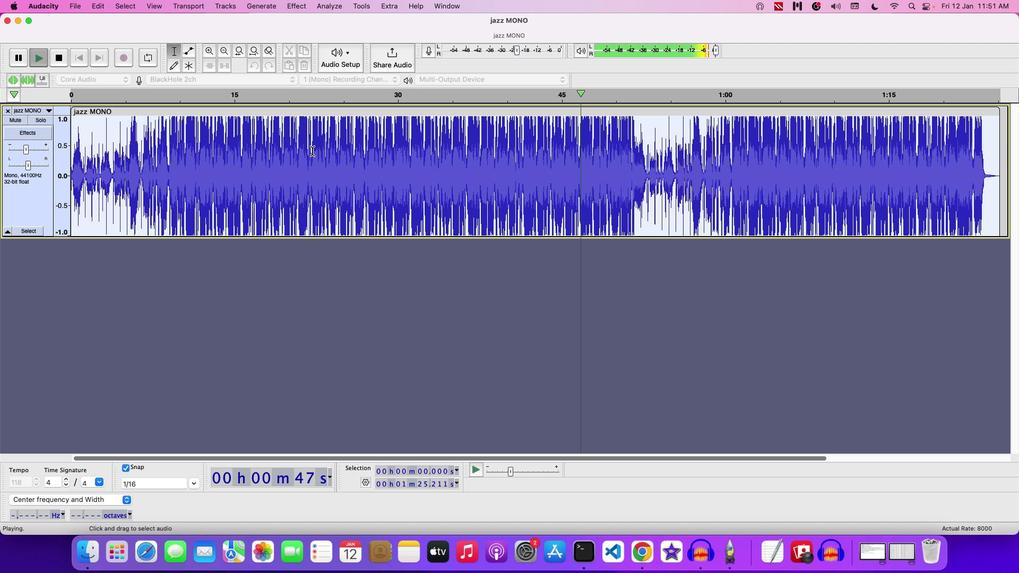 
Action: Key pressed Key.space
Screenshot: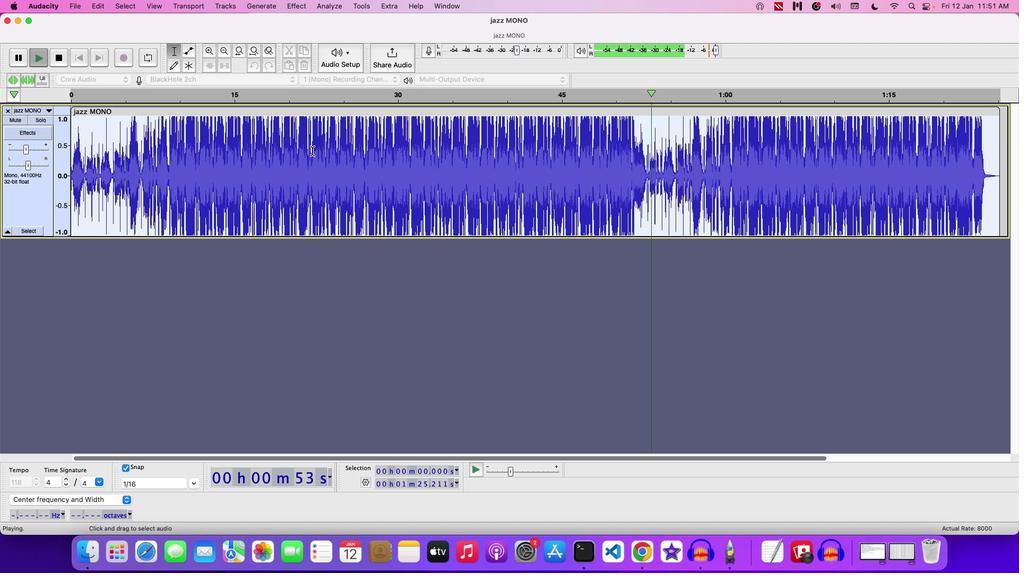 
Action: Mouse moved to (70, 4)
Screenshot: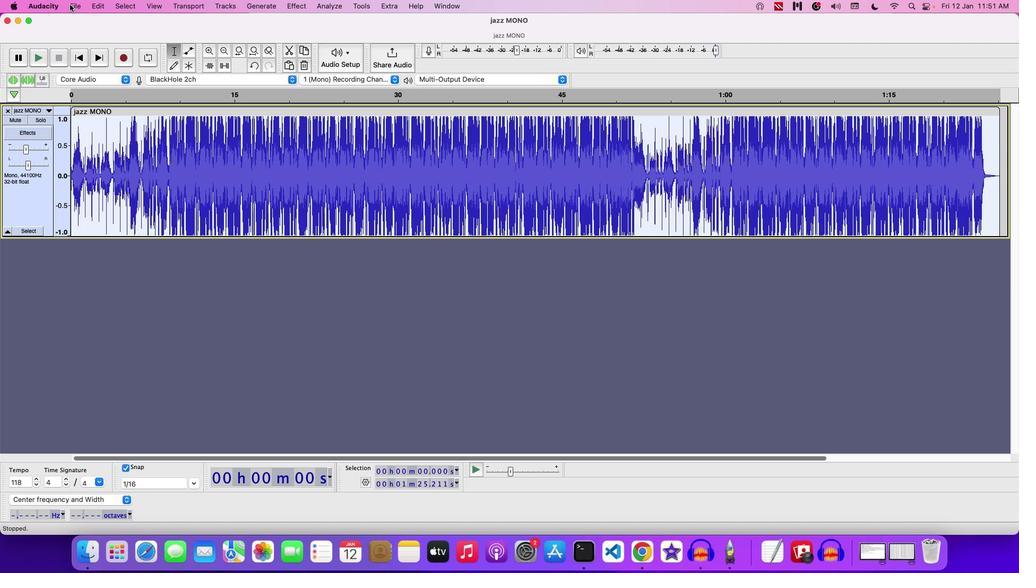 
Action: Mouse pressed left at (70, 4)
Screenshot: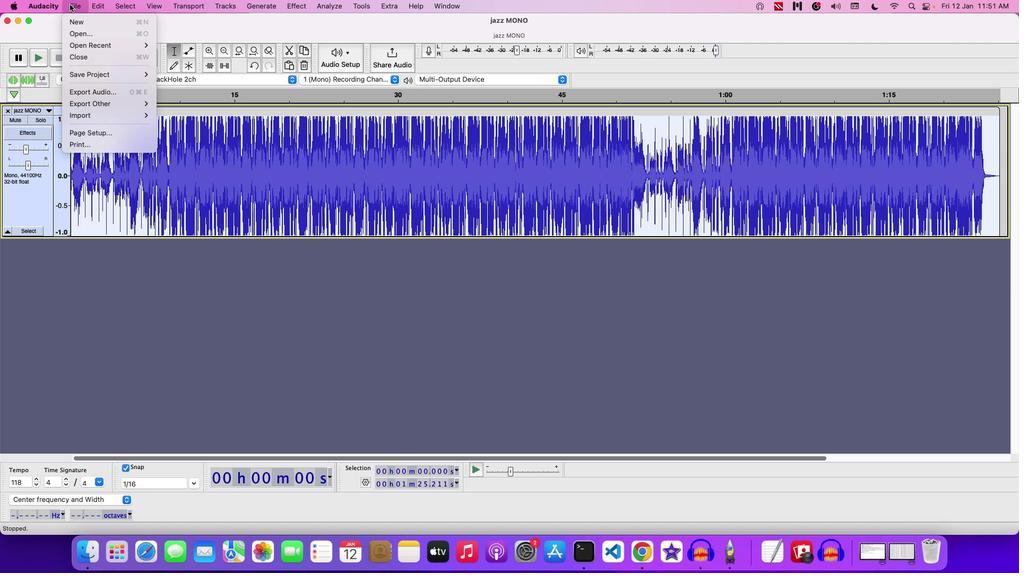 
Action: Mouse moved to (173, 74)
Screenshot: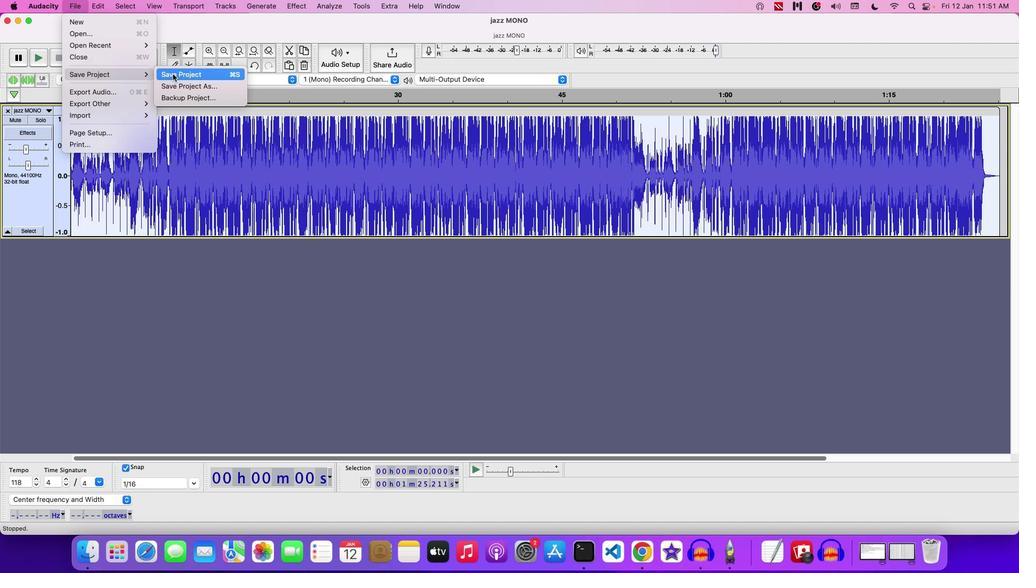 
Action: Mouse pressed left at (173, 74)
Screenshot: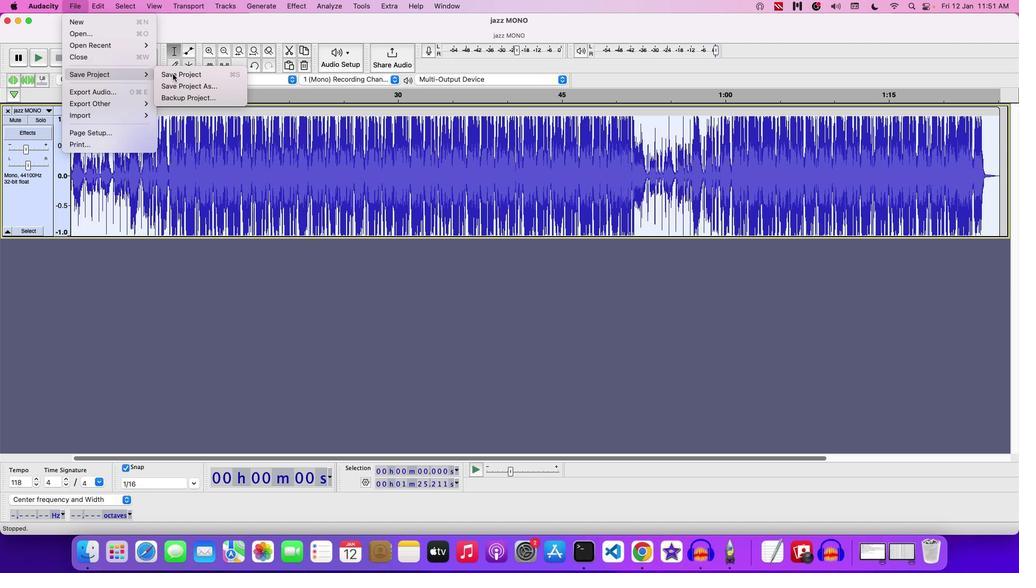 
Action: Mouse moved to (498, 190)
Screenshot: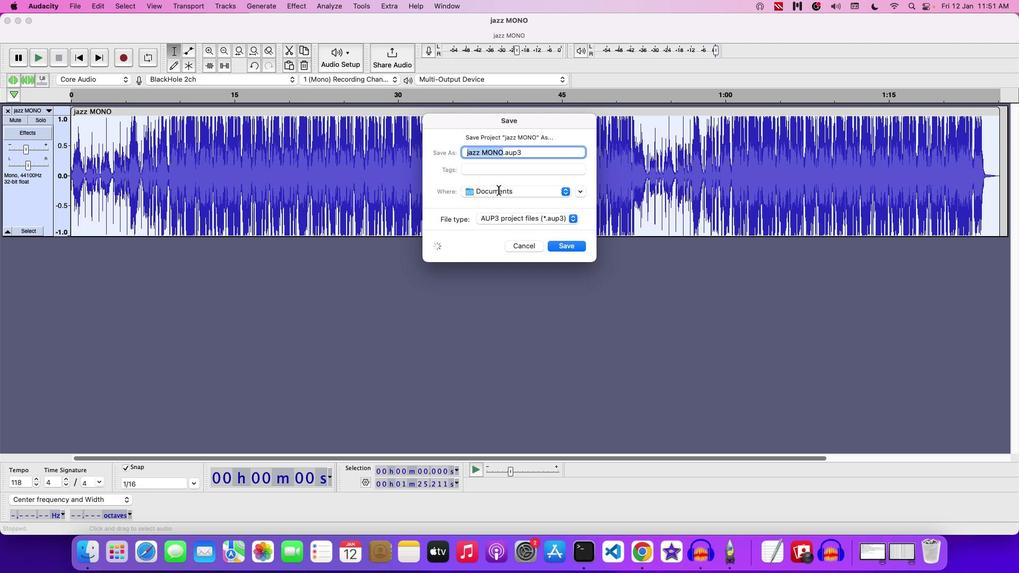 
Action: Key pressed Key.backspace'M''O''N''O'Key.space'M''I''X''I''N''G'Key.space'T''O'Key.space'E''M''P''H''A''S''I''Z''I''N''G'Key.space'T''H''E'Key.space'D''Y''N''A''M''I''C''S'
Screenshot: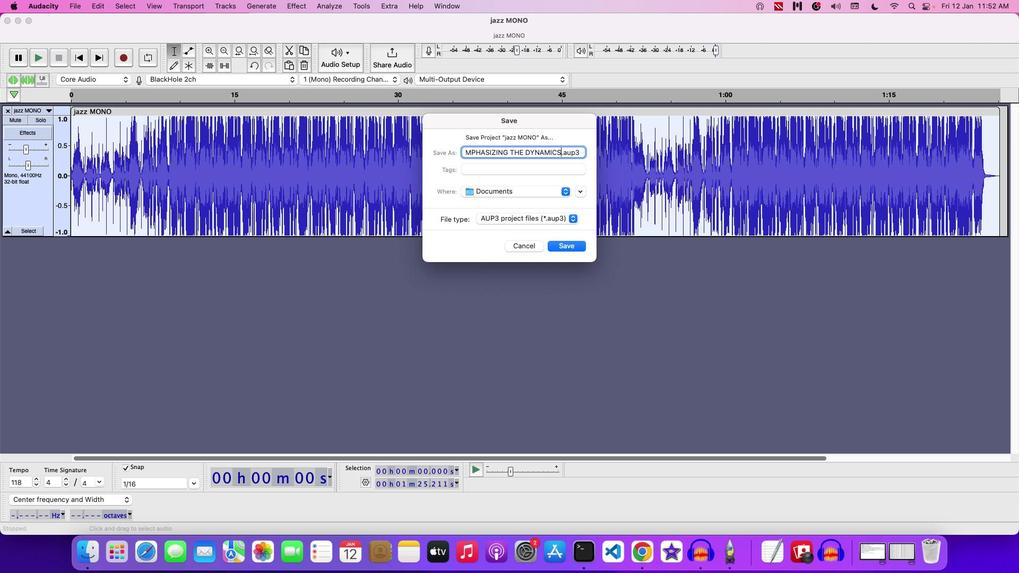 
Action: Mouse moved to (567, 245)
Screenshot: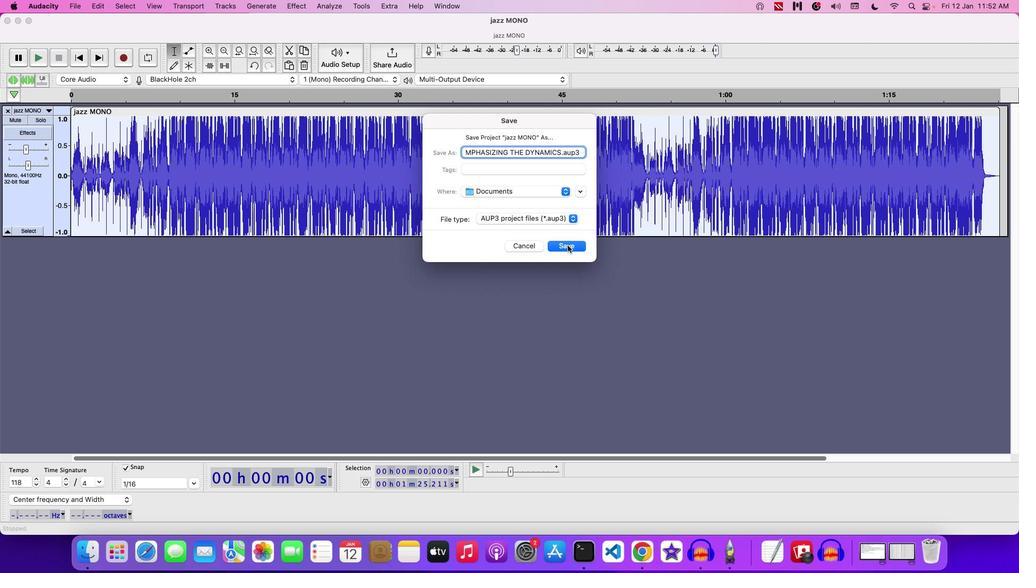 
Action: Mouse pressed left at (567, 245)
Screenshot: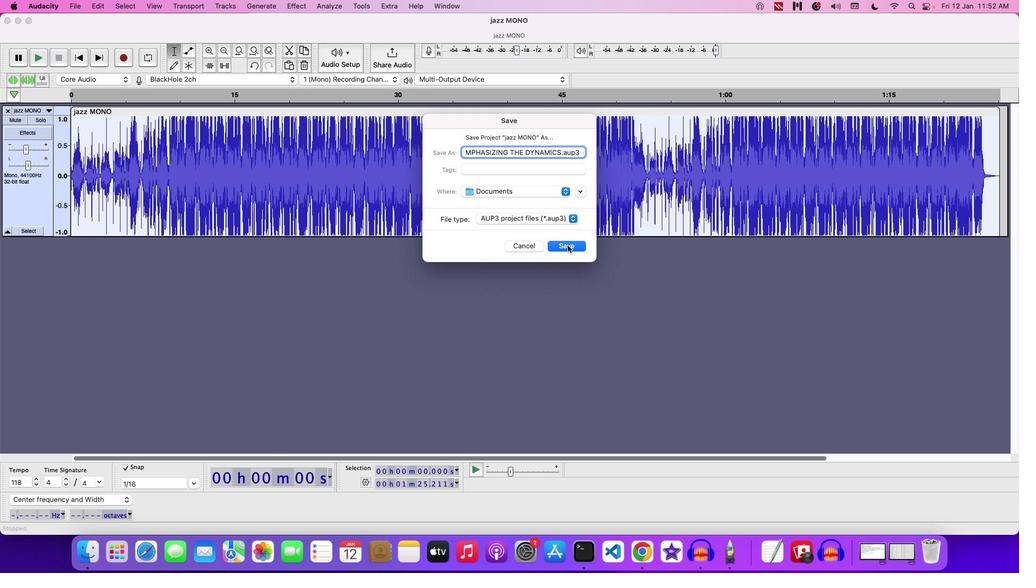 
